 Task: Recipe Cost Calculator.
Action: Mouse pressed left at (232, 179)
Screenshot: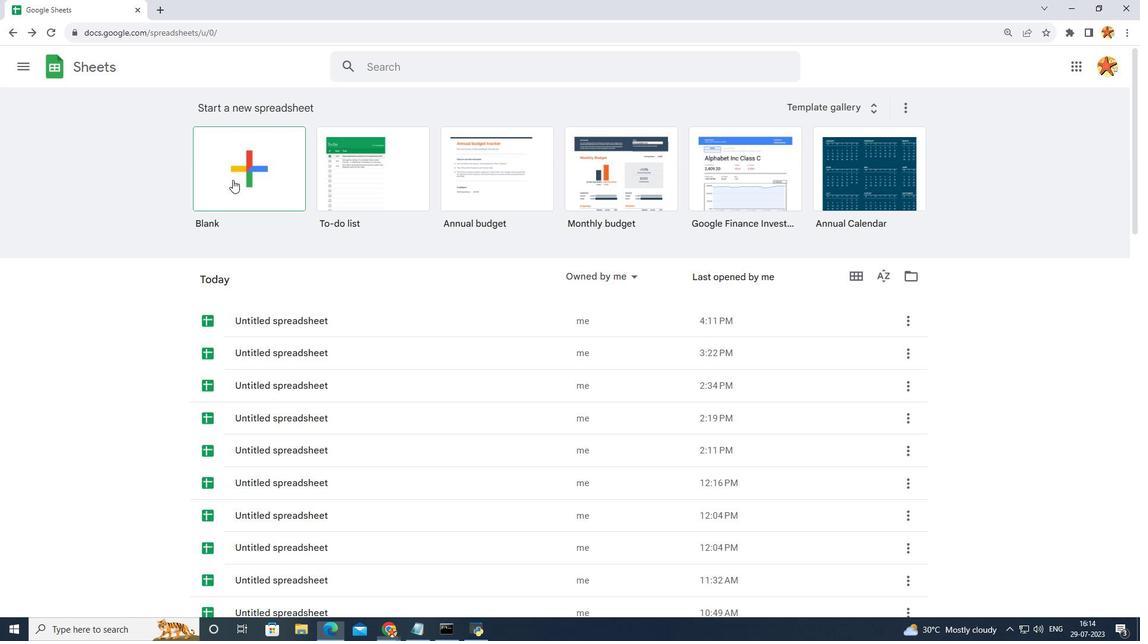 
Action: Mouse moved to (144, 165)
Screenshot: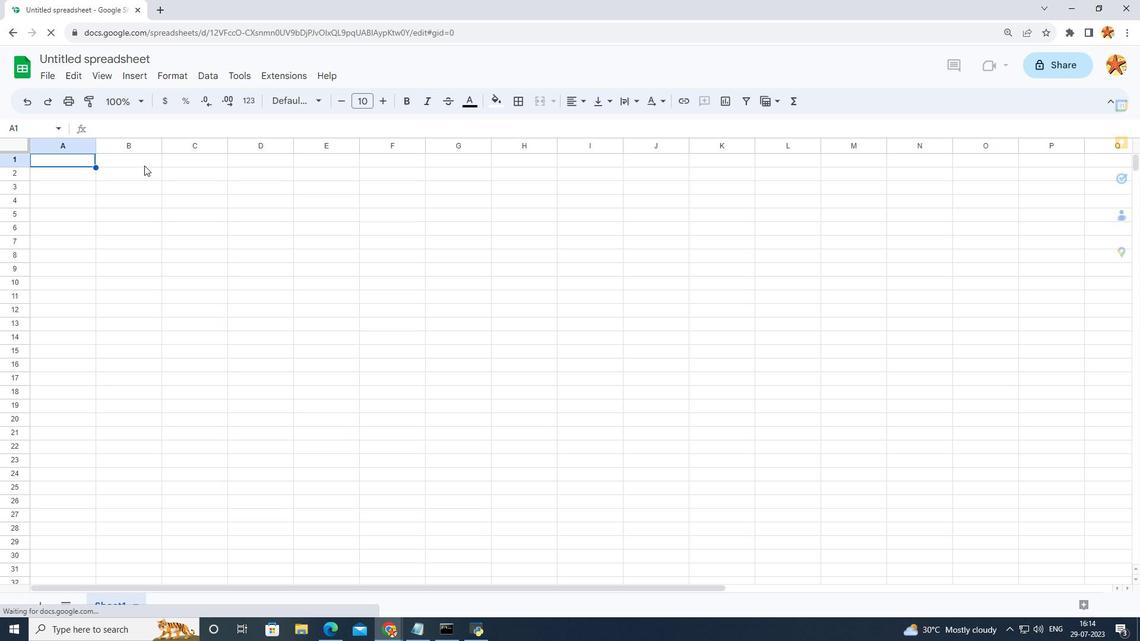 
Action: Mouse pressed left at (144, 165)
Screenshot: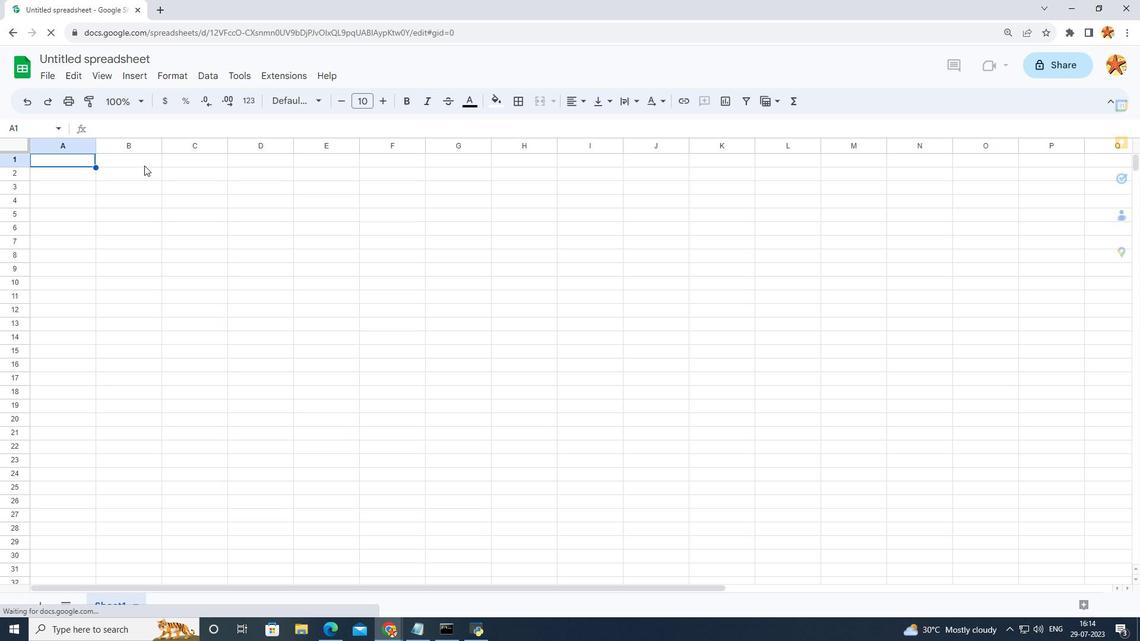 
Action: Mouse pressed left at (144, 165)
Screenshot: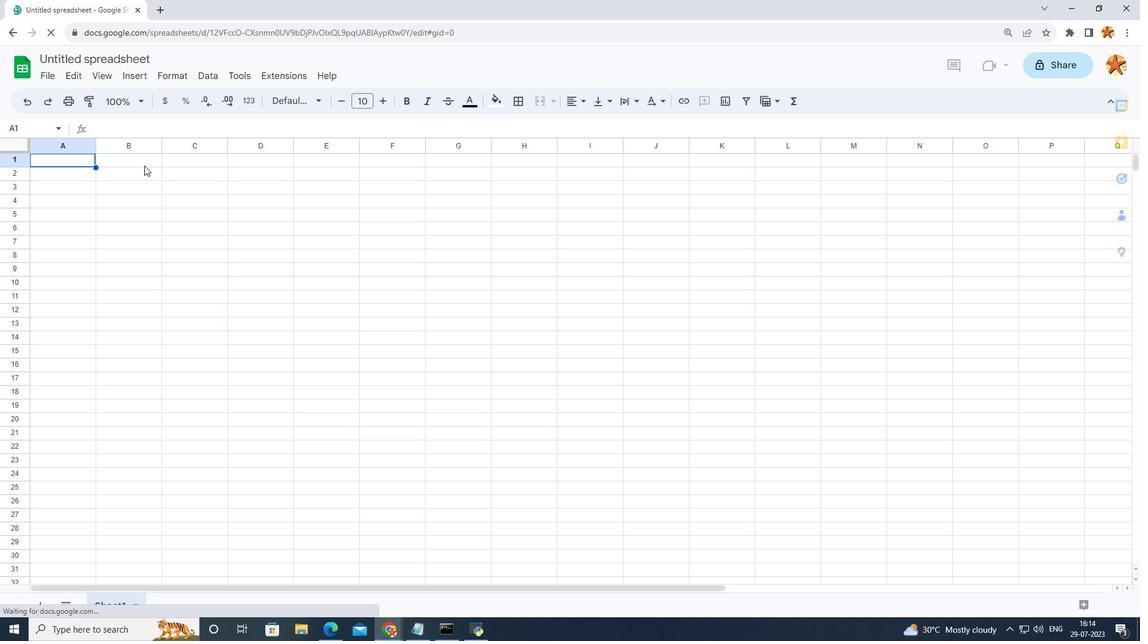 
Action: Mouse pressed left at (144, 165)
Screenshot: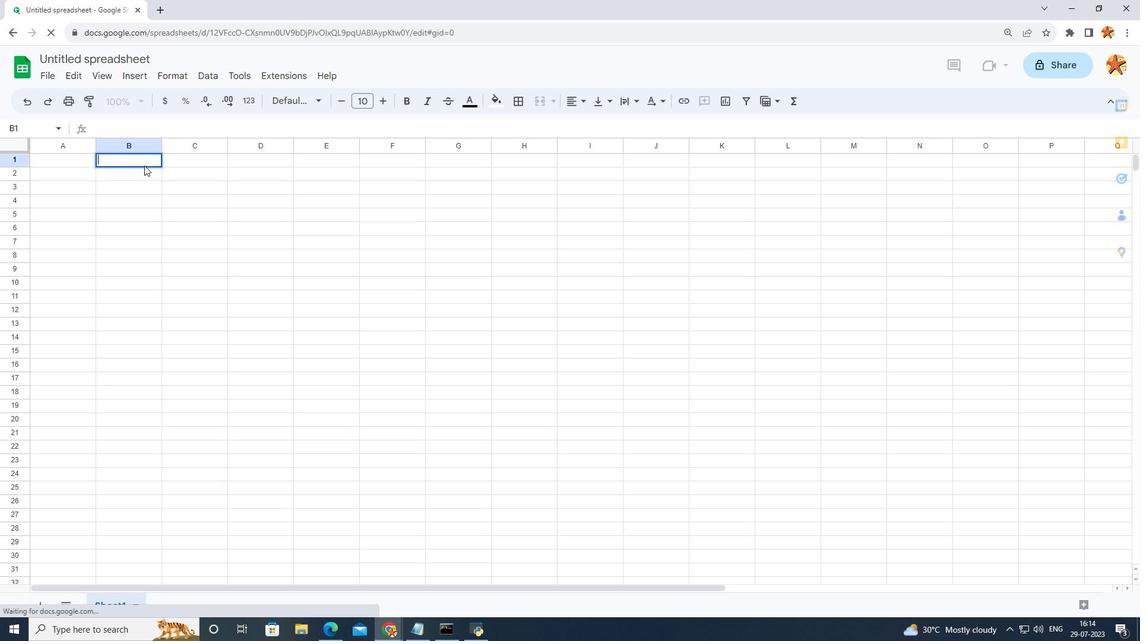 
Action: Mouse pressed left at (144, 165)
Screenshot: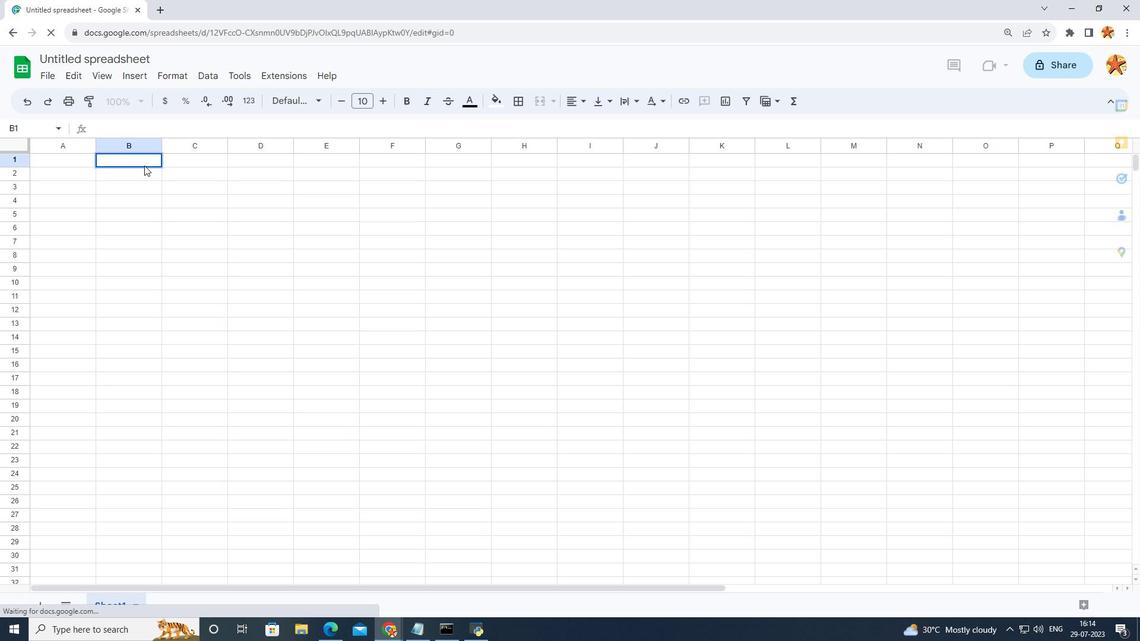 
Action: Mouse moved to (274, 103)
Screenshot: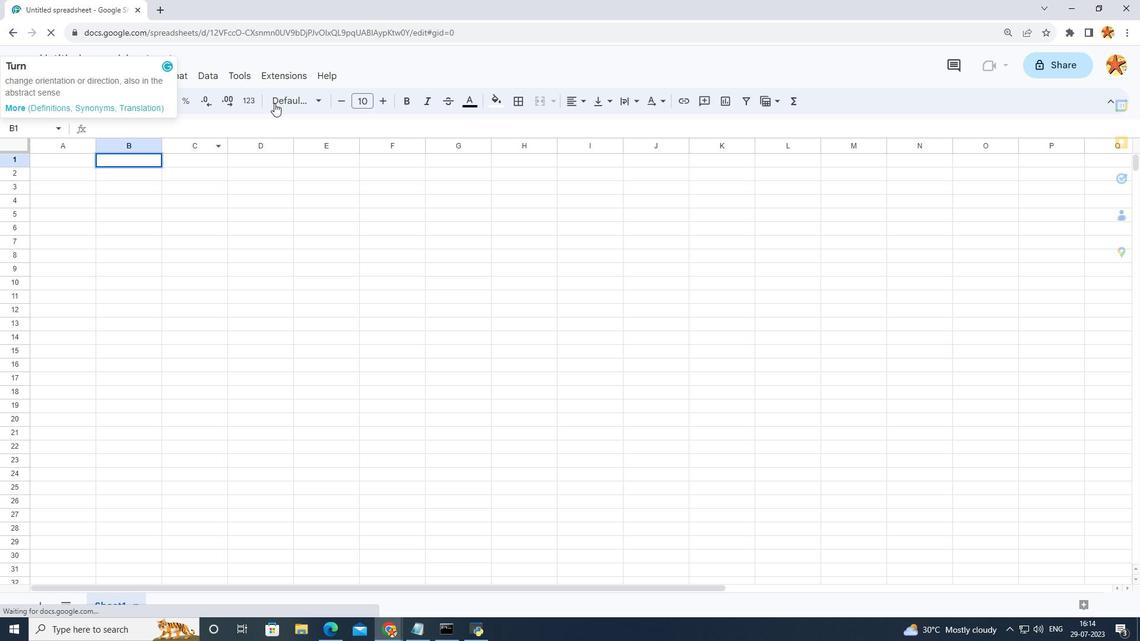 
Action: Mouse pressed left at (274, 103)
Screenshot: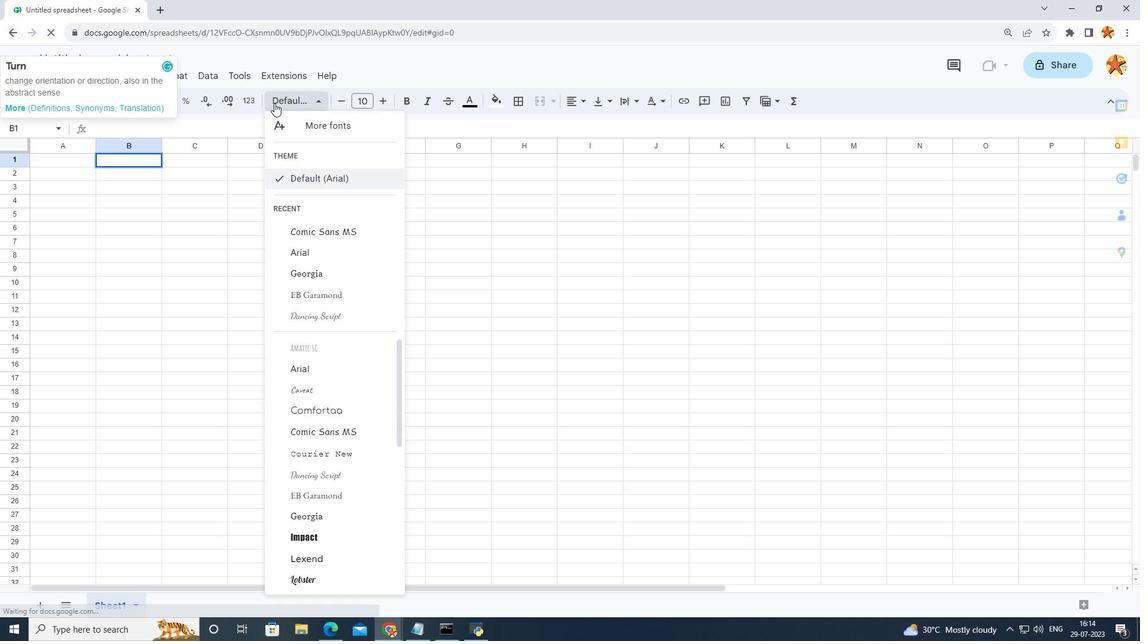 
Action: Mouse moved to (290, 235)
Screenshot: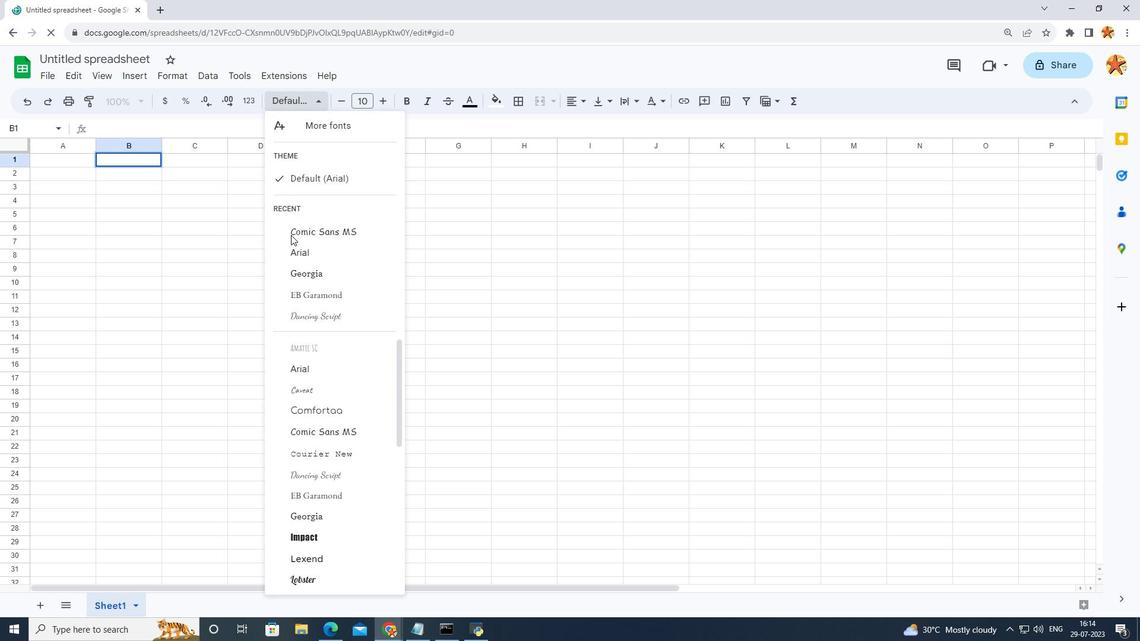 
Action: Mouse pressed left at (290, 235)
Screenshot: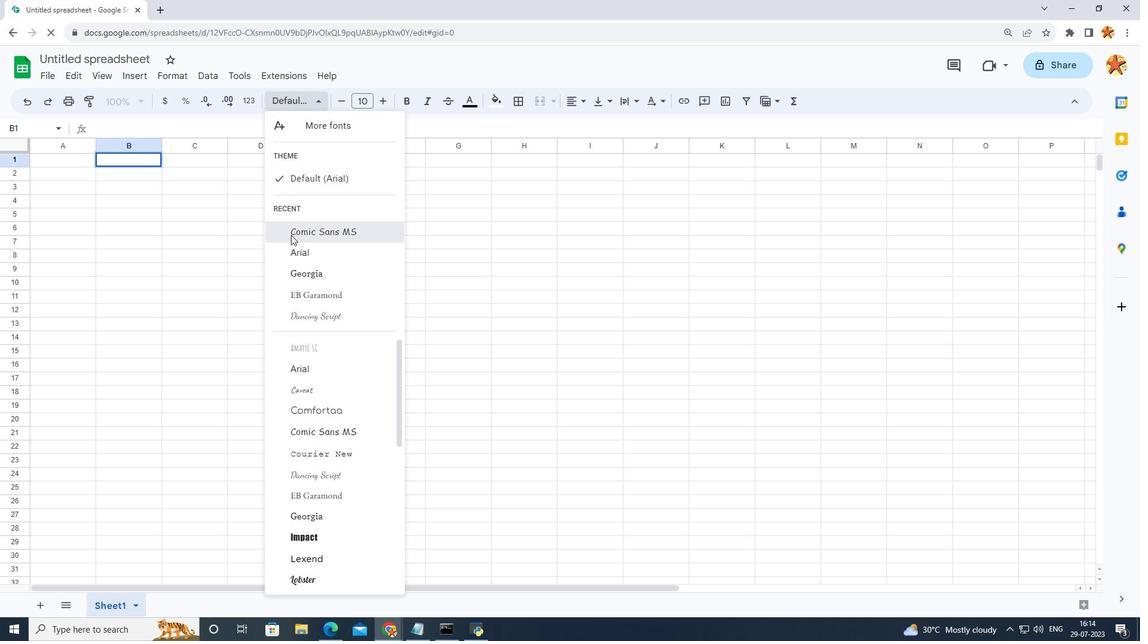 
Action: Mouse moved to (147, 159)
Screenshot: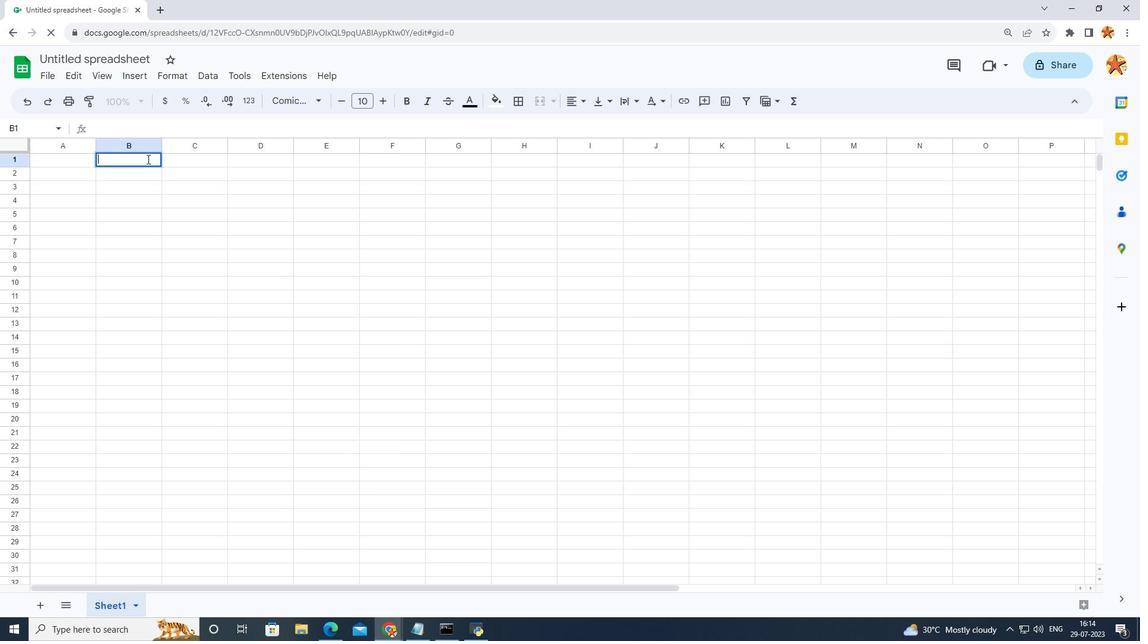 
Action: Key pressed <Key.caps_lock>RECIPE<Key.space>INFORMATION
Screenshot: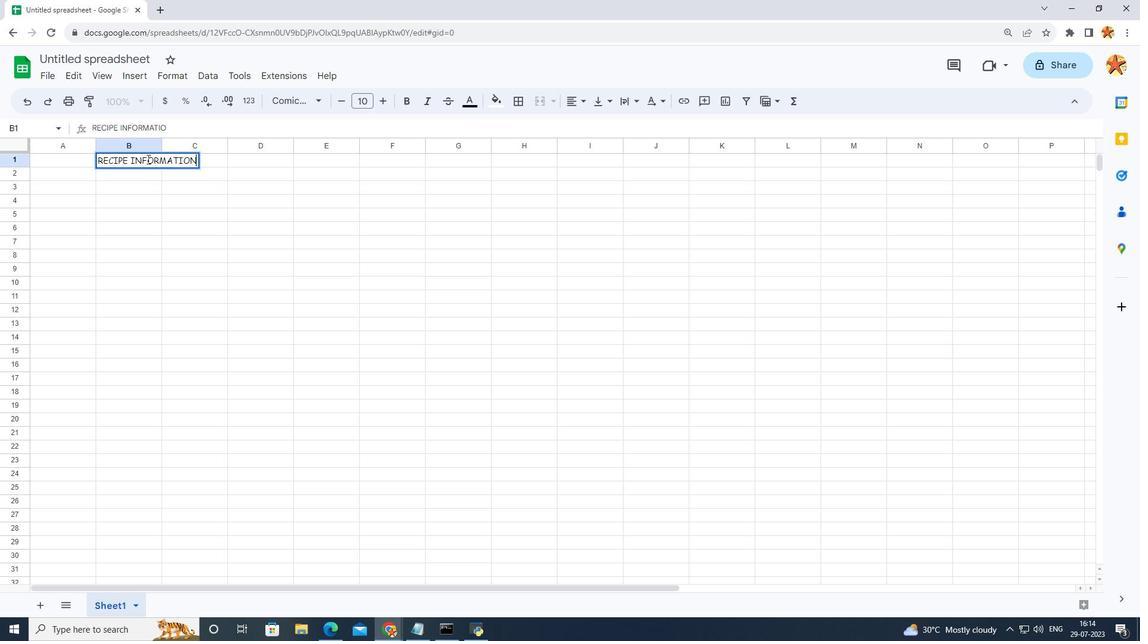 
Action: Mouse moved to (138, 181)
Screenshot: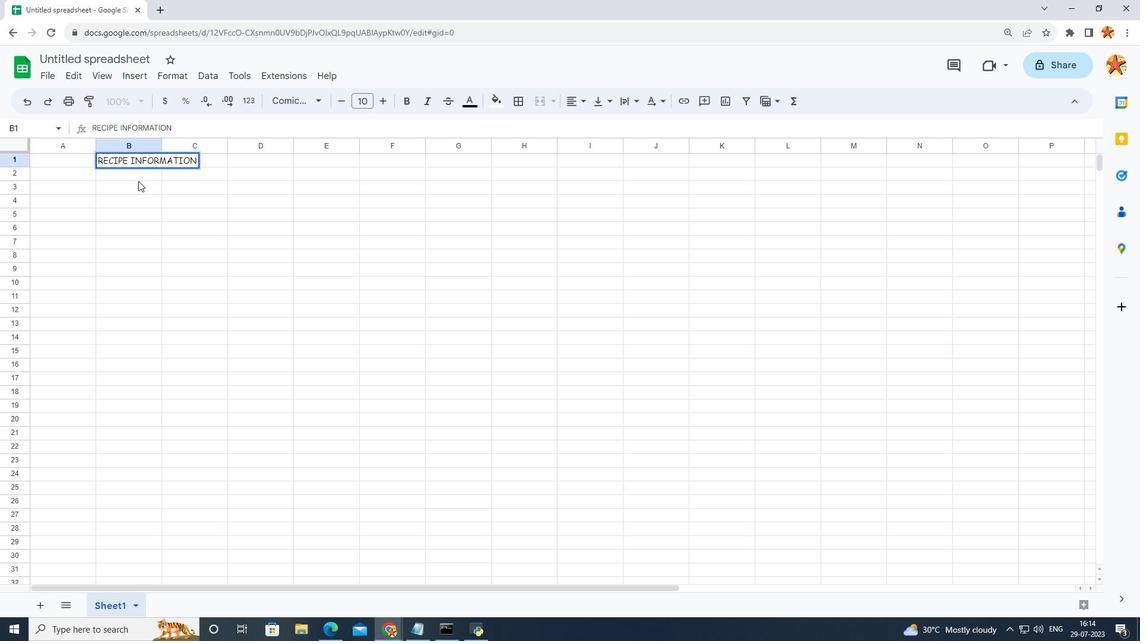
Action: Mouse pressed left at (138, 181)
Screenshot: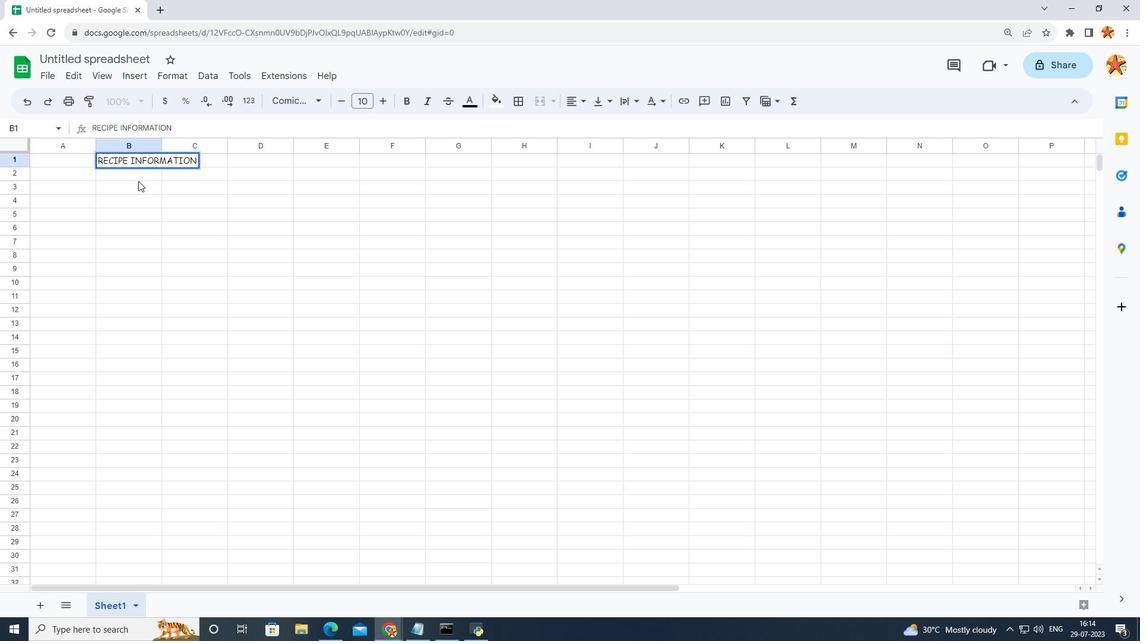 
Action: Mouse moved to (128, 190)
Screenshot: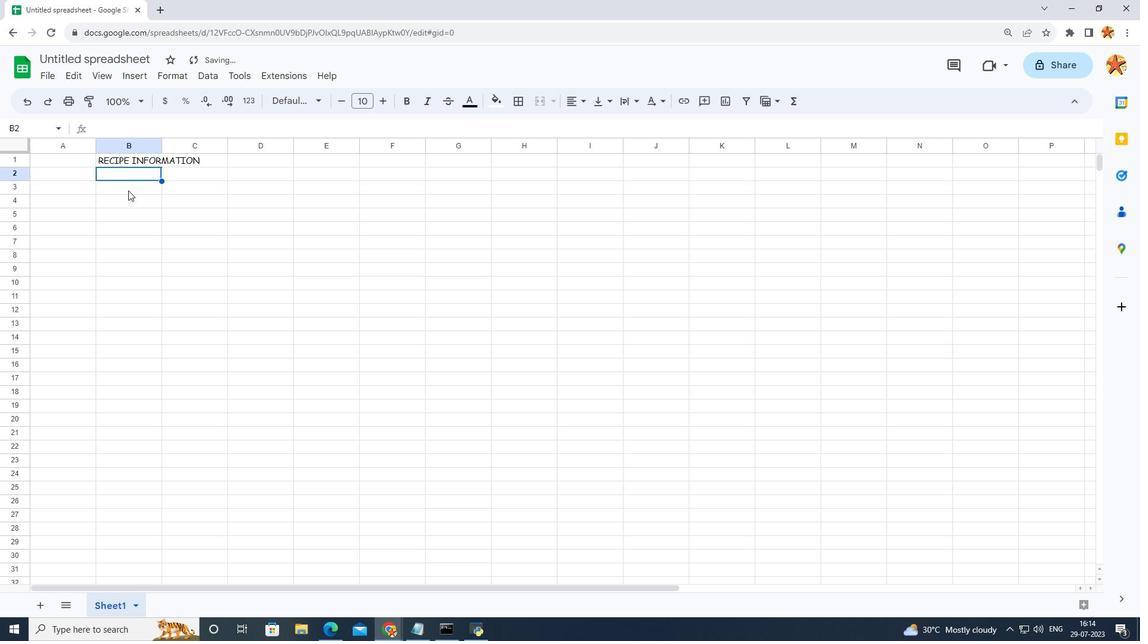 
Action: Mouse pressed left at (128, 190)
Screenshot: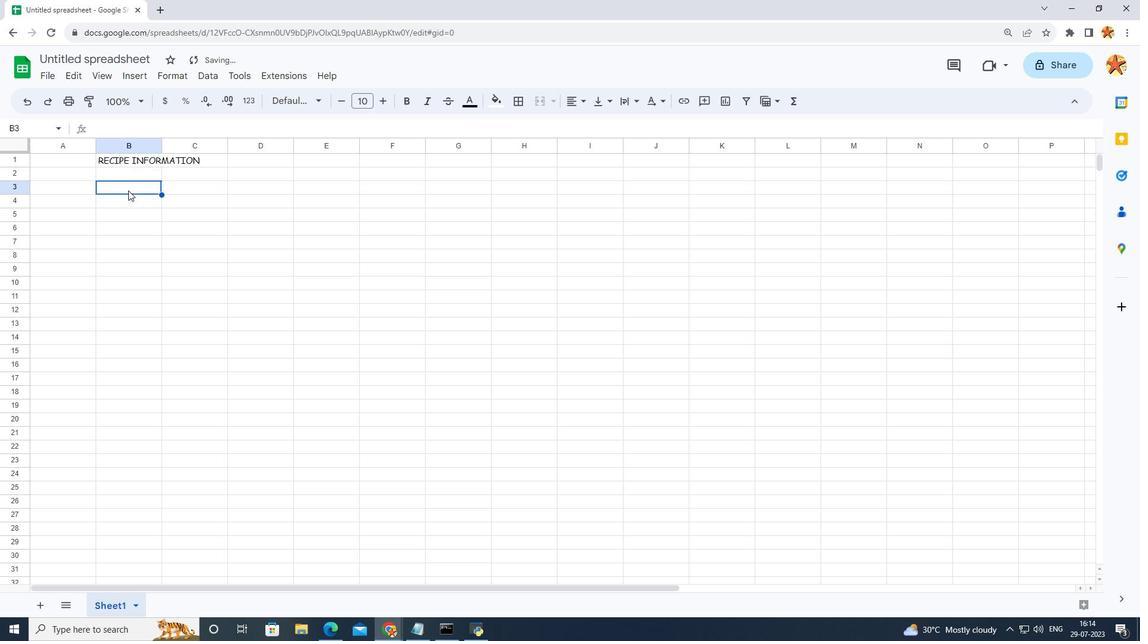 
Action: Mouse moved to (127, 190)
Screenshot: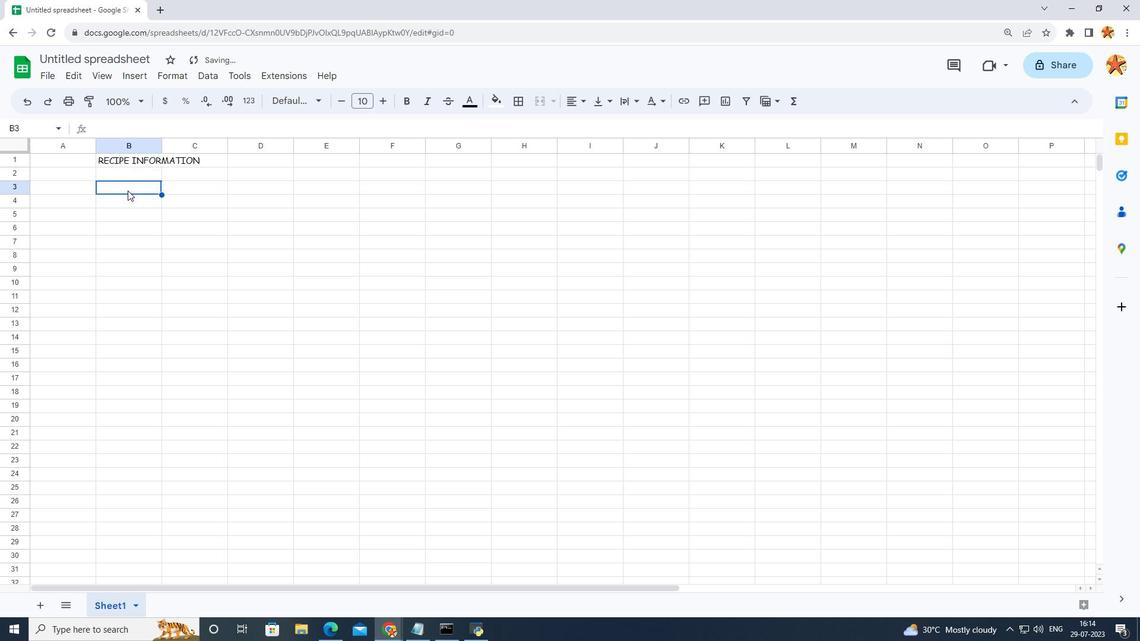 
Action: Mouse pressed left at (127, 190)
Screenshot: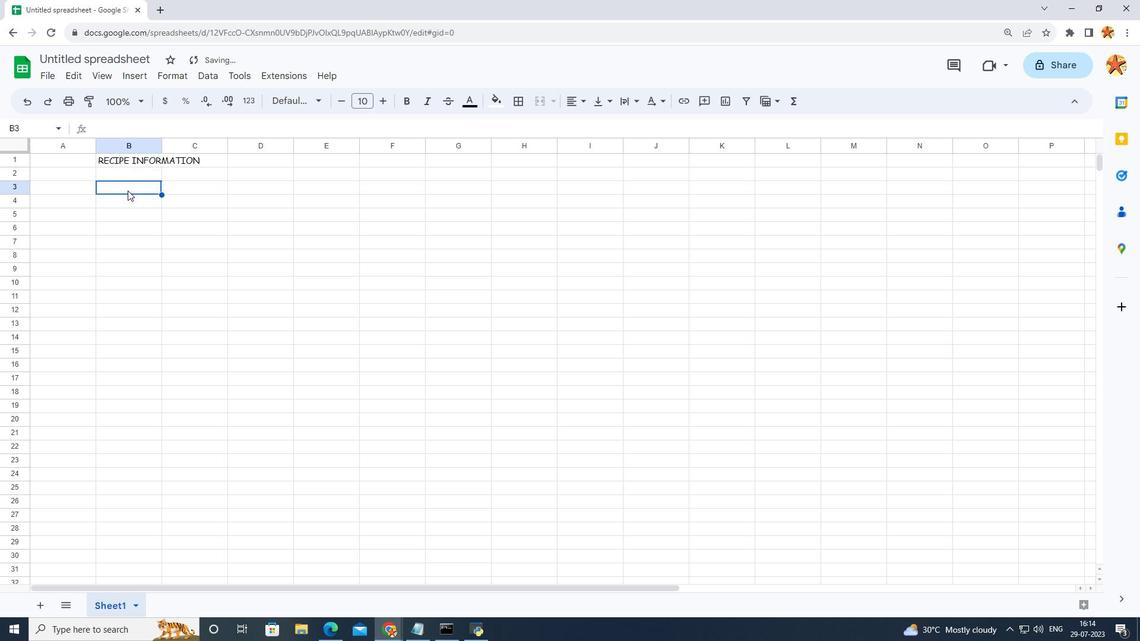 
Action: Key pressed DATE<Key.enter>NAME<Key.space>OF<Key.space>RECIPE<Key.enter>NUMBER<Key.space>OF<Key.space>YEILD<Key.enter>PRICE
Screenshot: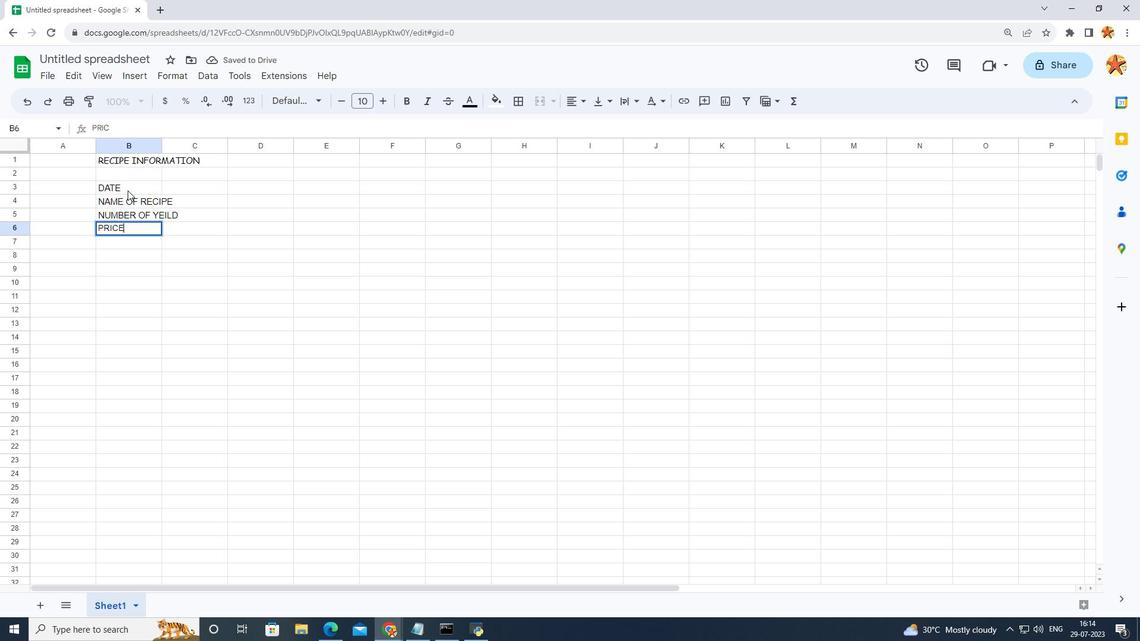 
Action: Mouse moved to (117, 256)
Screenshot: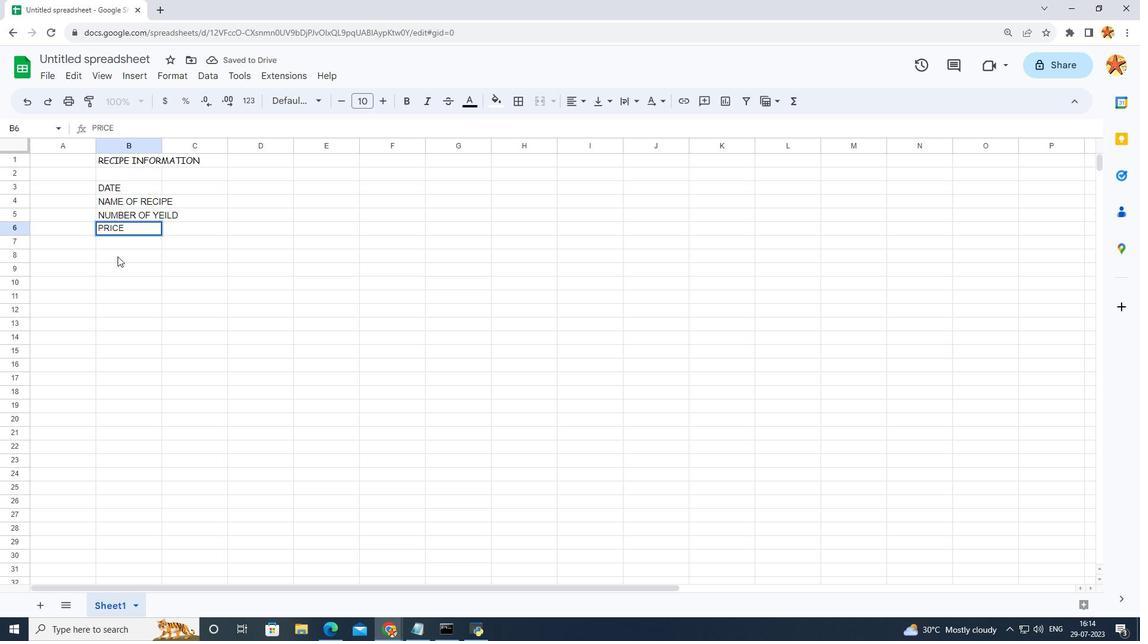 
Action: Mouse pressed left at (117, 256)
Screenshot: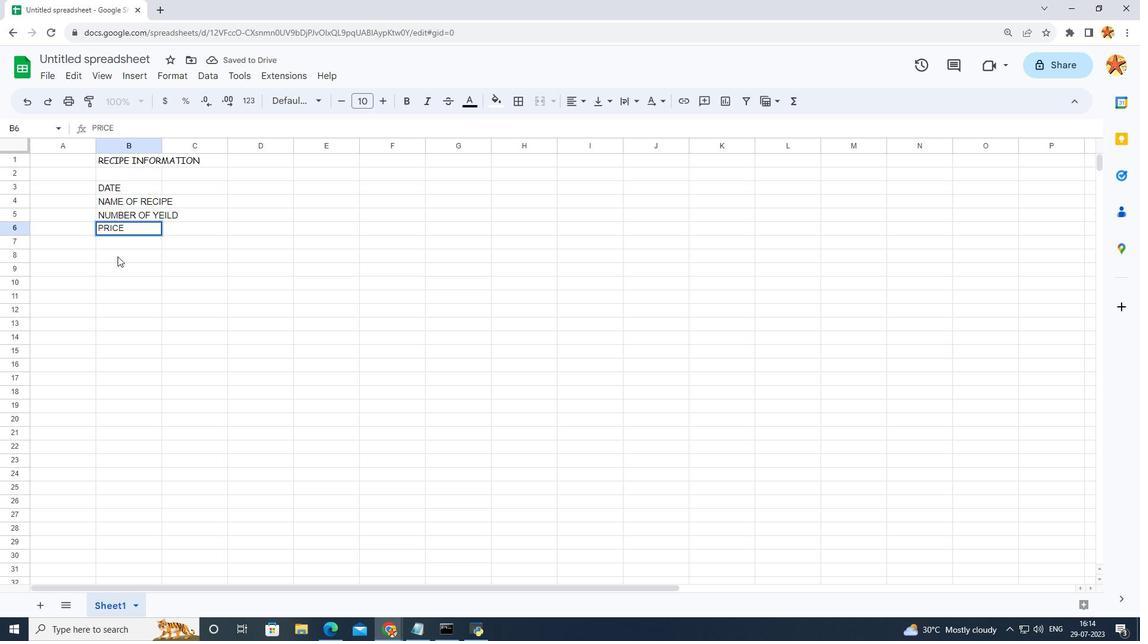 
Action: Mouse moved to (432, 213)
Screenshot: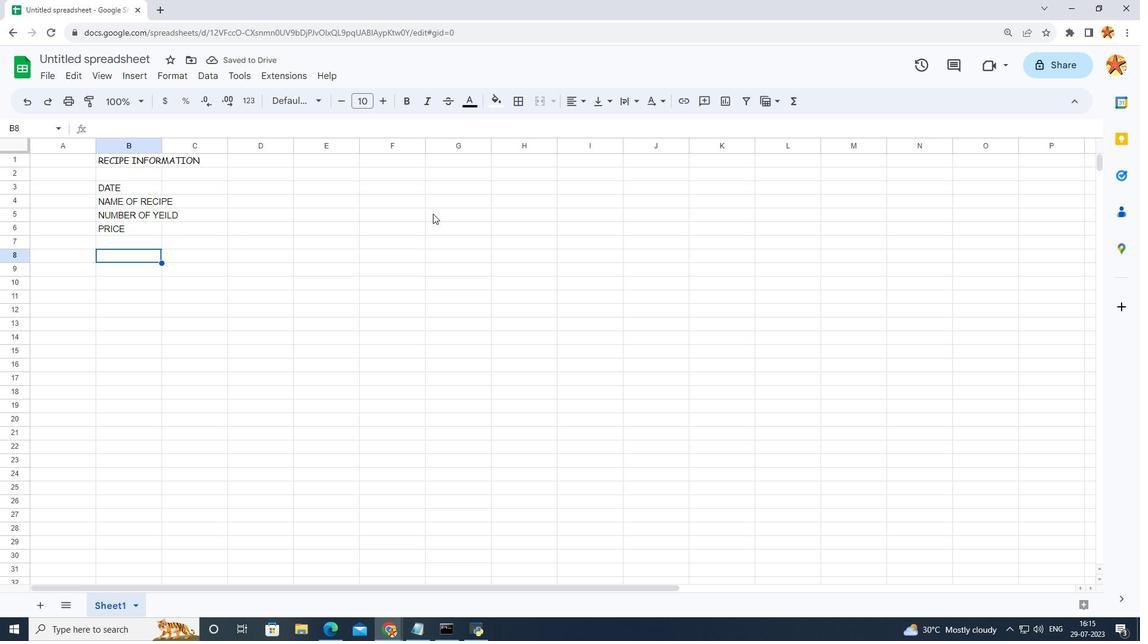 
Action: Mouse pressed left at (432, 213)
Screenshot: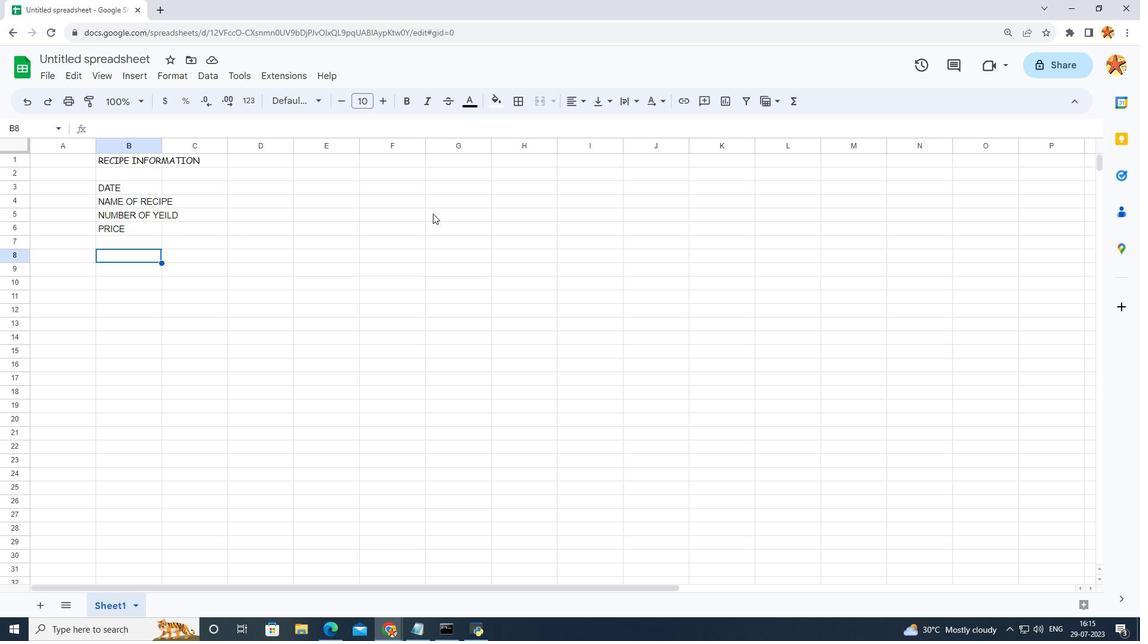 
Action: Mouse pressed left at (432, 213)
Screenshot: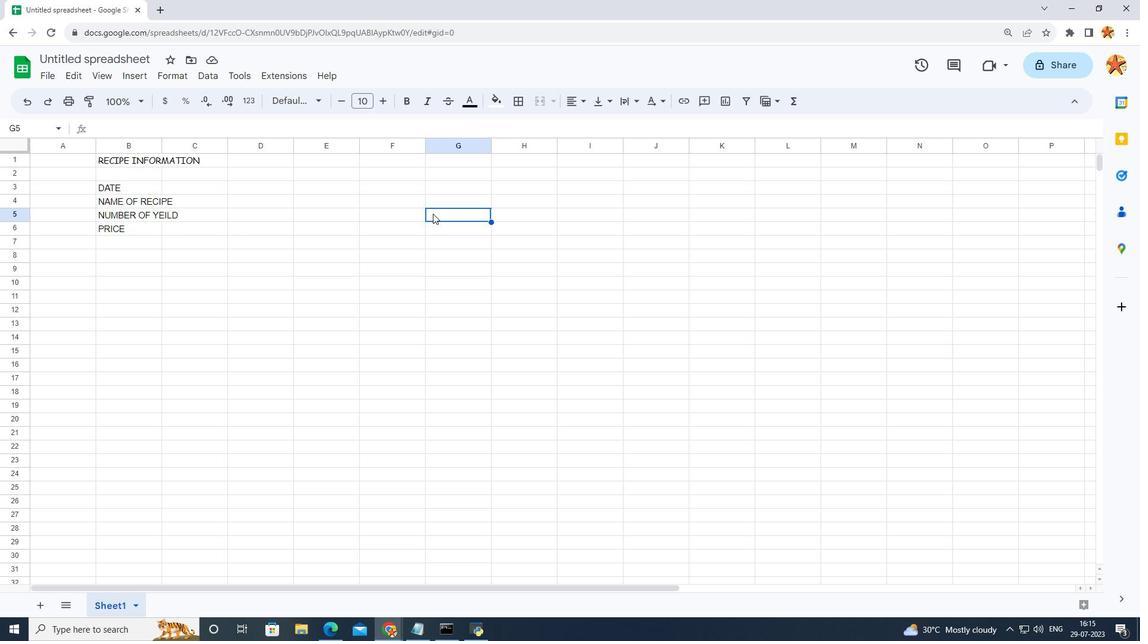
Action: Key pressed TOTAL<Key.space>RECIPE<Key.space>COST
Screenshot: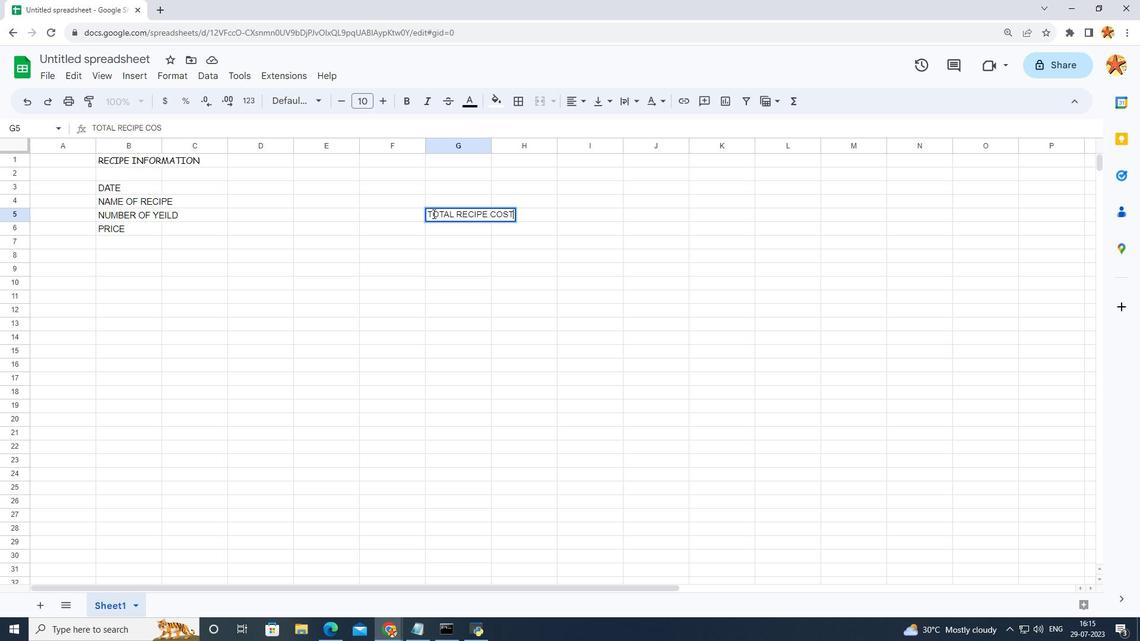
Action: Mouse moved to (446, 233)
Screenshot: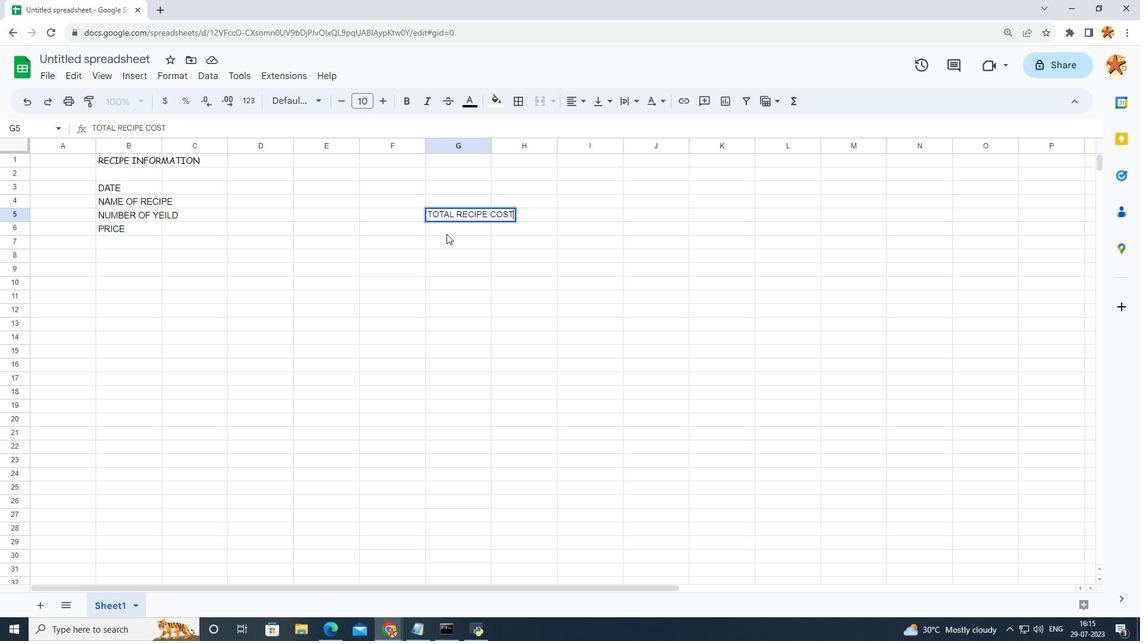 
Action: Mouse pressed left at (446, 233)
Screenshot: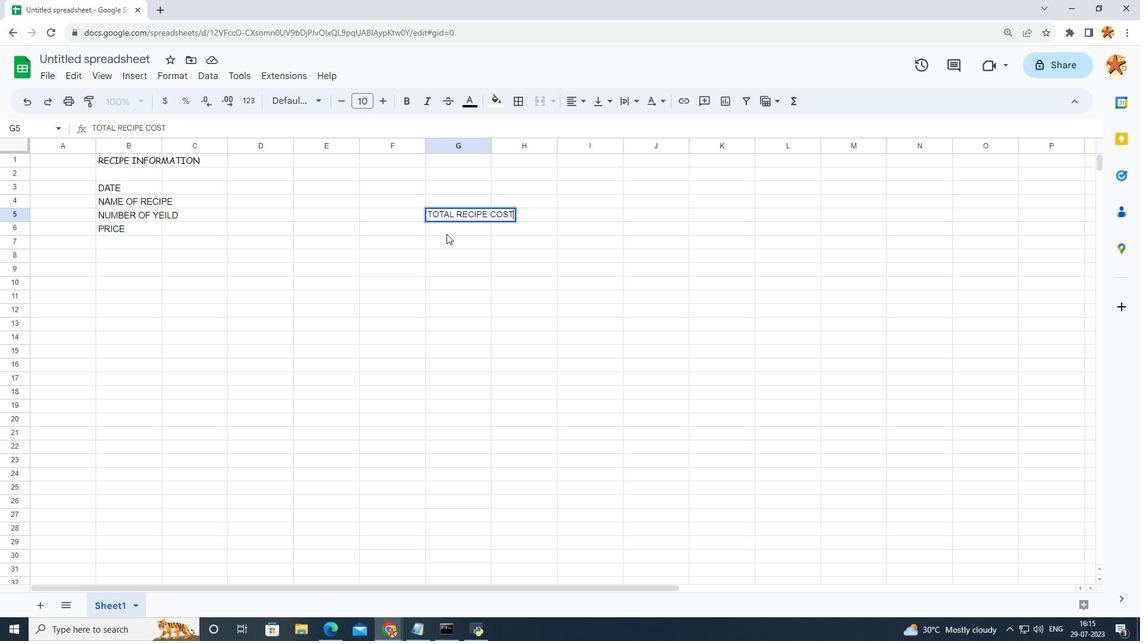 
Action: Mouse moved to (450, 233)
Screenshot: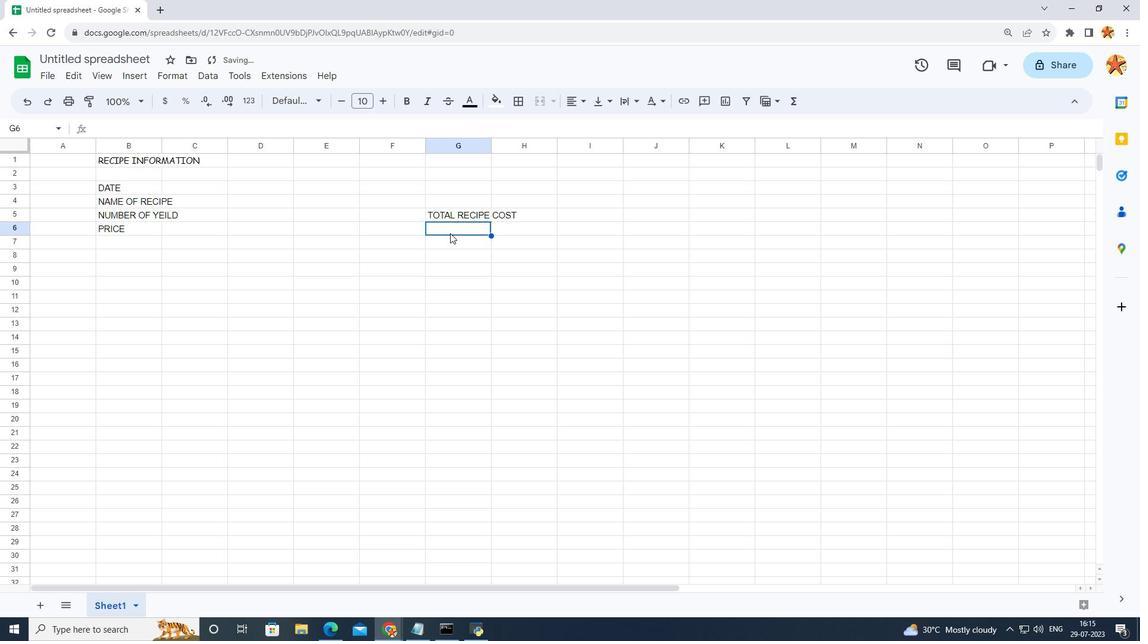 
Action: Mouse pressed left at (450, 233)
Screenshot: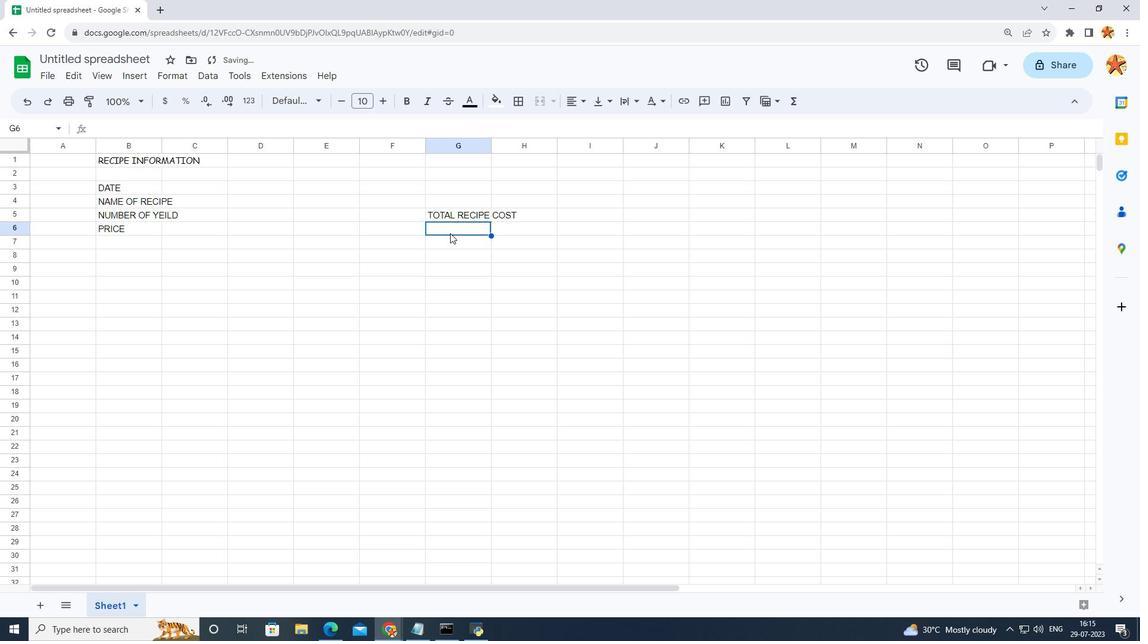 
Action: Key pressed <Key.shift_r><Key.shift_r><Key.shift_r><Key.shift_r><Key.shift_r><Key.shift_r><Key.shift_r><Key.shift_r><Key.shift_r><Key.shift_r><Key.shift_r><Key.shift_r><Key.shift_r><Key.shift_r><Key.shift_r><Key.shift_r><Key.shift_r><Key.shift_r><Key.shift_r><Key.shift_r><Key.shift_r><Key.shift_r><Key.shift_r><Key.shift_r><Key.shift_r><Key.shift_r><Key.shift_r><Key.shift_r><Key.shift_r><Key.shift_r><Key.shift_r><Key.shift_r><Key.shift_r><Key.shift_r><Key.shift_r><Key.shift_r><Key.shift_r><Key.shift_r>$799.40
Screenshot: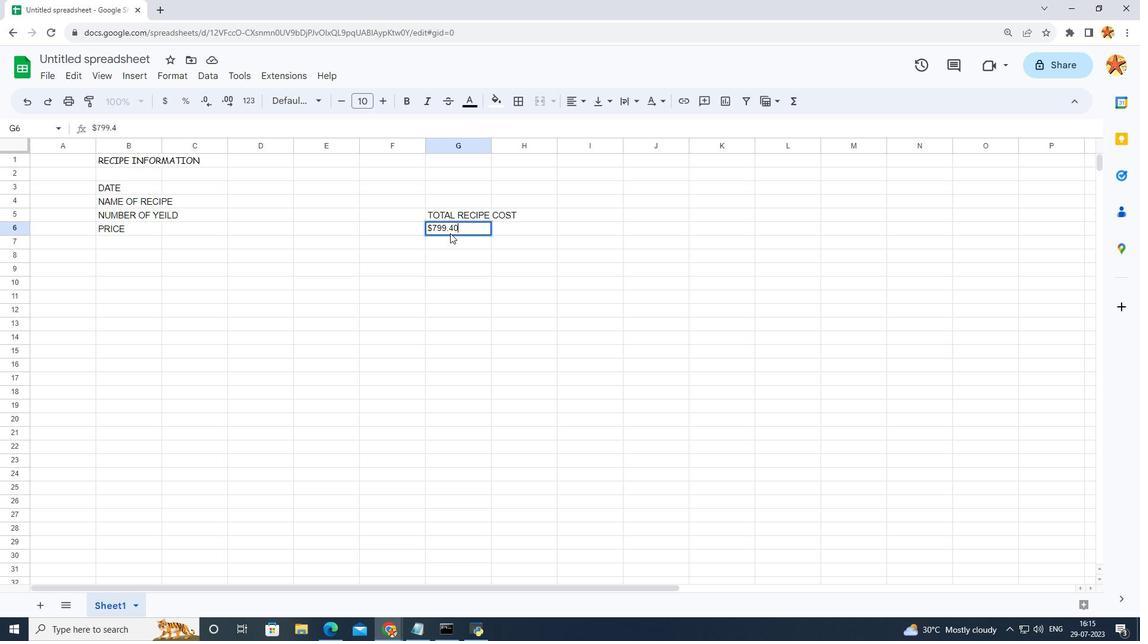
Action: Mouse moved to (391, 362)
Screenshot: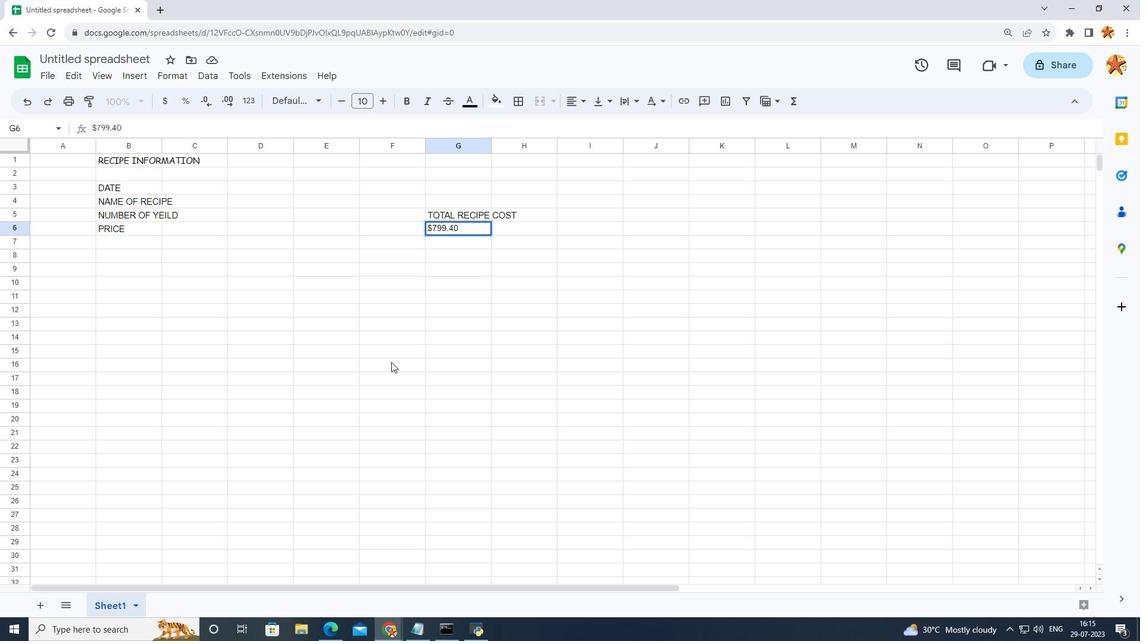 
Action: Mouse pressed left at (391, 362)
Screenshot: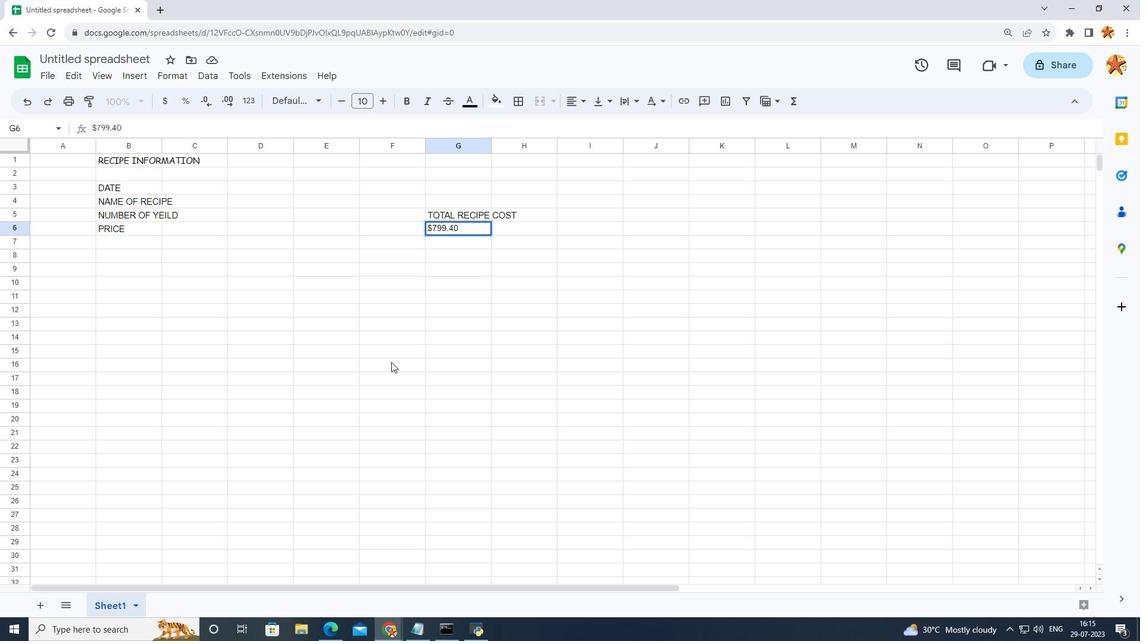 
Action: Mouse moved to (193, 180)
Screenshot: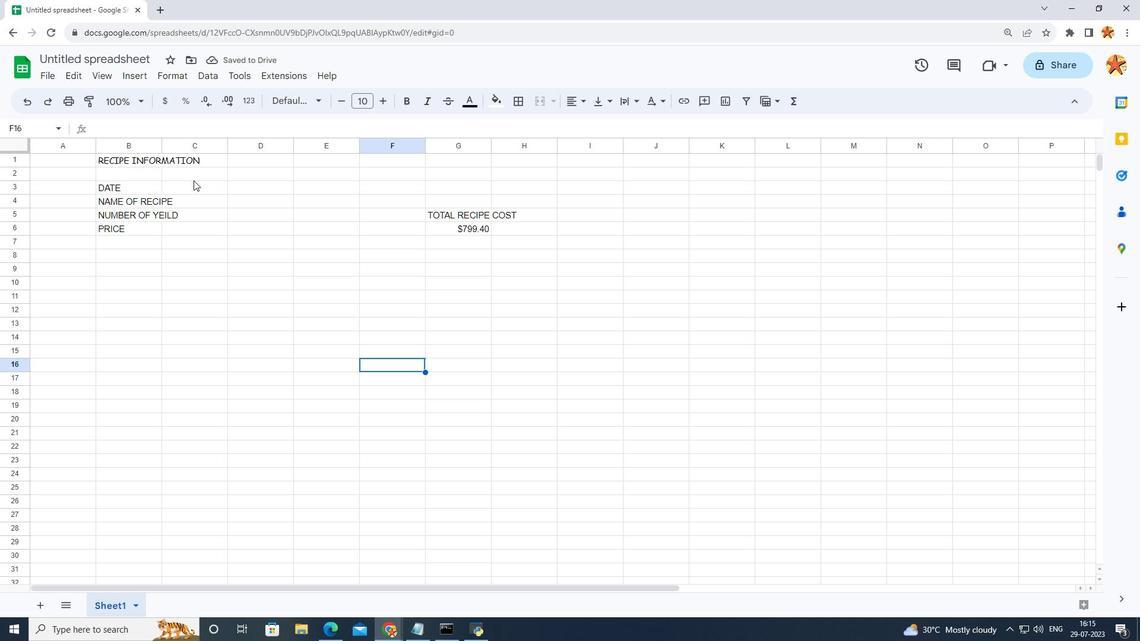 
Action: Mouse pressed left at (193, 180)
Screenshot: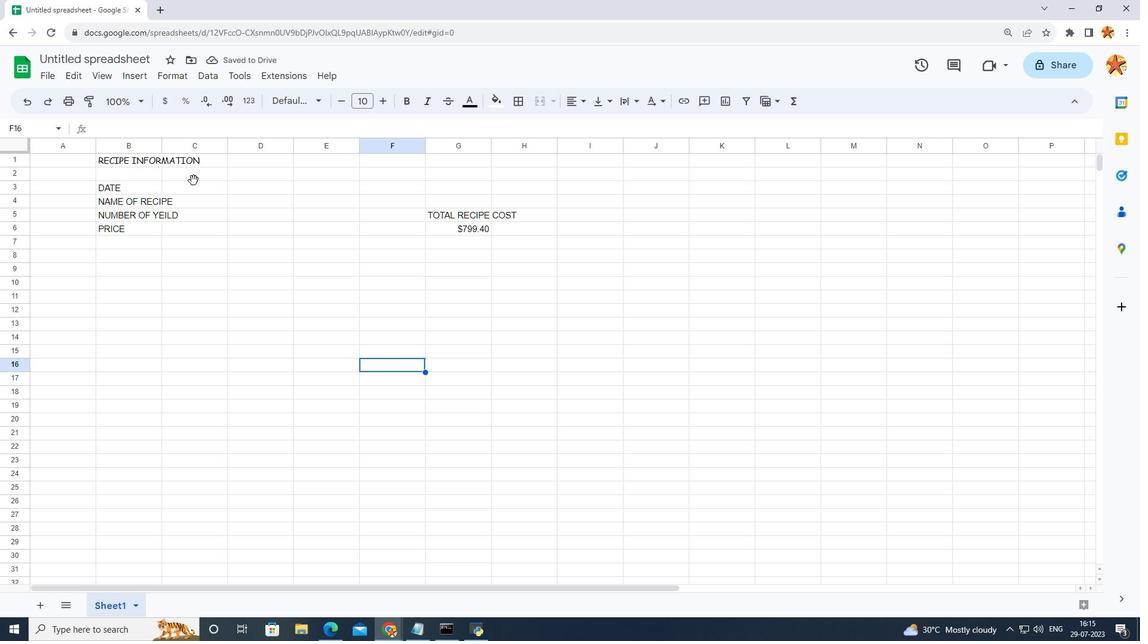 
Action: Mouse moved to (219, 185)
Screenshot: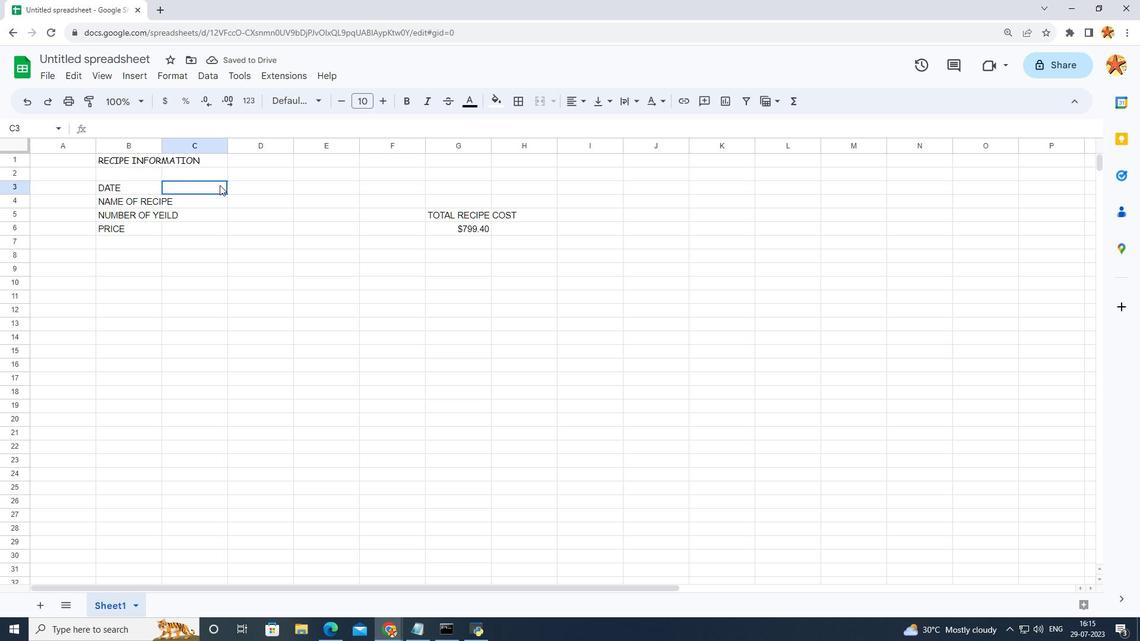 
Action: Mouse pressed left at (219, 185)
Screenshot: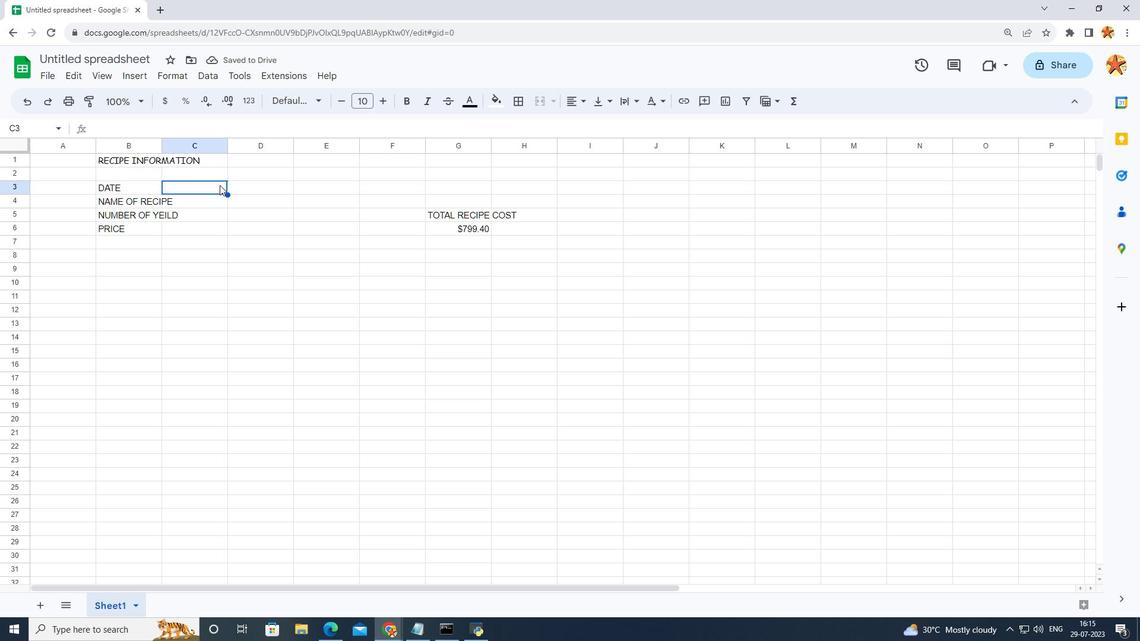
Action: Mouse pressed left at (219, 185)
Screenshot: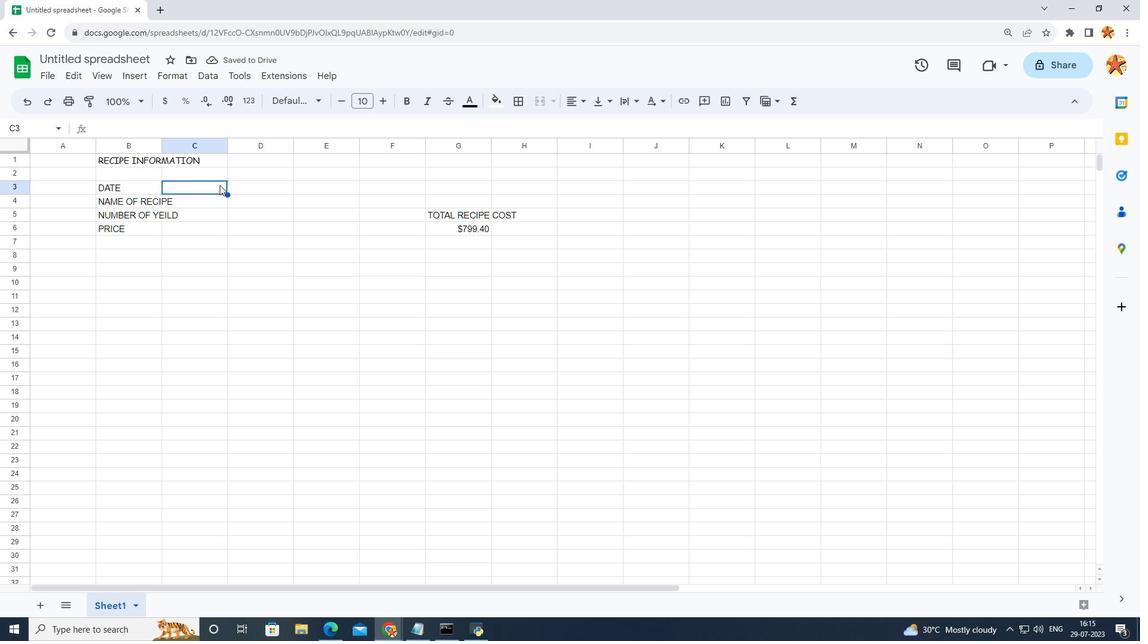 
Action: Key pressed 7/.20/23
Screenshot: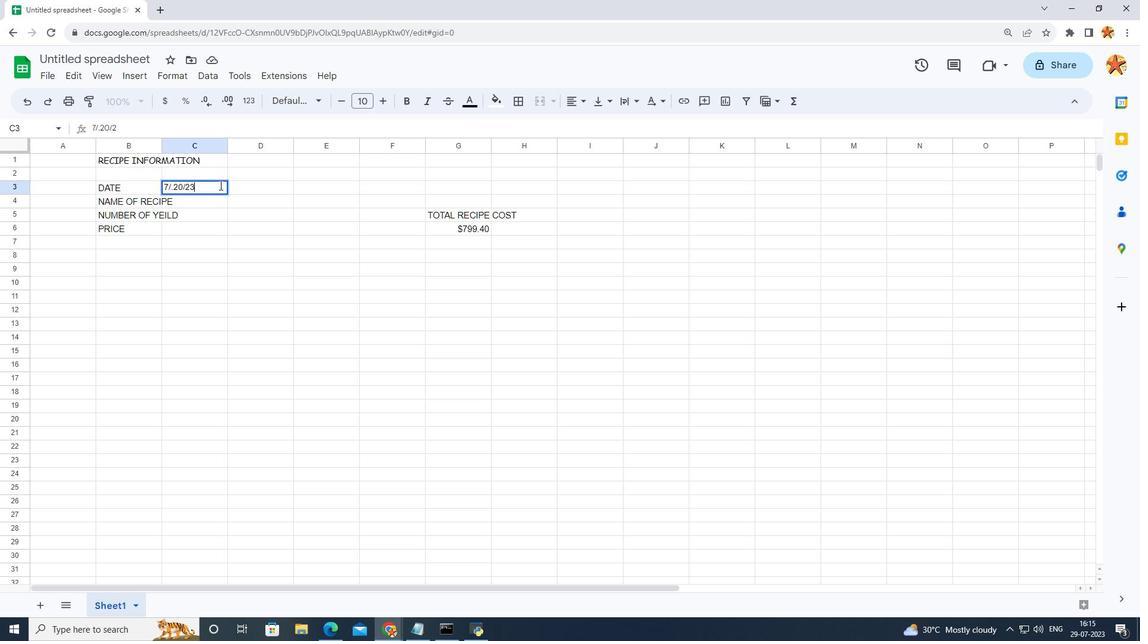 
Action: Mouse moved to (203, 199)
Screenshot: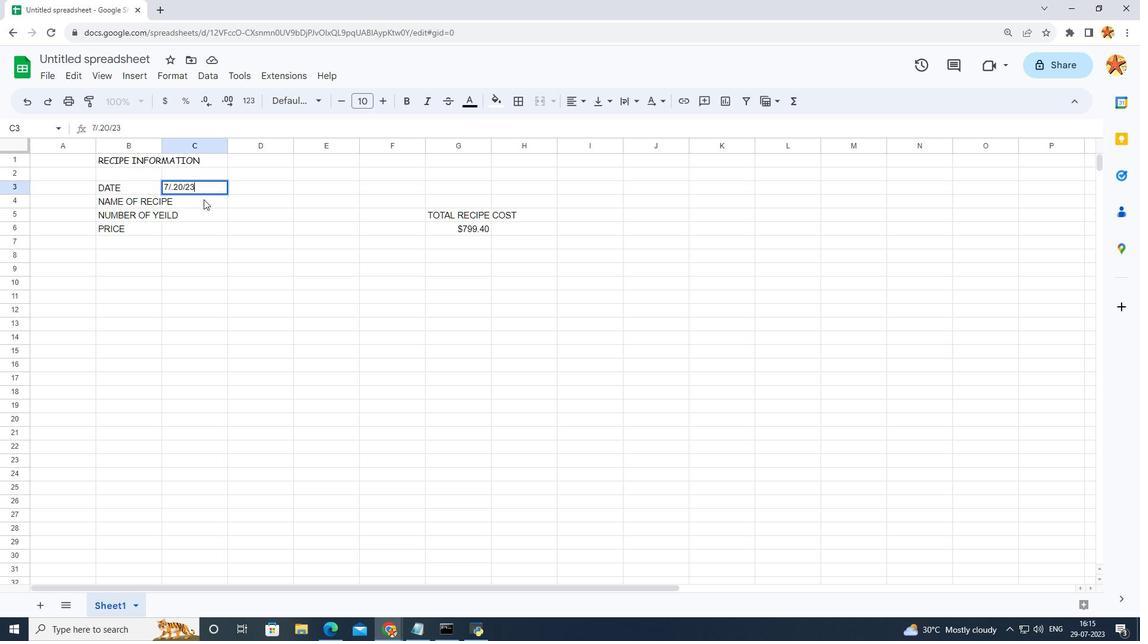 
Action: Mouse pressed left at (203, 199)
Screenshot: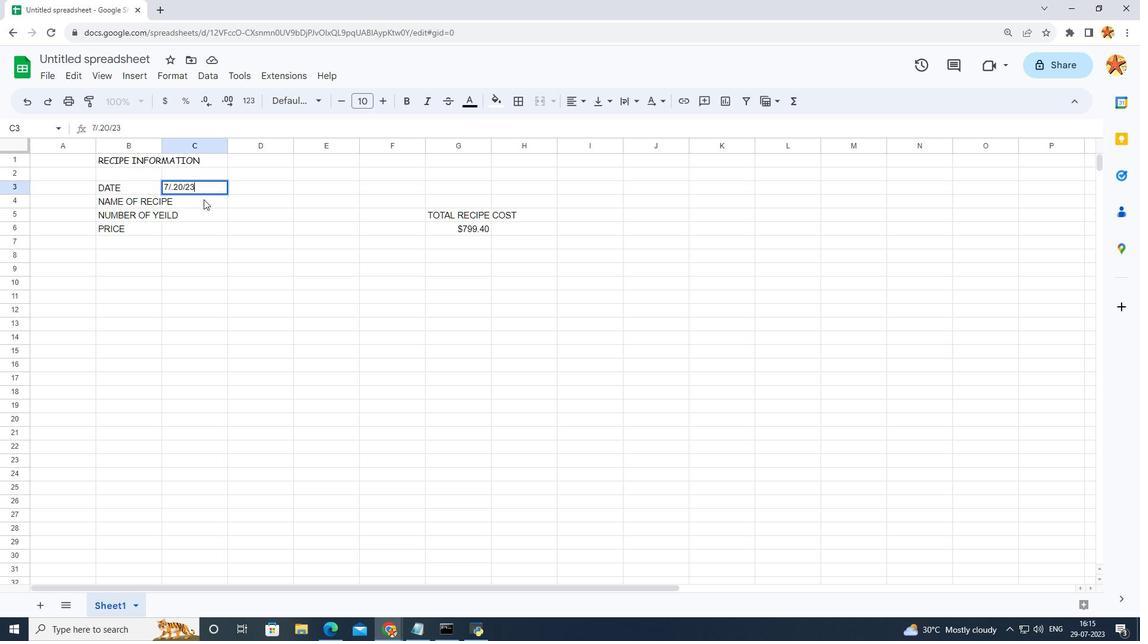 
Action: Mouse pressed left at (203, 199)
Screenshot: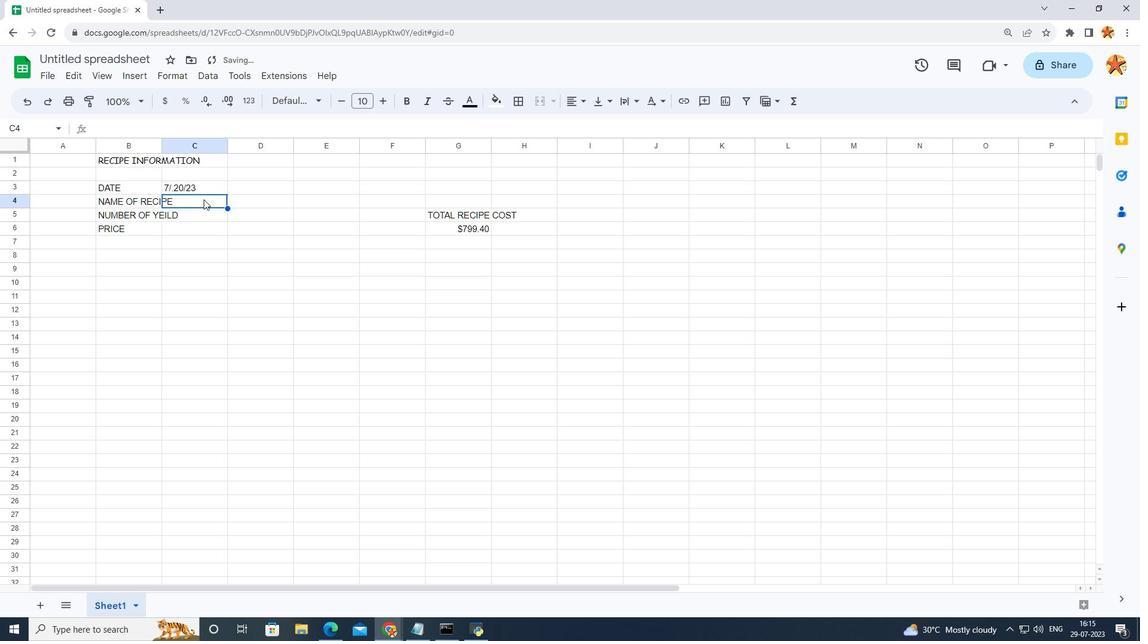 
Action: Mouse moved to (204, 190)
Screenshot: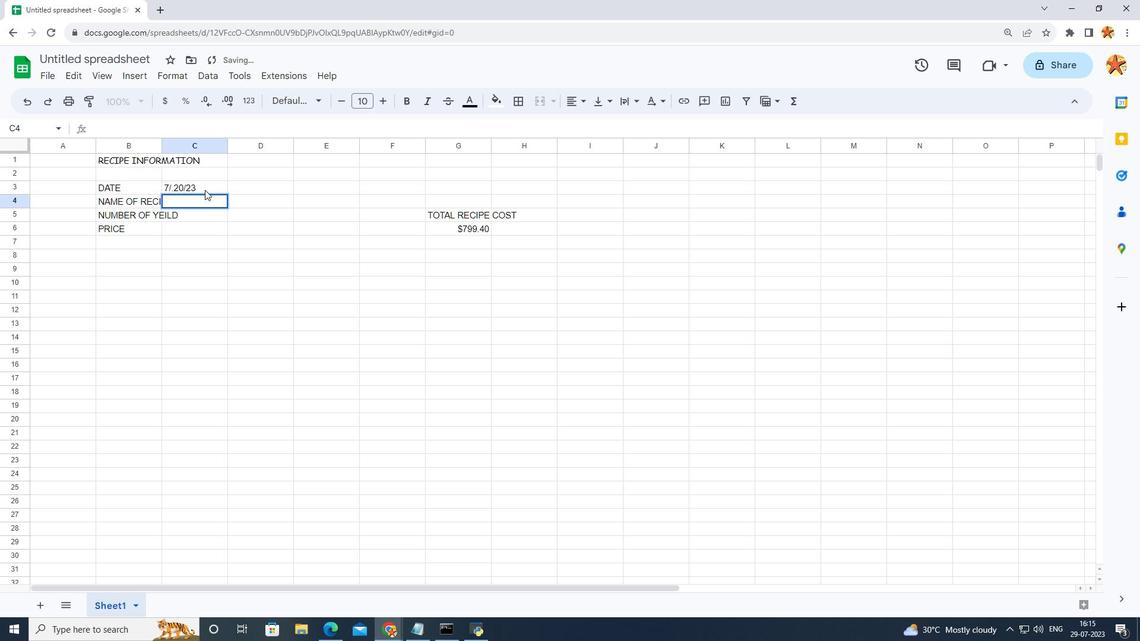 
Action: Mouse pressed left at (204, 190)
Screenshot: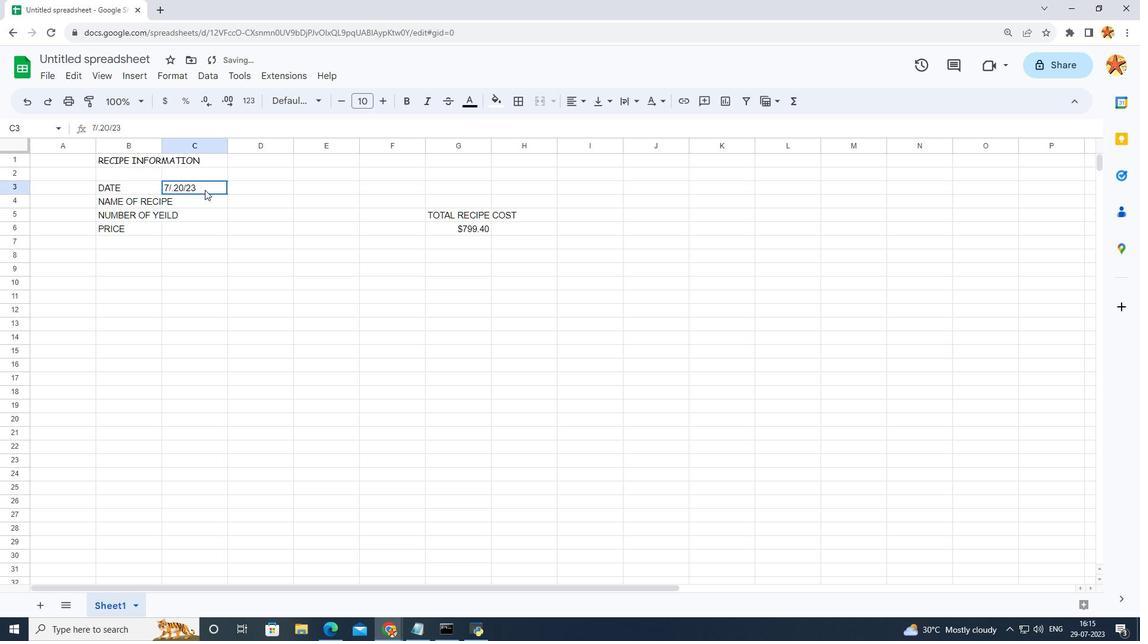 
Action: Mouse moved to (210, 191)
Screenshot: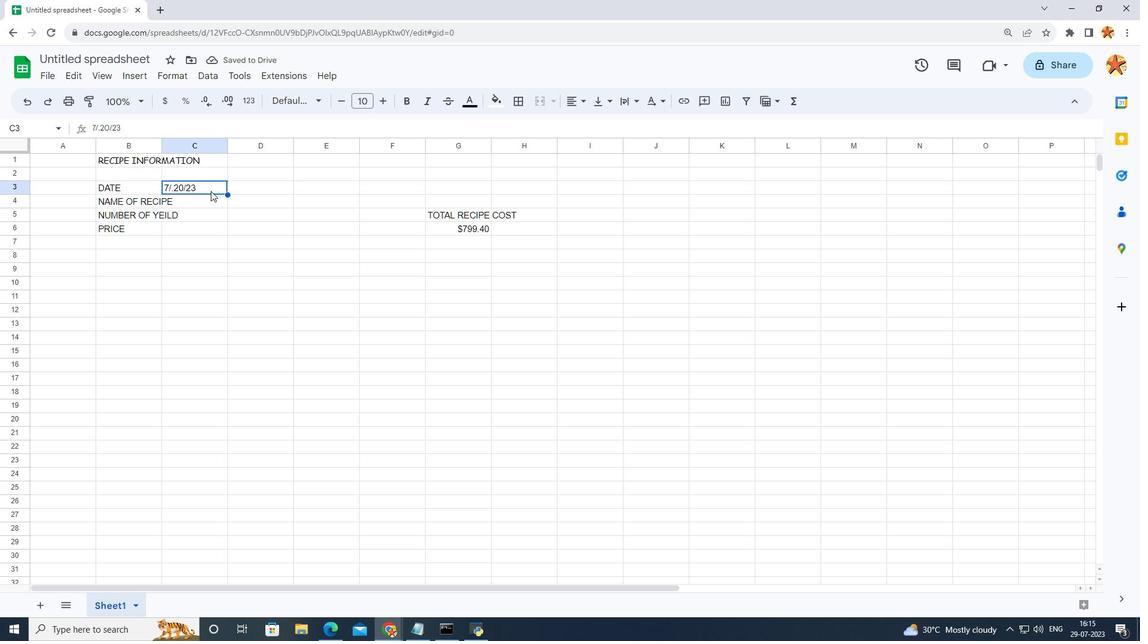 
Action: Mouse pressed left at (210, 191)
Screenshot: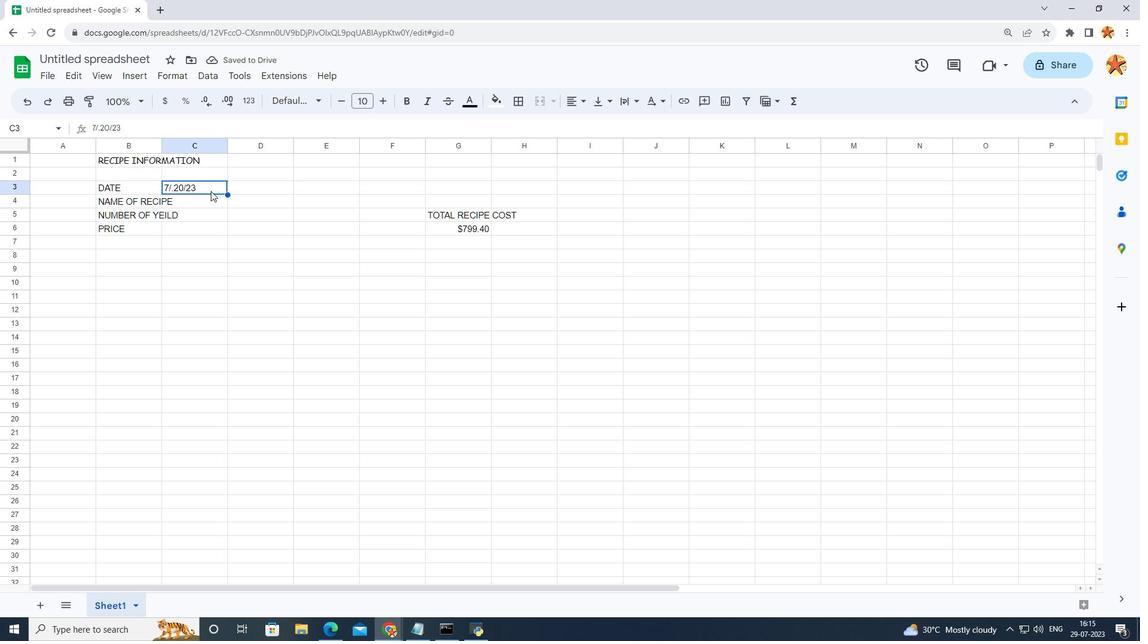 
Action: Mouse pressed left at (210, 191)
Screenshot: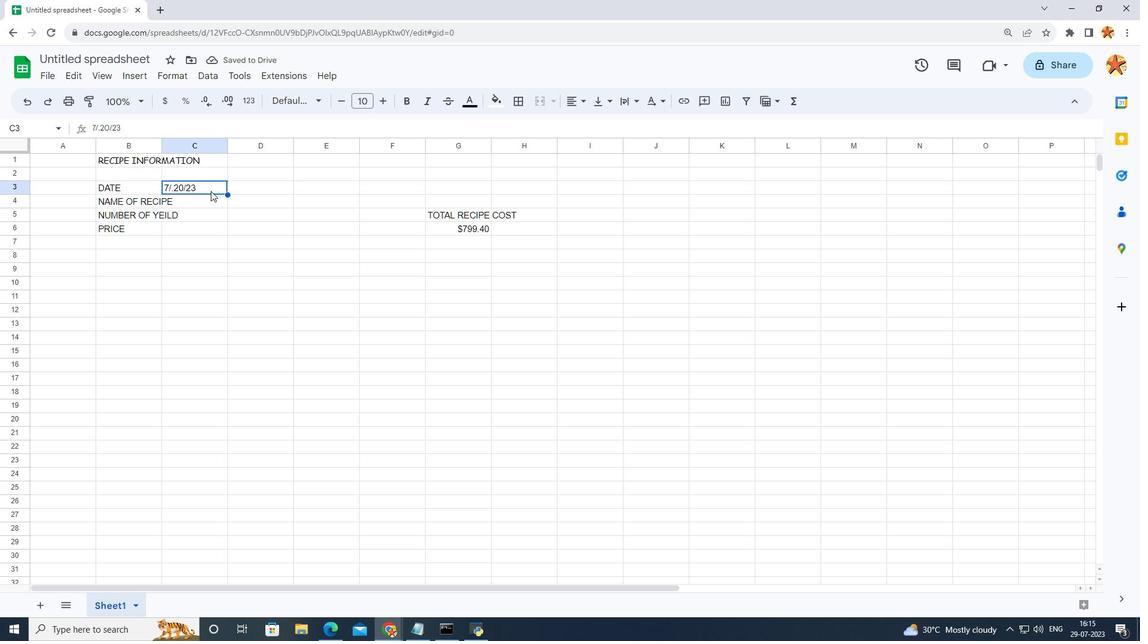 
Action: Key pressed <Key.backspace>2<Key.backspace>023
Screenshot: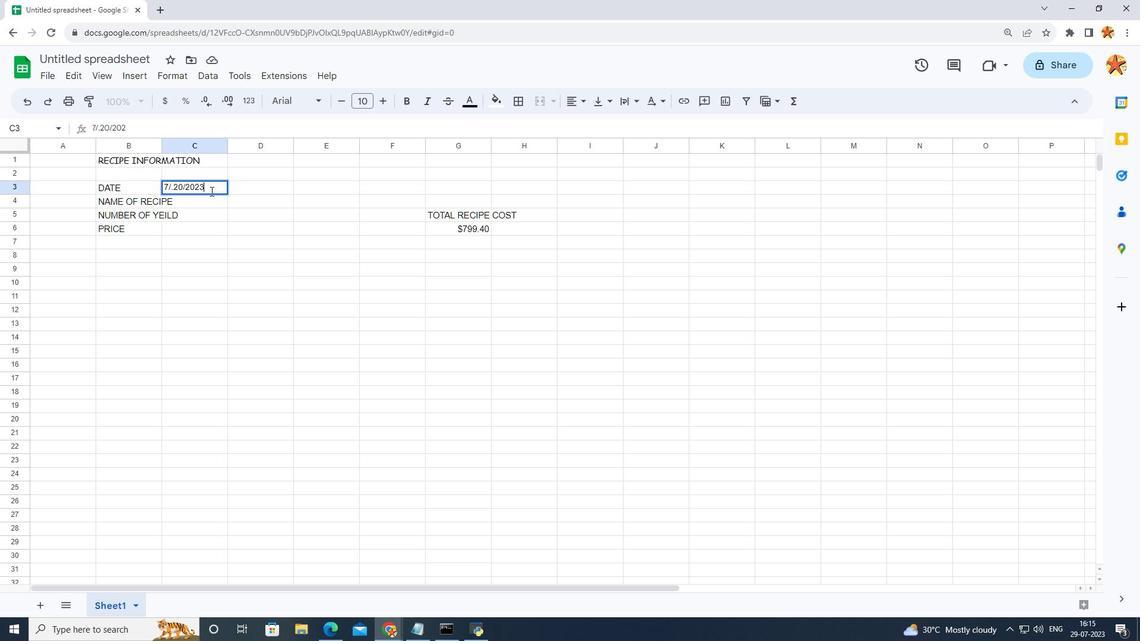 
Action: Mouse moved to (206, 222)
Screenshot: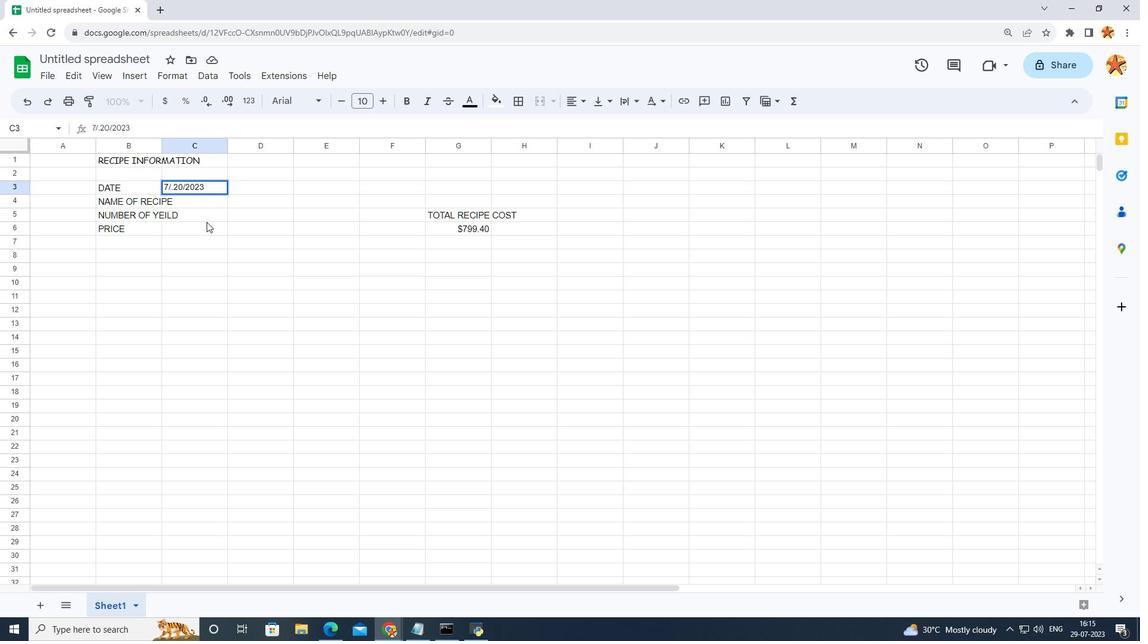 
Action: Mouse pressed left at (206, 222)
Screenshot: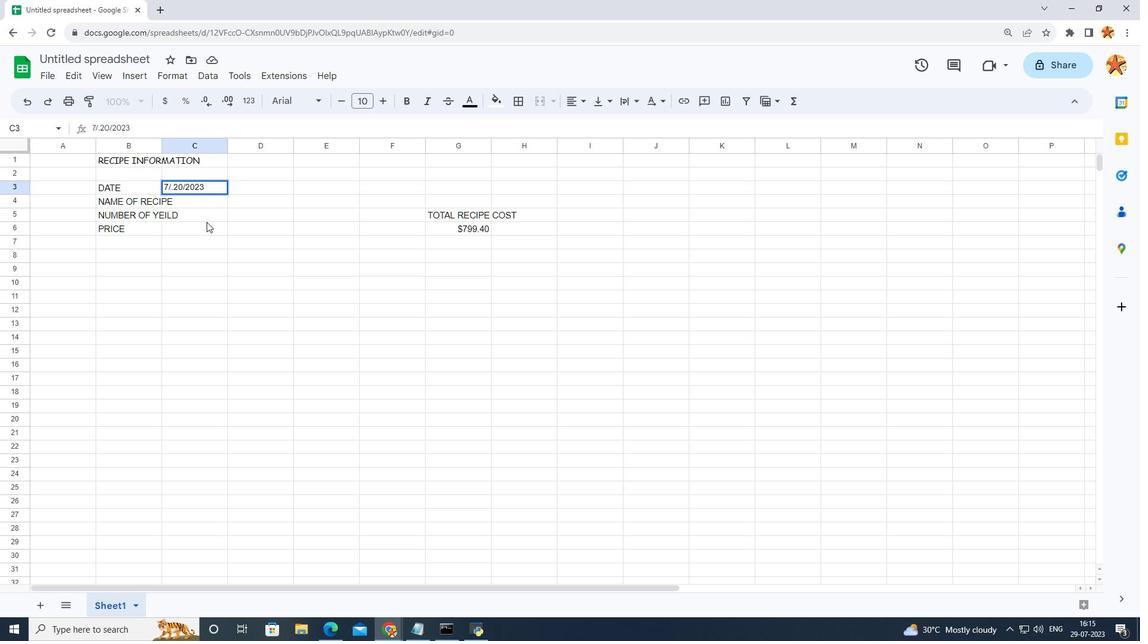 
Action: Mouse moved to (216, 198)
Screenshot: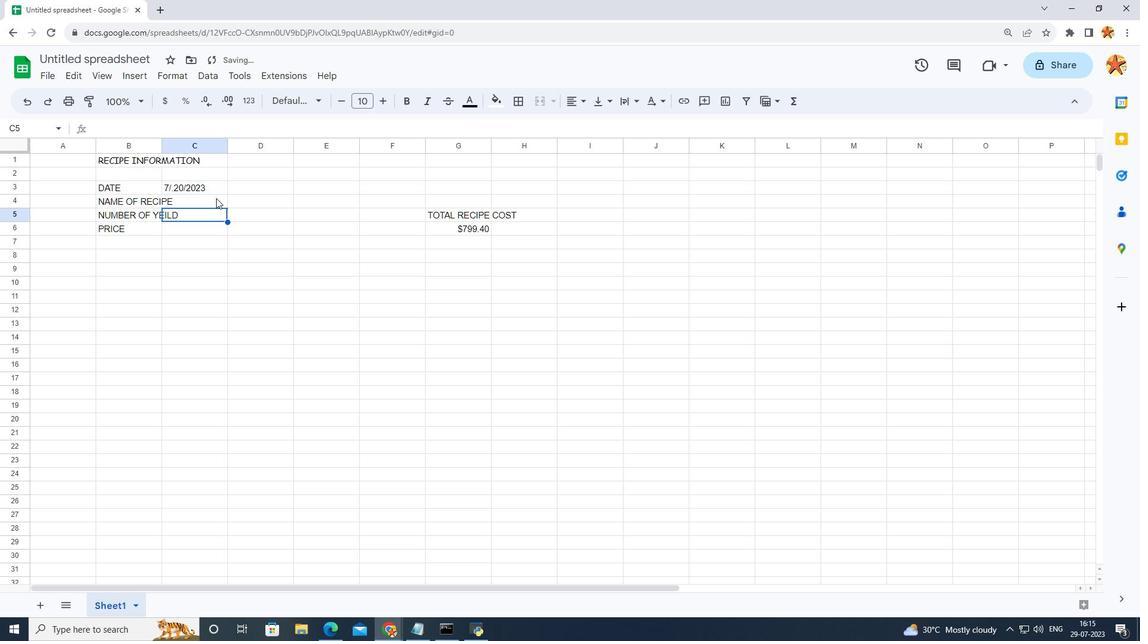 
Action: Mouse pressed left at (216, 198)
Screenshot: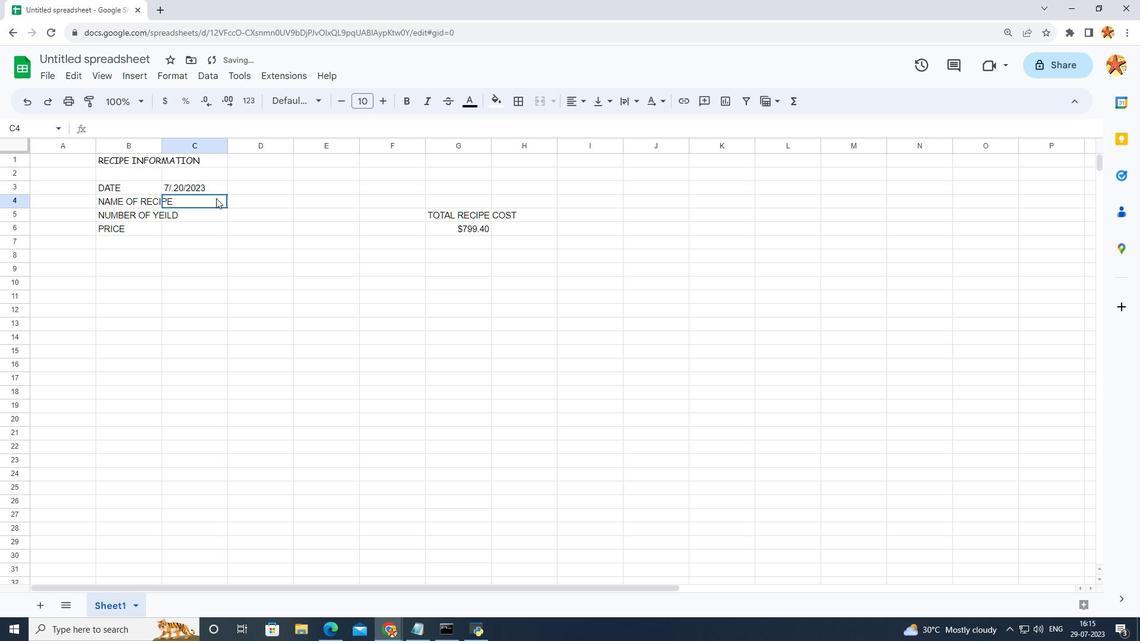 
Action: Mouse pressed left at (216, 198)
Screenshot: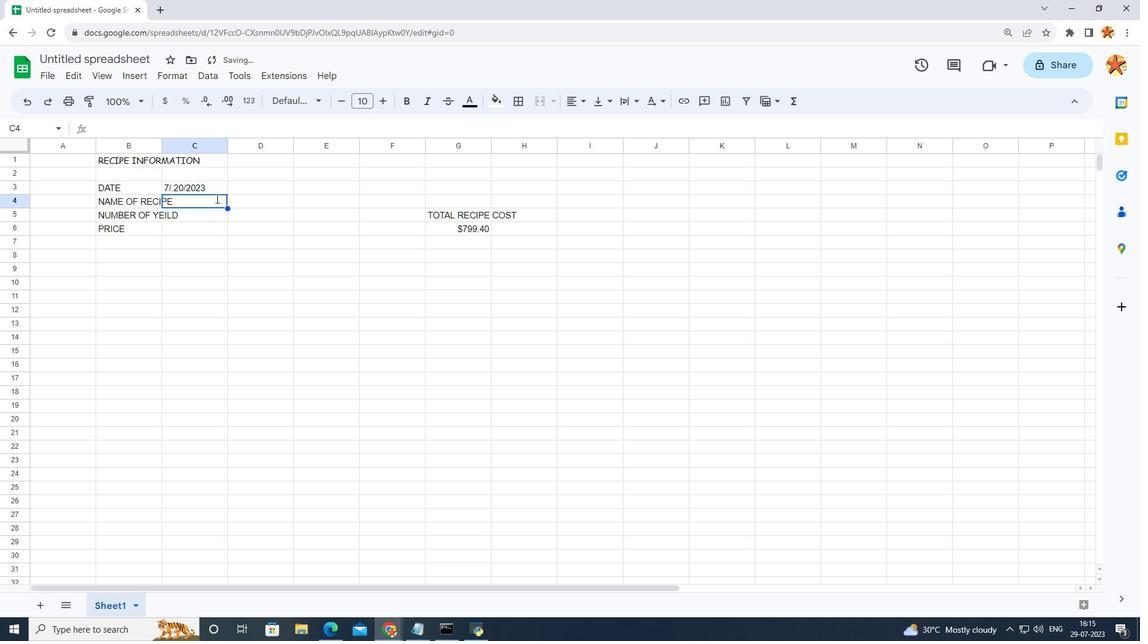 
Action: Key pressed <Key.caps_lock>c<Key.caps_lock>HOCO<Key.space><Key.caps_lock>b<Key.caps_lock>UTTER<Key.space><Key.backspace><Key.backspace><Key.backspace><Key.backspace><Key.backspace><Key.backspace><Key.backspace><Key.backspace><Key.backspace><Key.backspace><Key.backspace><Key.backspace><Key.backspace>C<Key.caps_lock>hoco<Key.space><Key.caps_lock>B<Key.caps_lock>utter<Key.space><Key.caps_lock>C<Key.caps_lock>ookies
Screenshot: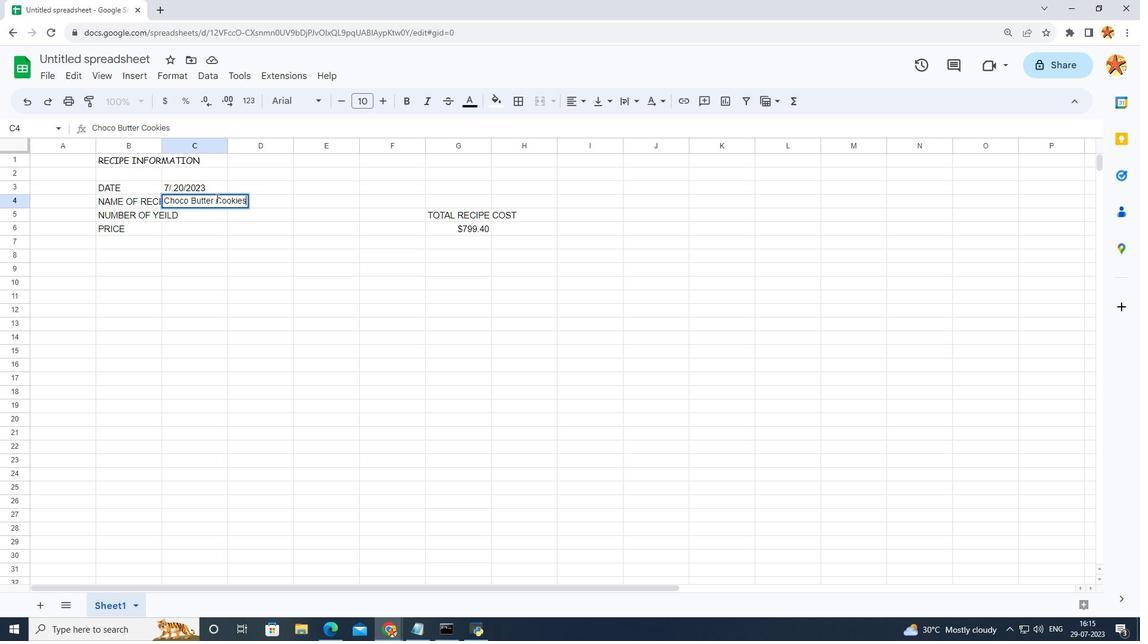 
Action: Mouse moved to (178, 259)
Screenshot: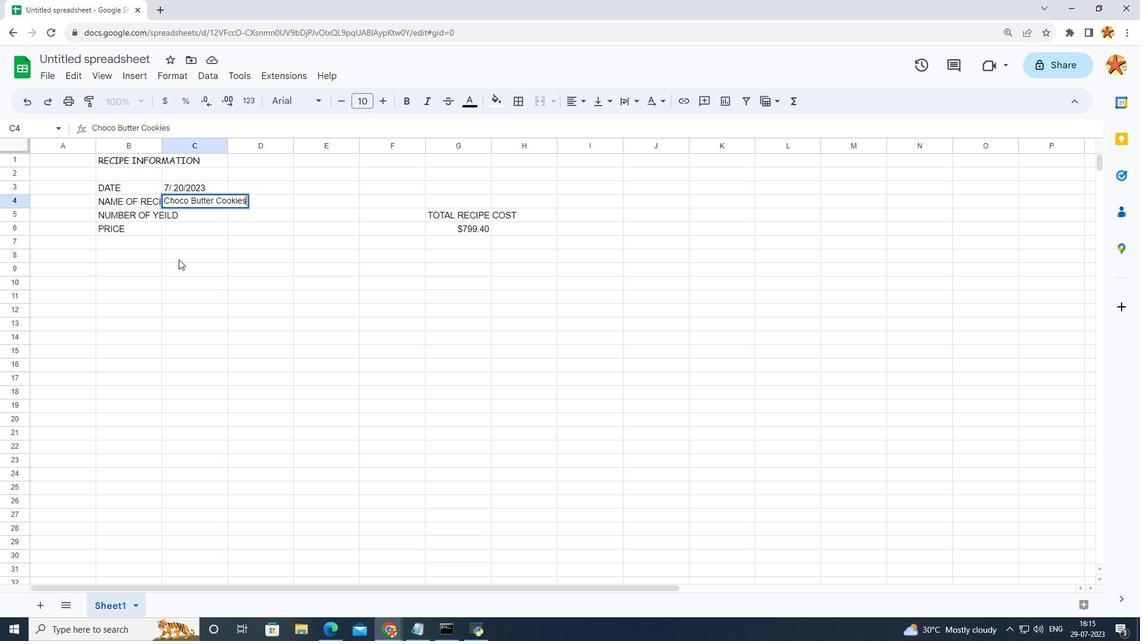 
Action: Mouse pressed left at (178, 259)
Screenshot: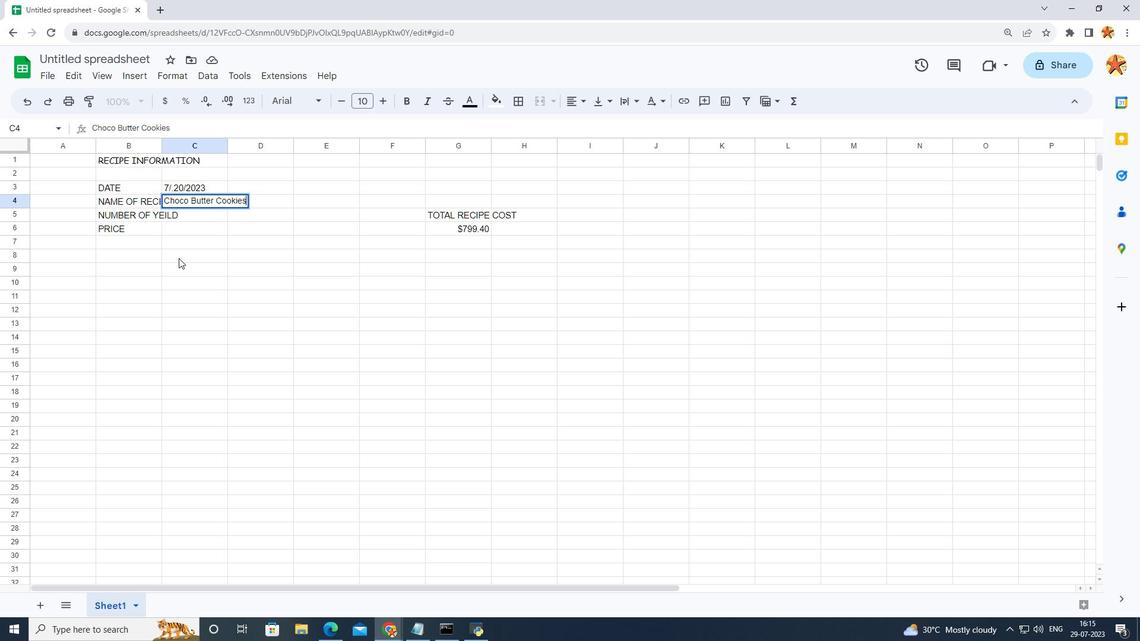 
Action: Mouse moved to (190, 215)
Screenshot: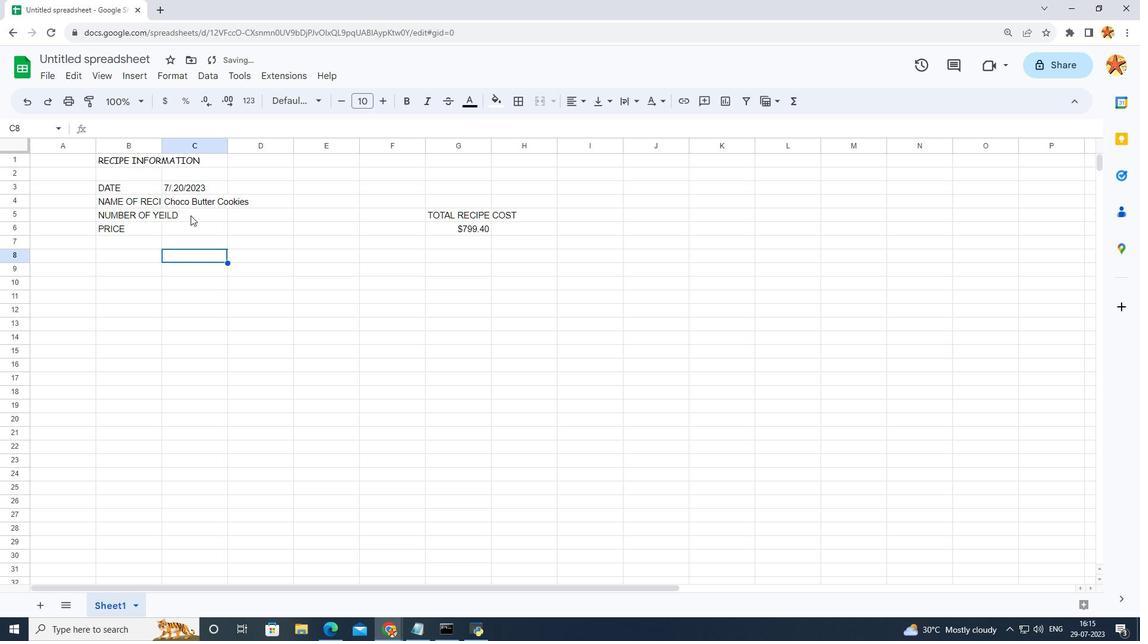 
Action: Mouse pressed left at (190, 215)
Screenshot: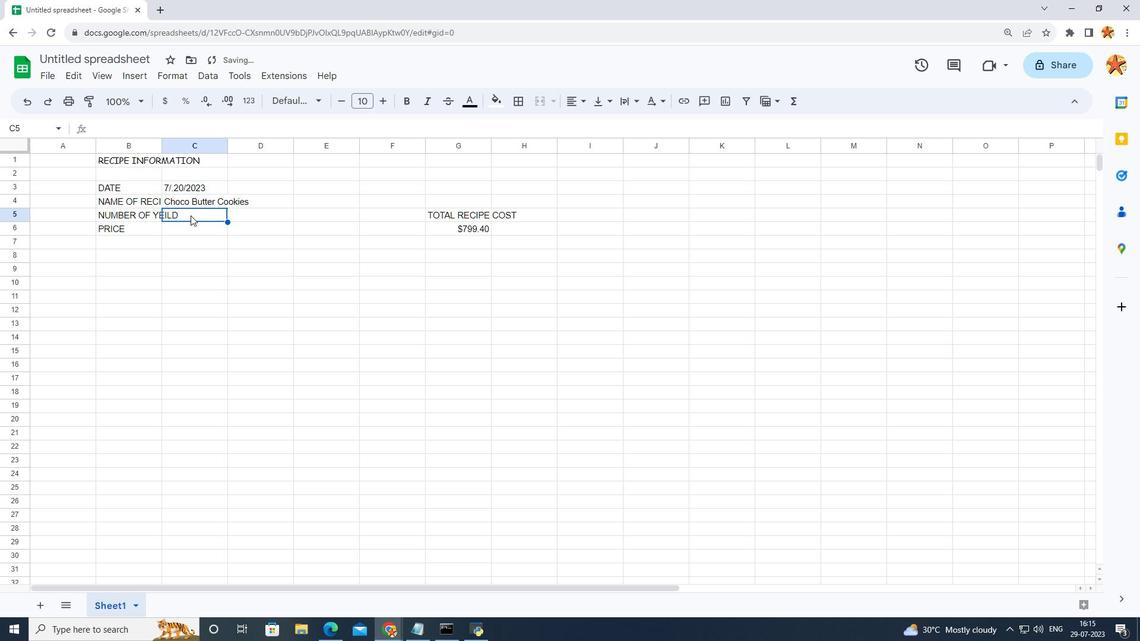 
Action: Mouse pressed left at (190, 215)
Screenshot: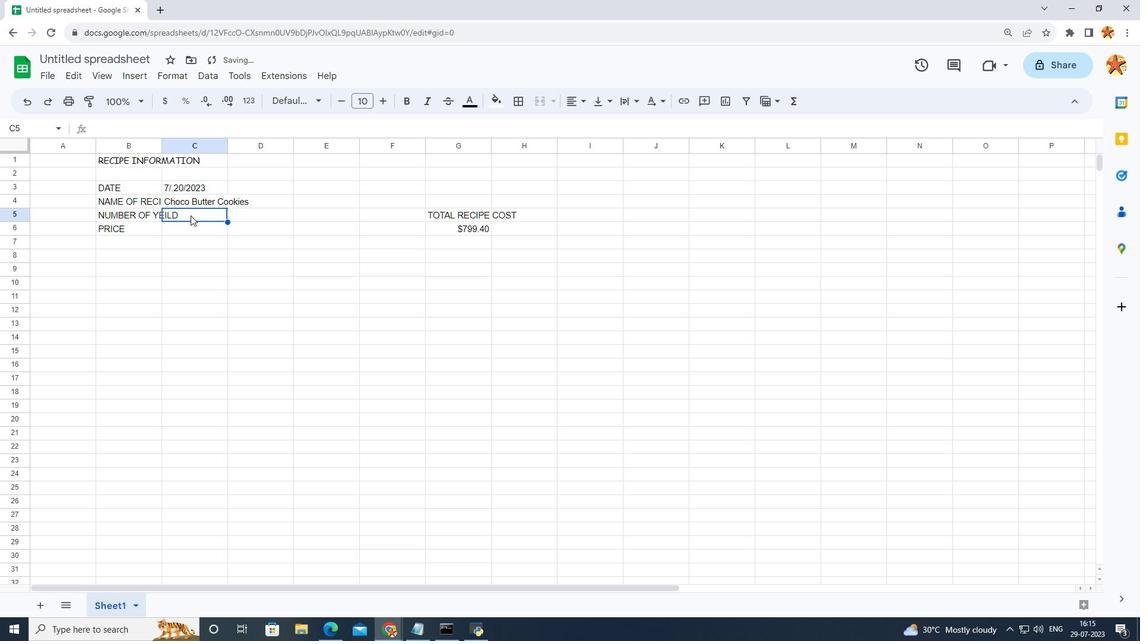 
Action: Key pressed 6
Screenshot: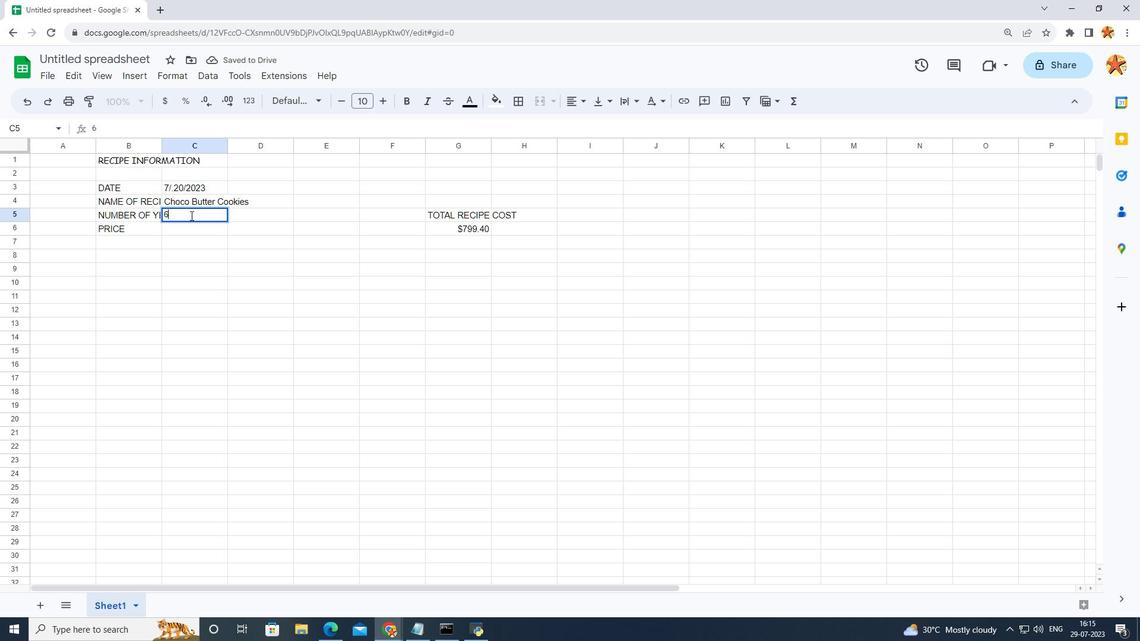
Action: Mouse moved to (199, 268)
Screenshot: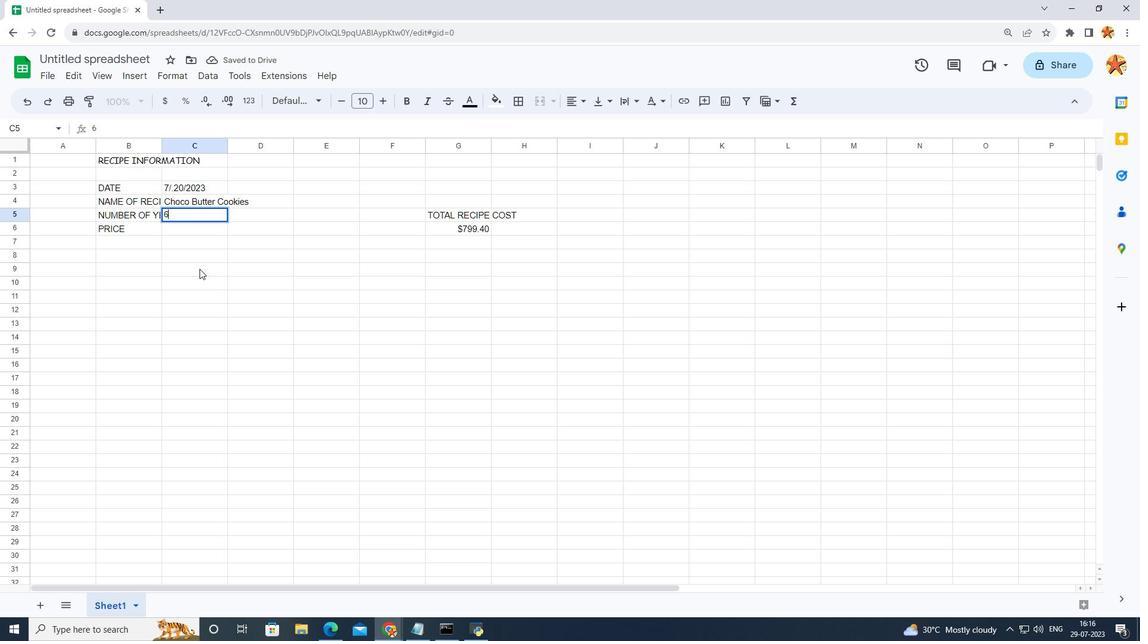 
Action: Mouse pressed left at (199, 268)
Screenshot: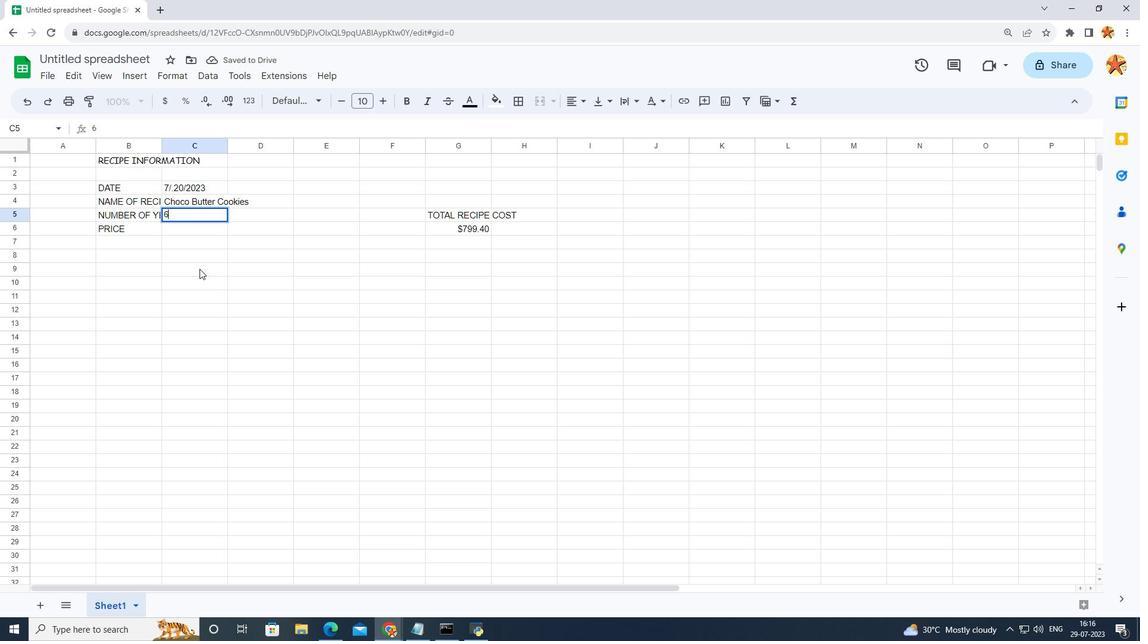 
Action: Mouse moved to (197, 215)
Screenshot: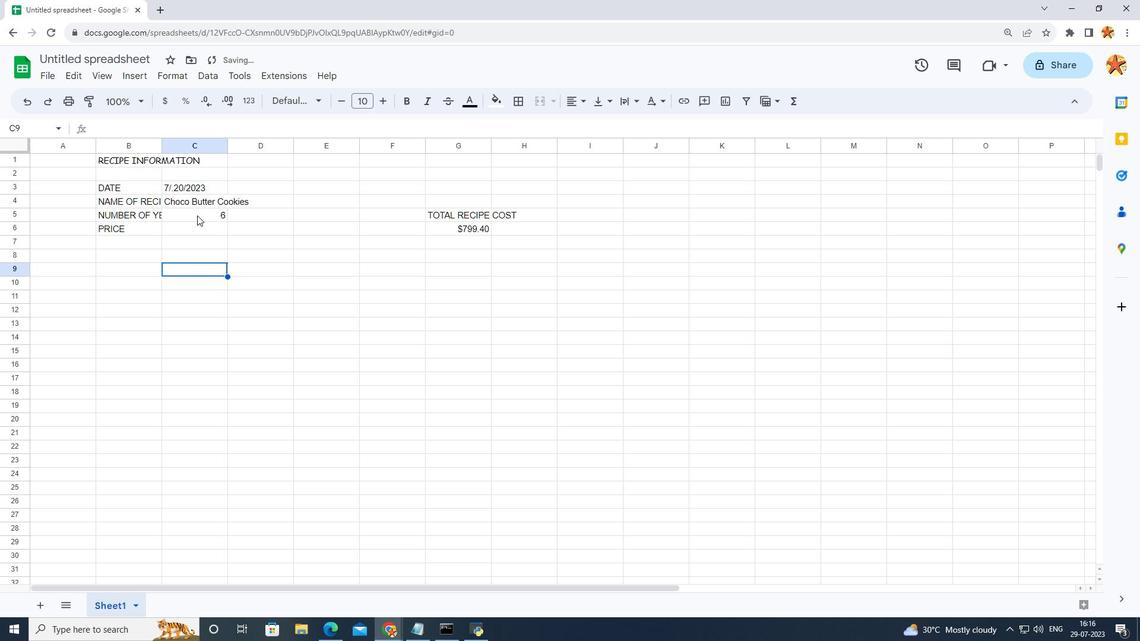 
Action: Mouse pressed left at (197, 215)
Screenshot: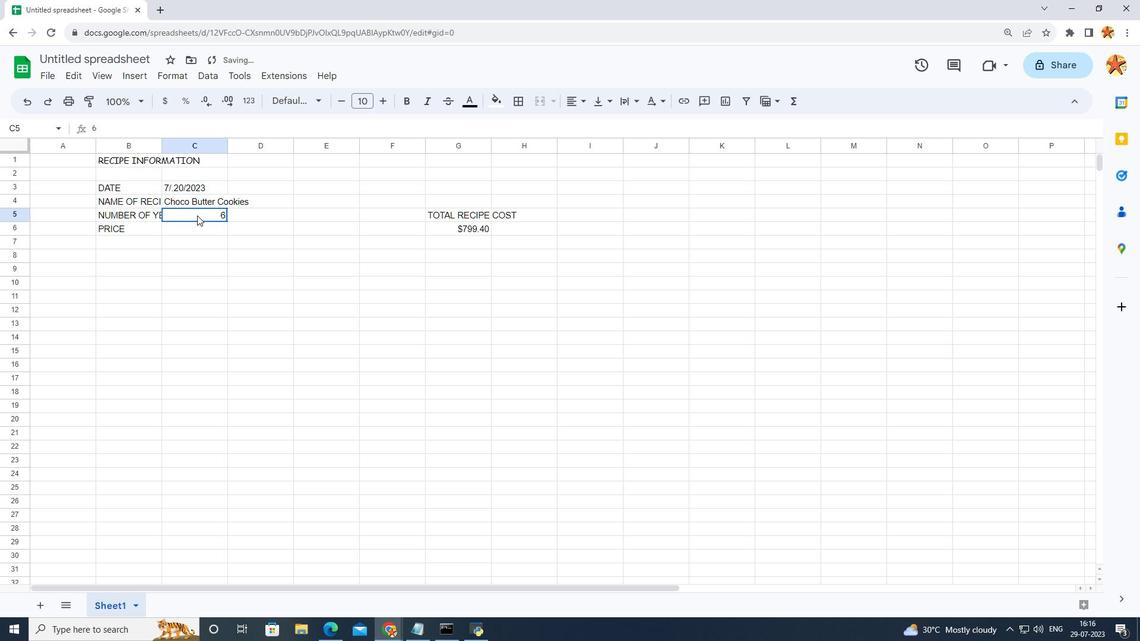 
Action: Mouse pressed left at (197, 215)
Screenshot: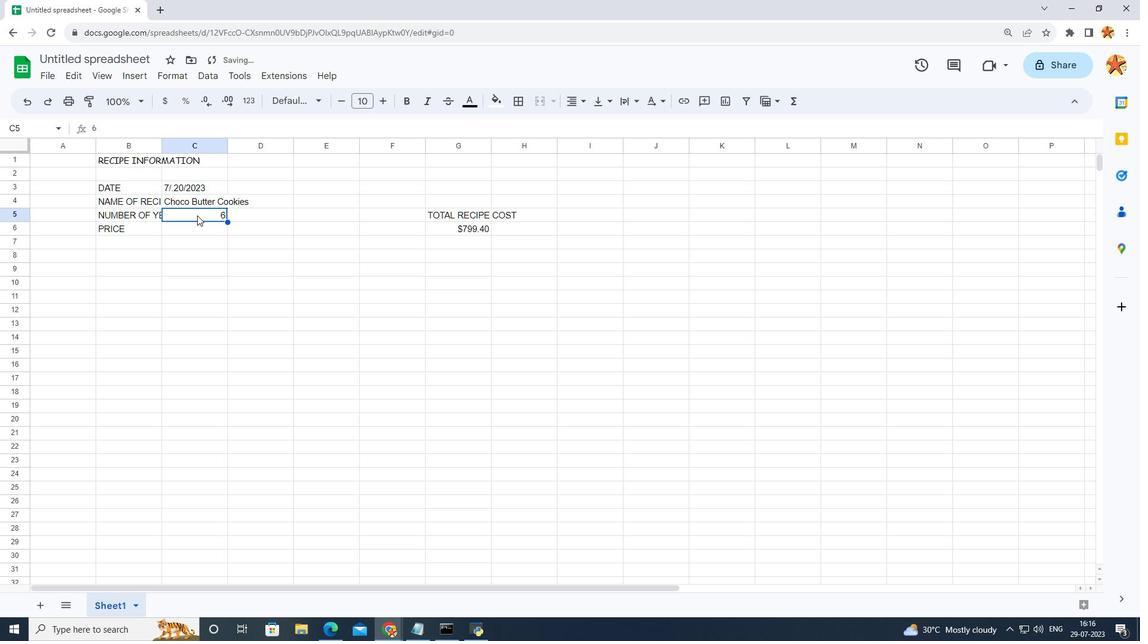 
Action: Mouse moved to (210, 213)
Screenshot: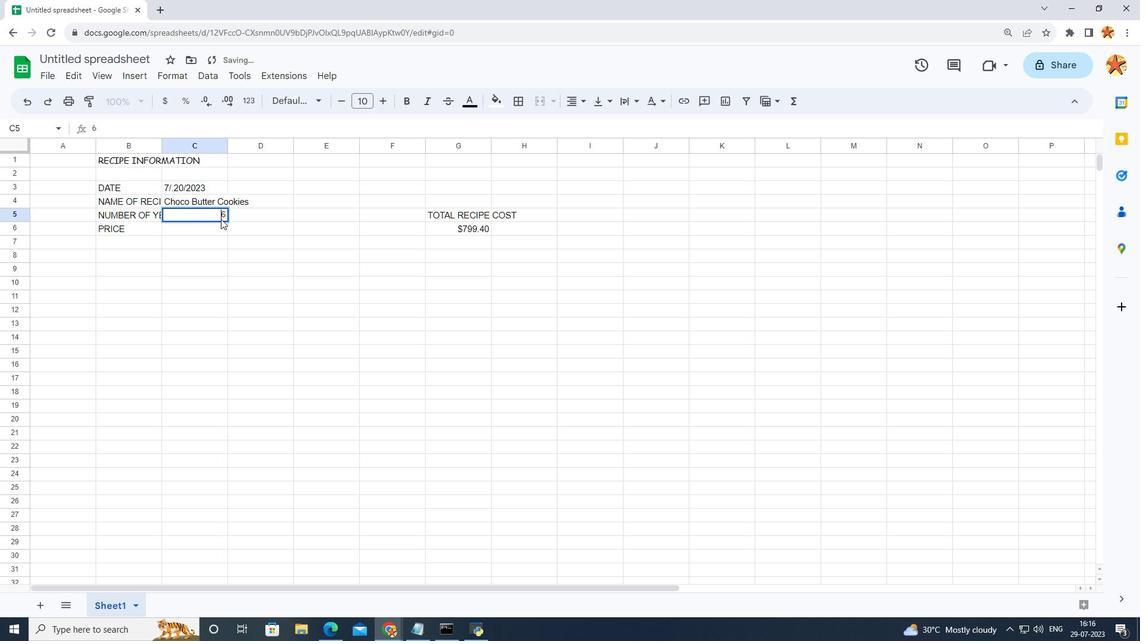 
Action: Mouse pressed left at (210, 213)
Screenshot: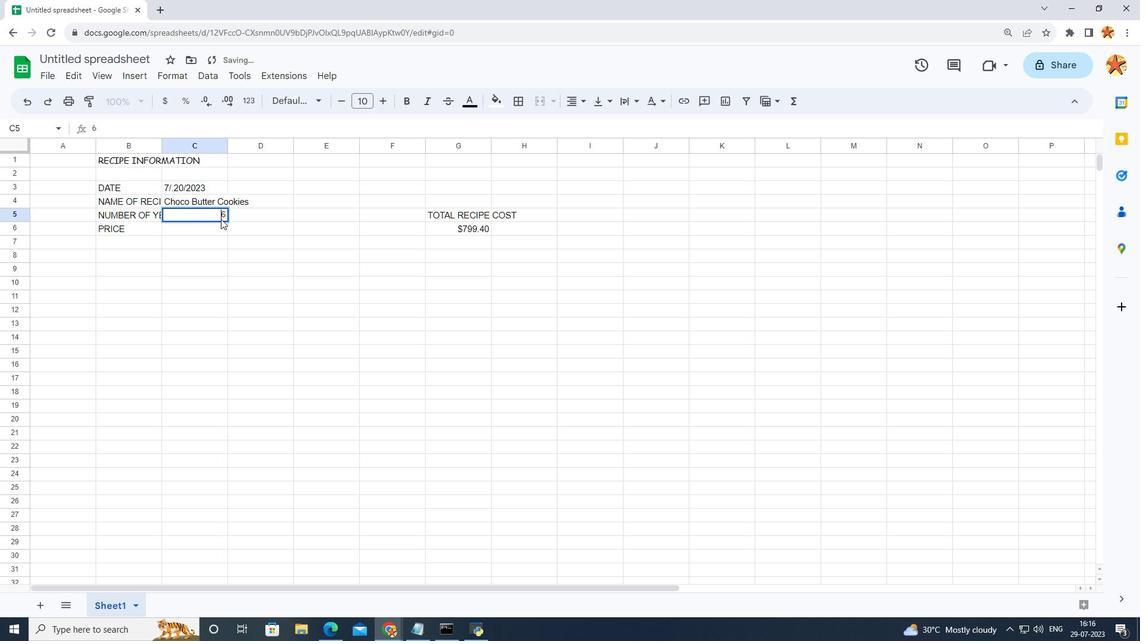 
Action: Mouse moved to (238, 219)
Screenshot: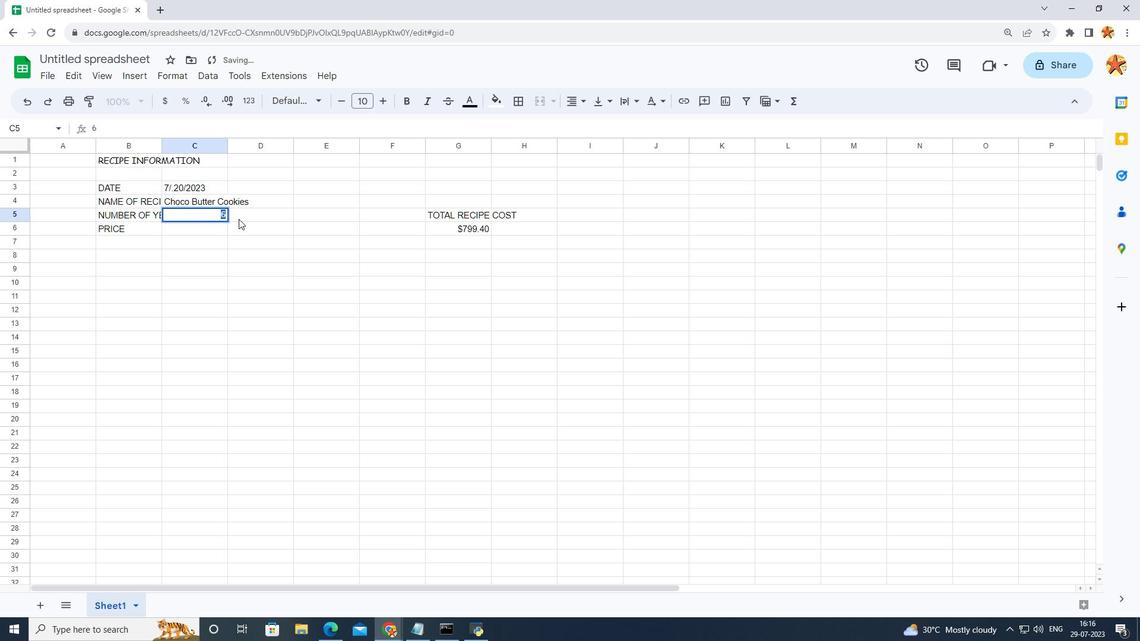 
Action: Key pressed 5
Screenshot: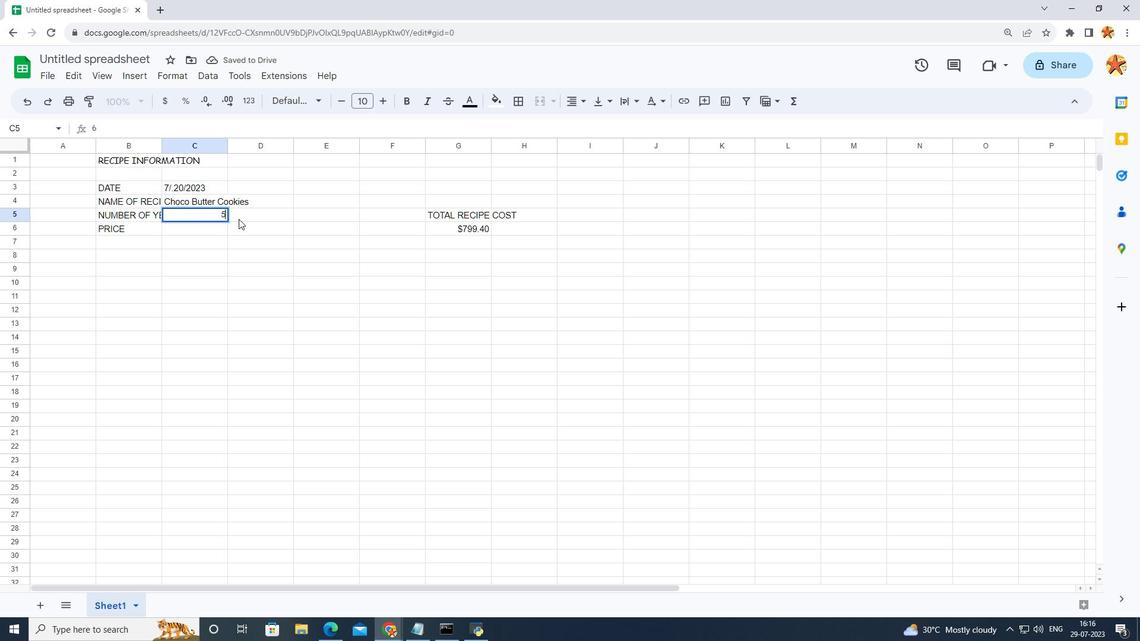 
Action: Mouse moved to (222, 293)
Screenshot: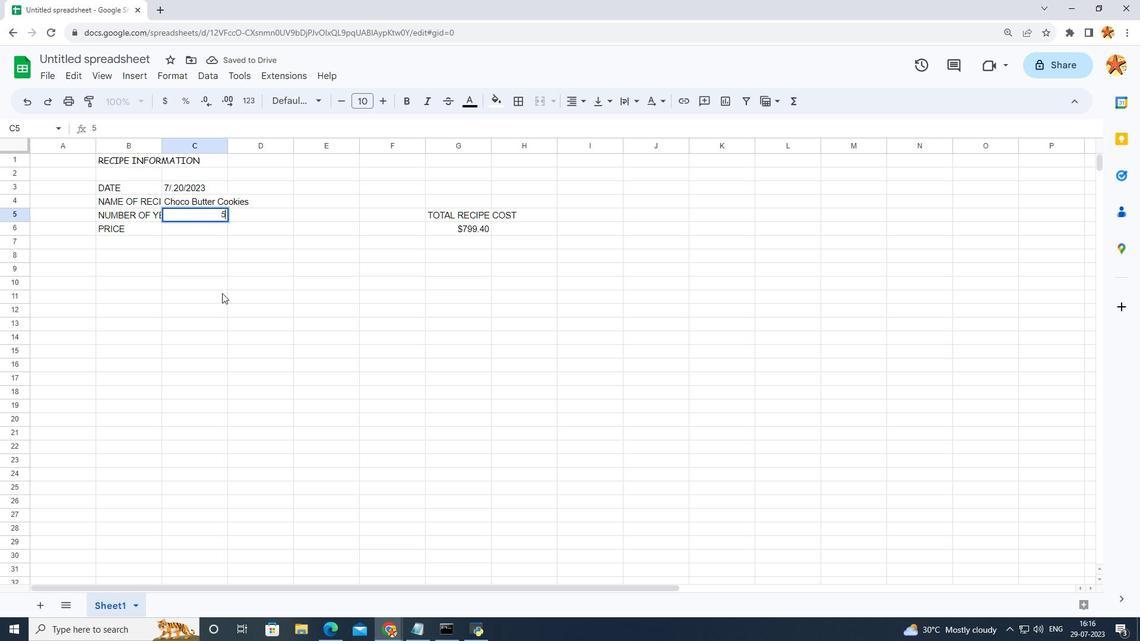 
Action: Mouse pressed left at (222, 293)
Screenshot: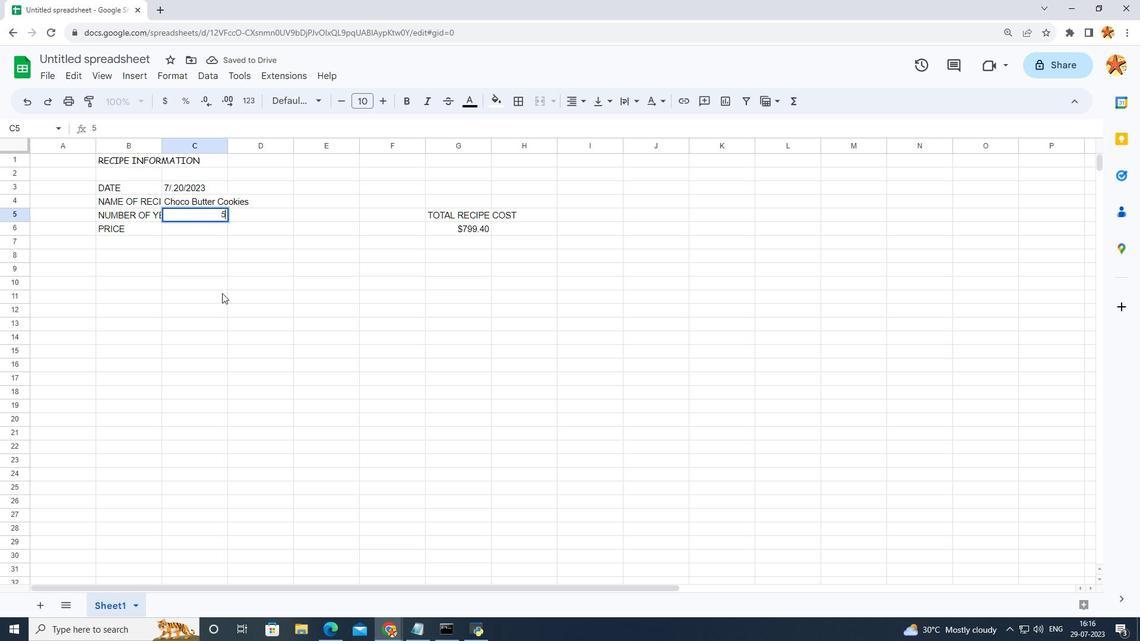 
Action: Mouse moved to (134, 205)
Screenshot: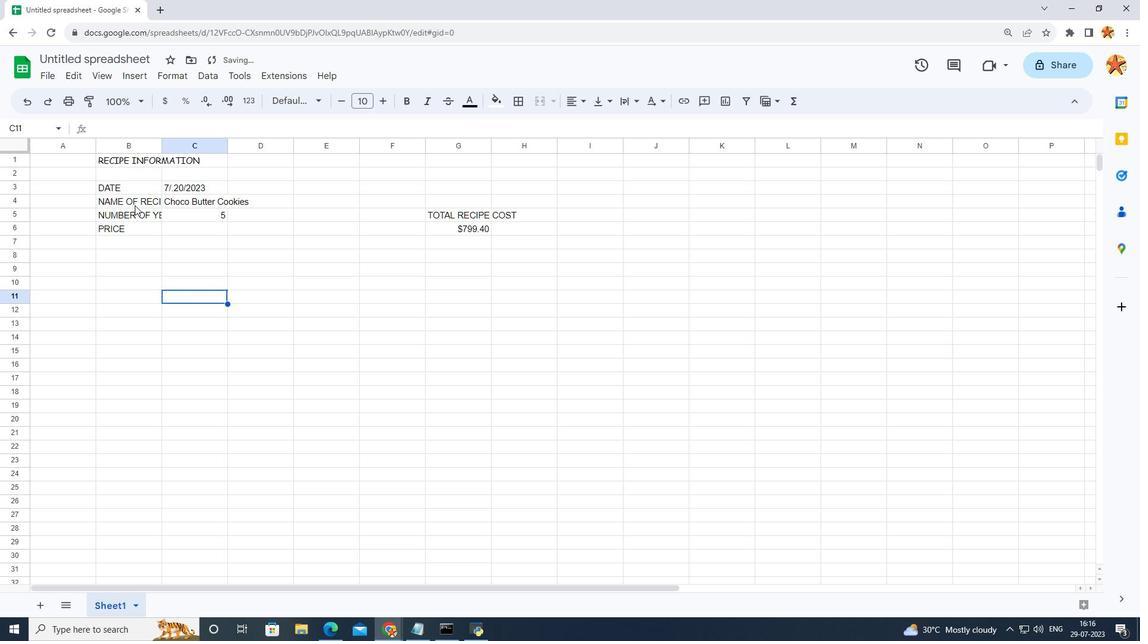 
Action: Mouse pressed left at (134, 205)
Screenshot: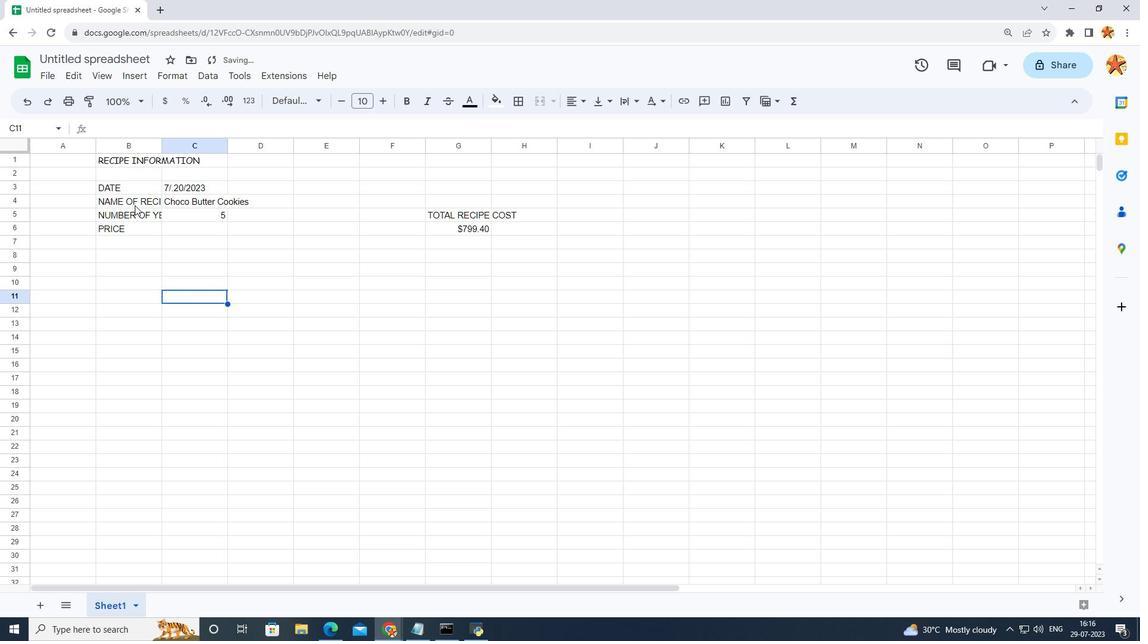
Action: Mouse moved to (144, 178)
Screenshot: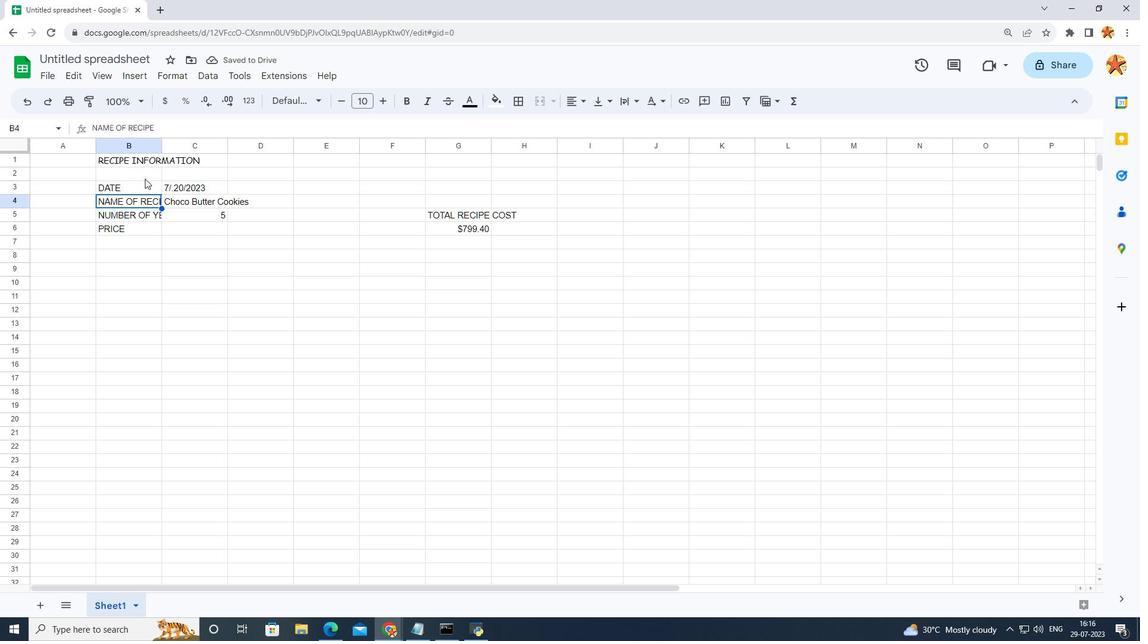 
Action: Mouse pressed left at (144, 178)
Screenshot: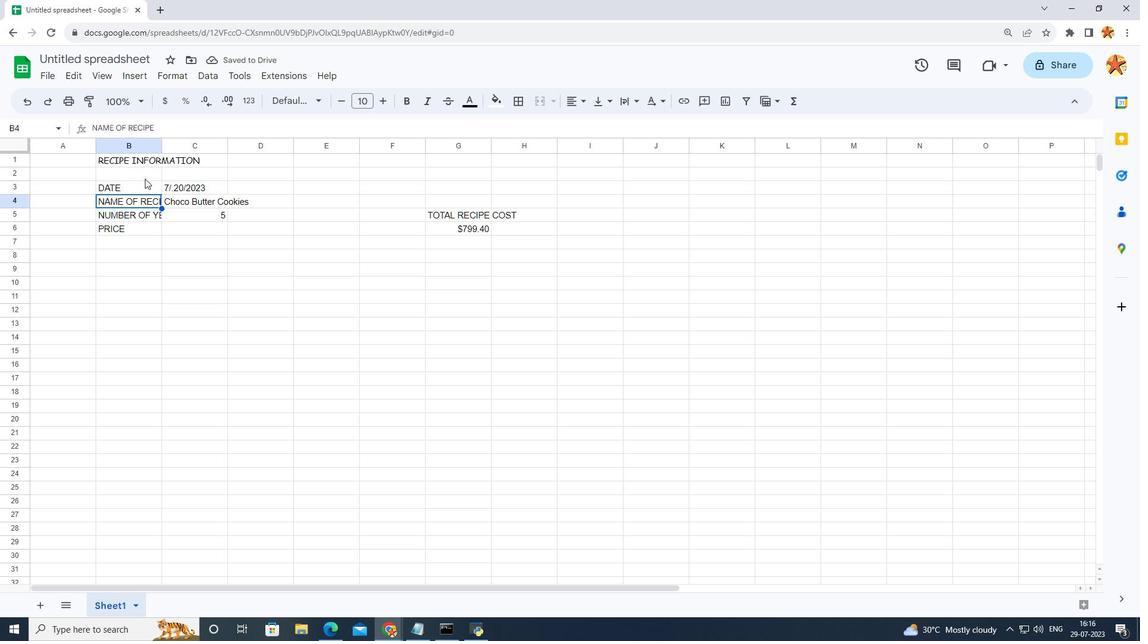 
Action: Mouse moved to (159, 150)
Screenshot: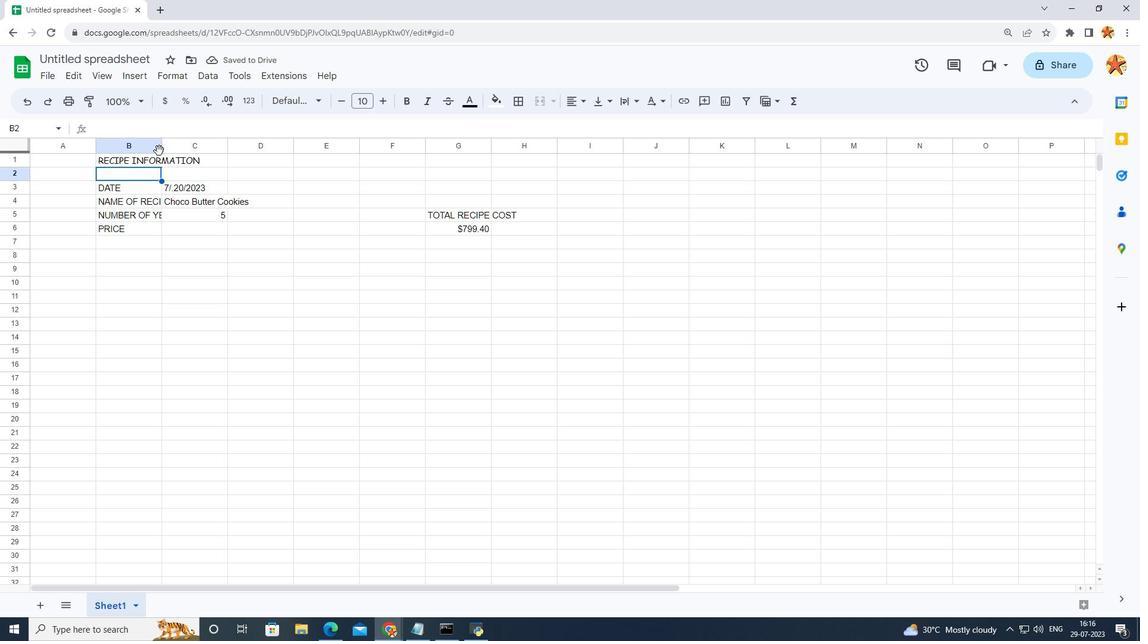
Action: Mouse pressed left at (159, 150)
Screenshot: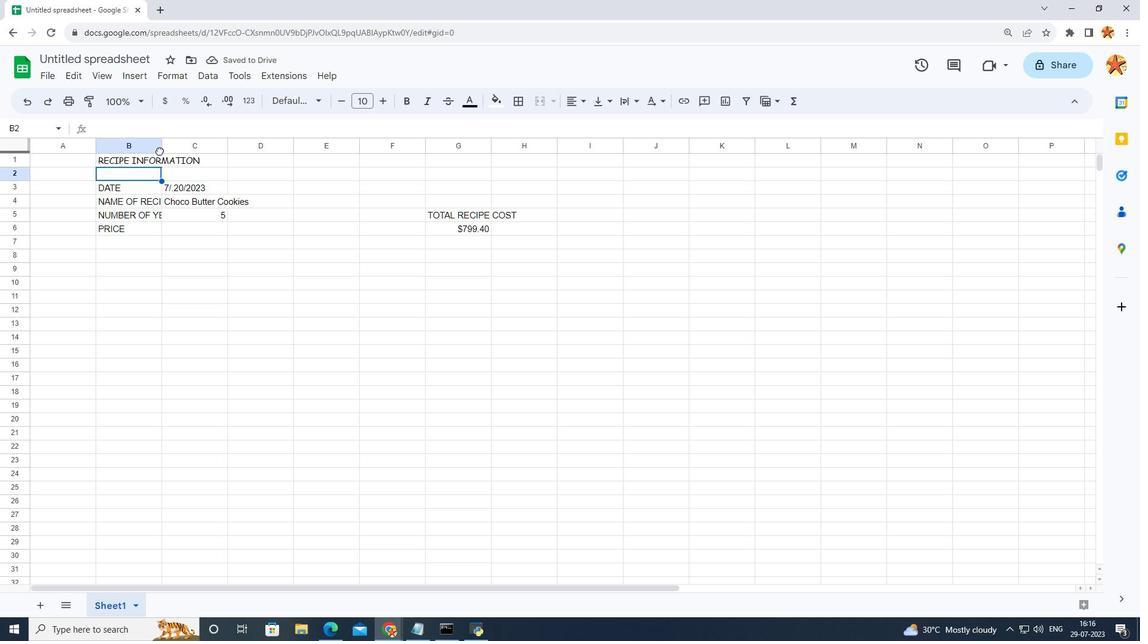 
Action: Mouse moved to (154, 147)
Screenshot: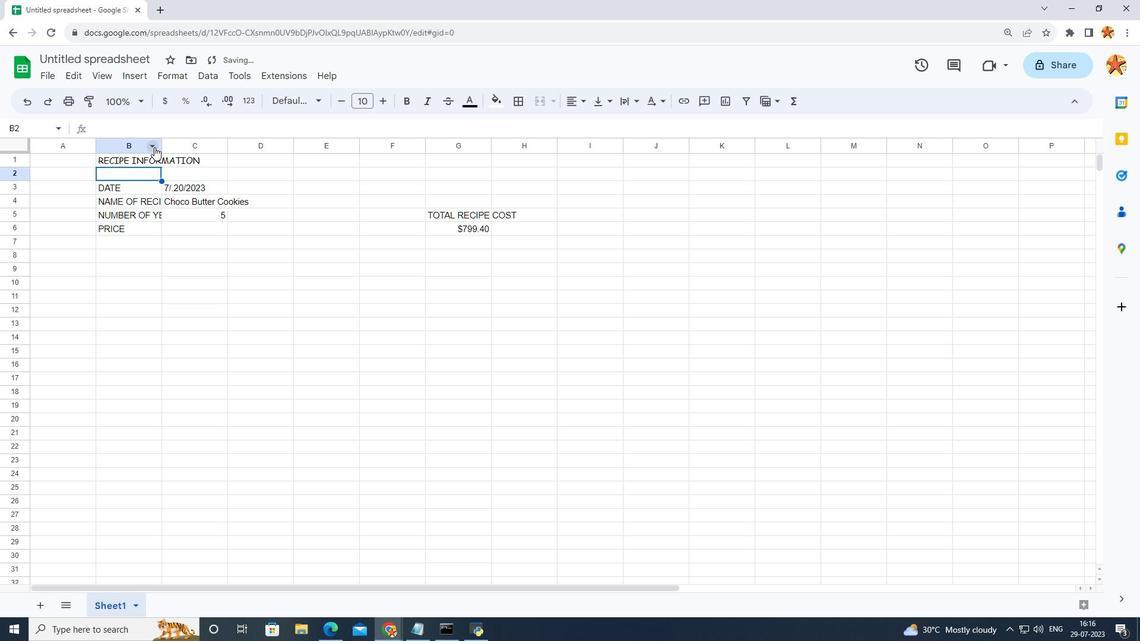 
Action: Mouse pressed left at (154, 147)
Screenshot: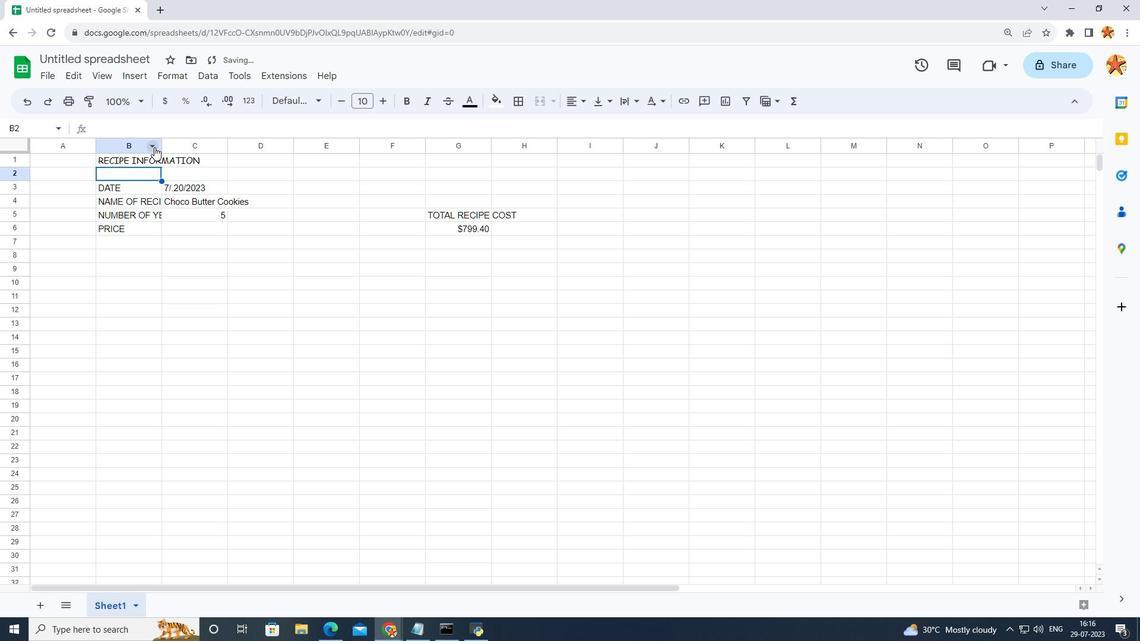 
Action: Mouse moved to (163, 146)
Screenshot: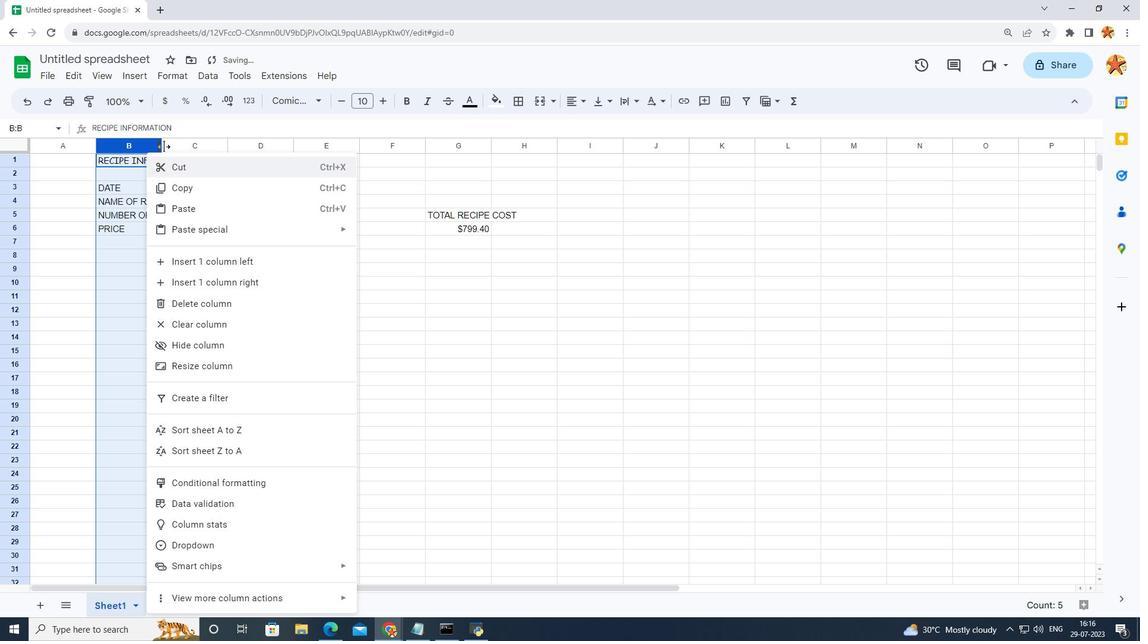 
Action: Mouse pressed left at (163, 146)
Screenshot: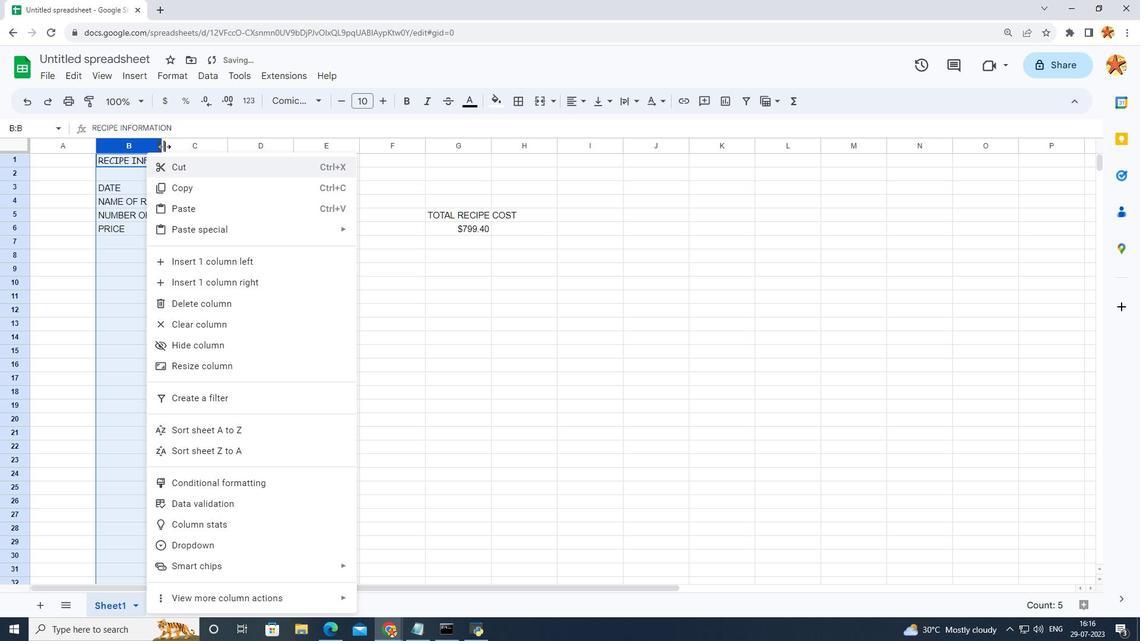 
Action: Mouse moved to (194, 270)
Screenshot: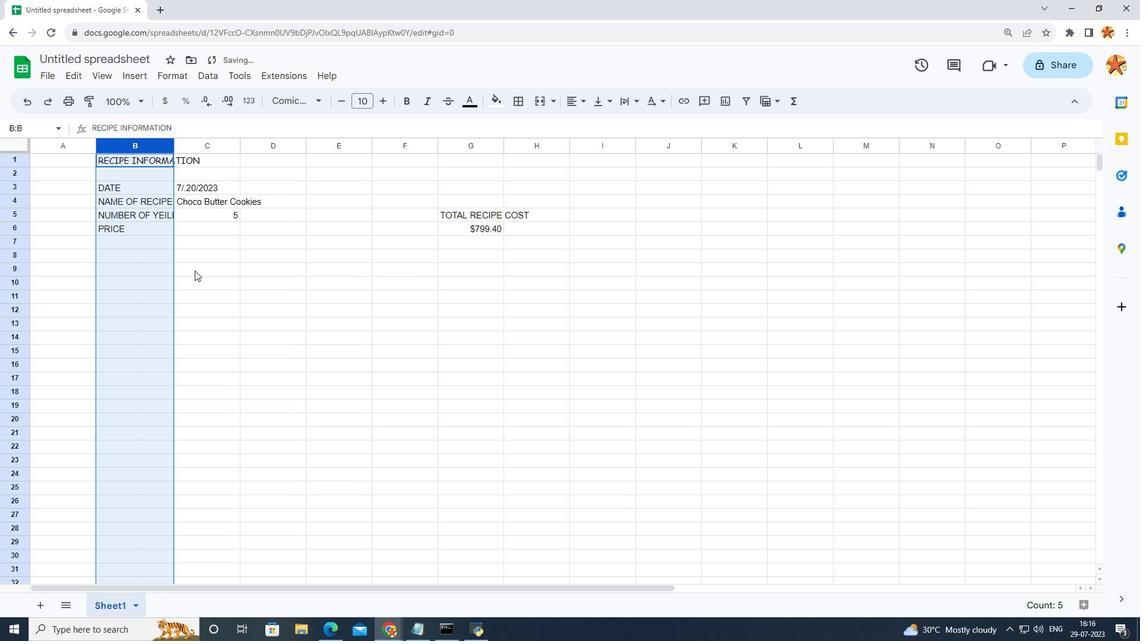 
Action: Mouse pressed left at (194, 270)
Screenshot: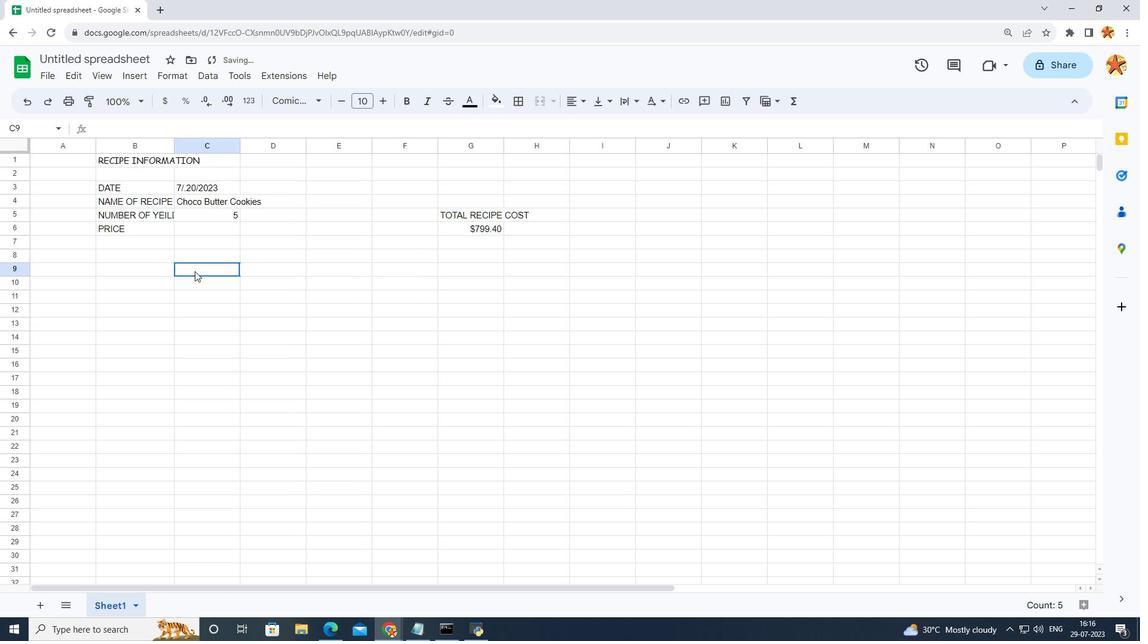 
Action: Mouse moved to (172, 147)
Screenshot: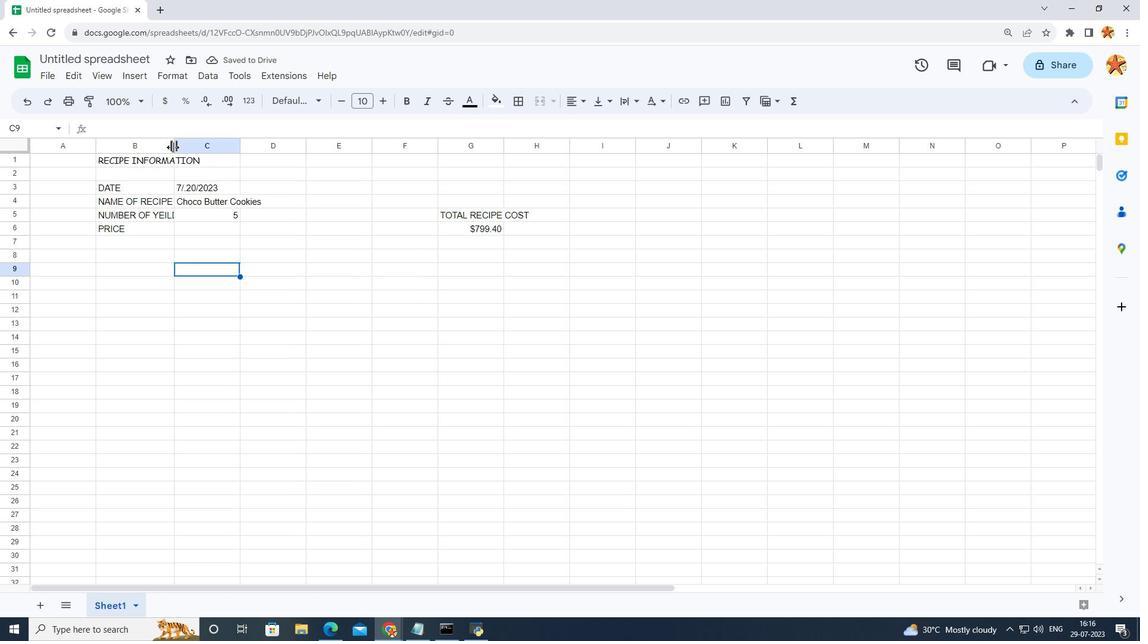 
Action: Mouse pressed left at (172, 147)
Screenshot: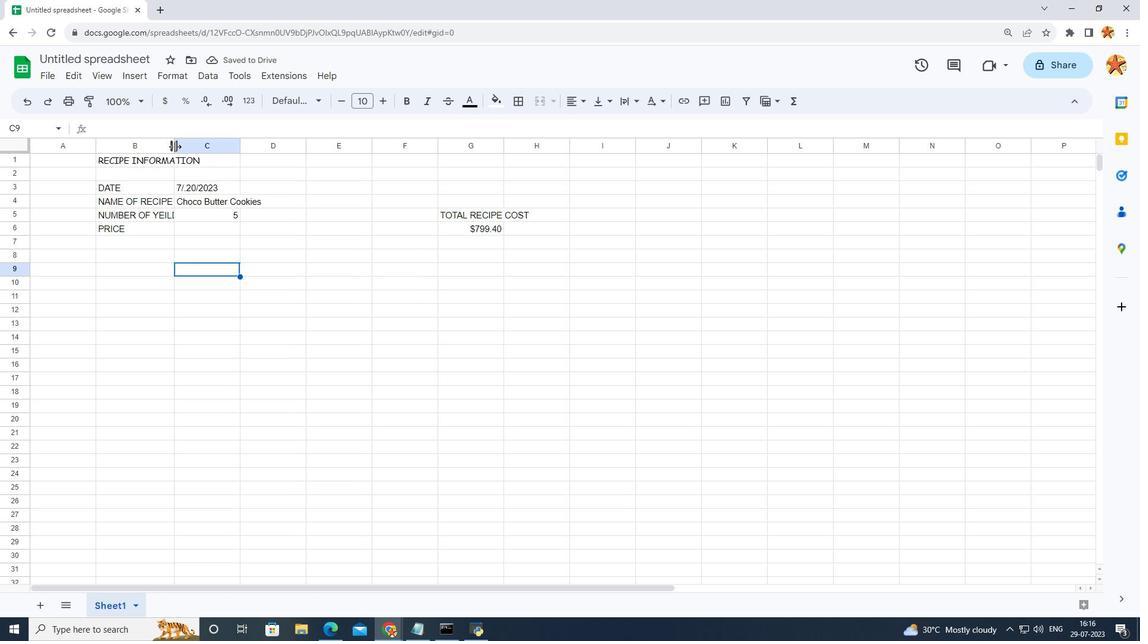 
Action: Mouse moved to (292, 266)
Screenshot: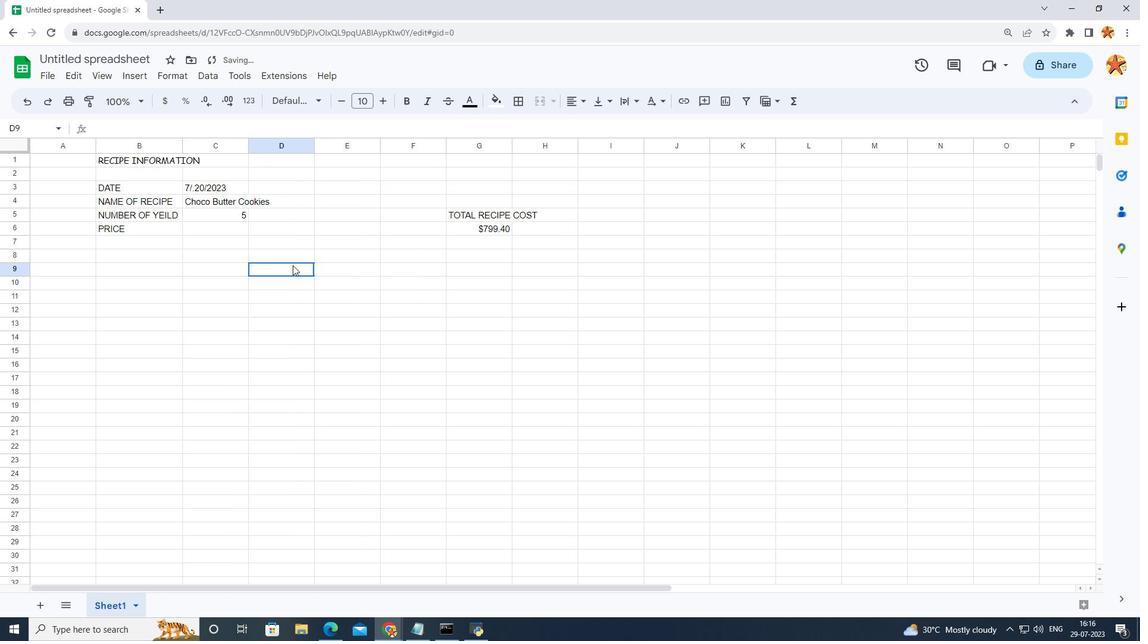 
Action: Mouse pressed left at (292, 266)
Screenshot: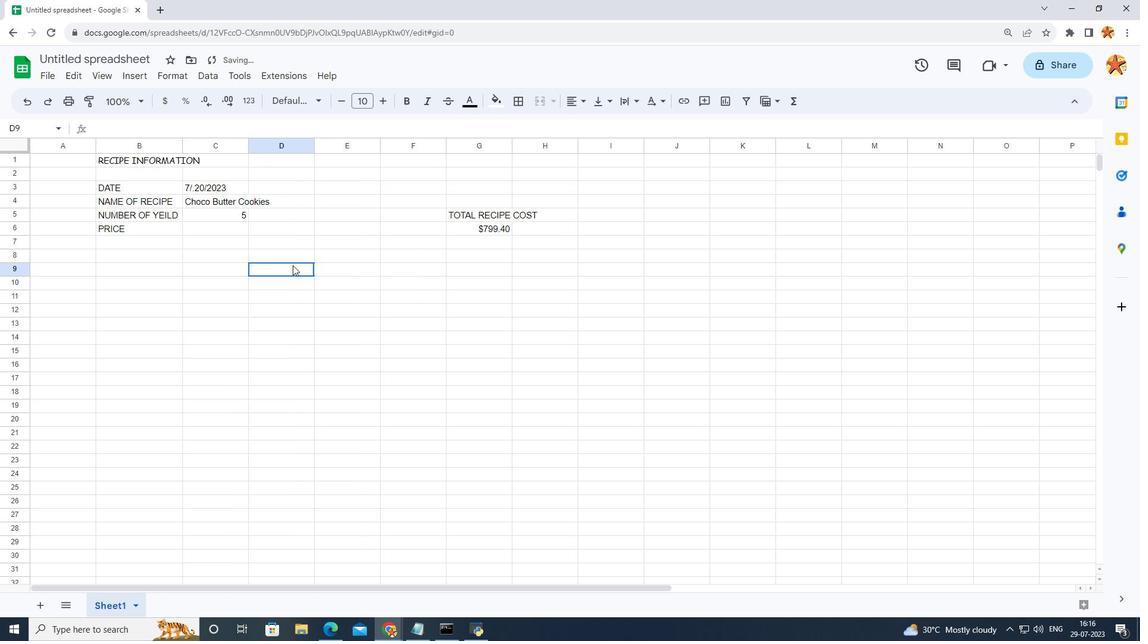 
Action: Mouse moved to (201, 191)
Screenshot: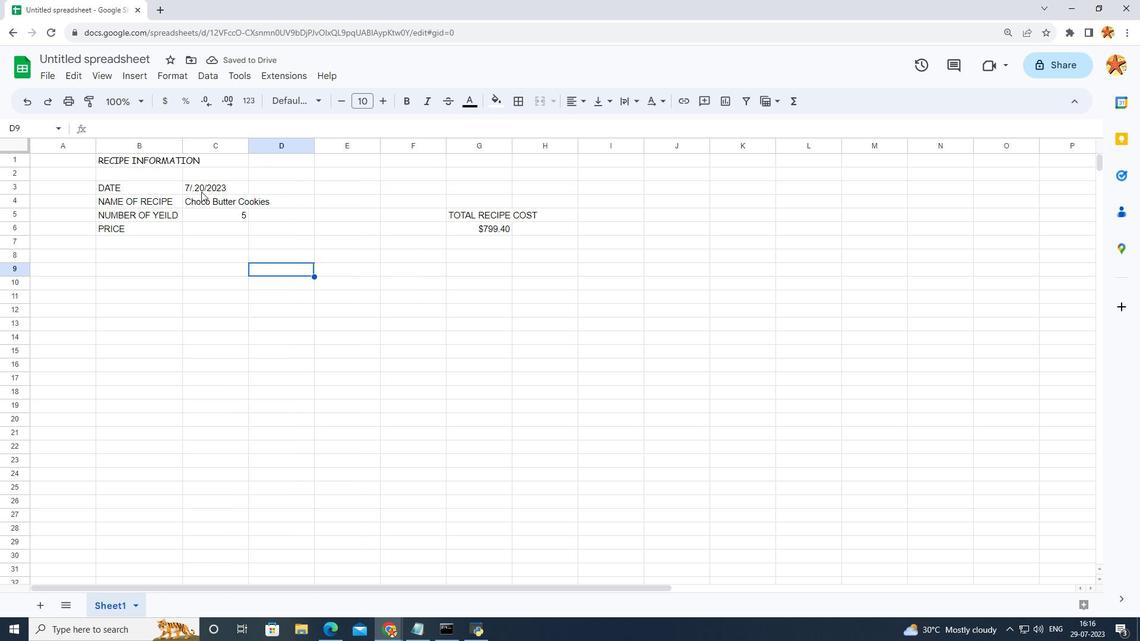 
Action: Mouse pressed left at (201, 191)
Screenshot: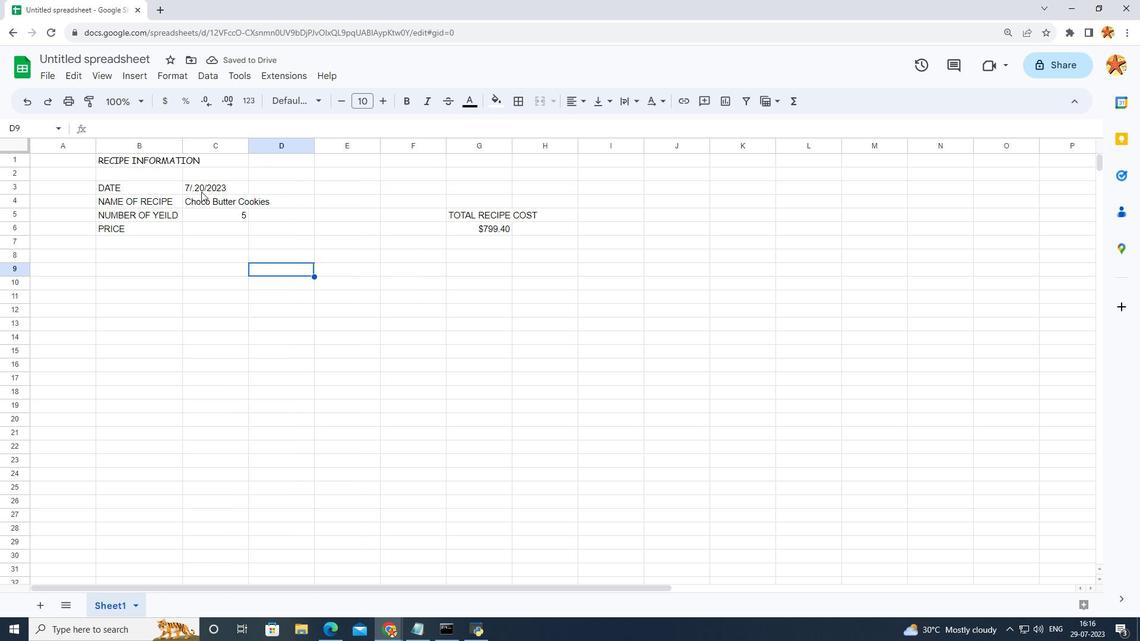 
Action: Mouse moved to (579, 100)
Screenshot: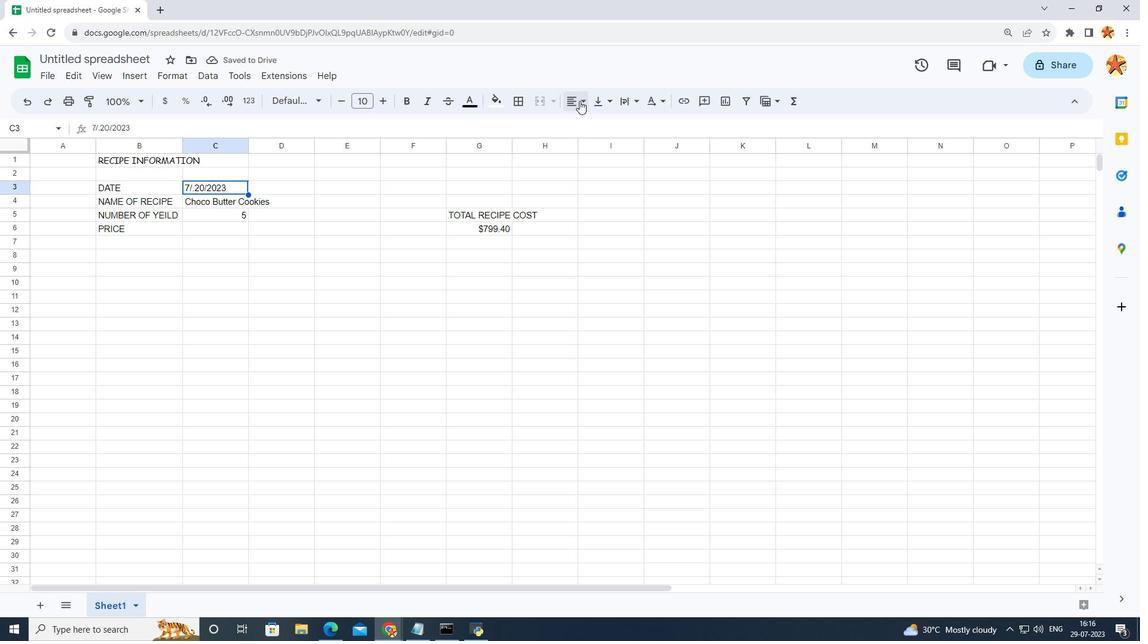 
Action: Mouse pressed left at (579, 100)
Screenshot: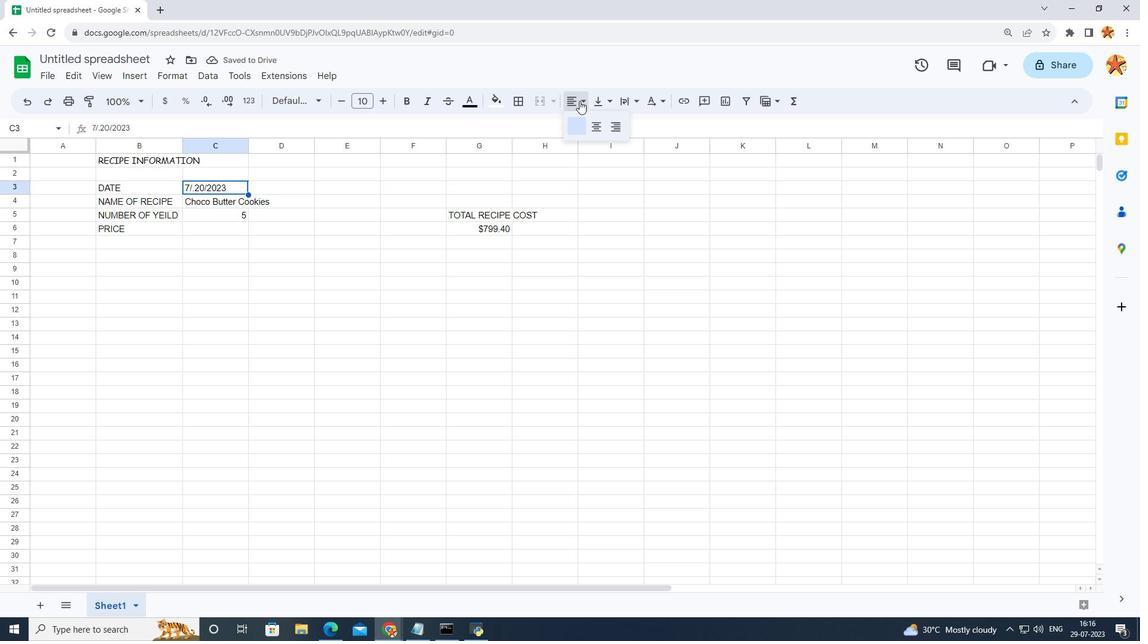 
Action: Mouse moved to (597, 128)
Screenshot: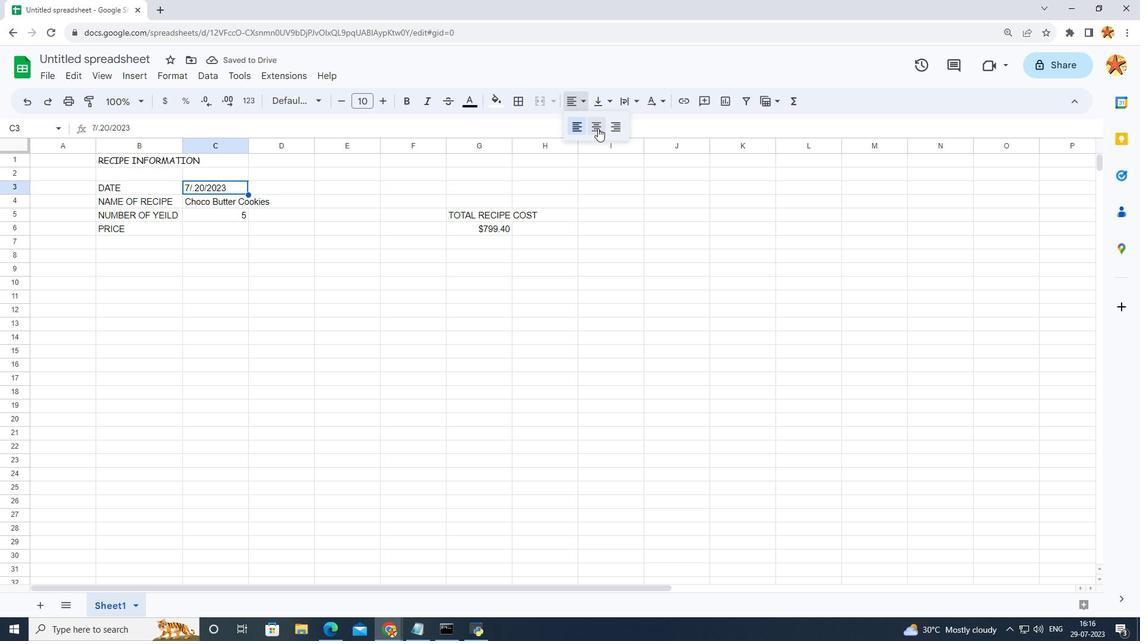 
Action: Mouse pressed left at (597, 128)
Screenshot: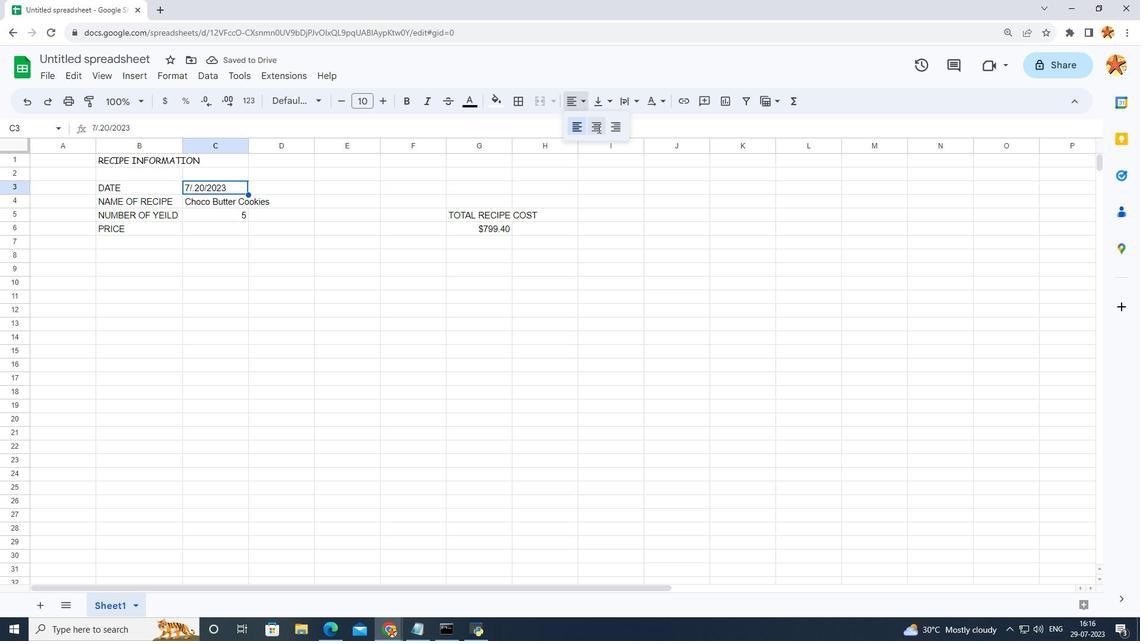 
Action: Mouse moved to (233, 215)
Screenshot: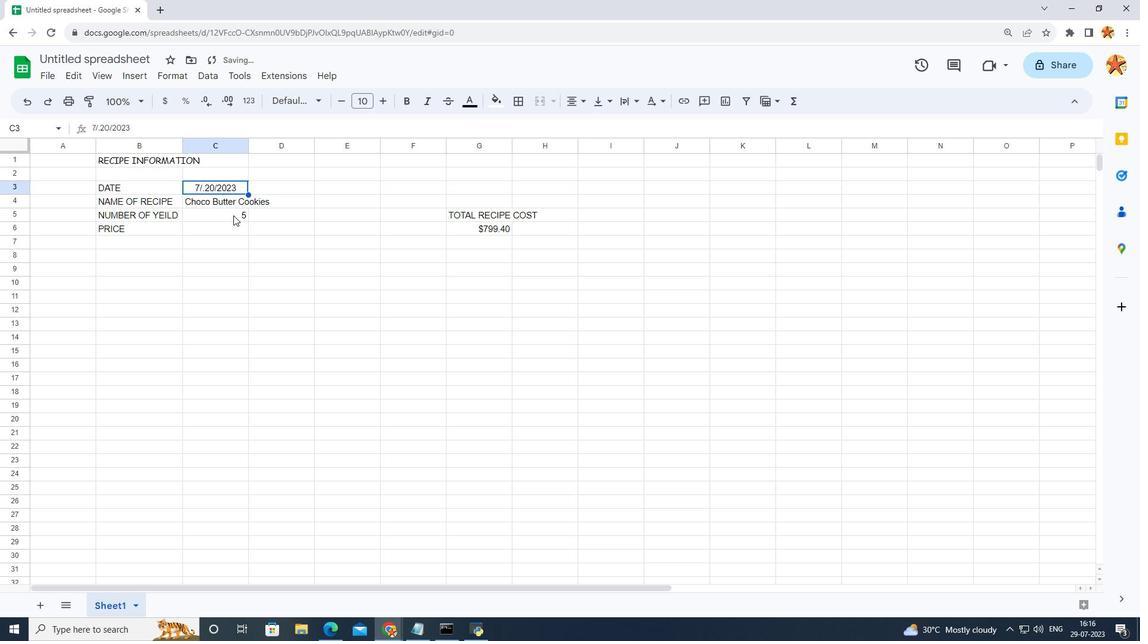 
Action: Mouse pressed left at (233, 215)
Screenshot: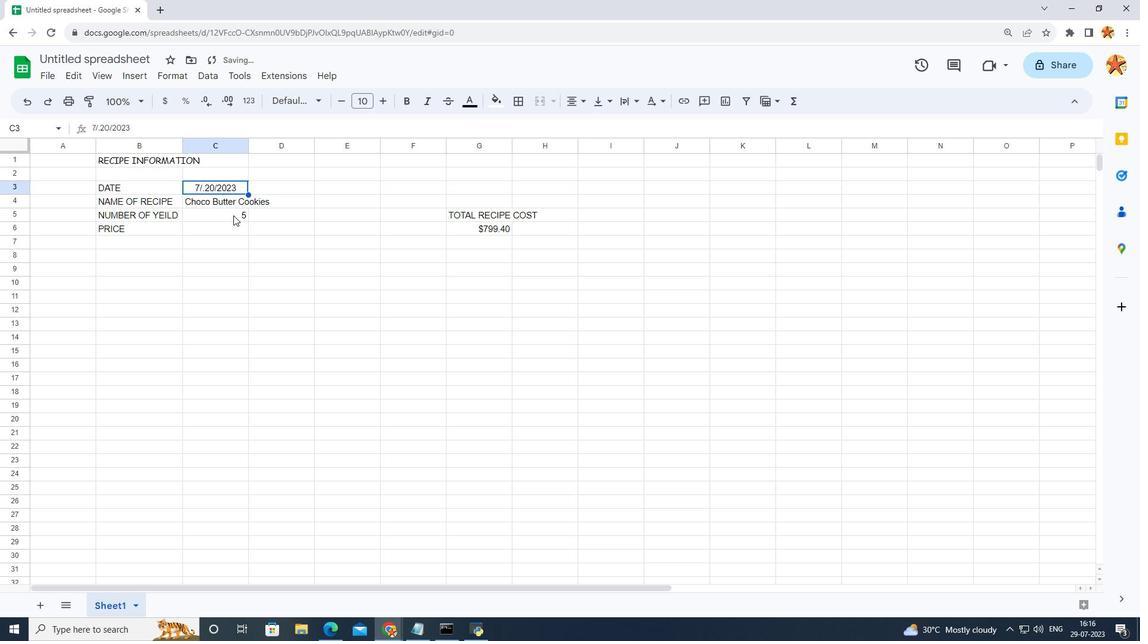 
Action: Mouse moved to (566, 98)
Screenshot: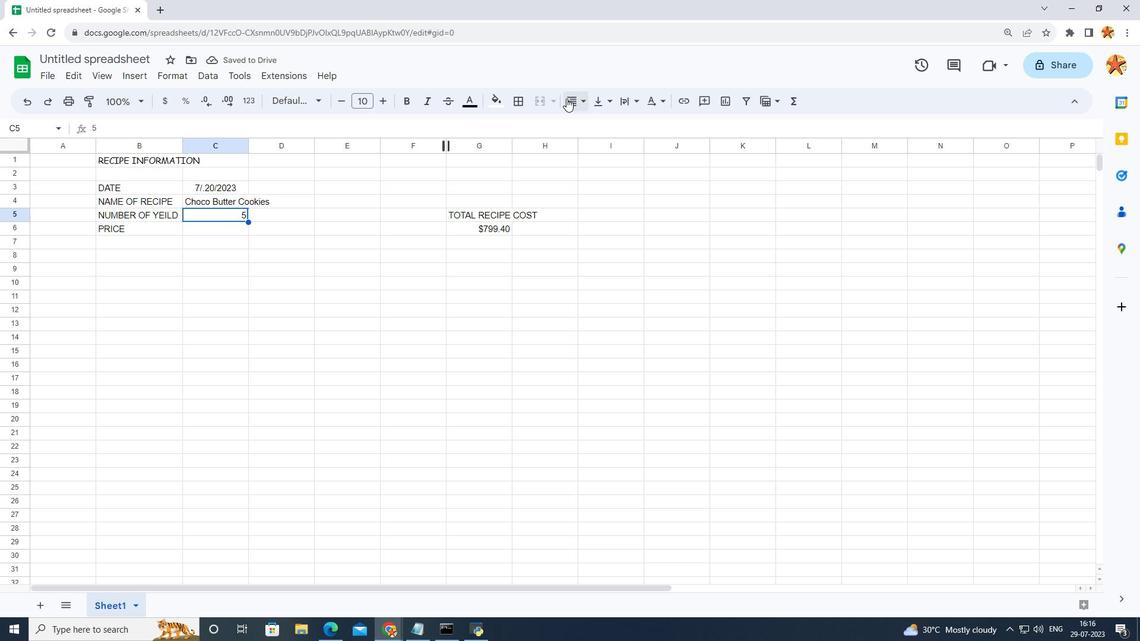 
Action: Mouse pressed left at (566, 98)
Screenshot: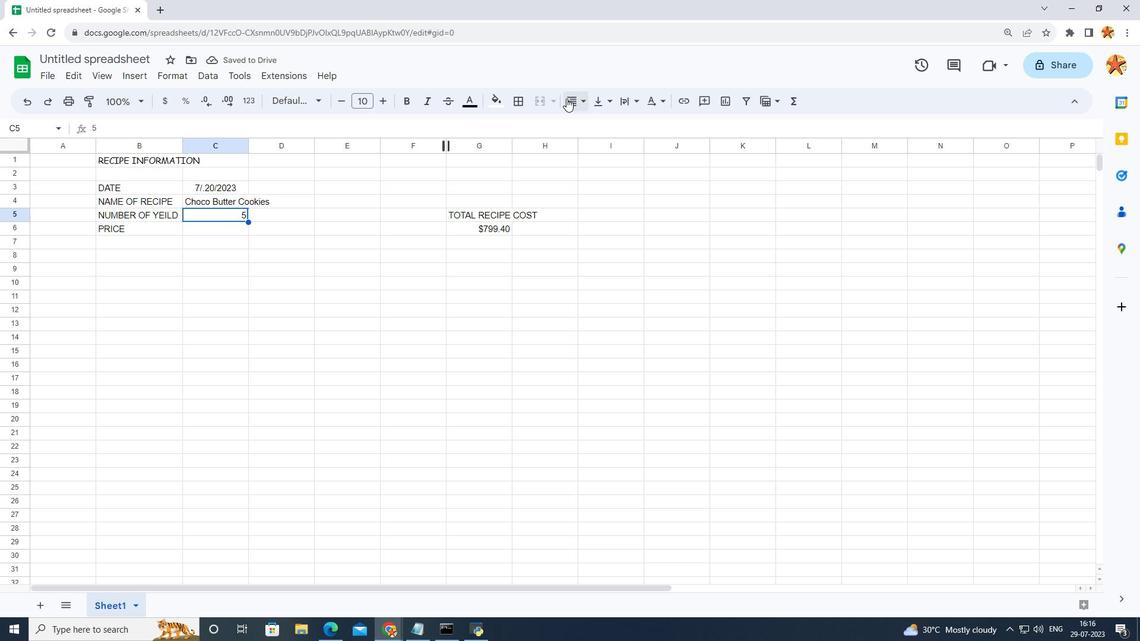
Action: Mouse moved to (588, 128)
Screenshot: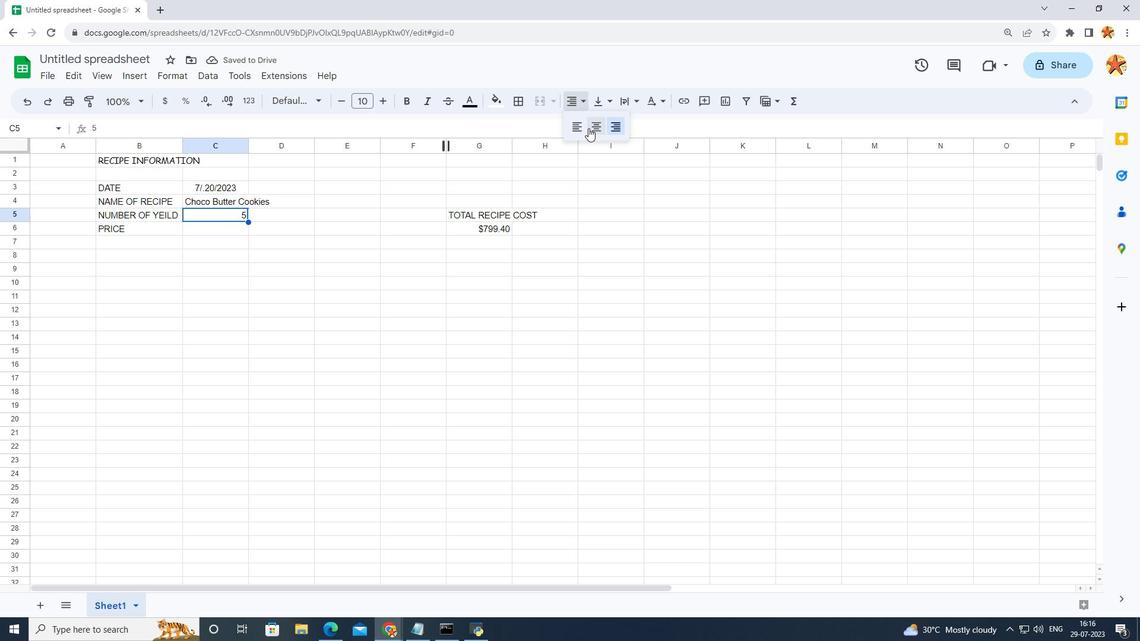 
Action: Mouse pressed left at (588, 128)
Screenshot: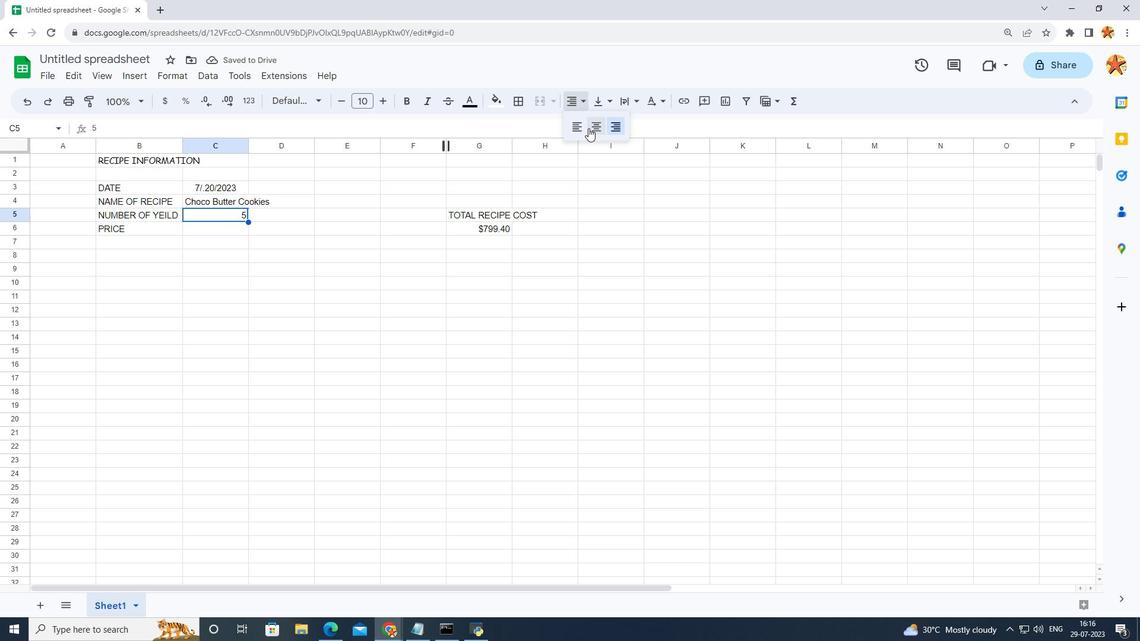 
Action: Mouse moved to (461, 230)
Screenshot: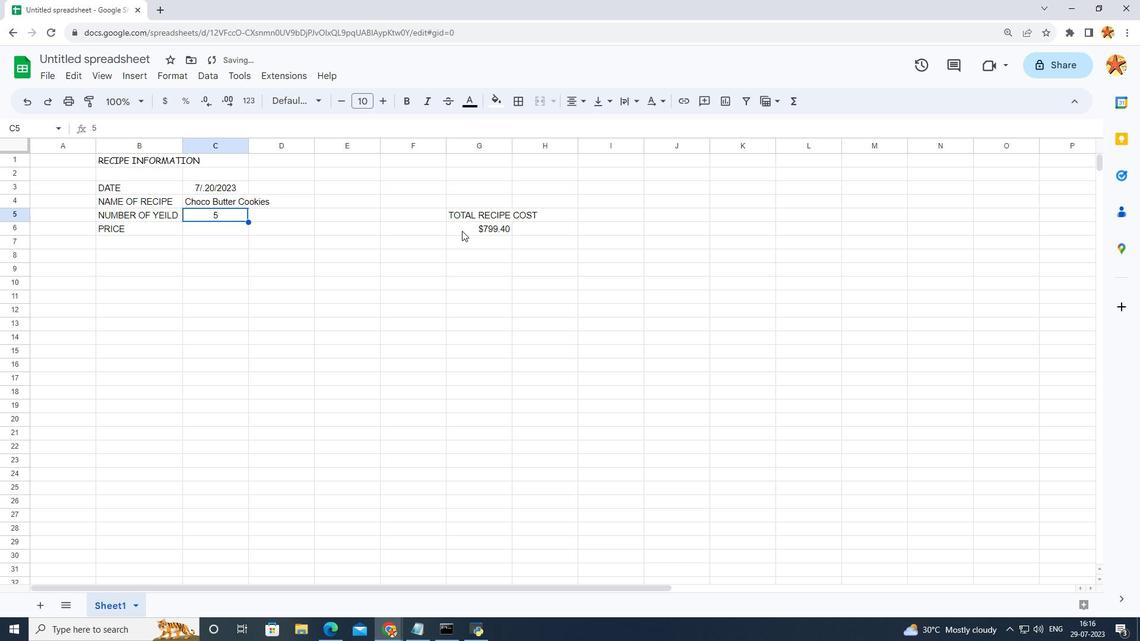 
Action: Mouse pressed left at (461, 230)
Screenshot: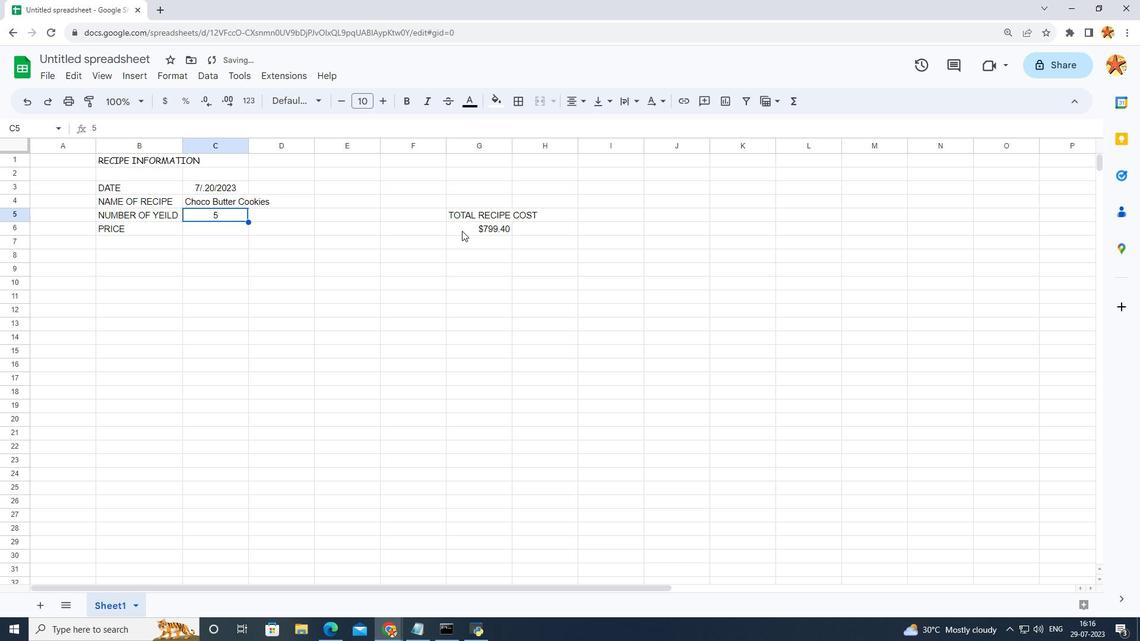 
Action: Mouse moved to (390, 96)
Screenshot: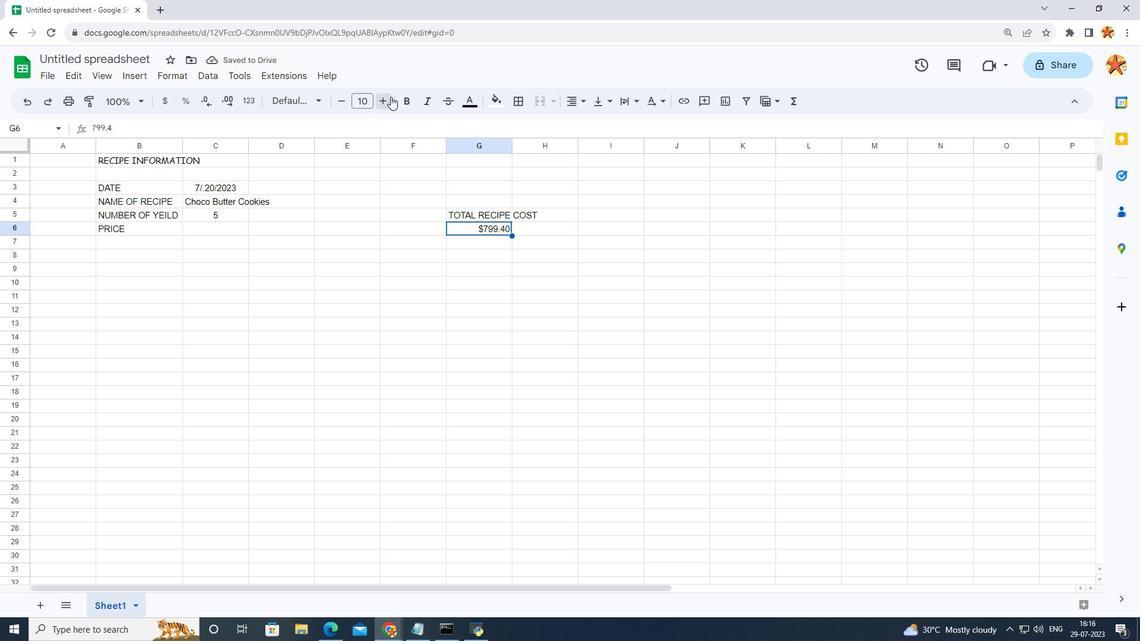 
Action: Mouse pressed left at (390, 96)
Screenshot: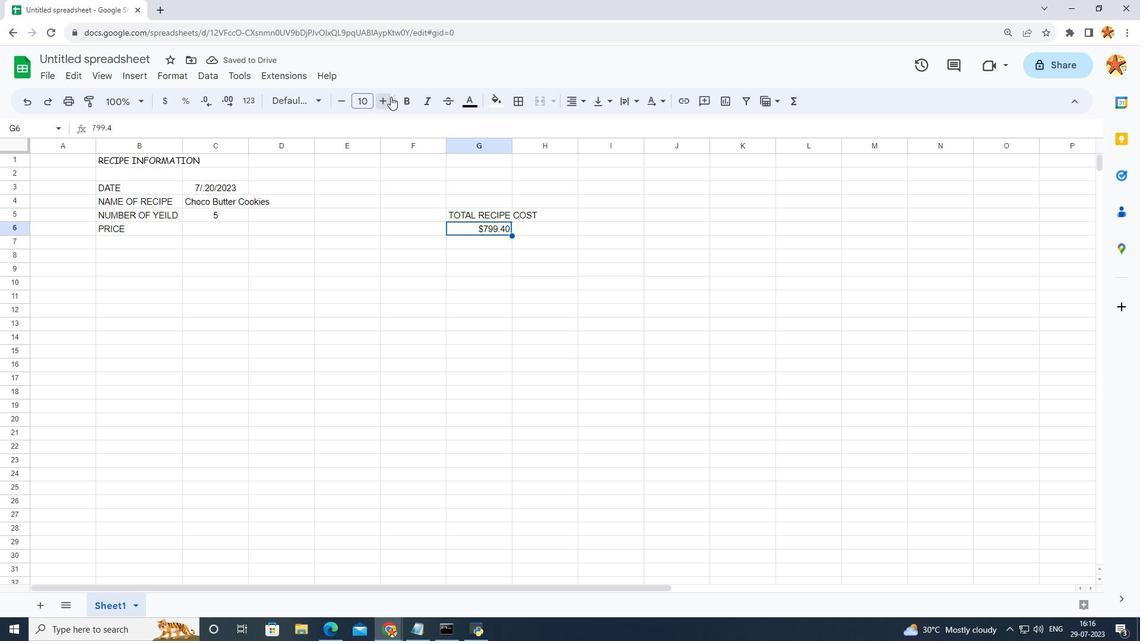 
Action: Mouse moved to (390, 96)
Screenshot: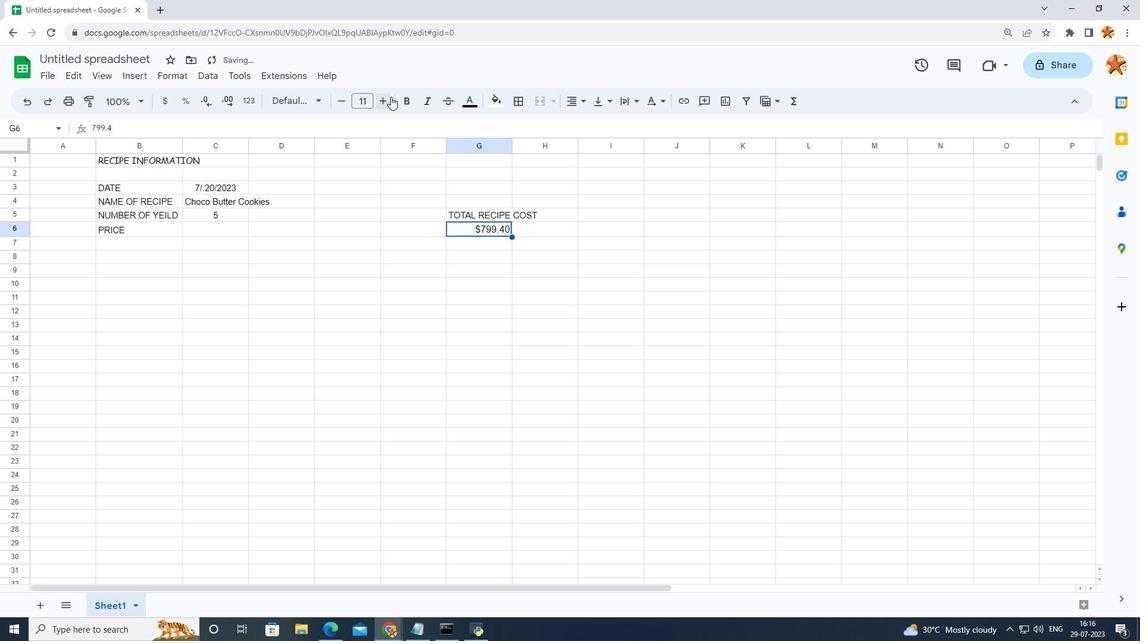 
Action: Mouse pressed left at (390, 96)
Screenshot: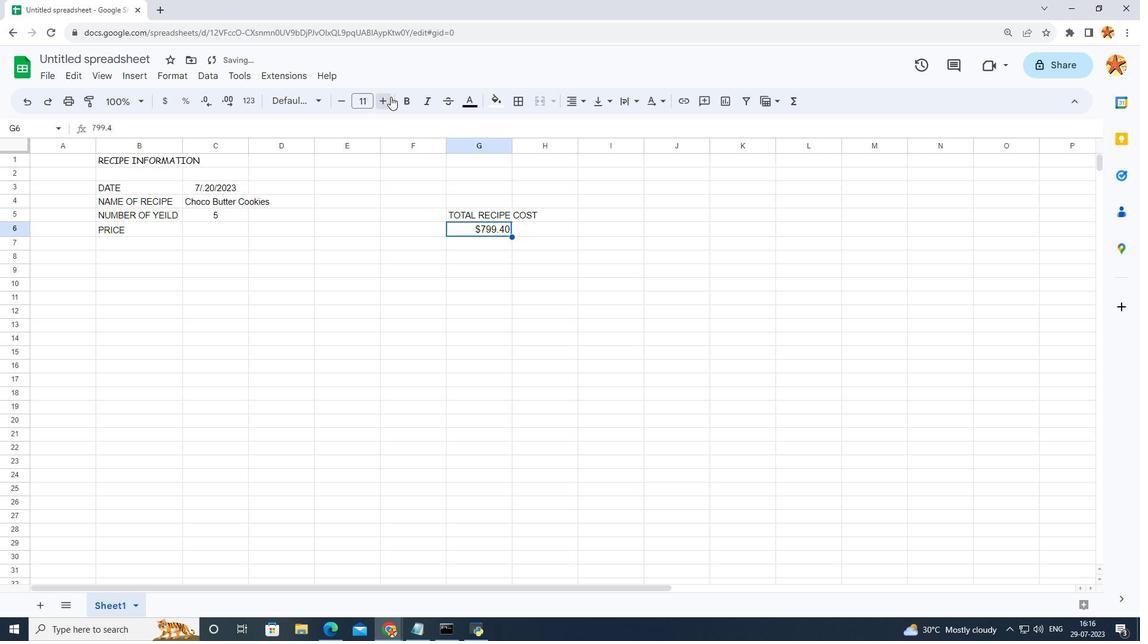 
Action: Mouse moved to (404, 99)
Screenshot: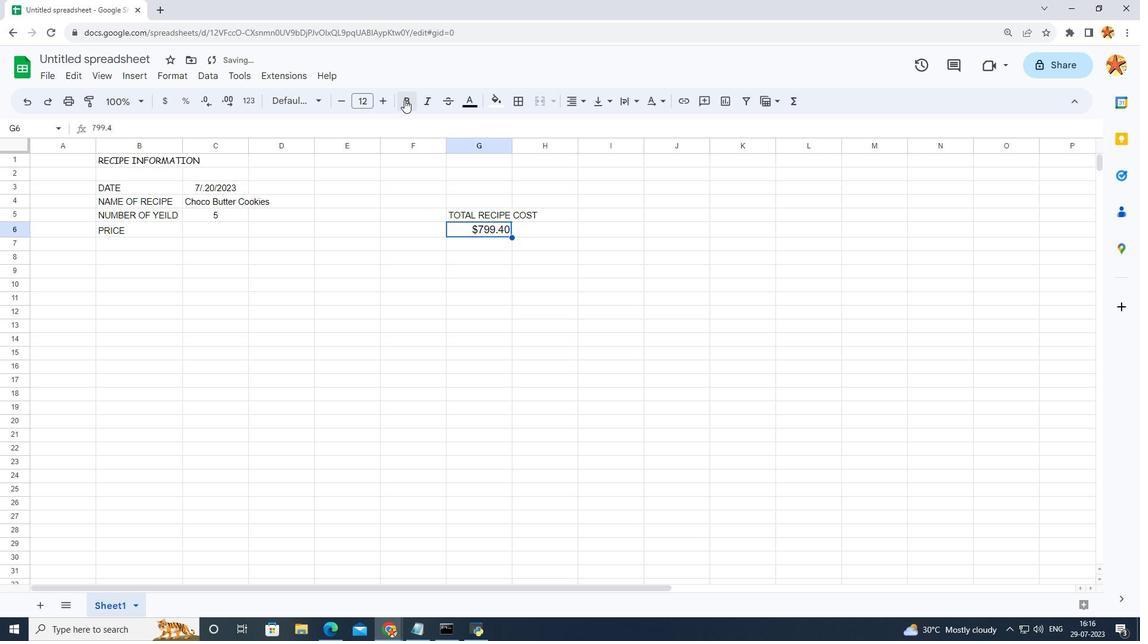
Action: Mouse pressed left at (404, 99)
Screenshot: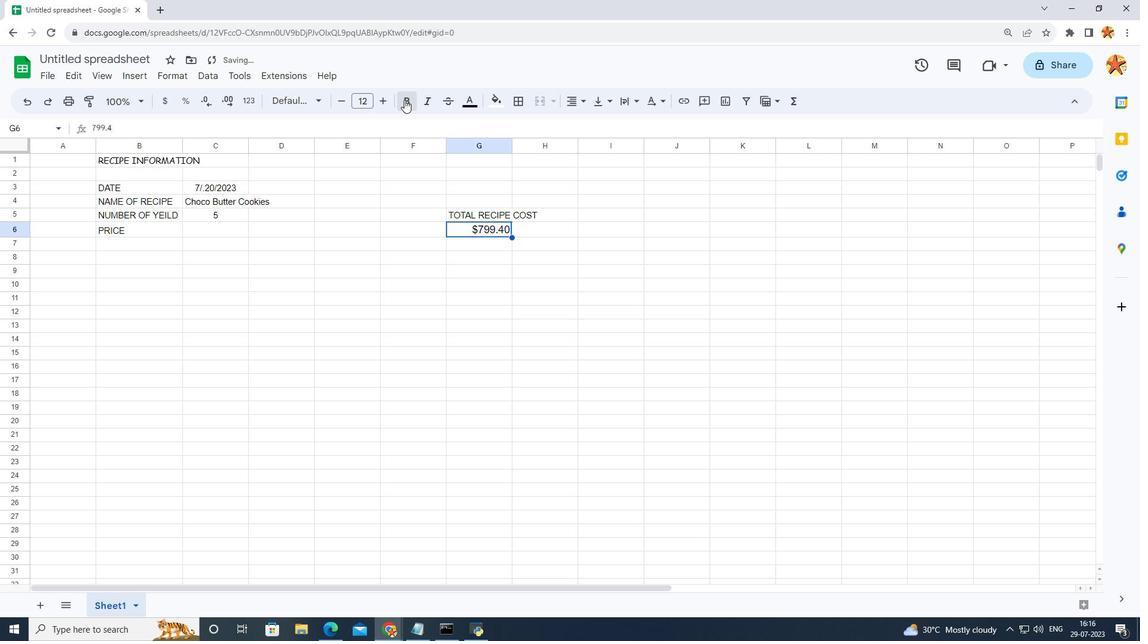 
Action: Mouse moved to (373, 266)
Screenshot: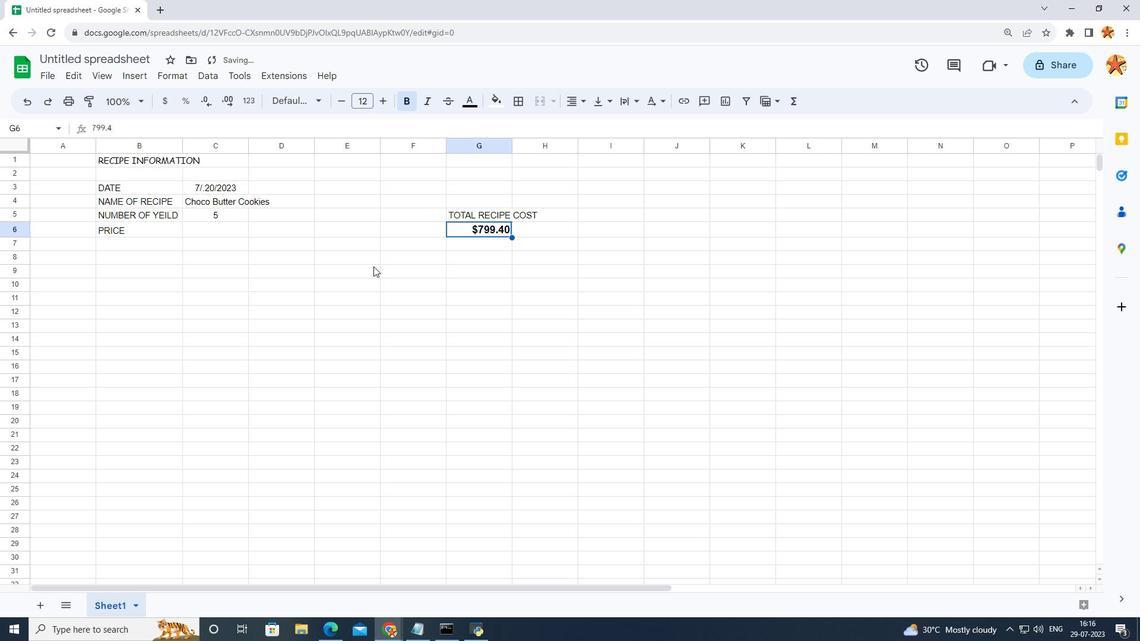 
Action: Mouse pressed left at (373, 266)
Screenshot: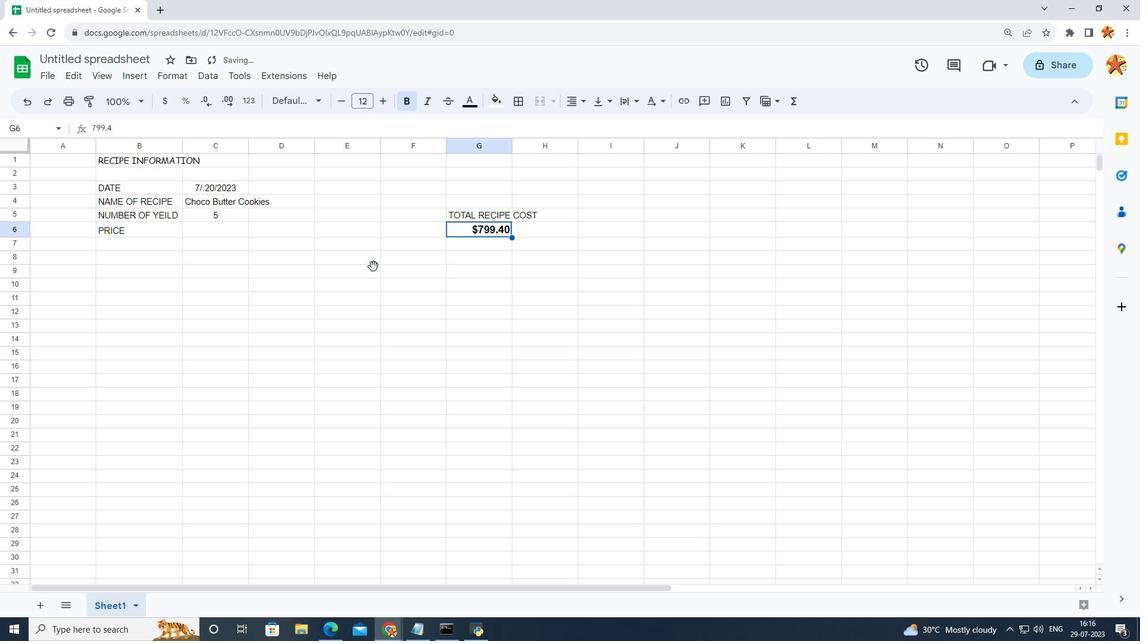
Action: Mouse moved to (279, 245)
Screenshot: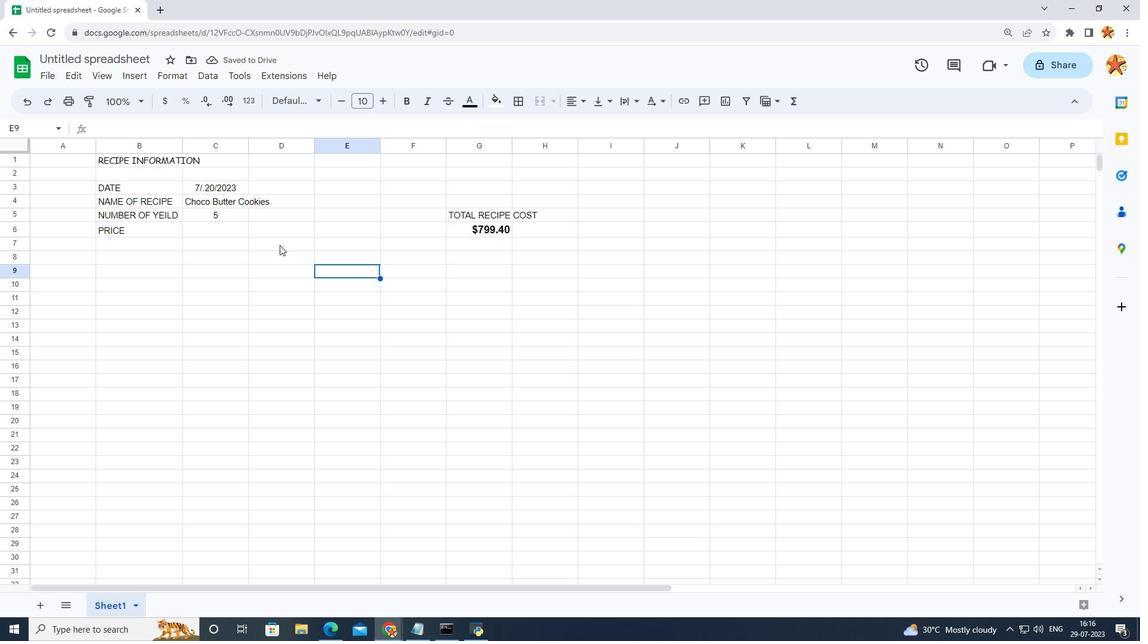 
Action: Mouse pressed left at (279, 245)
Screenshot: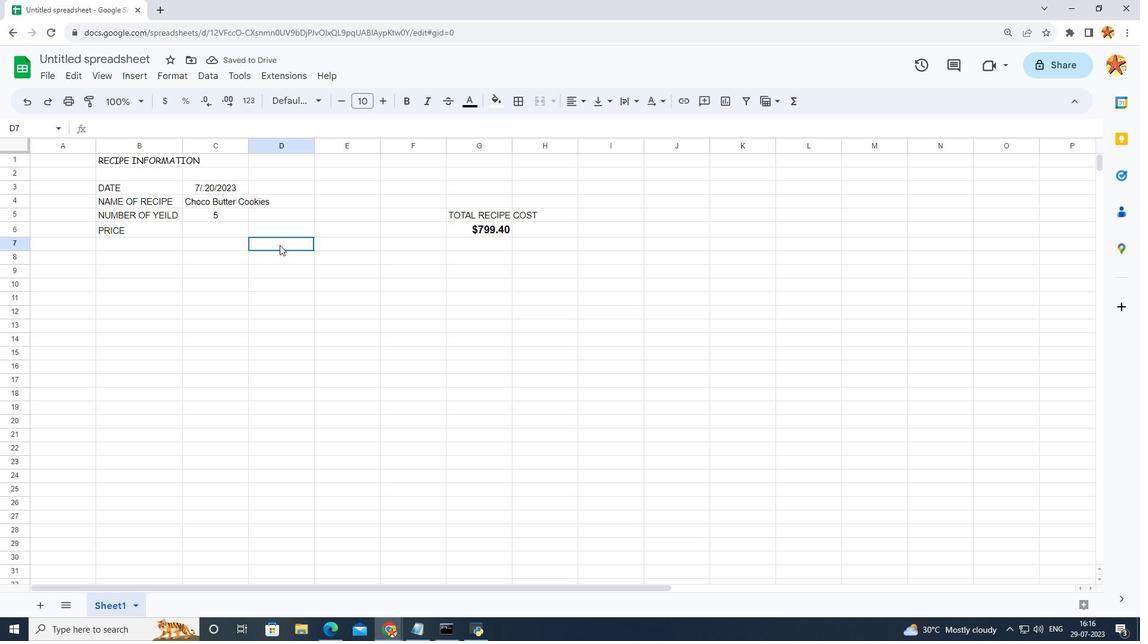 
Action: Mouse pressed left at (279, 245)
Screenshot: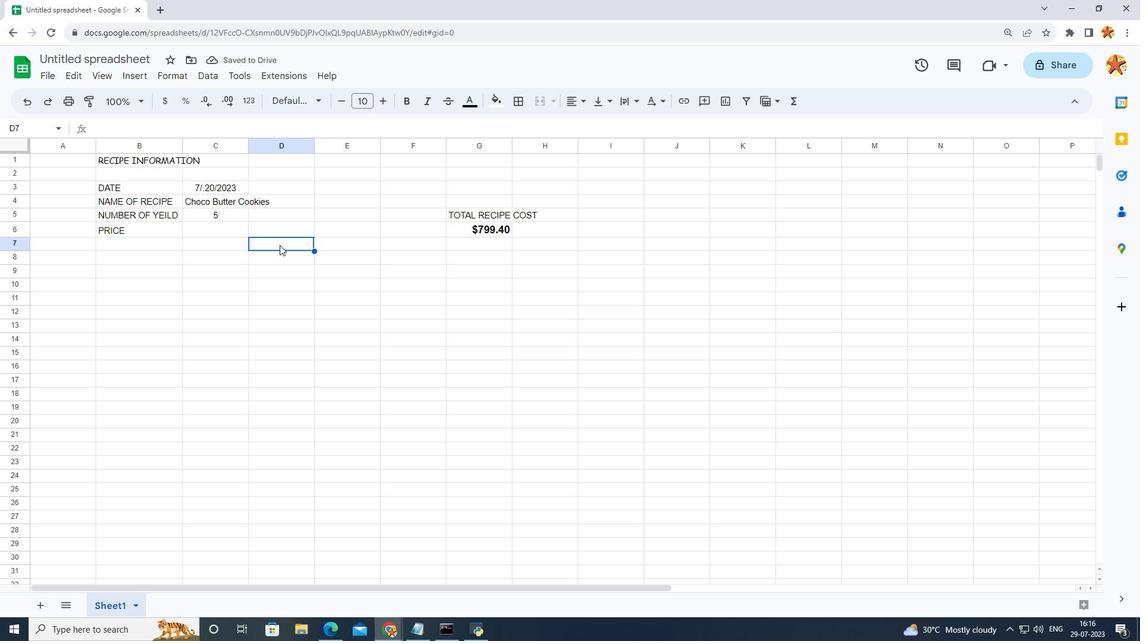 
Action: Key pressed <Key.caps_lock>INGREDIENBTS<Key.space><Key.backspace><Key.backspace><Key.backspace><Key.backspace>TS<Key.space>COST
Screenshot: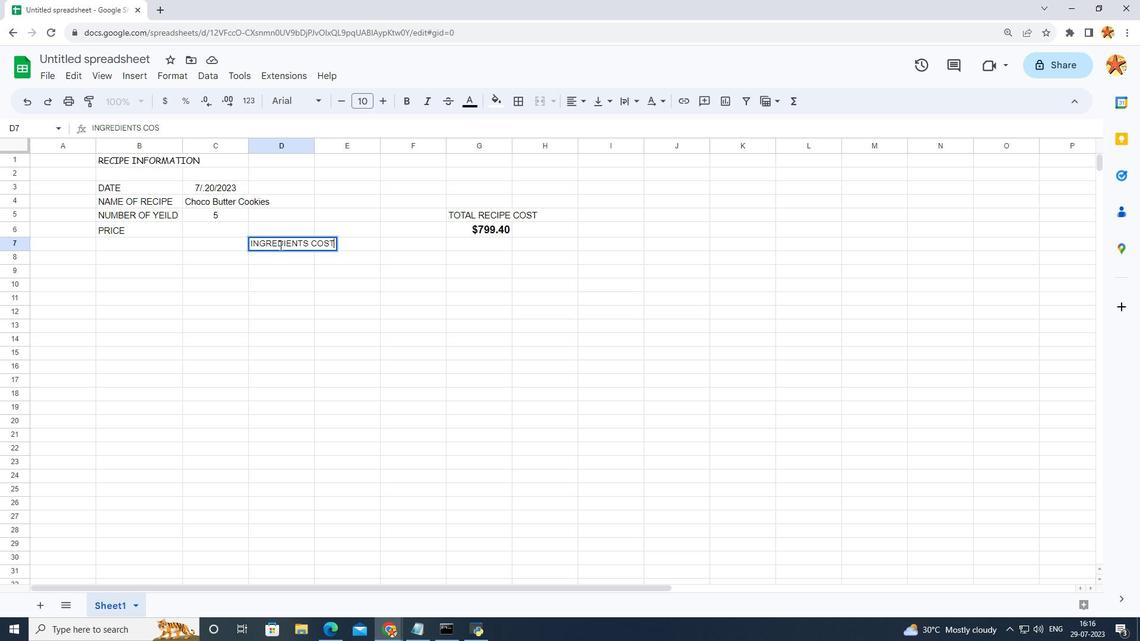 
Action: Mouse moved to (342, 411)
Screenshot: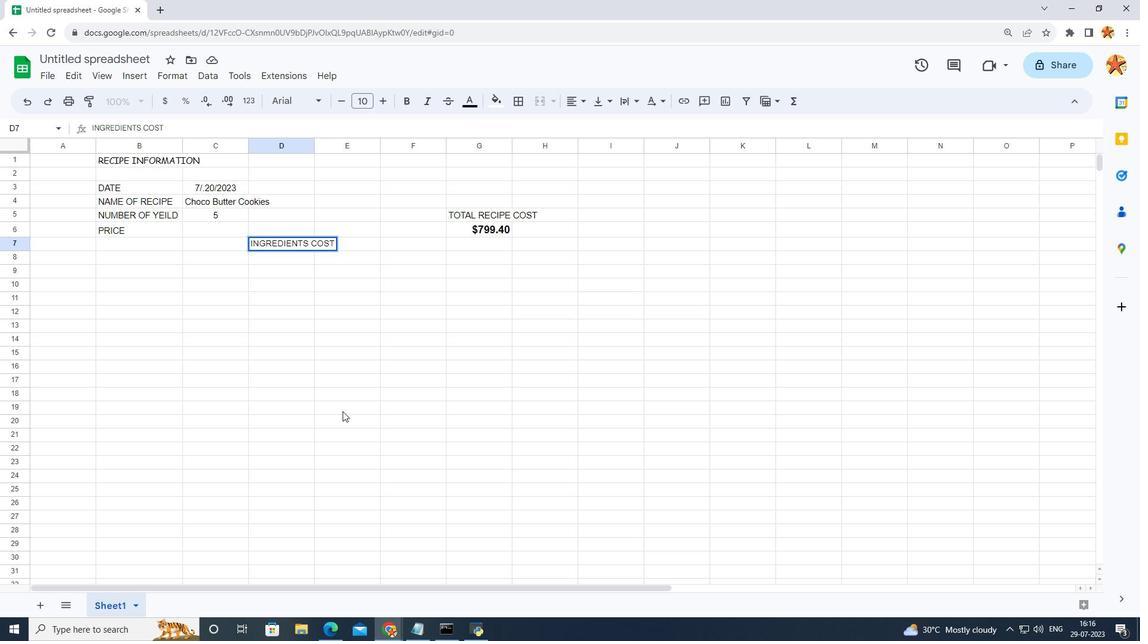 
Action: Mouse pressed left at (342, 411)
Screenshot: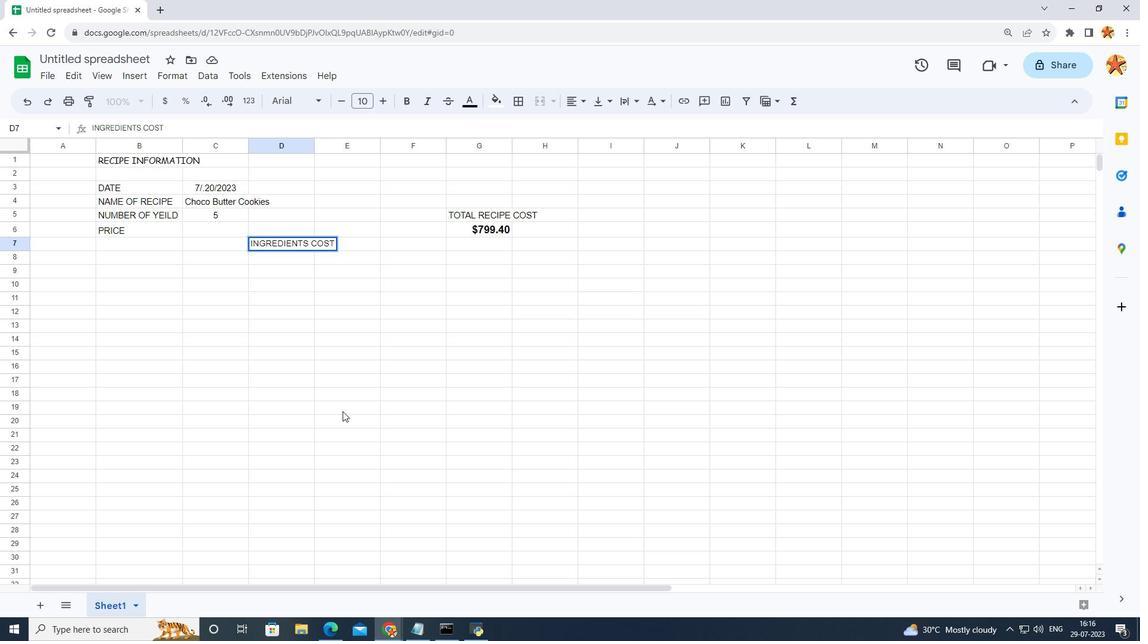
Action: Mouse moved to (141, 255)
Screenshot: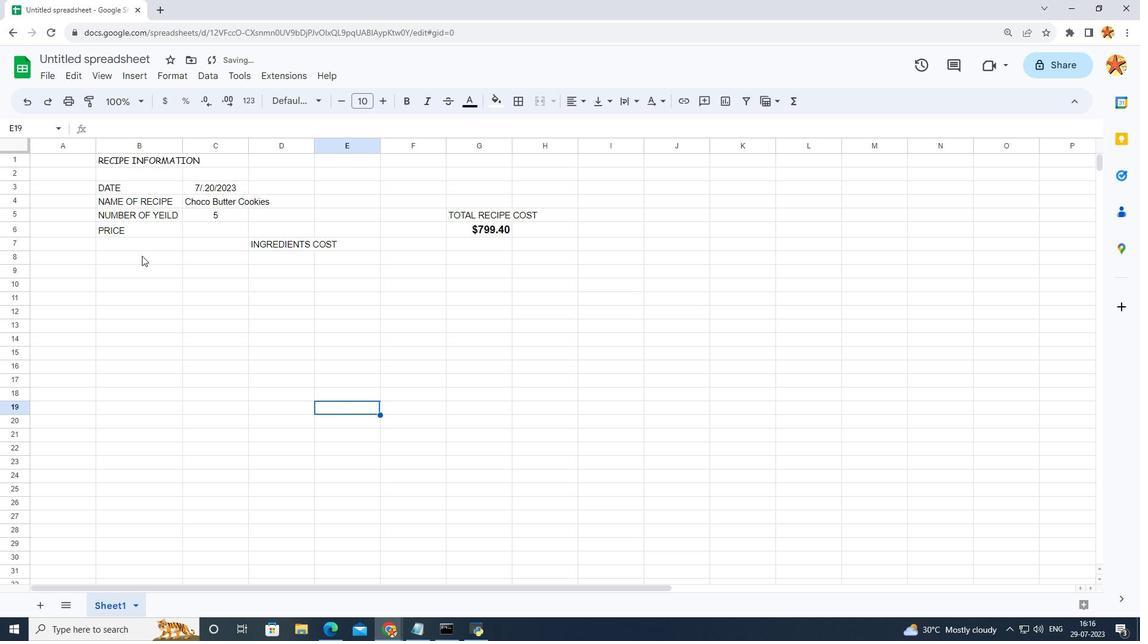 
Action: Mouse pressed left at (141, 255)
Screenshot: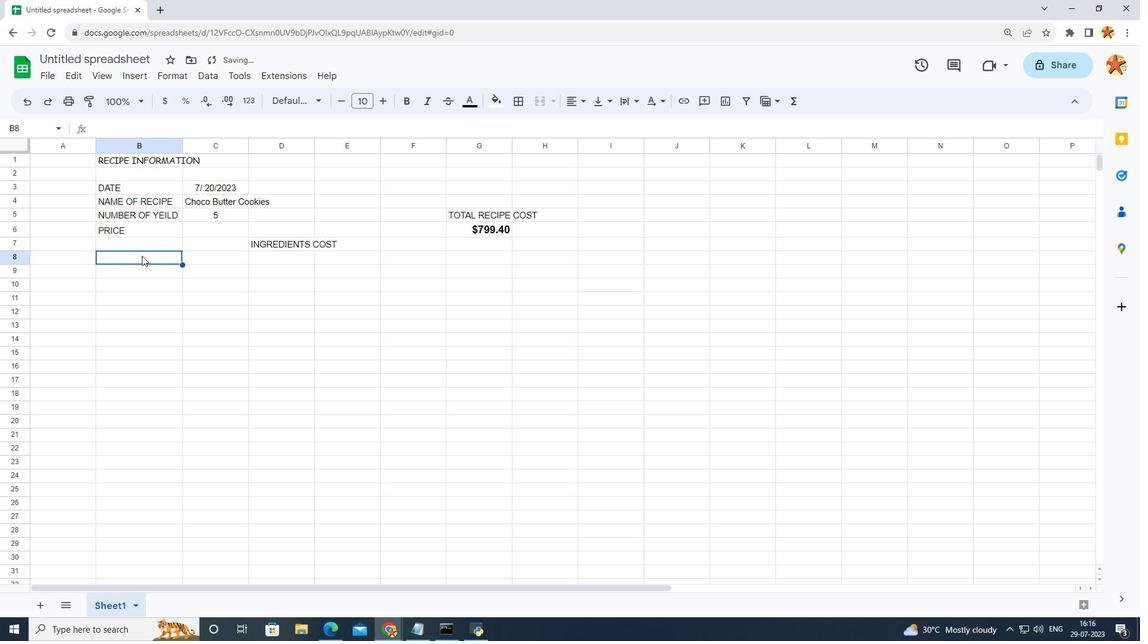 
Action: Mouse pressed left at (141, 255)
Screenshot: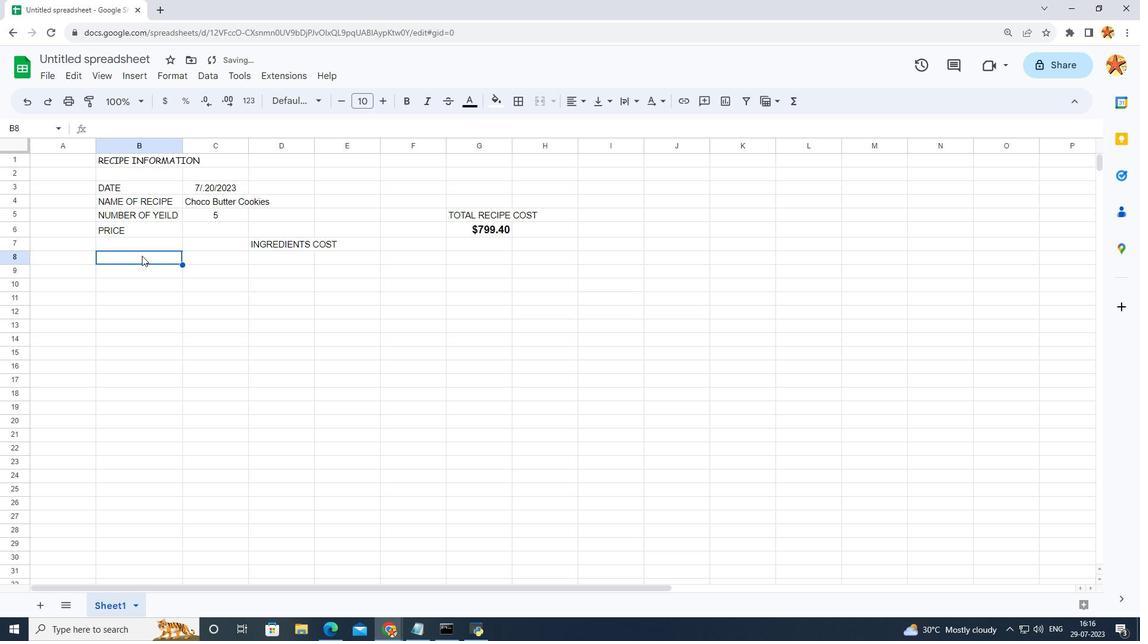 
Action: Key pressed ITEM
Screenshot: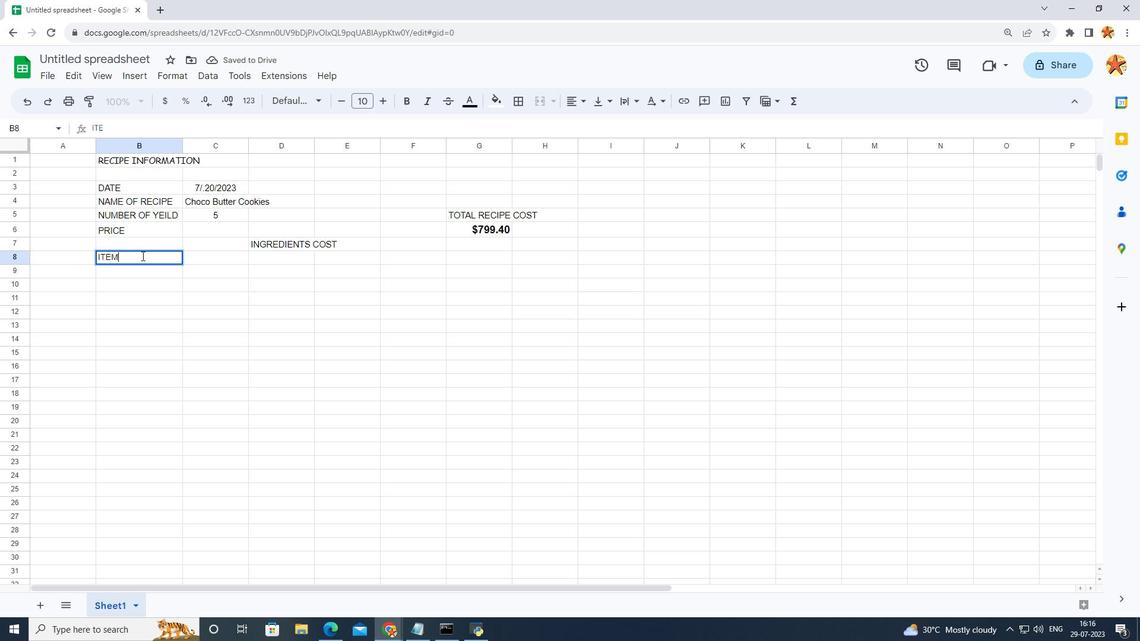 
Action: Mouse moved to (244, 259)
Screenshot: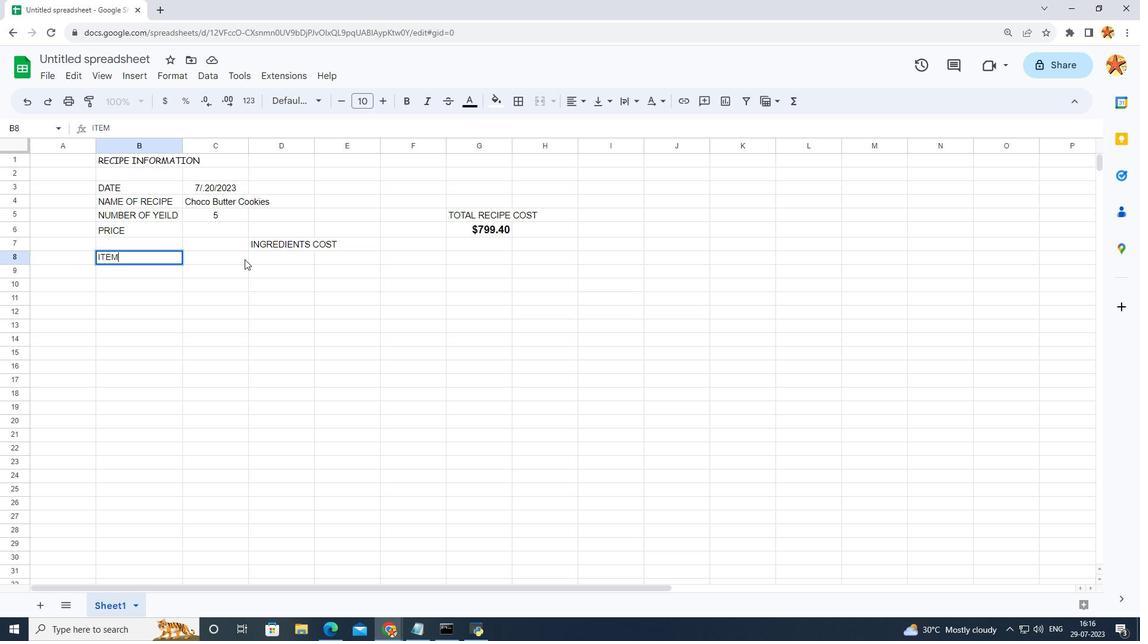 
Action: Mouse pressed left at (244, 259)
Screenshot: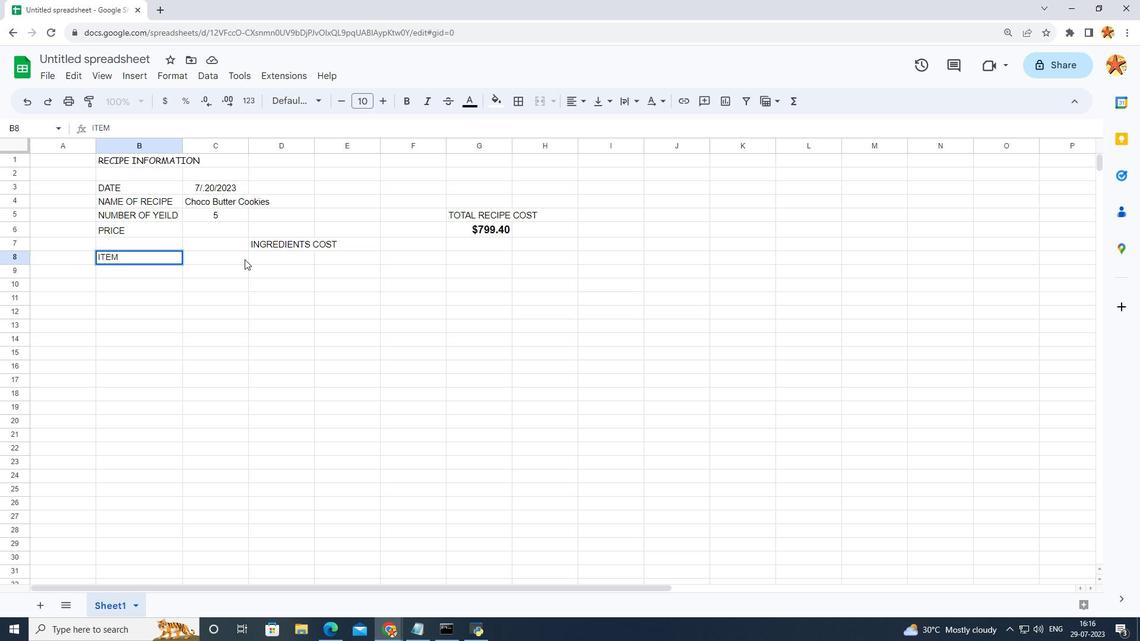 
Action: Mouse pressed left at (244, 259)
Screenshot: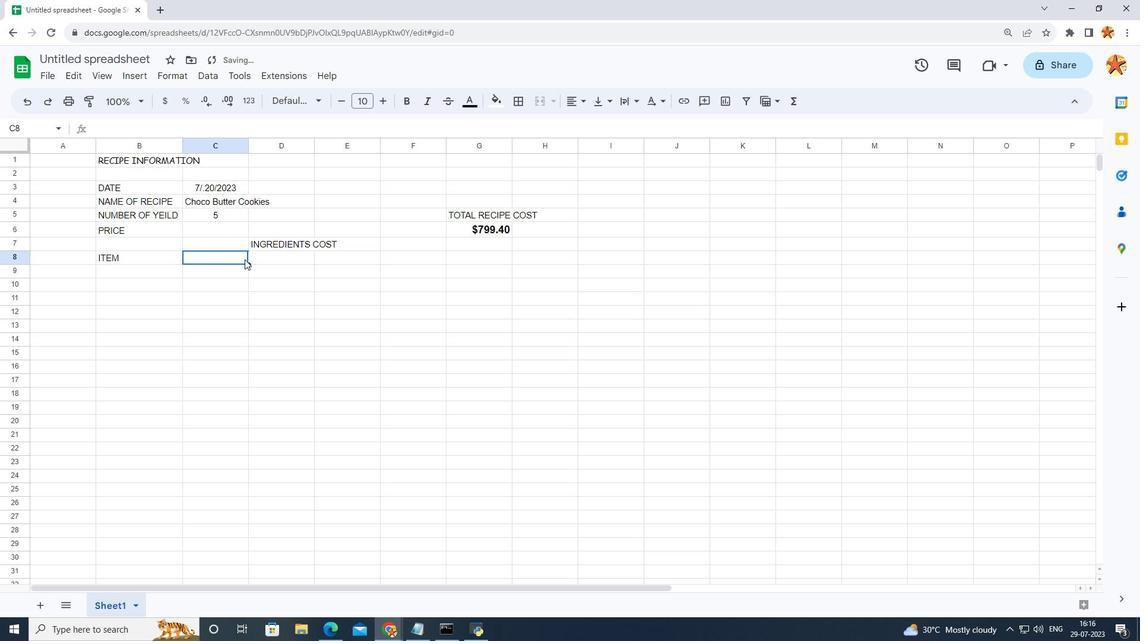 
Action: Key pressed QTY.
Screenshot: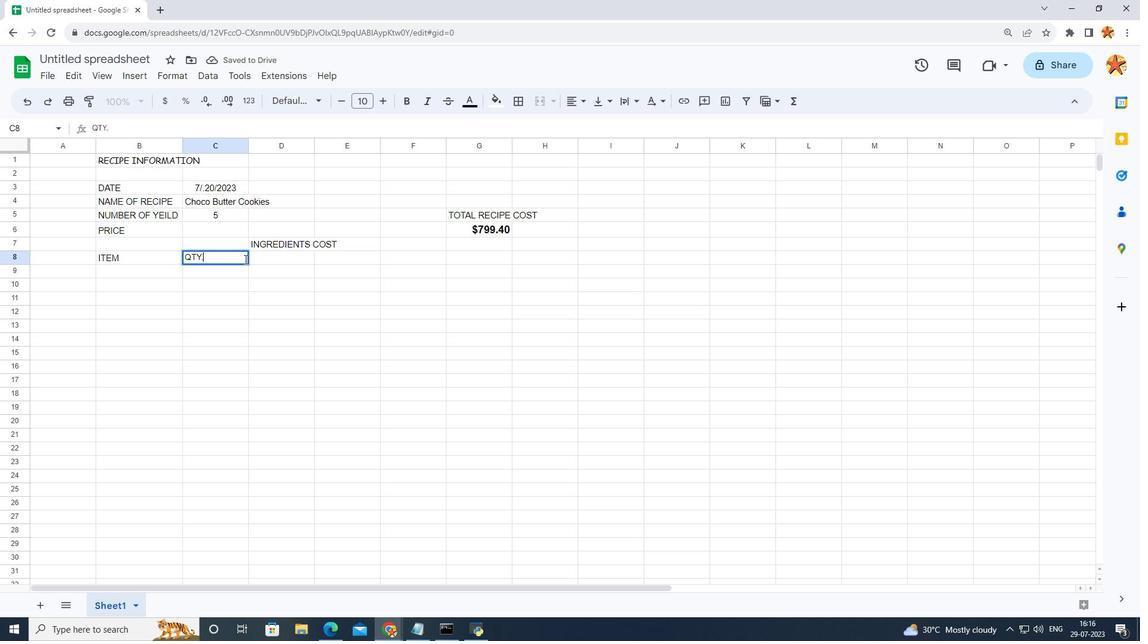 
Action: Mouse moved to (303, 260)
Screenshot: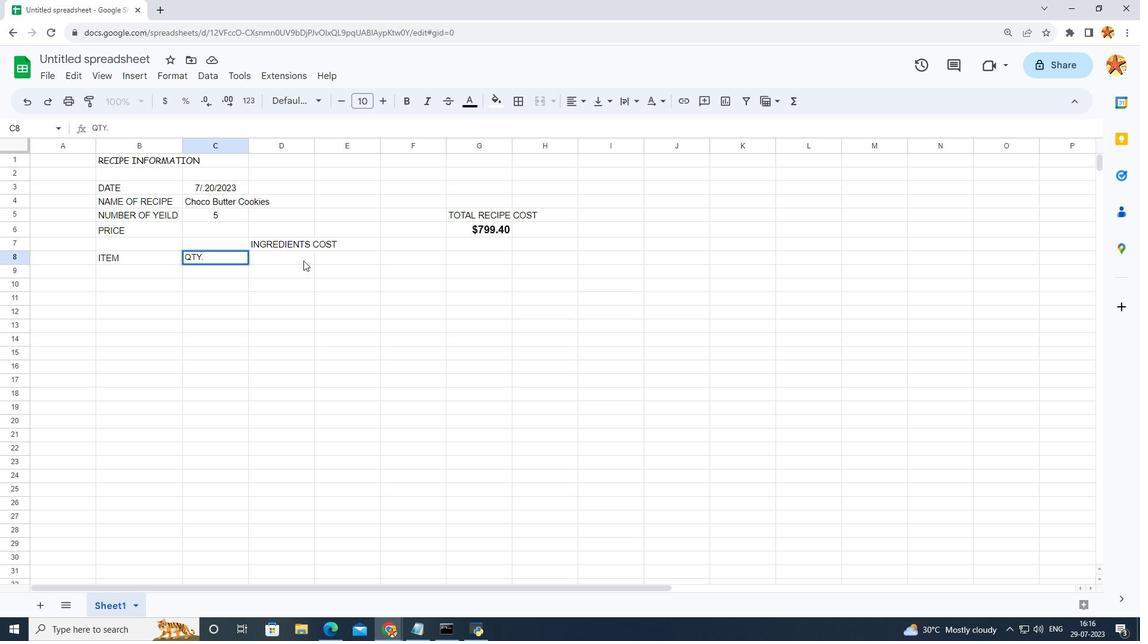 
Action: Mouse pressed left at (303, 260)
Screenshot: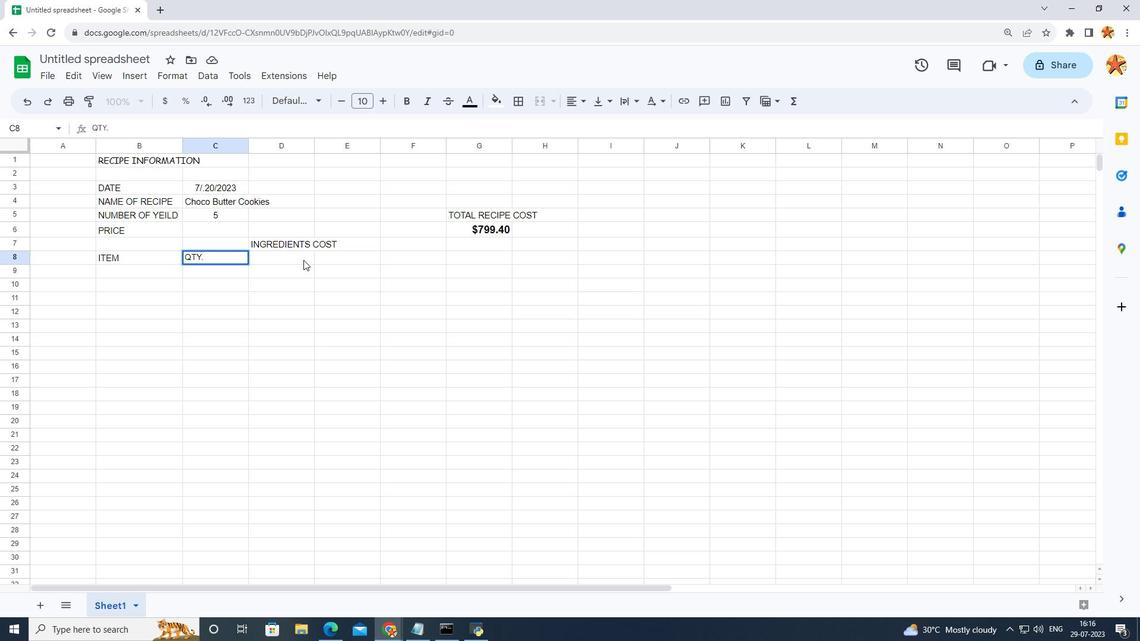 
Action: Mouse moved to (303, 260)
Screenshot: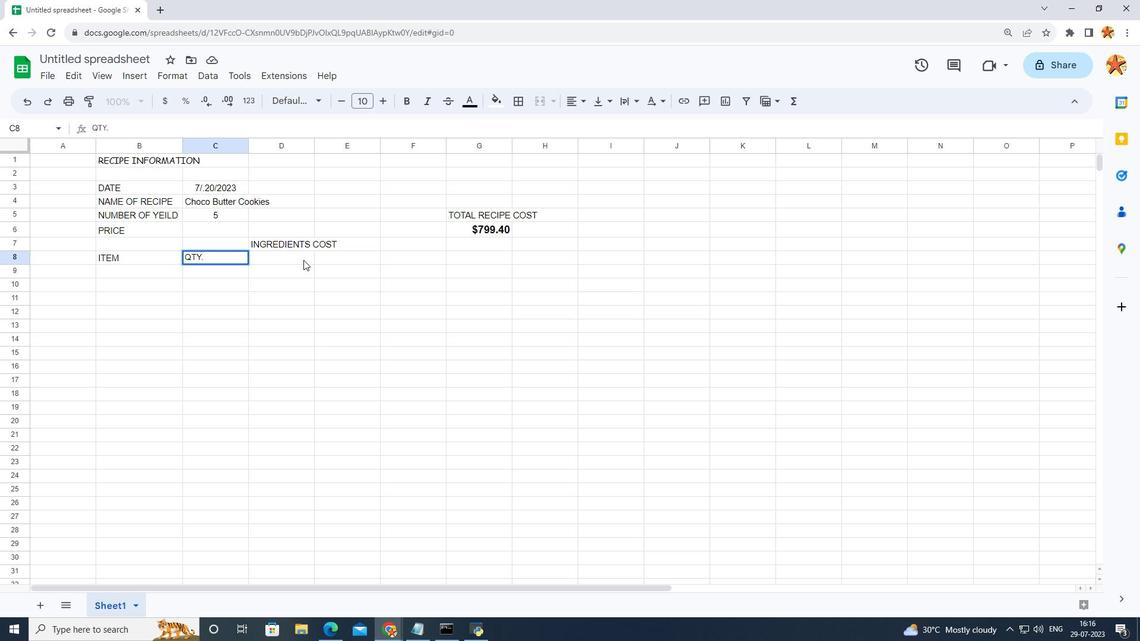 
Action: Mouse pressed left at (303, 260)
Screenshot: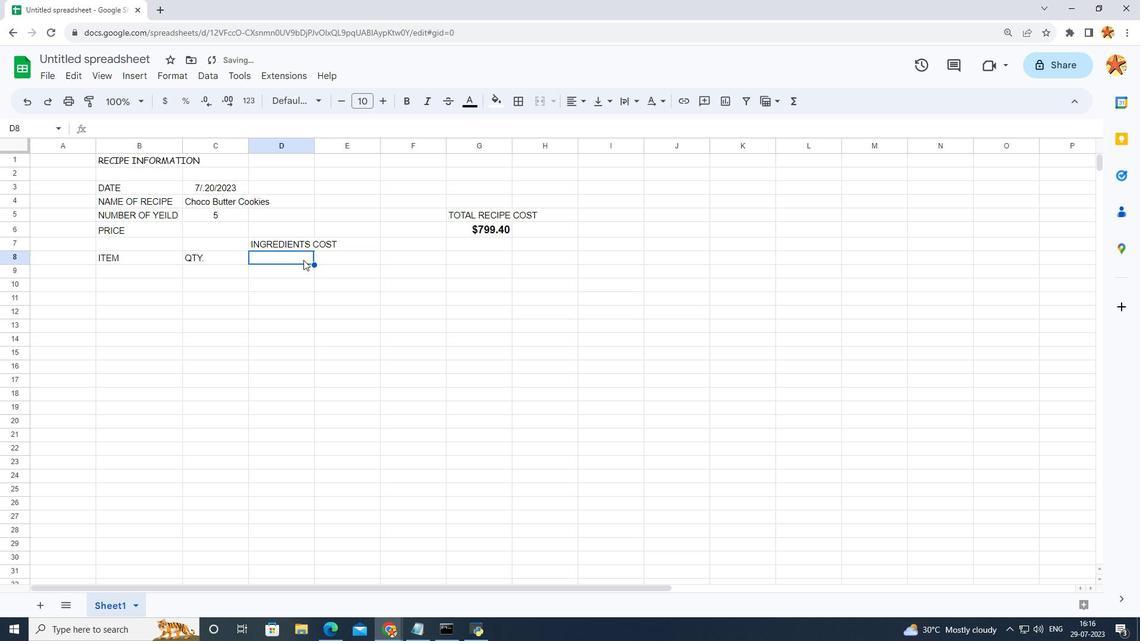 
Action: Key pressed MEASURE
Screenshot: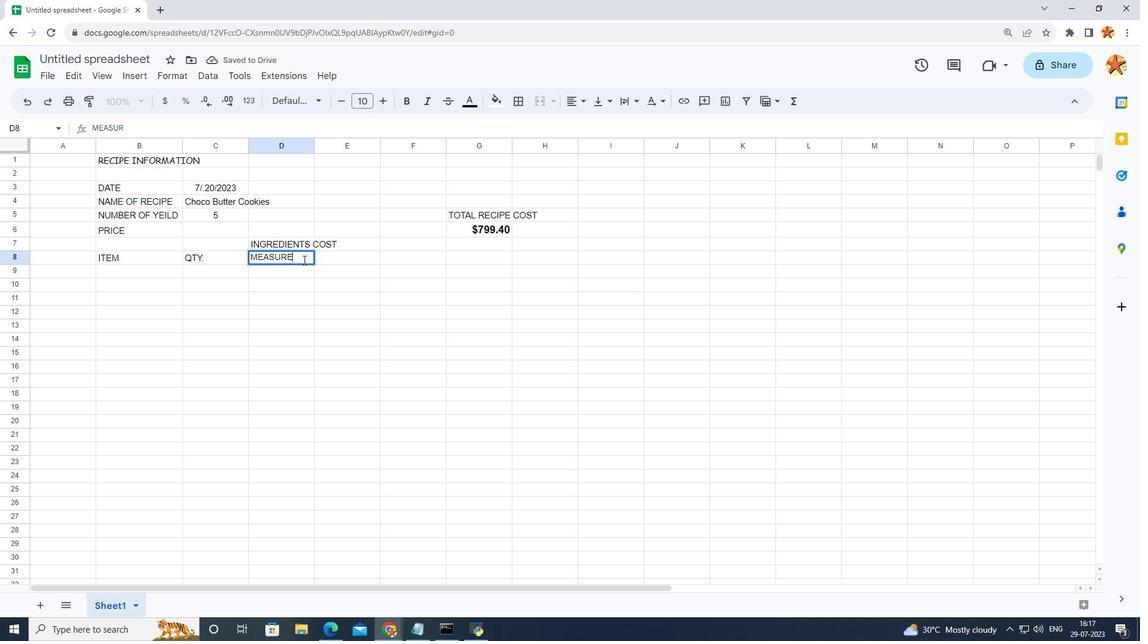 
Action: Mouse moved to (325, 264)
Screenshot: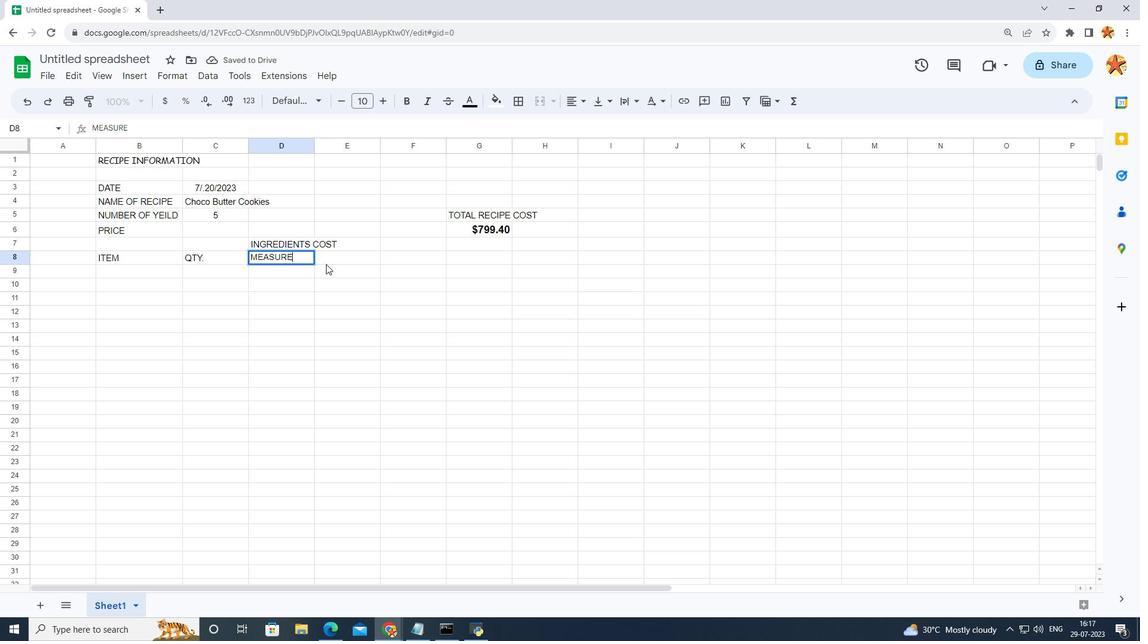 
Action: Mouse pressed left at (325, 264)
Screenshot: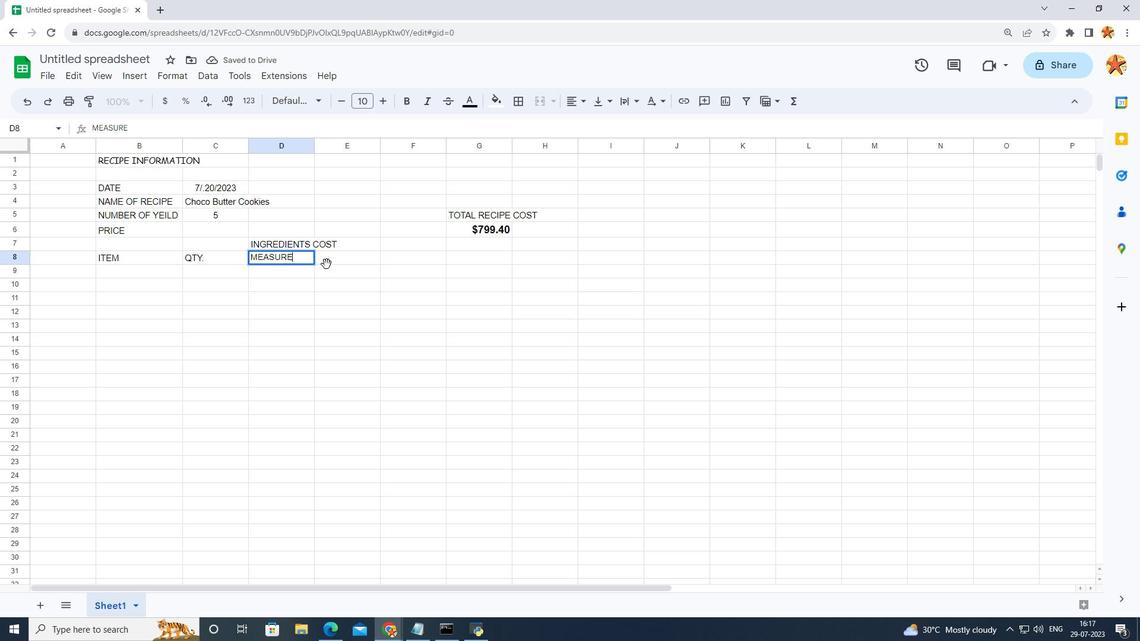 
Action: Mouse moved to (340, 258)
Screenshot: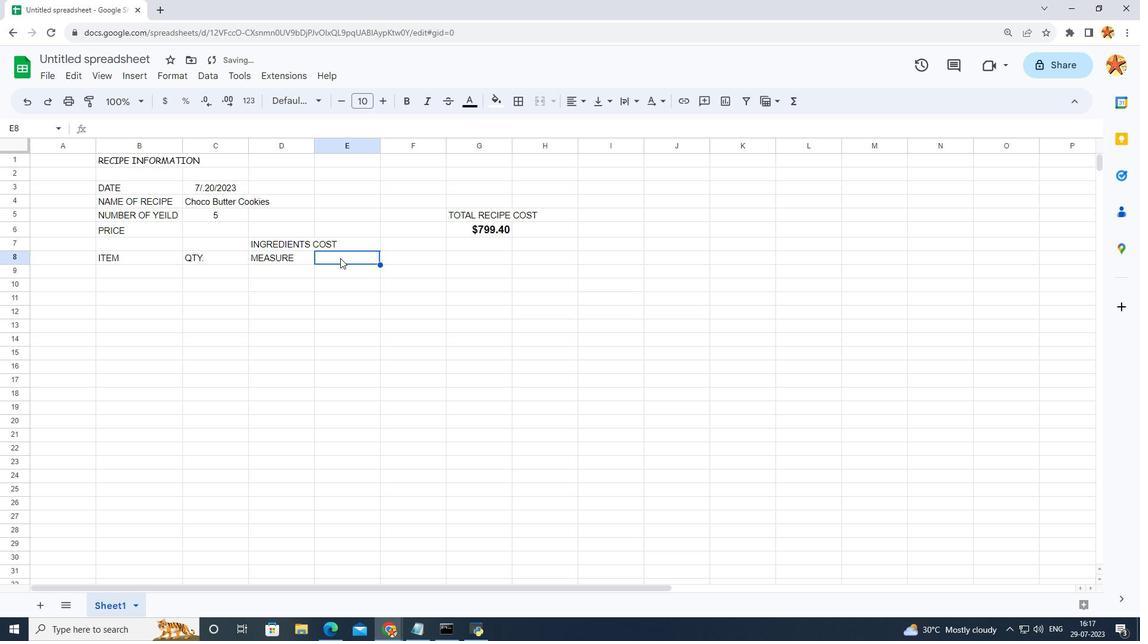 
Action: Mouse pressed left at (340, 258)
Screenshot: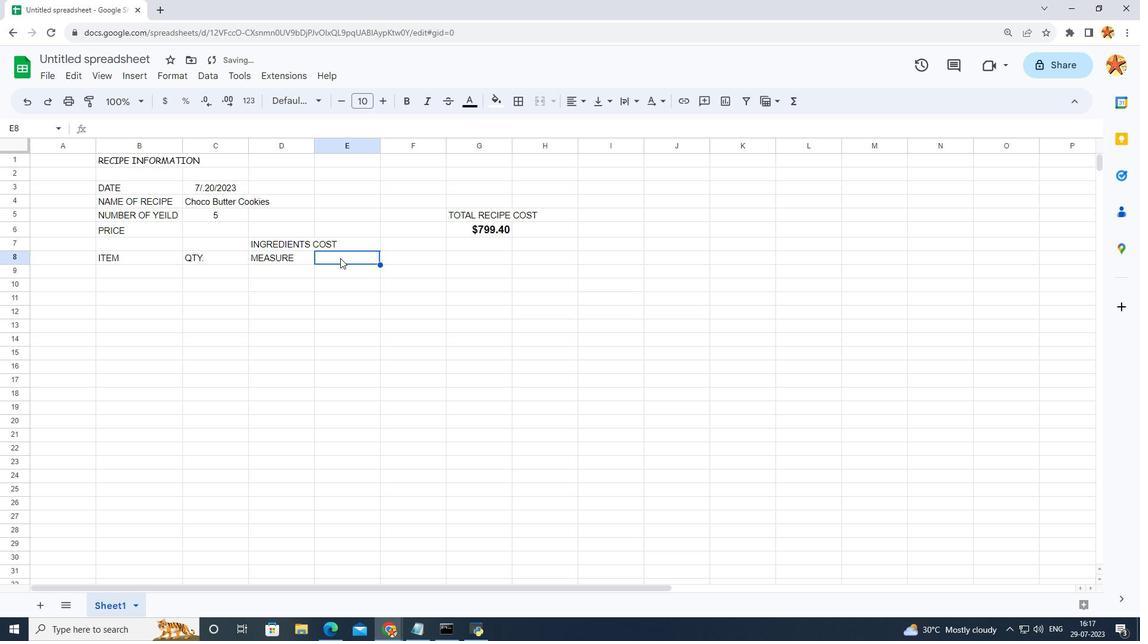 
Action: Mouse pressed left at (340, 258)
Screenshot: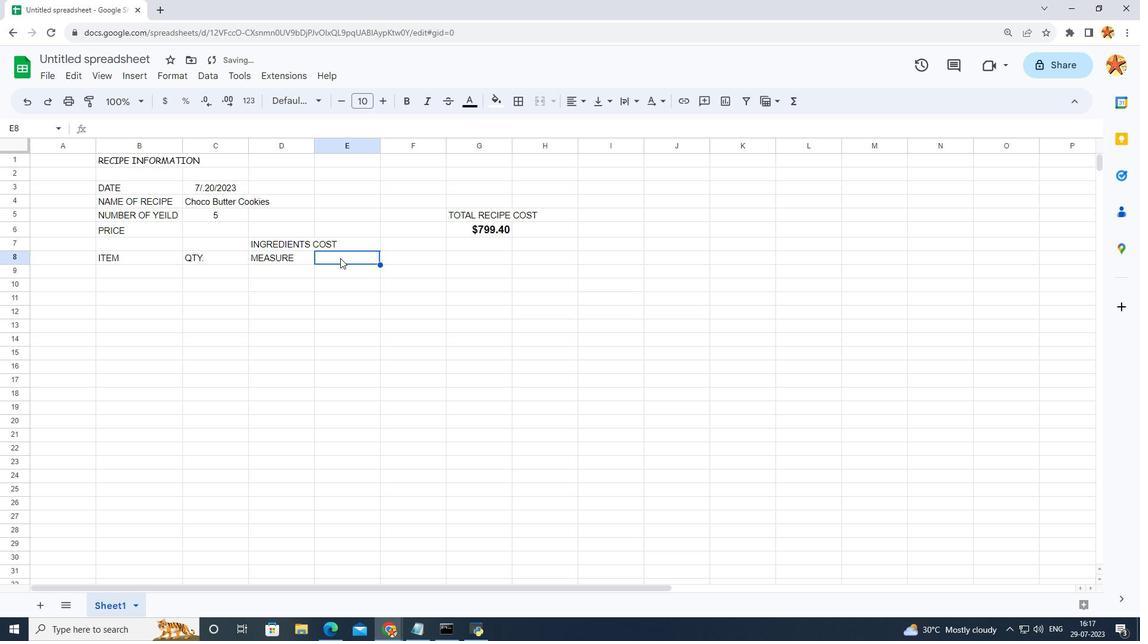 
Action: Mouse pressed left at (340, 258)
Screenshot: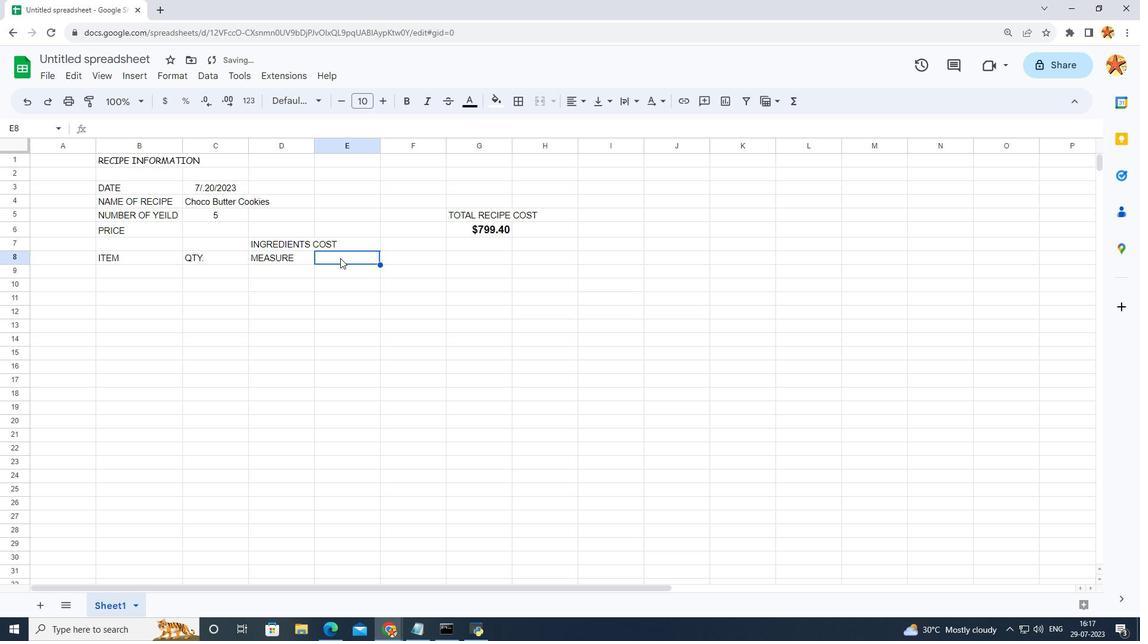 
Action: Key pressed UNIT<Key.space>COST
Screenshot: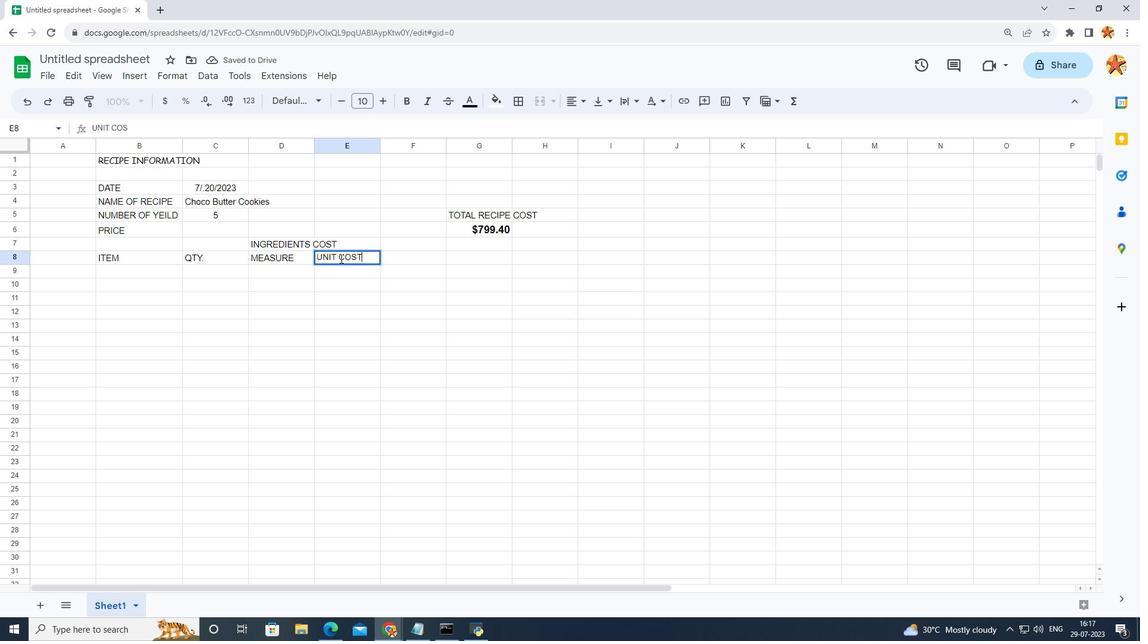 
Action: Mouse moved to (423, 254)
Screenshot: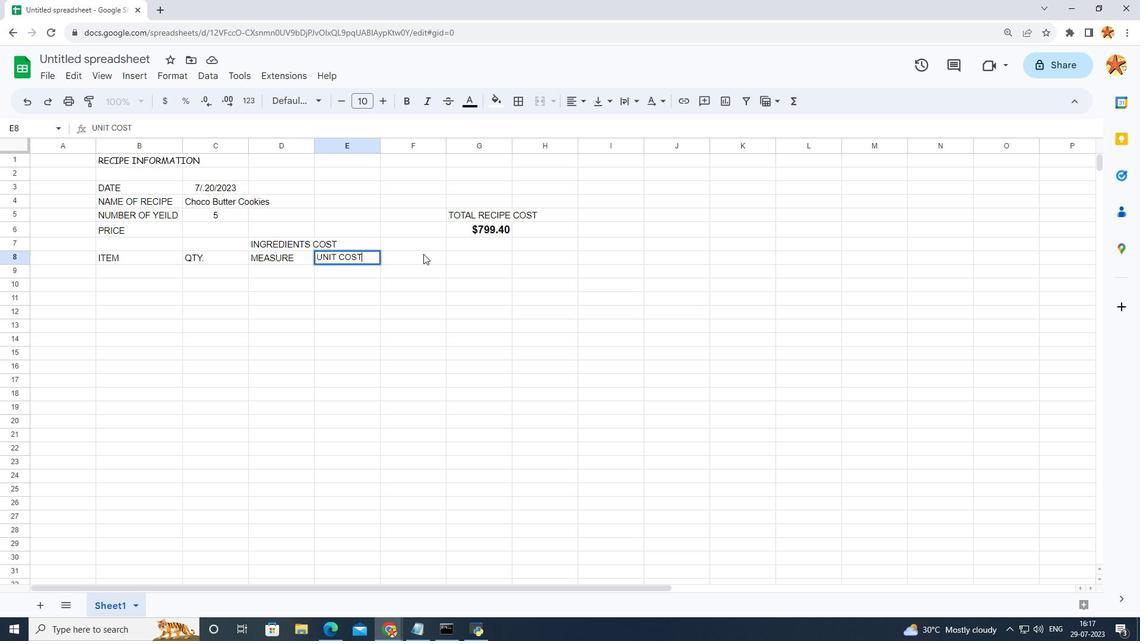 
Action: Mouse pressed left at (423, 254)
Screenshot: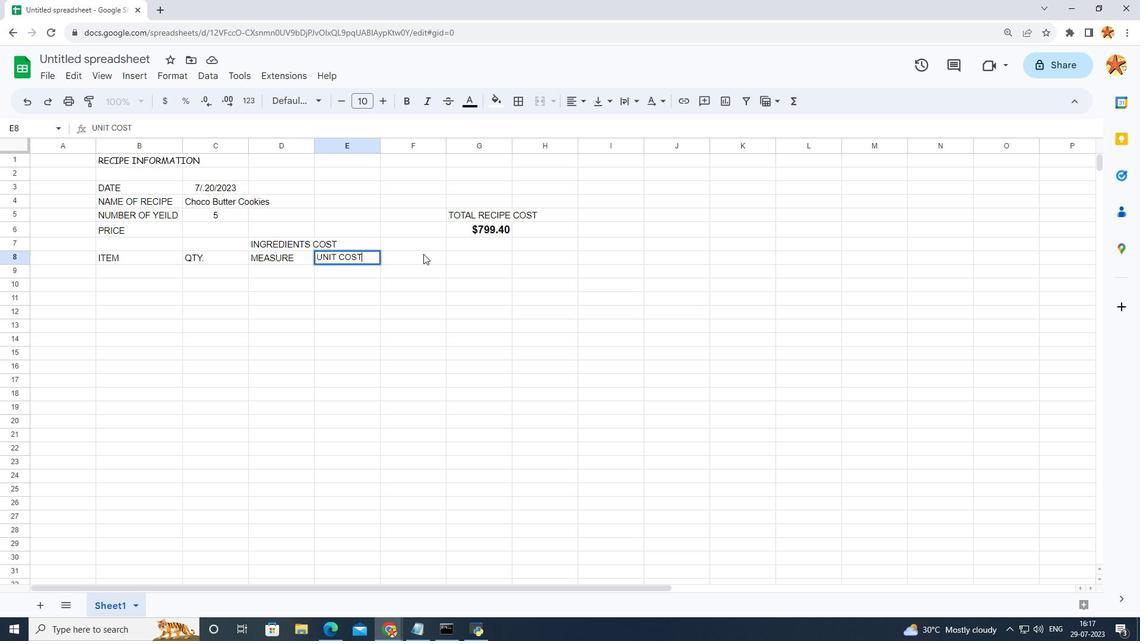 
Action: Mouse pressed left at (423, 254)
Screenshot: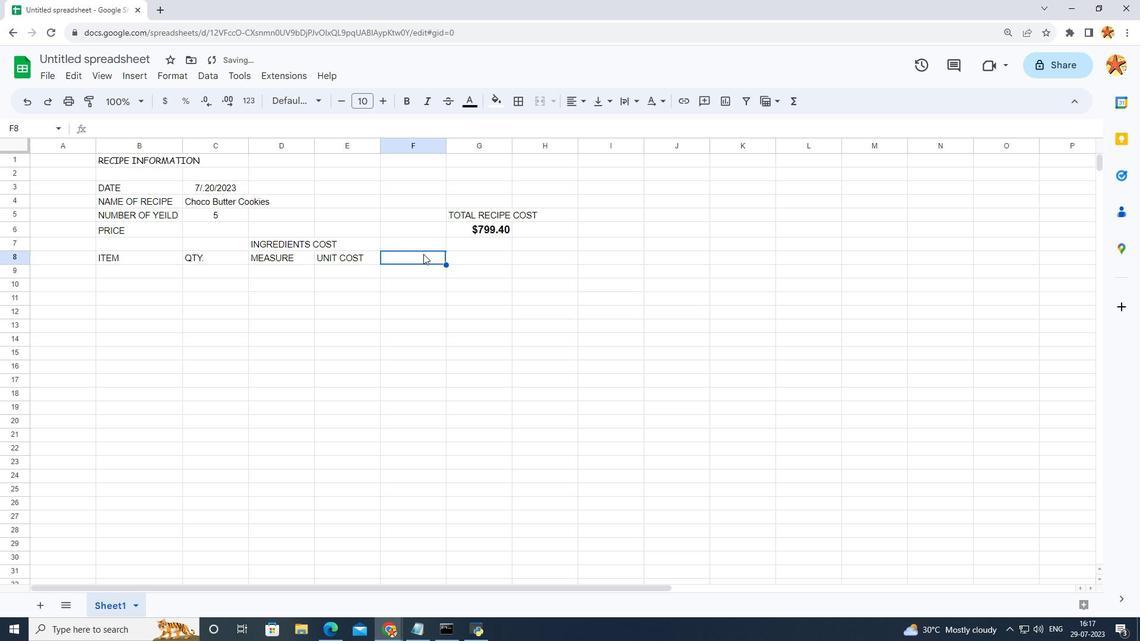 
Action: Key pressed TOTAL<Key.space>COST
Screenshot: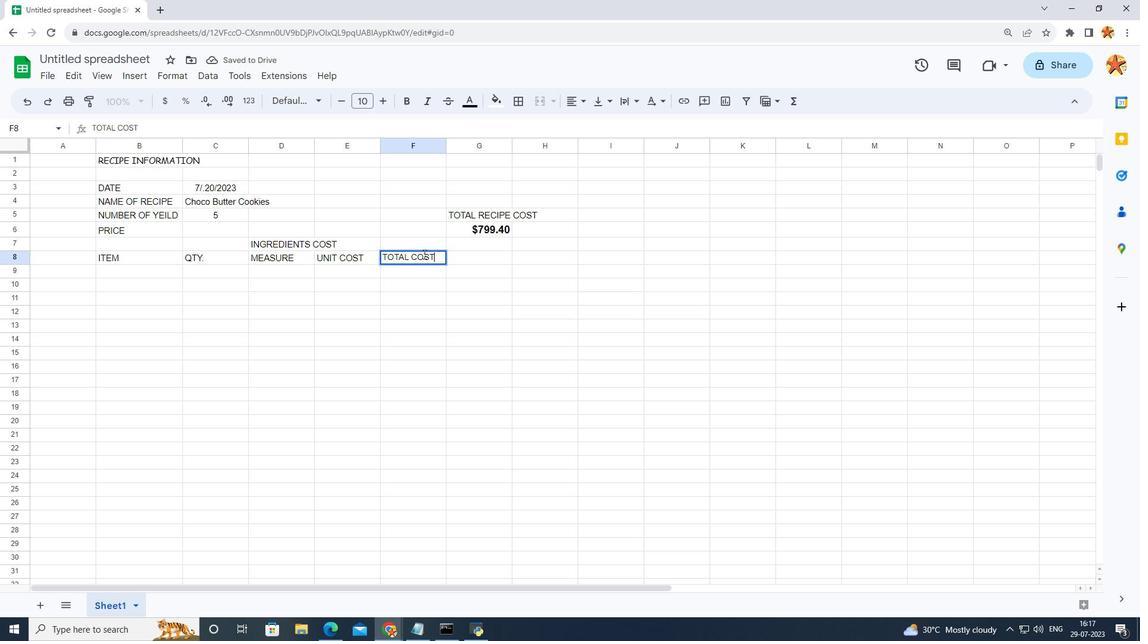 
Action: Mouse moved to (413, 322)
Screenshot: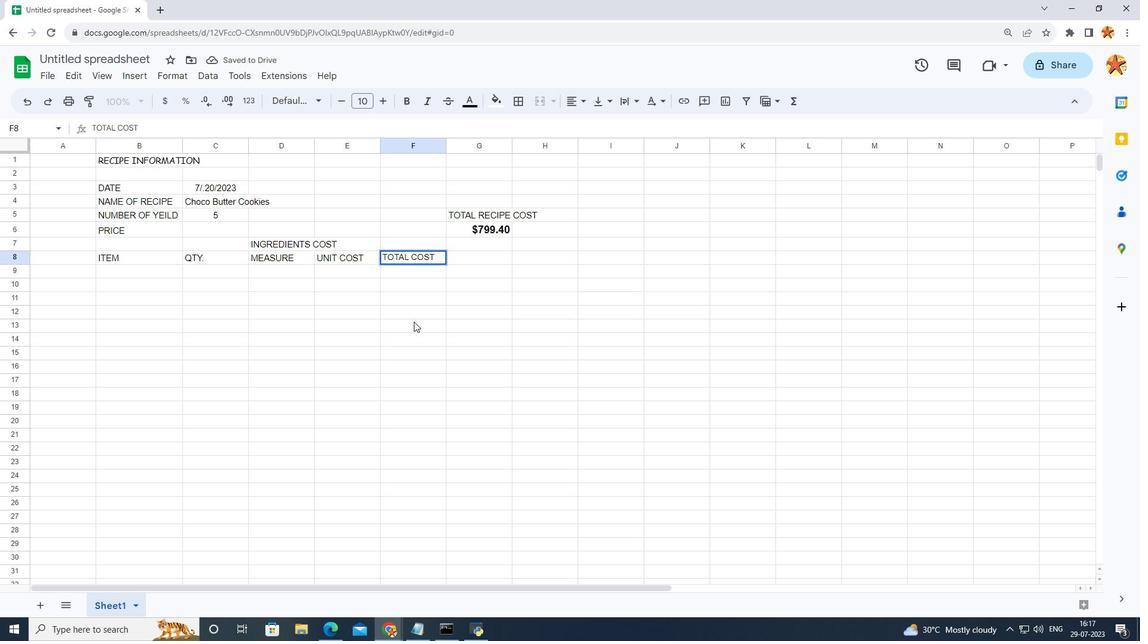 
Action: Mouse pressed left at (413, 322)
Screenshot: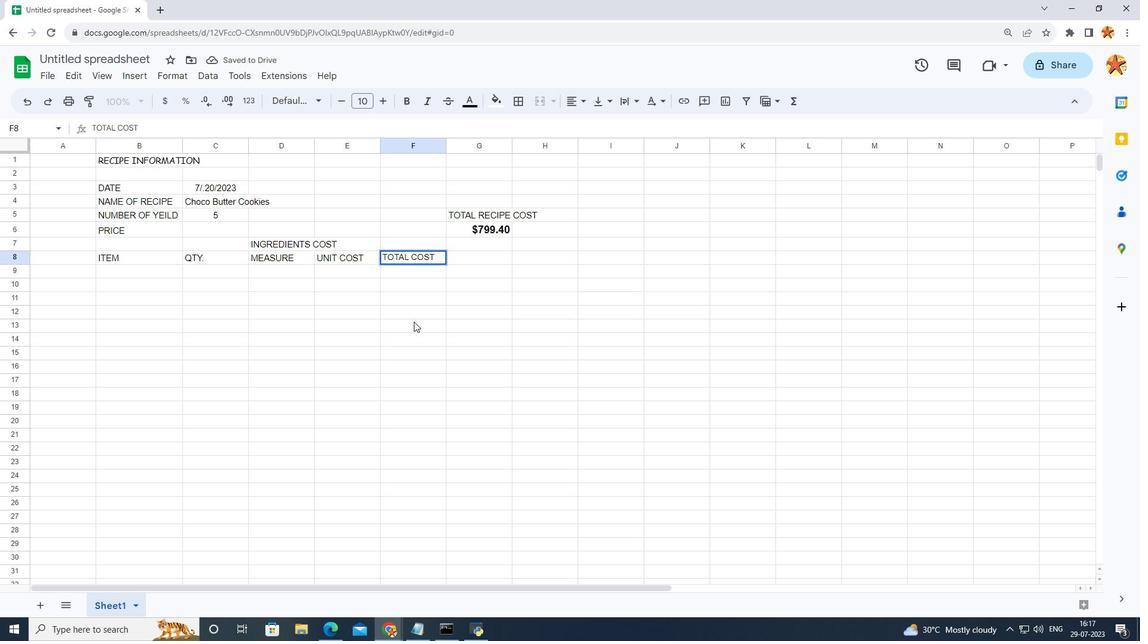 
Action: Mouse moved to (120, 254)
Screenshot: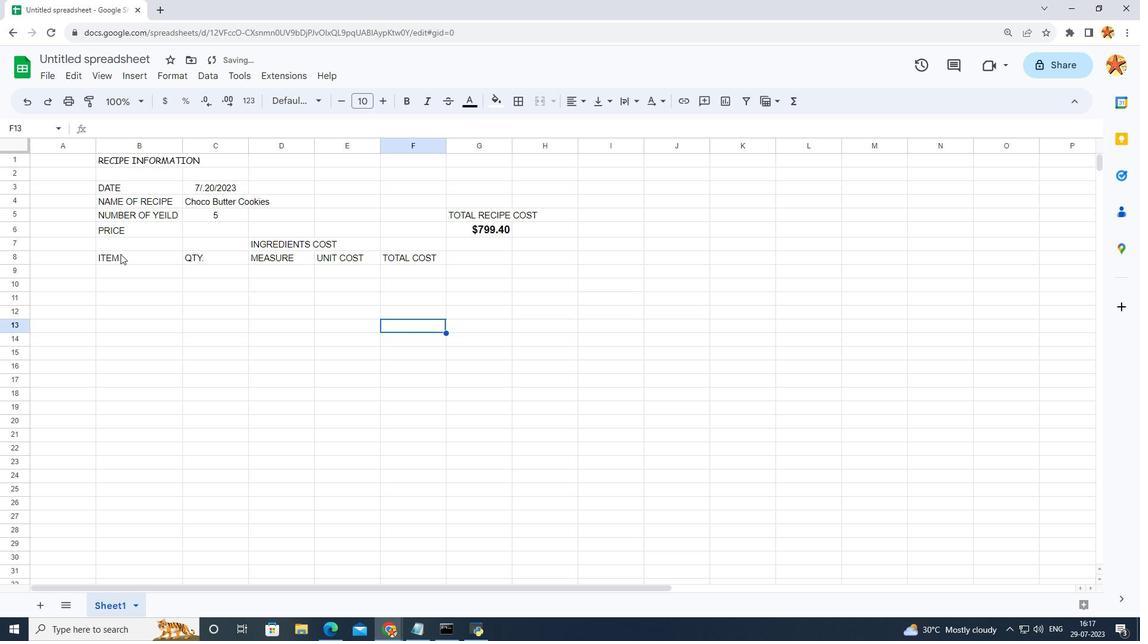 
Action: Mouse pressed left at (120, 254)
Screenshot: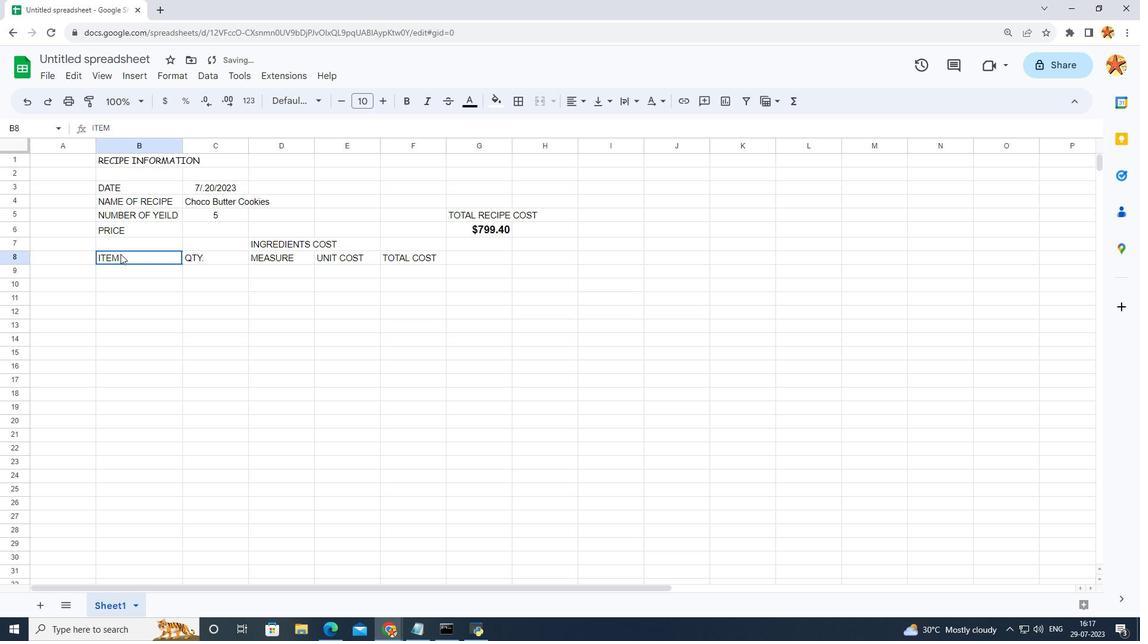 
Action: Mouse moved to (378, 99)
Screenshot: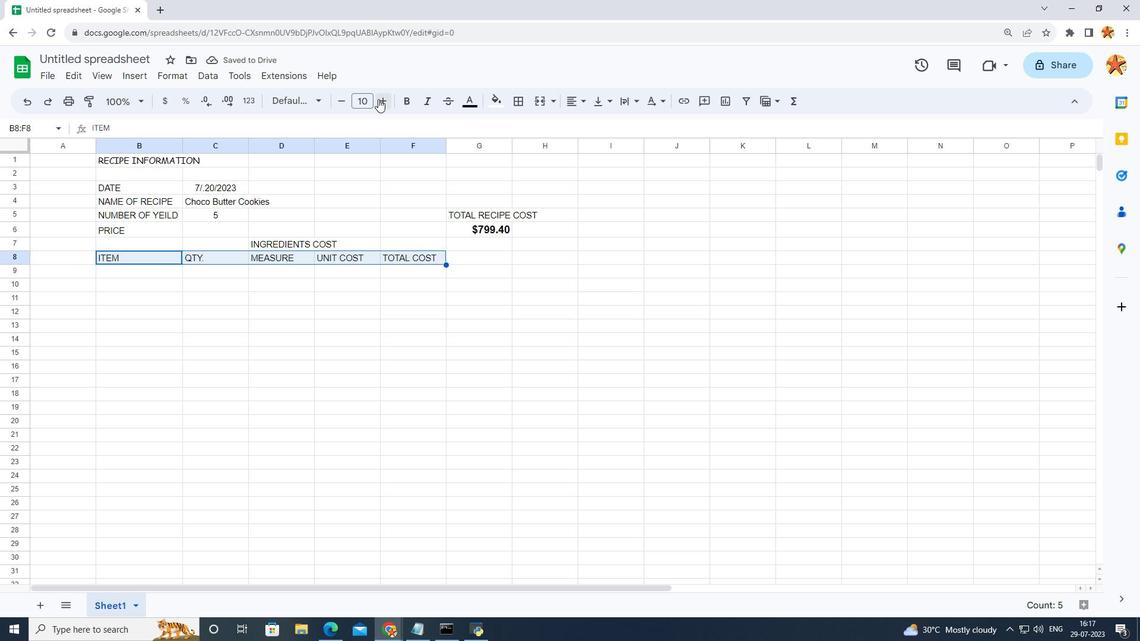 
Action: Mouse pressed left at (378, 99)
Screenshot: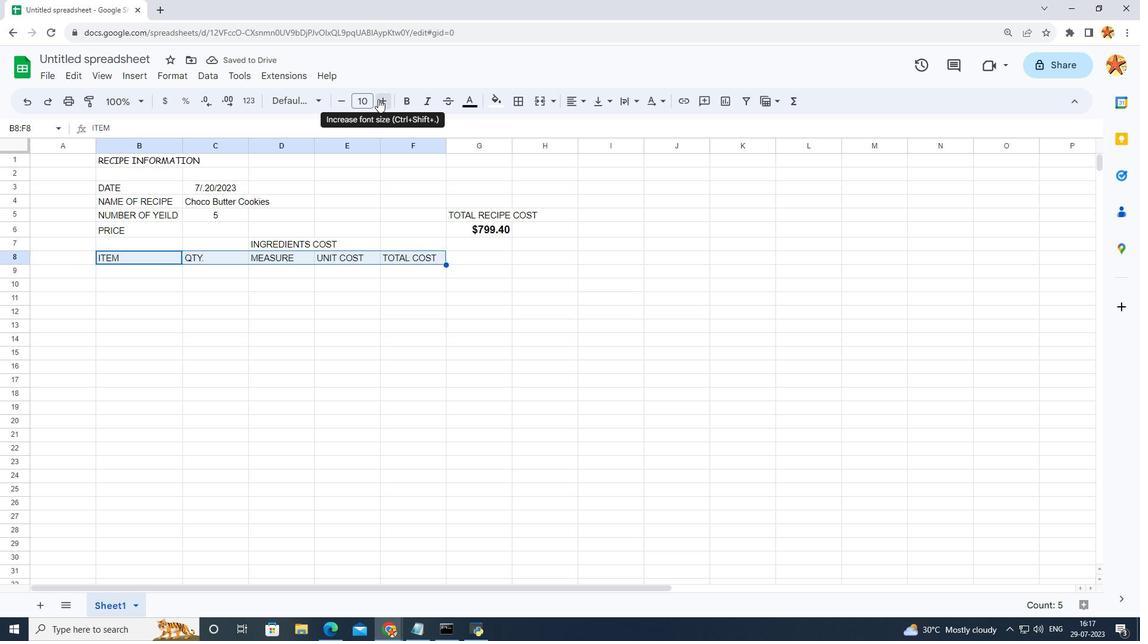 
Action: Mouse moved to (401, 101)
Screenshot: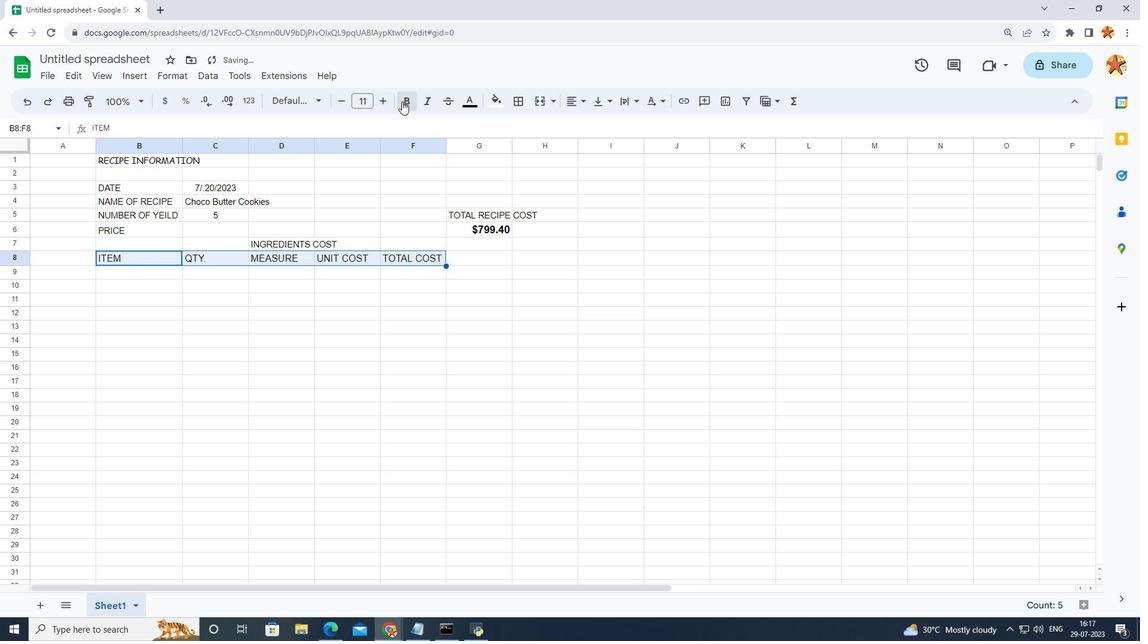 
Action: Mouse pressed left at (401, 101)
Screenshot: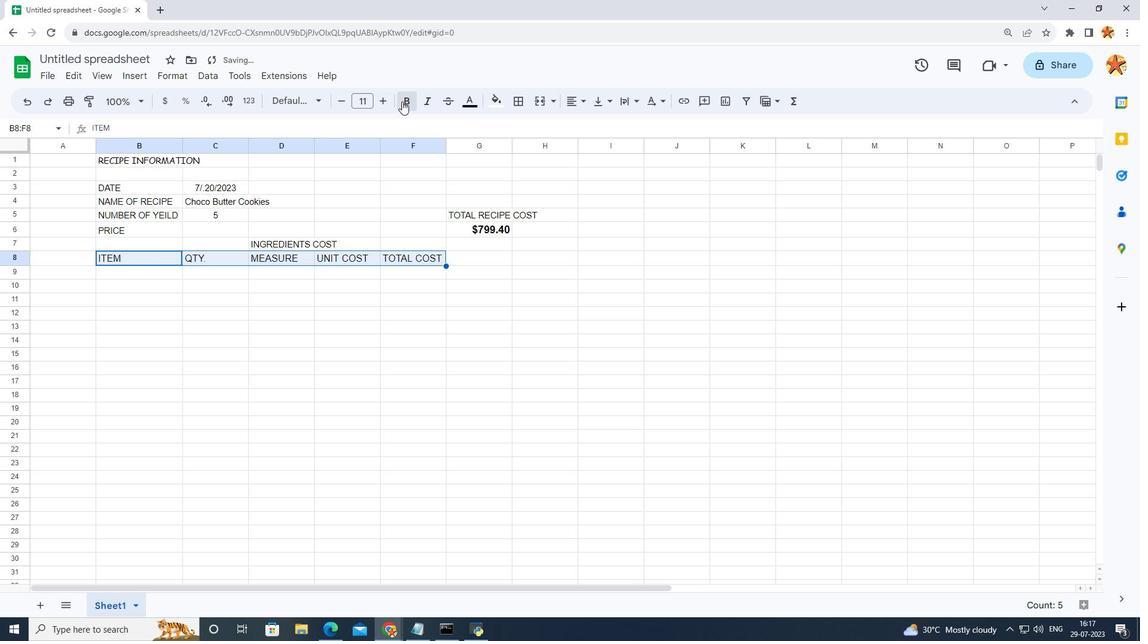 
Action: Mouse moved to (270, 226)
Screenshot: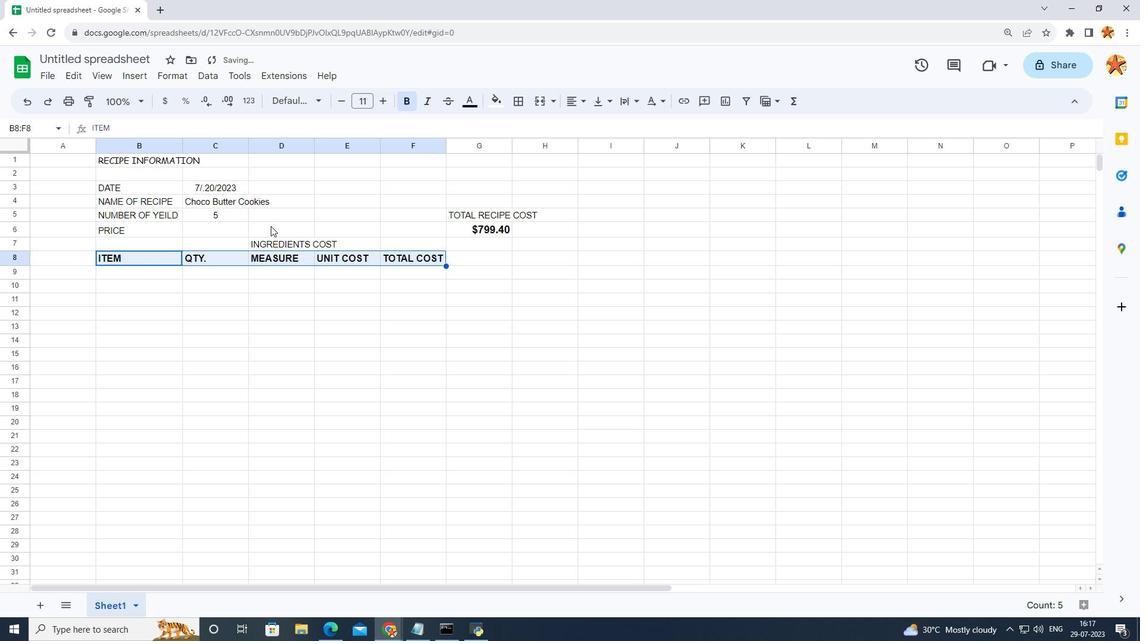 
Action: Mouse pressed left at (270, 226)
Screenshot: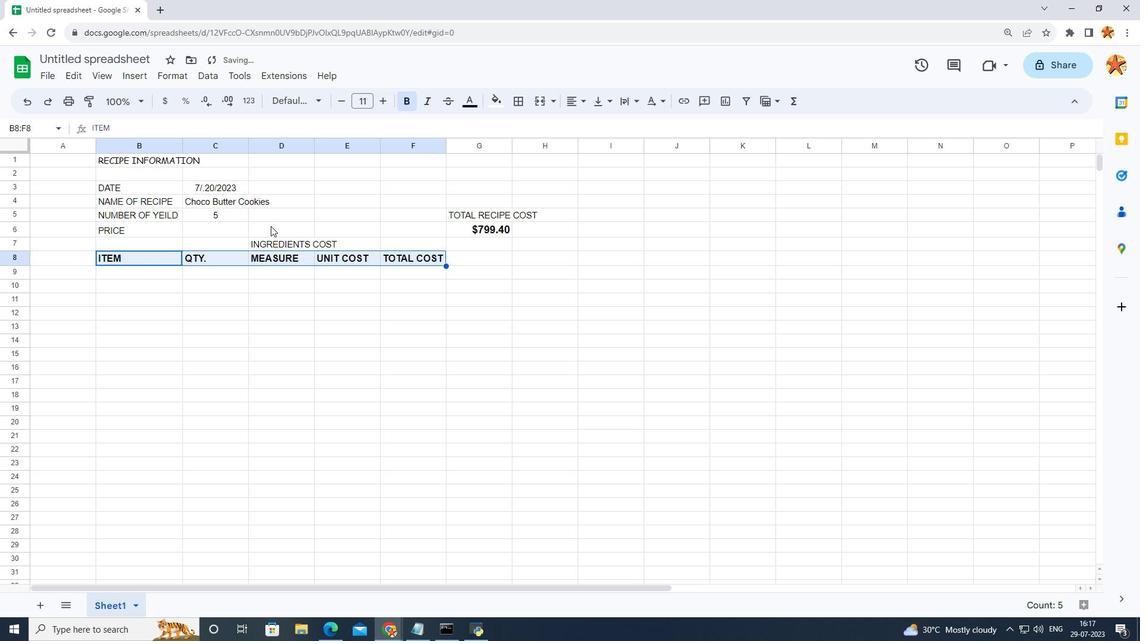 
Action: Mouse moved to (136, 257)
Screenshot: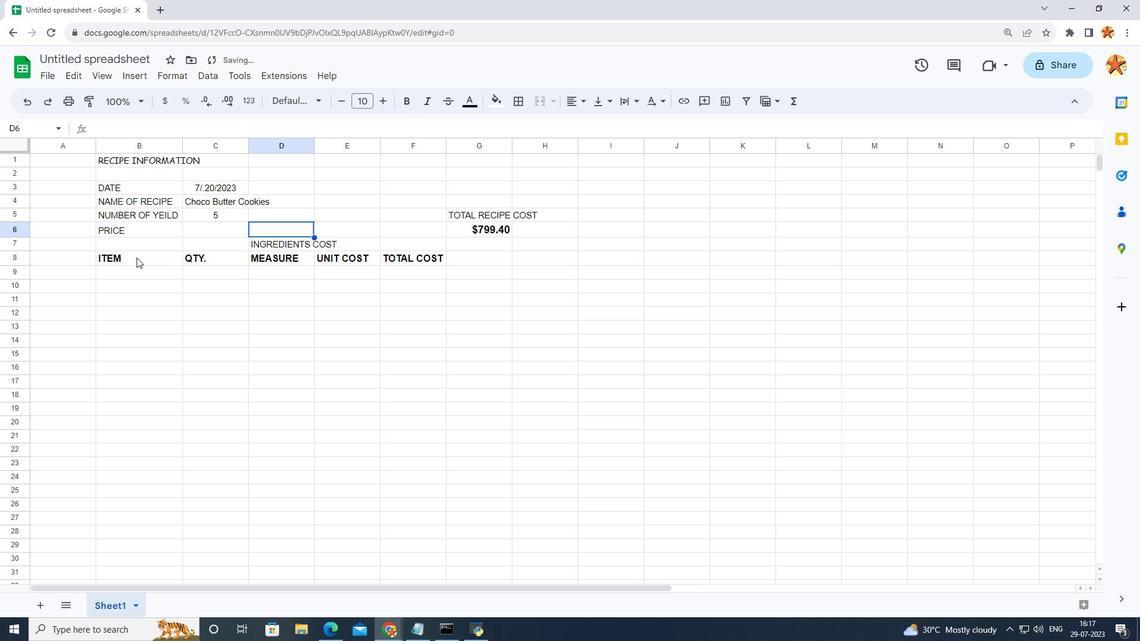 
Action: Mouse pressed left at (136, 257)
Screenshot: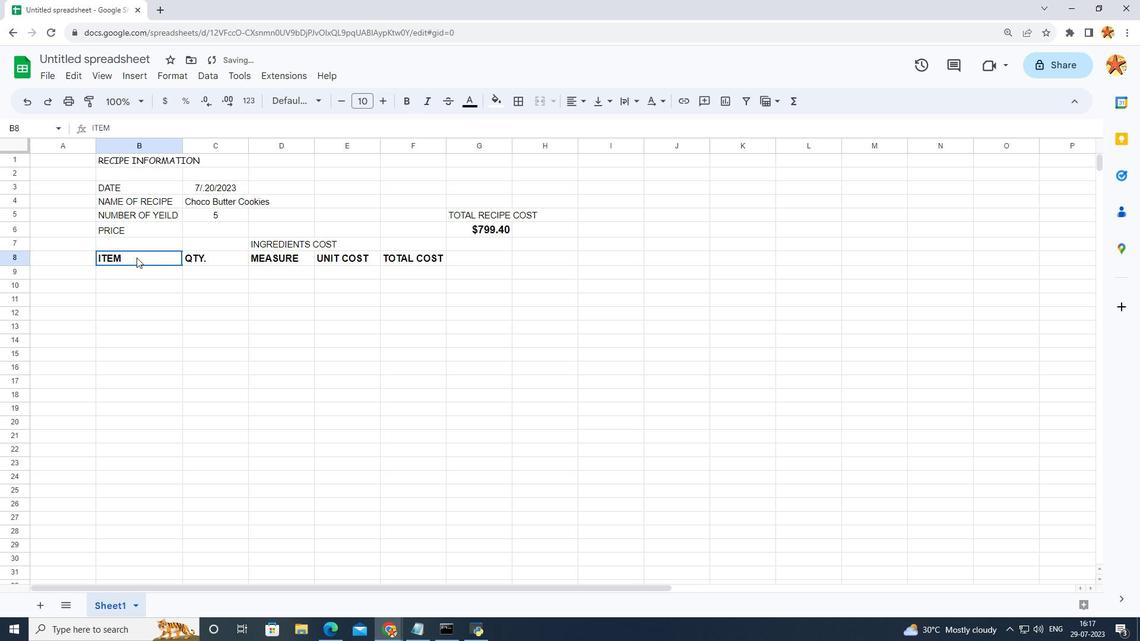 
Action: Mouse moved to (566, 102)
Screenshot: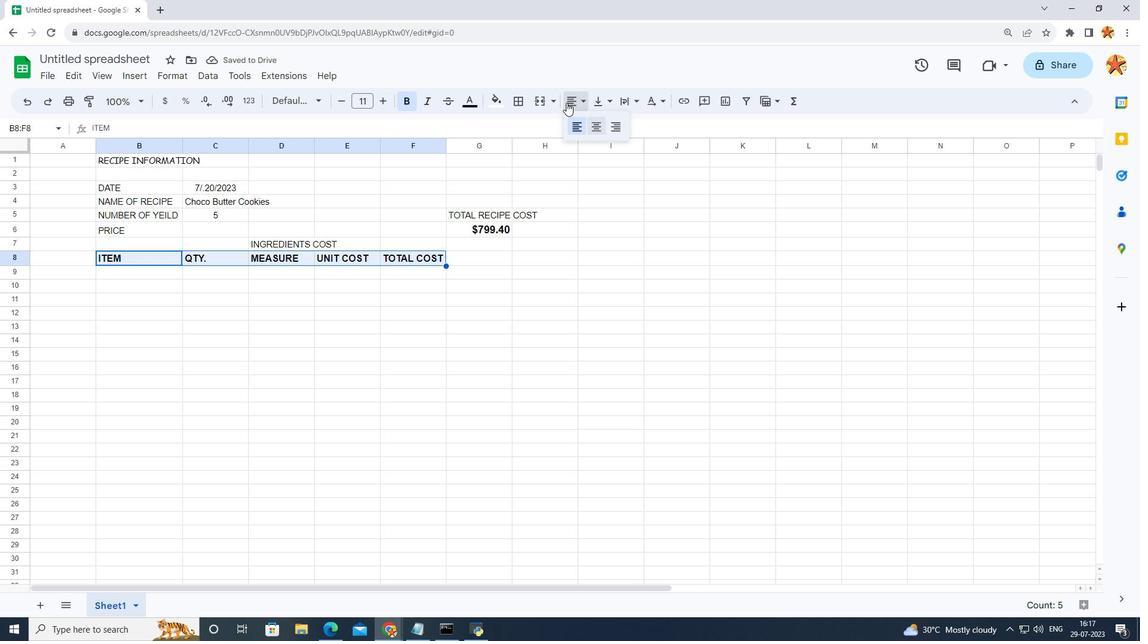 
Action: Mouse pressed left at (566, 102)
Screenshot: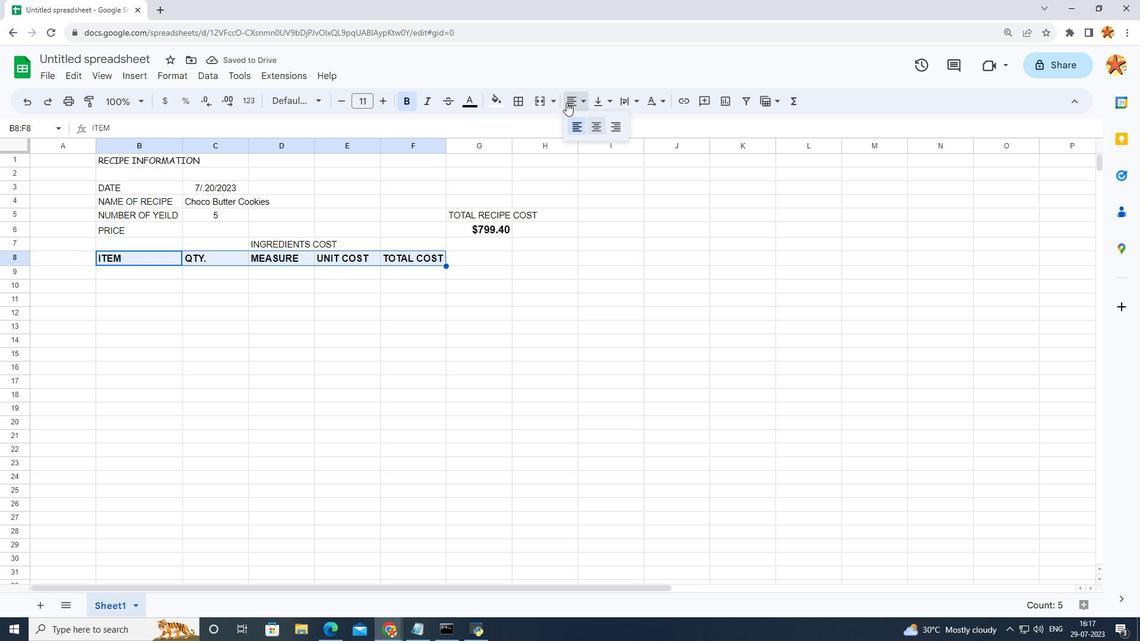 
Action: Mouse moved to (590, 130)
Screenshot: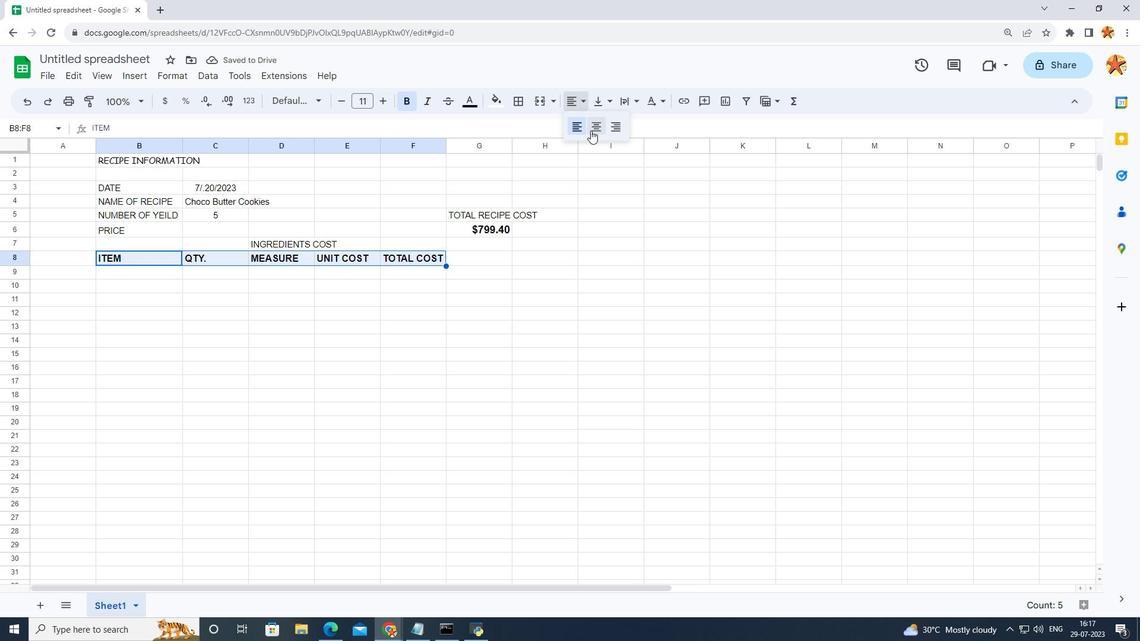 
Action: Mouse pressed left at (590, 130)
Screenshot: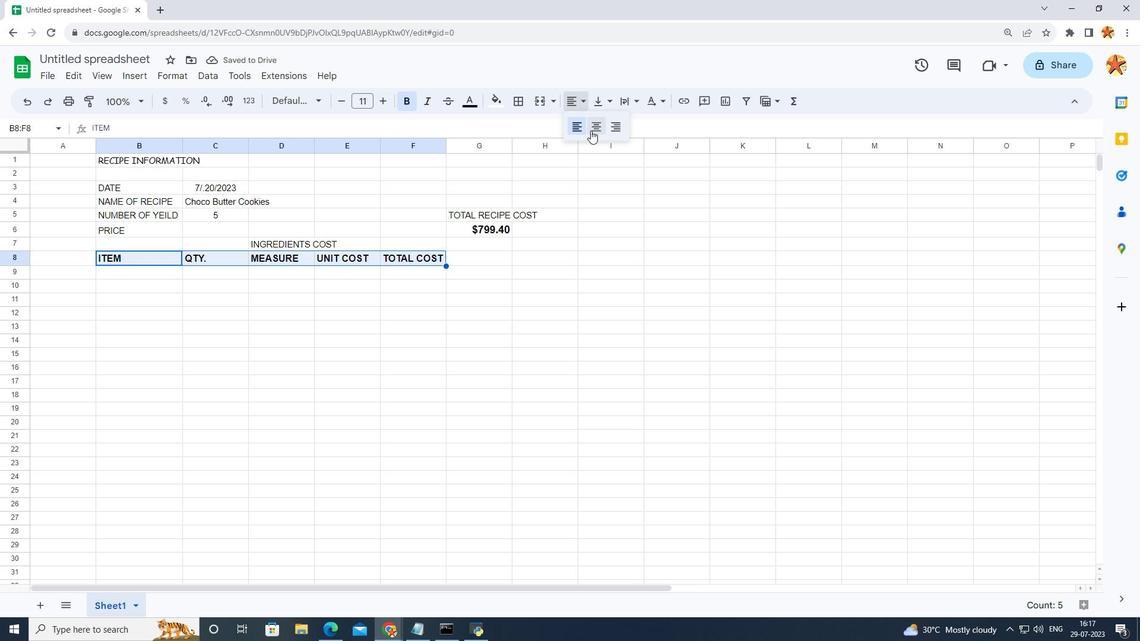
Action: Mouse moved to (462, 299)
Screenshot: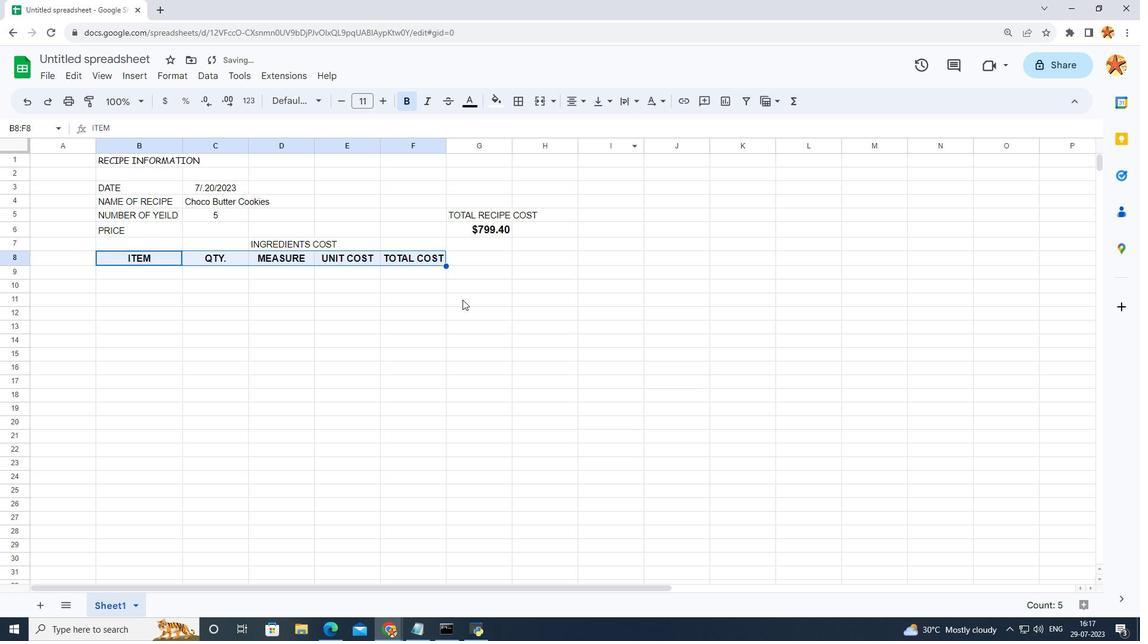 
Action: Mouse pressed left at (462, 299)
Screenshot: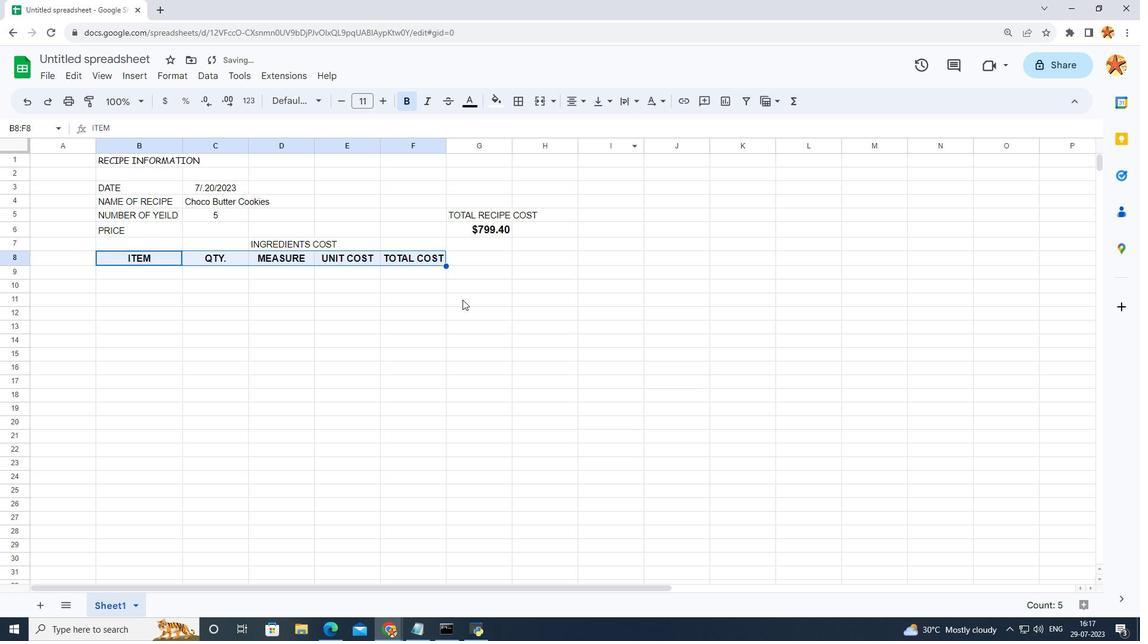 
Action: Mouse moved to (124, 157)
Screenshot: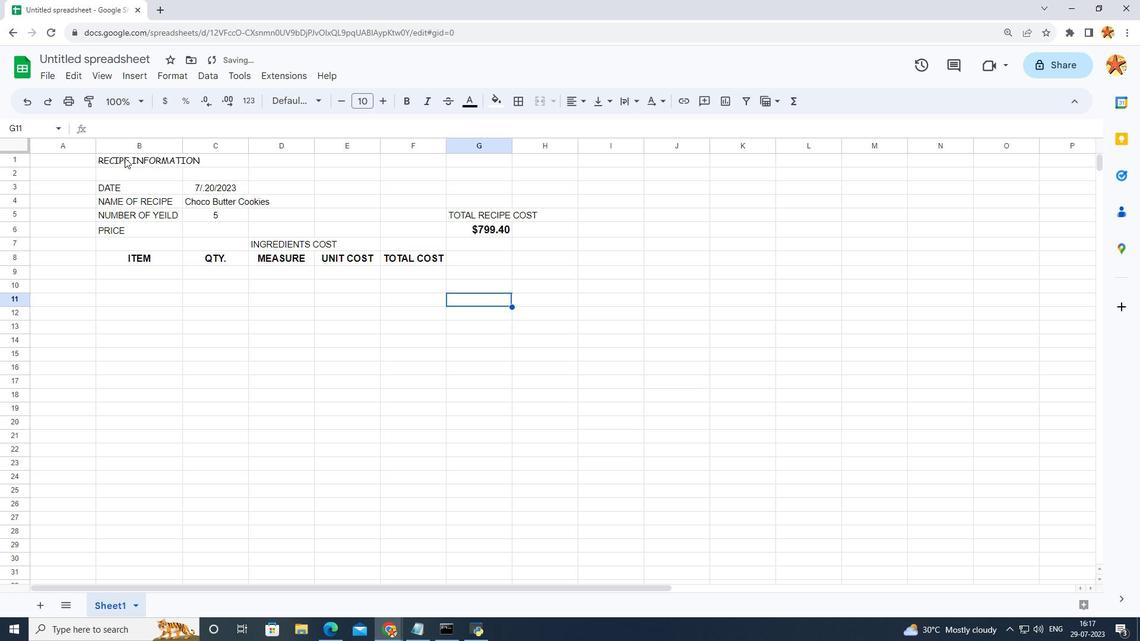 
Action: Mouse pressed left at (124, 157)
Screenshot: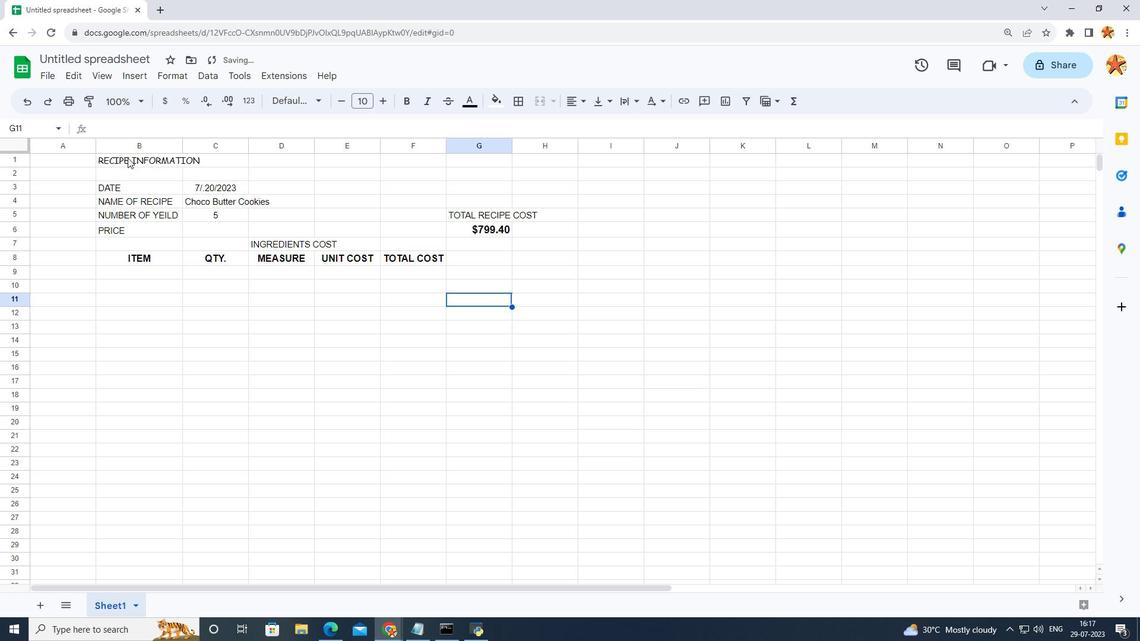 
Action: Mouse moved to (327, 107)
Screenshot: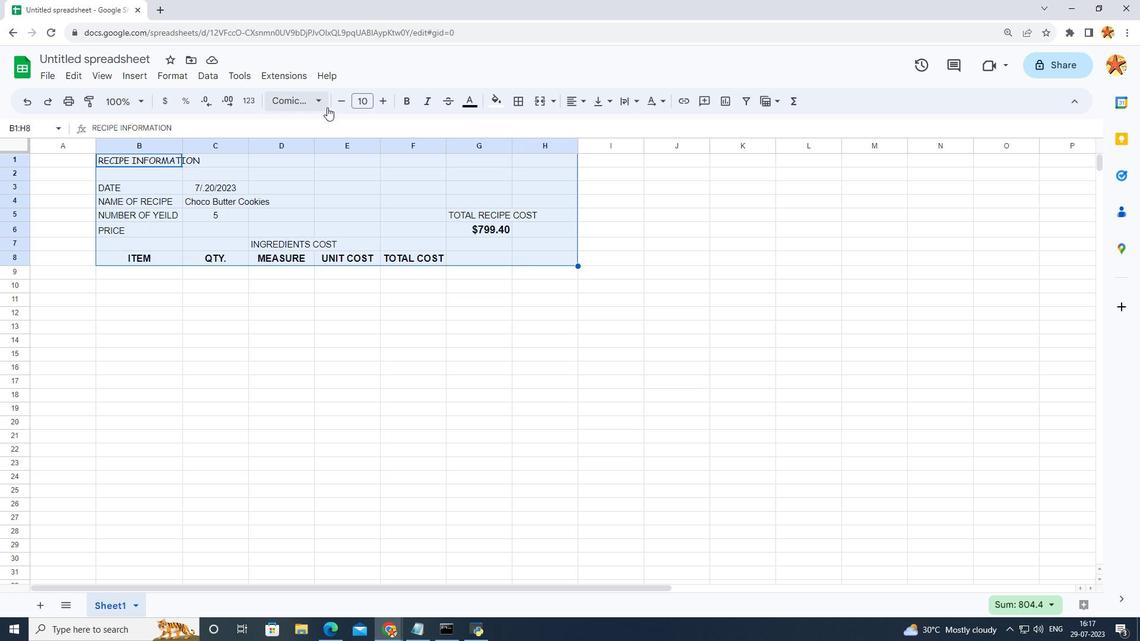
Action: Mouse pressed left at (327, 107)
Screenshot: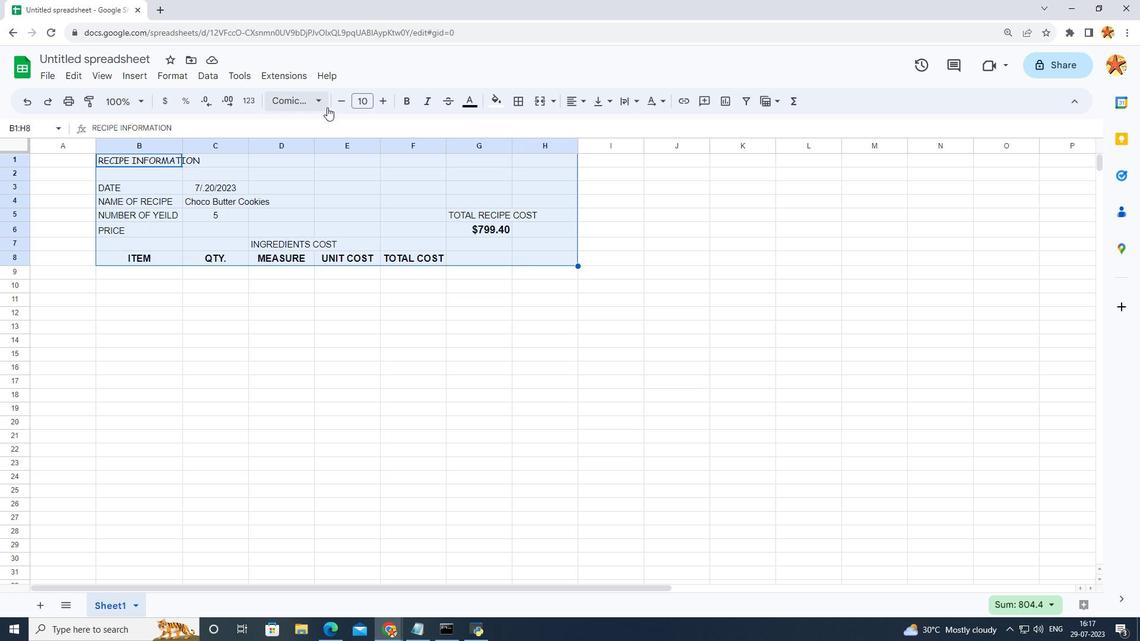 
Action: Mouse moved to (313, 234)
Screenshot: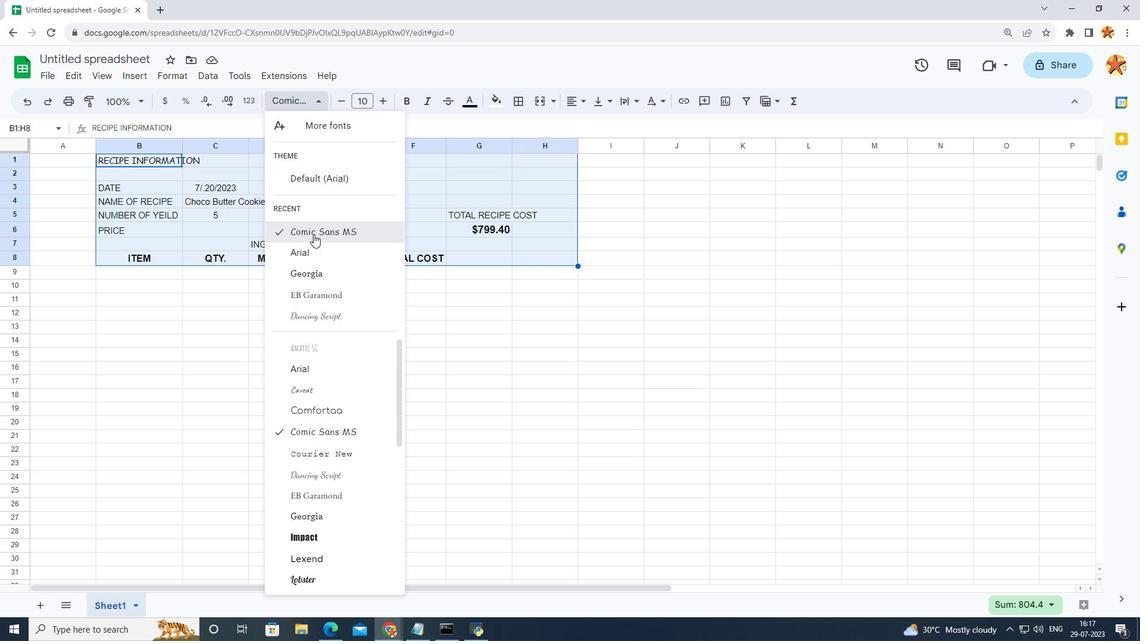 
Action: Mouse pressed left at (313, 234)
Screenshot: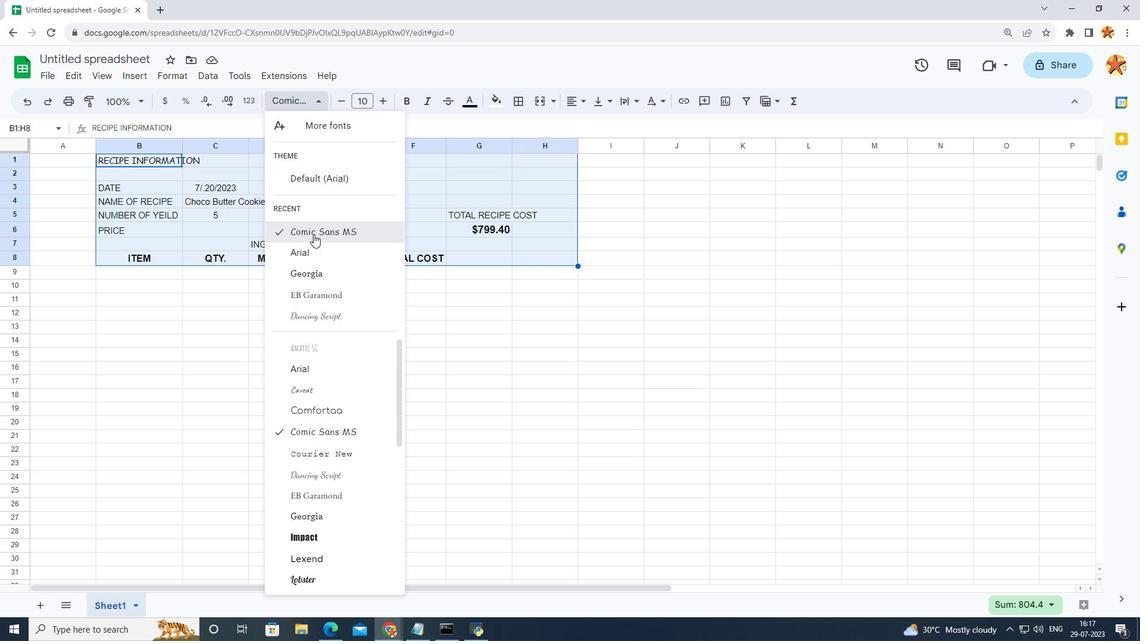 
Action: Mouse moved to (289, 309)
Screenshot: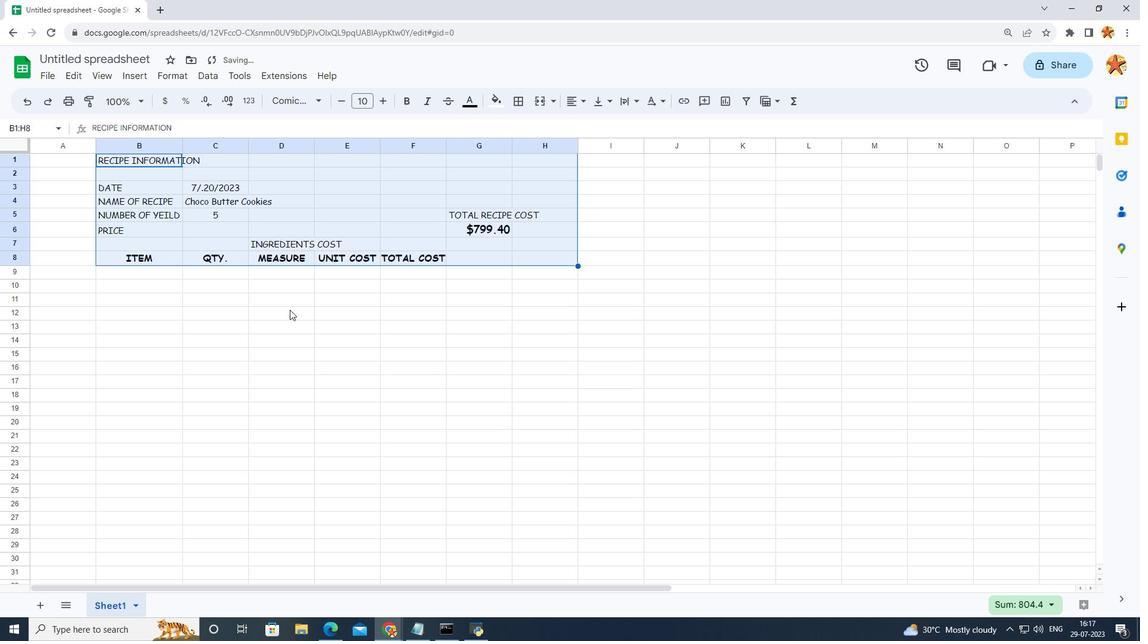
Action: Mouse pressed left at (289, 309)
Screenshot: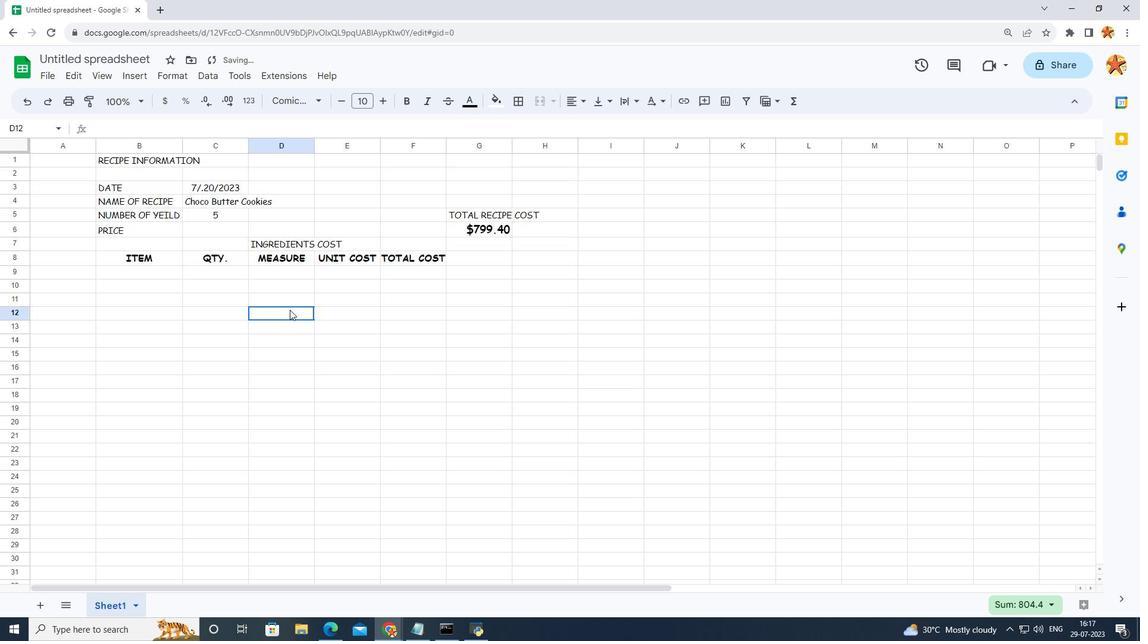 
Action: Mouse moved to (162, 273)
Screenshot: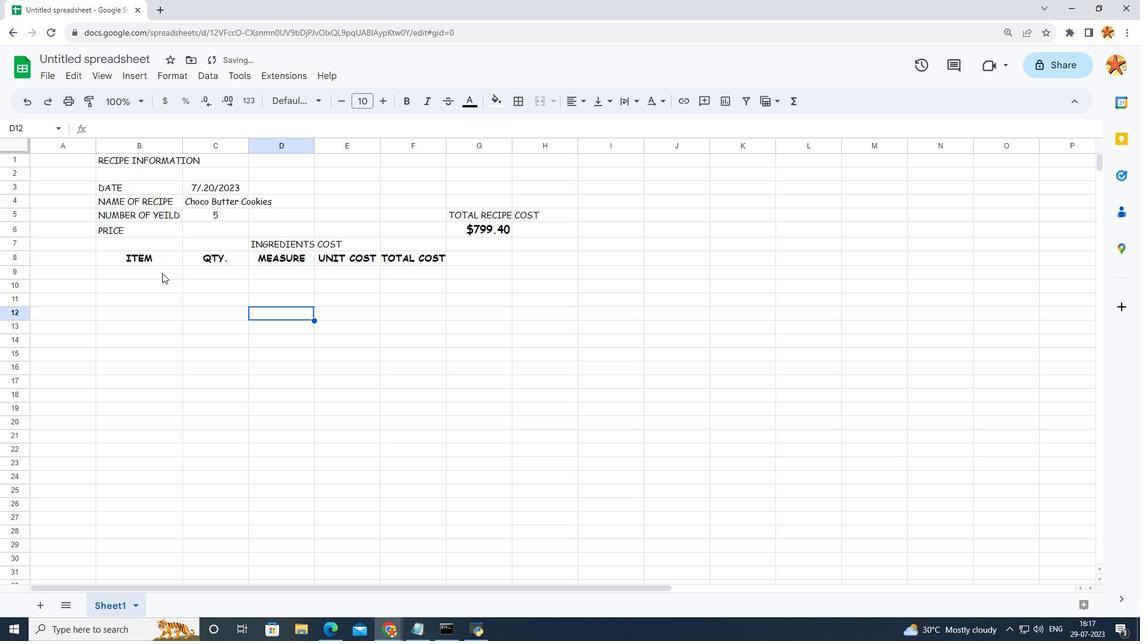 
Action: Mouse pressed left at (162, 273)
Screenshot: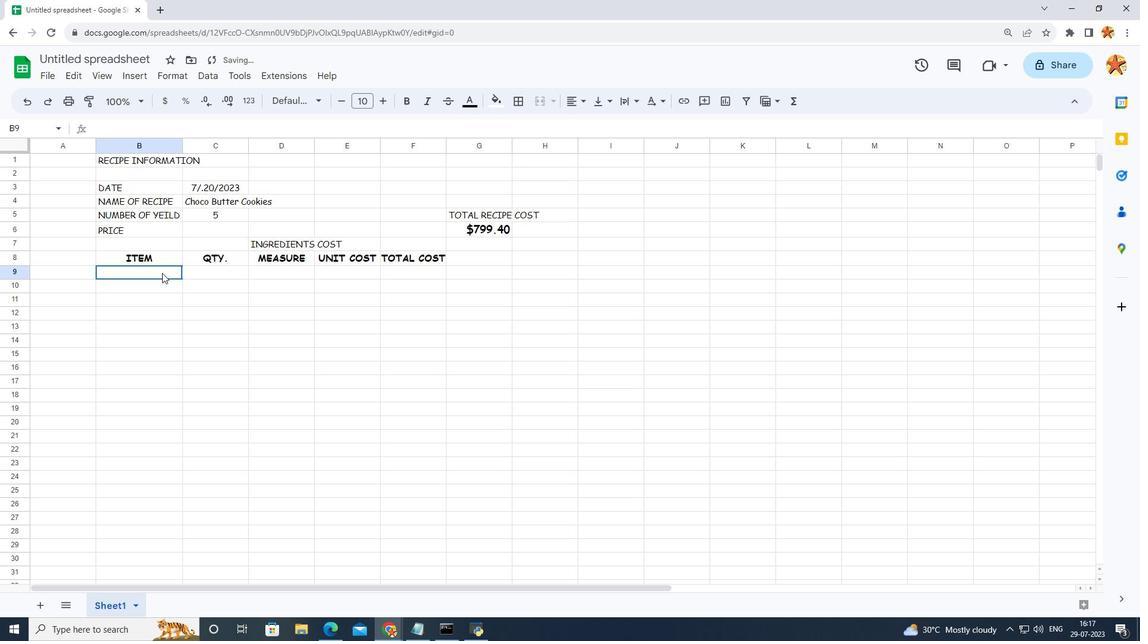 
Action: Mouse moved to (156, 273)
Screenshot: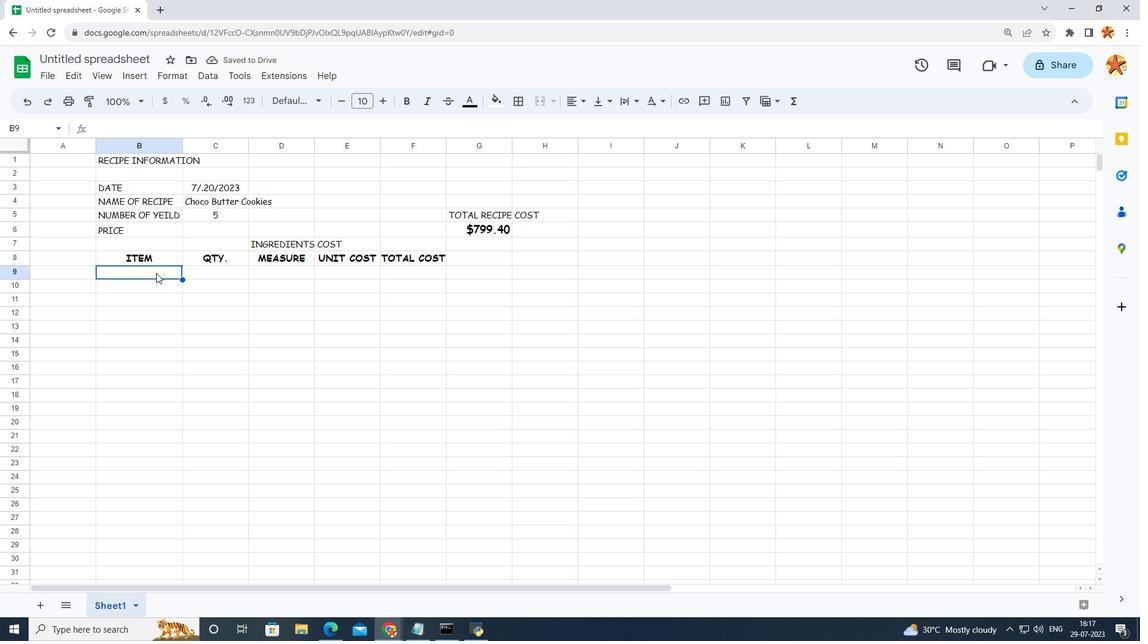 
Action: Key pressed <Key.caps_lock>f<Key.caps_lock>LOUR
Screenshot: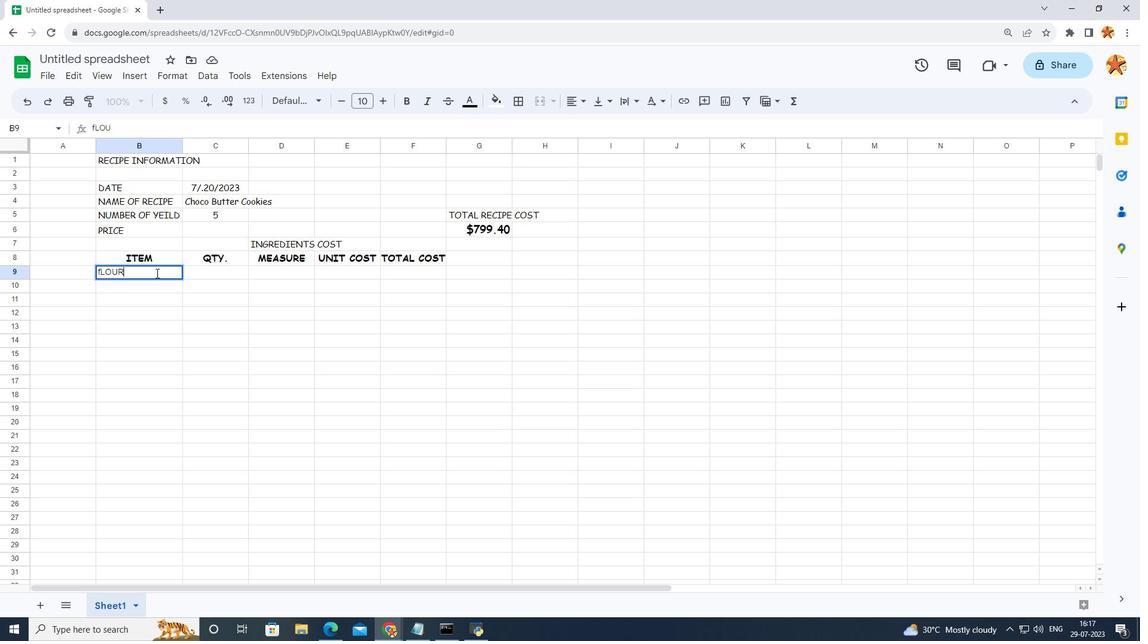 
Action: Mouse moved to (155, 273)
Screenshot: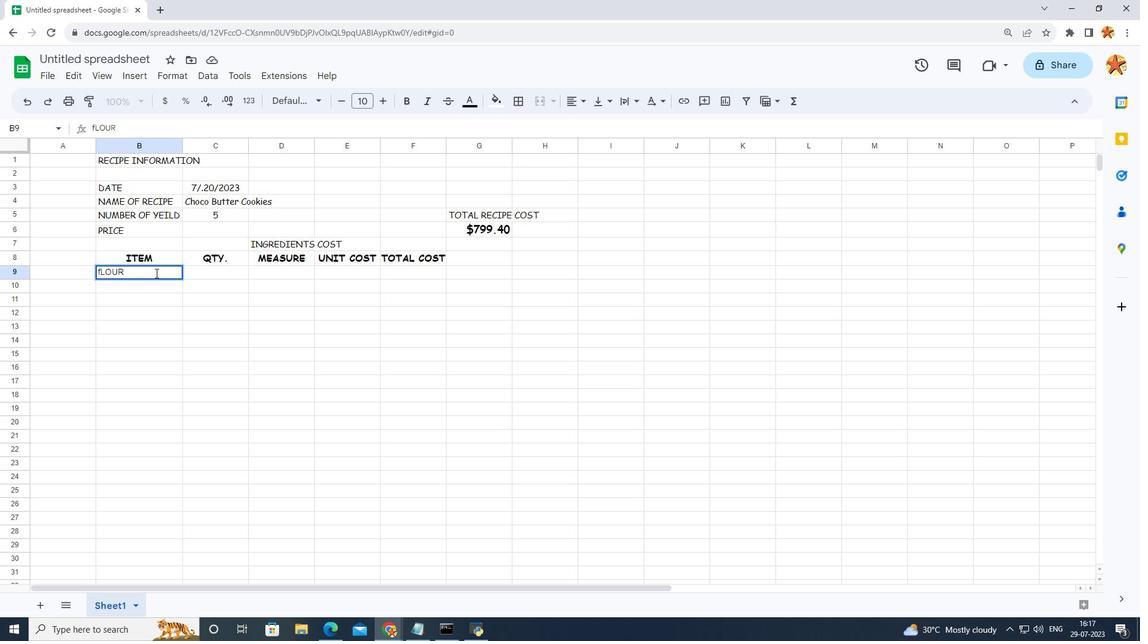 
Action: Key pressed <Key.backspace><Key.backspace><Key.backspace><Key.backspace><Key.backspace><Key.backspace><Key.backspace><Key.backspace><Key.backspace>D<Key.backspace>FLOUR
Screenshot: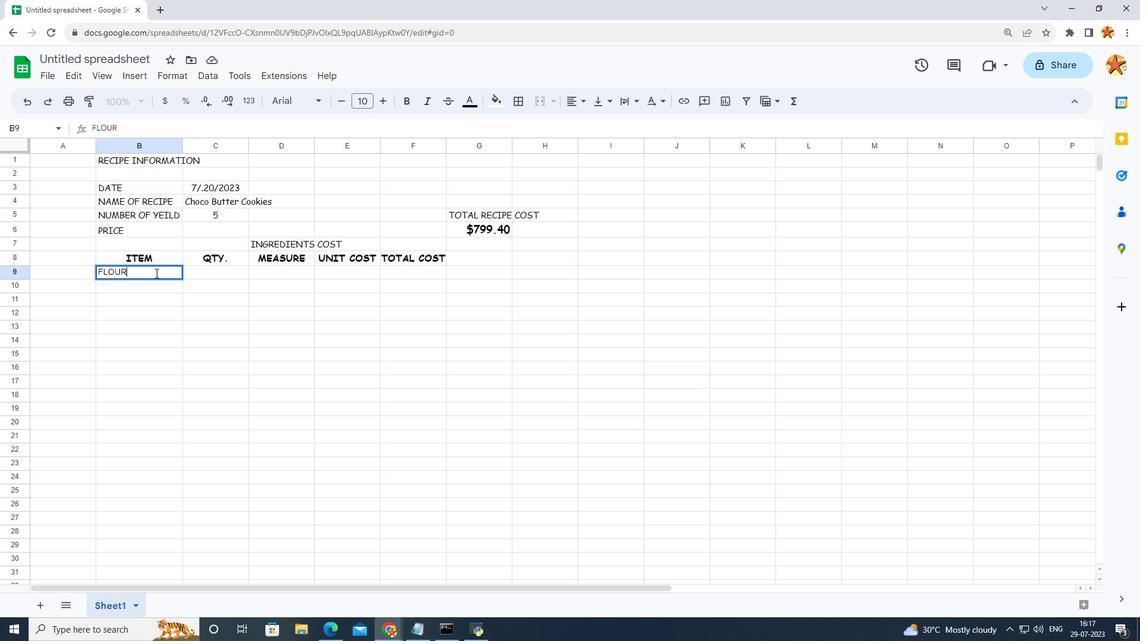 
Action: Mouse moved to (121, 284)
Screenshot: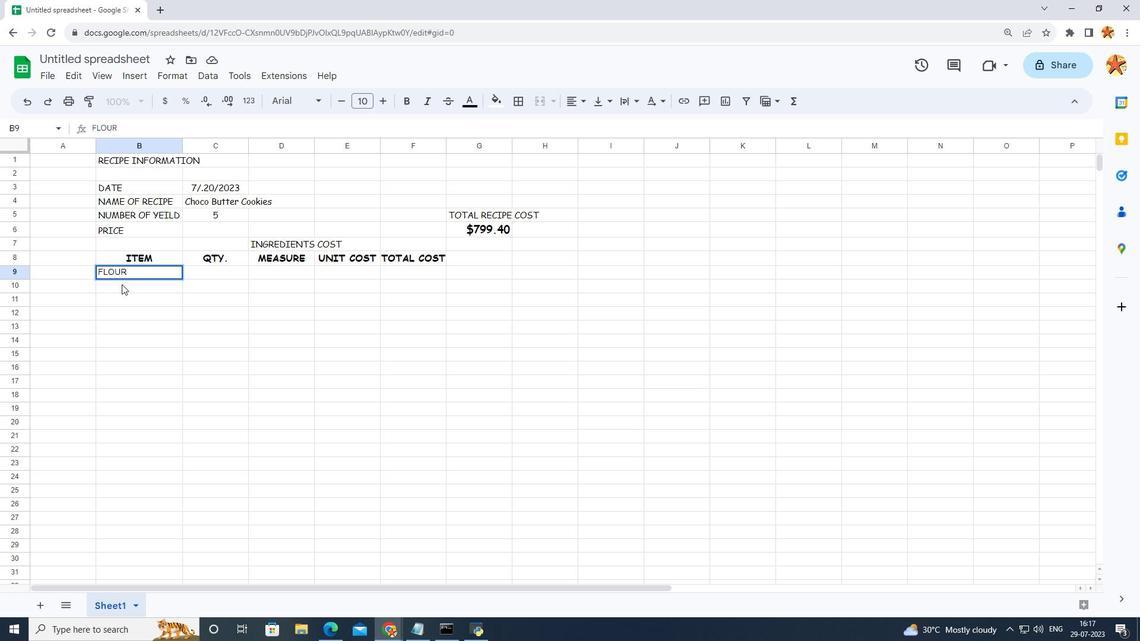 
Action: Mouse pressed left at (121, 284)
Screenshot: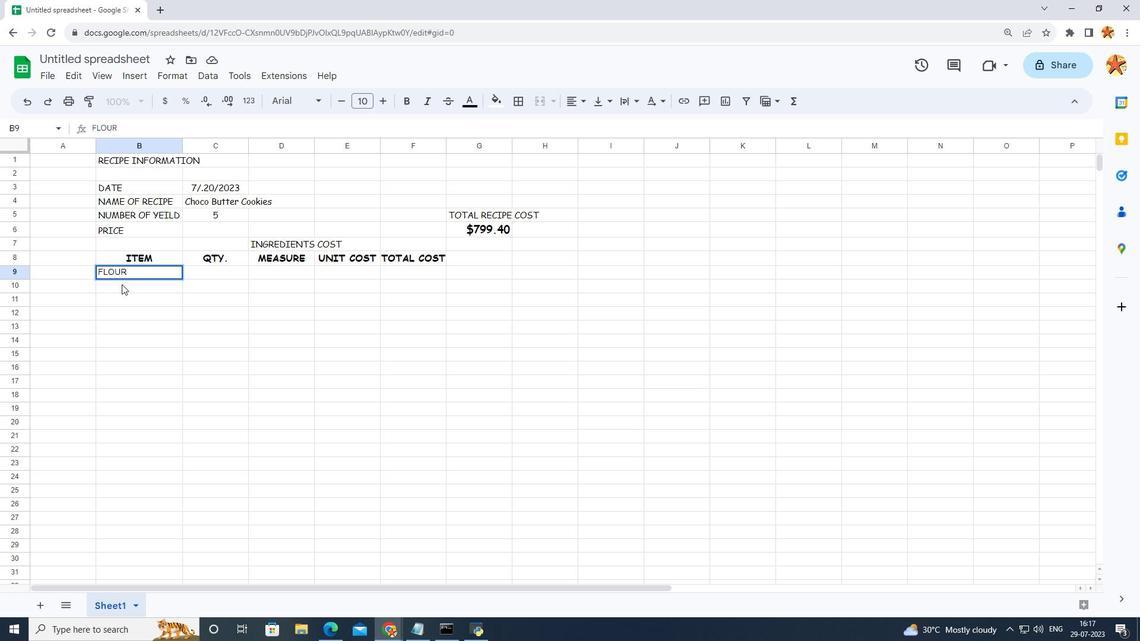 
Action: Mouse pressed left at (121, 284)
Screenshot: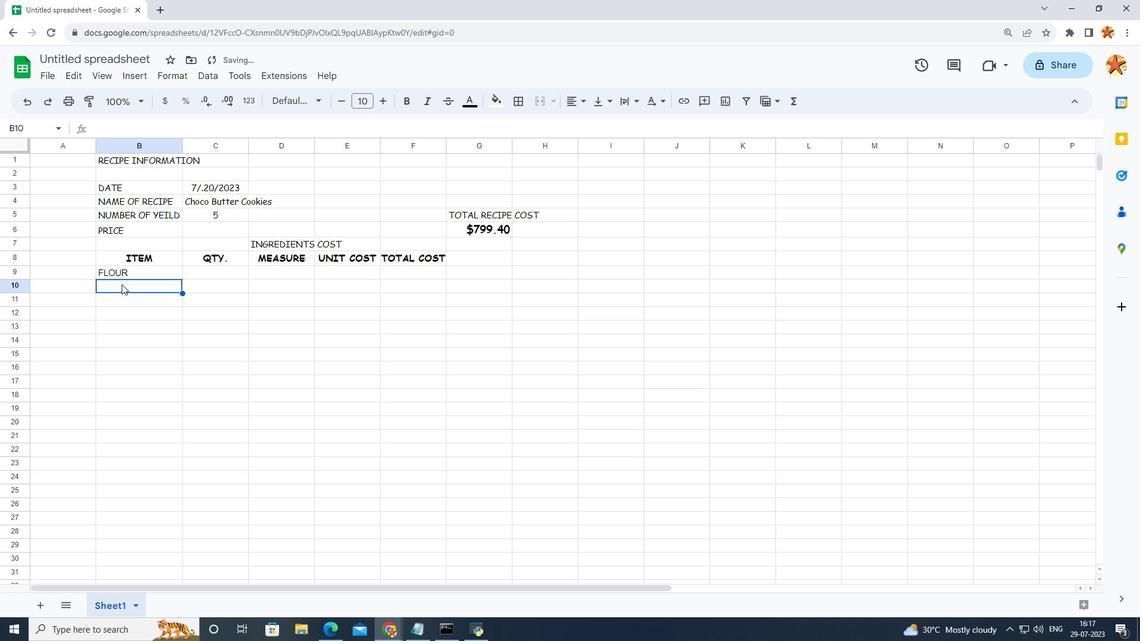 
Action: Key pressed SUGAR
Screenshot: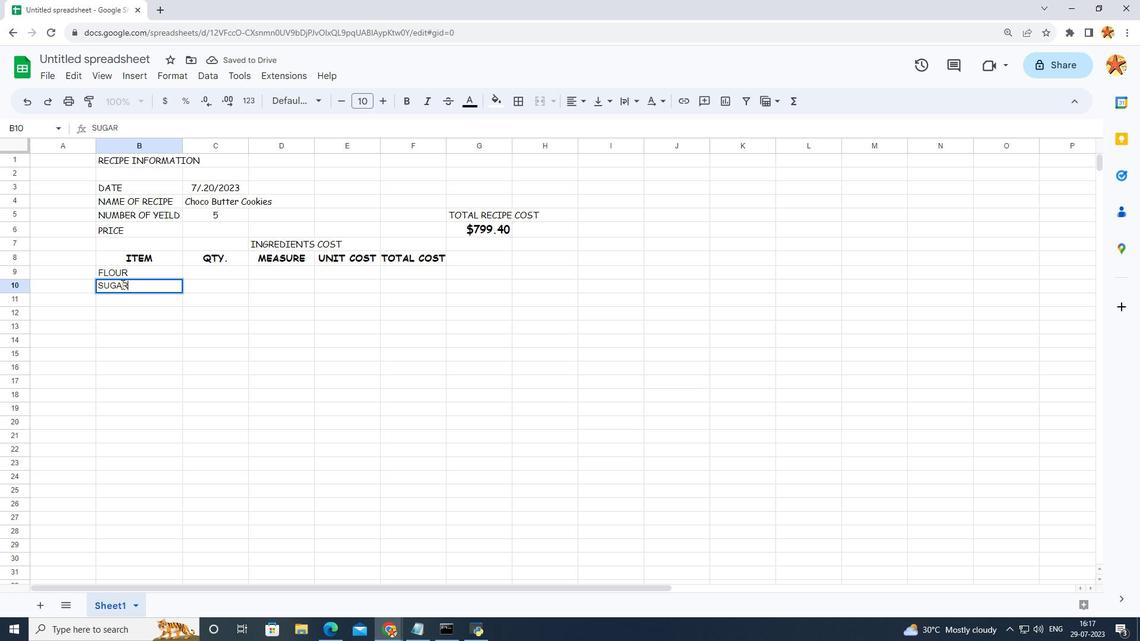 
Action: Mouse moved to (117, 304)
Screenshot: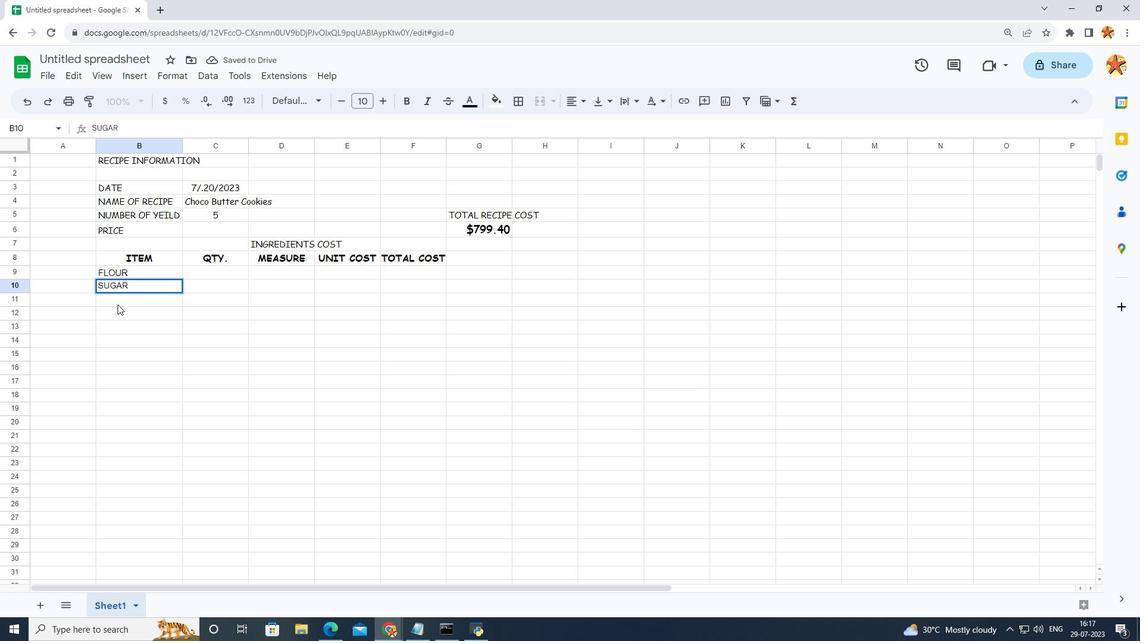 
Action: Mouse pressed left at (117, 304)
Screenshot: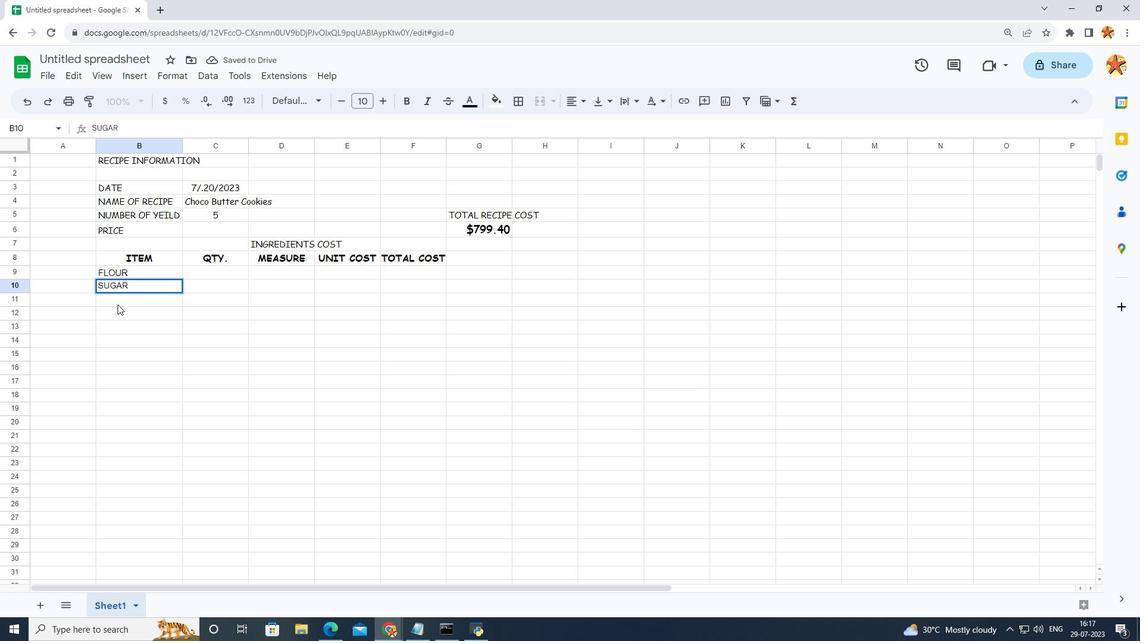 
Action: Mouse pressed left at (117, 304)
Screenshot: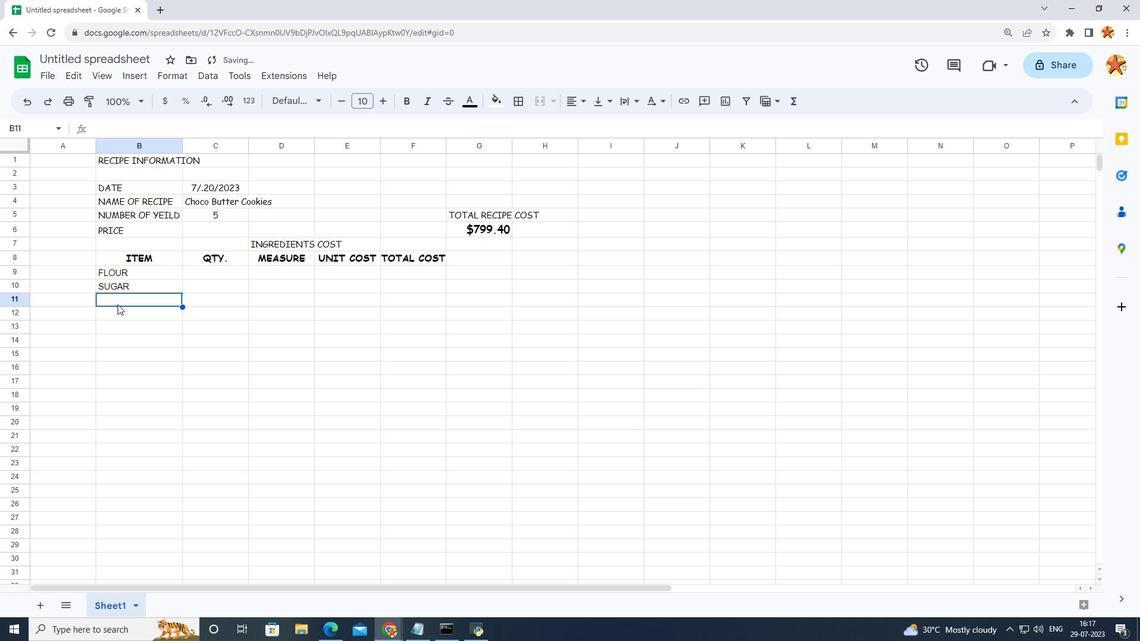 
Action: Key pressed SALT
Screenshot: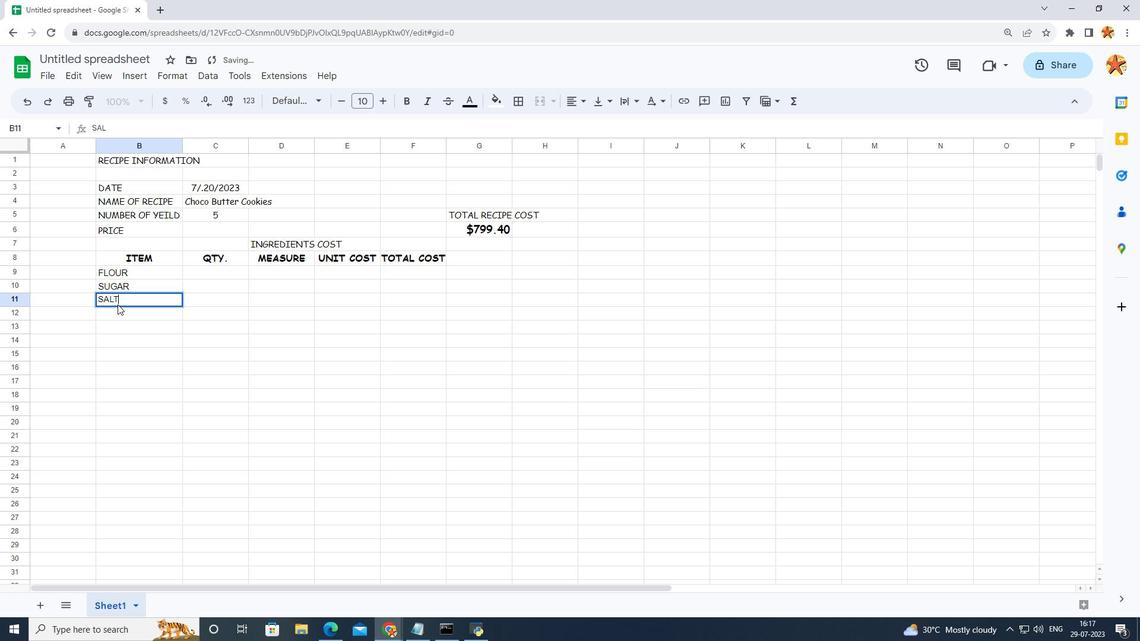 
Action: Mouse moved to (87, 344)
Screenshot: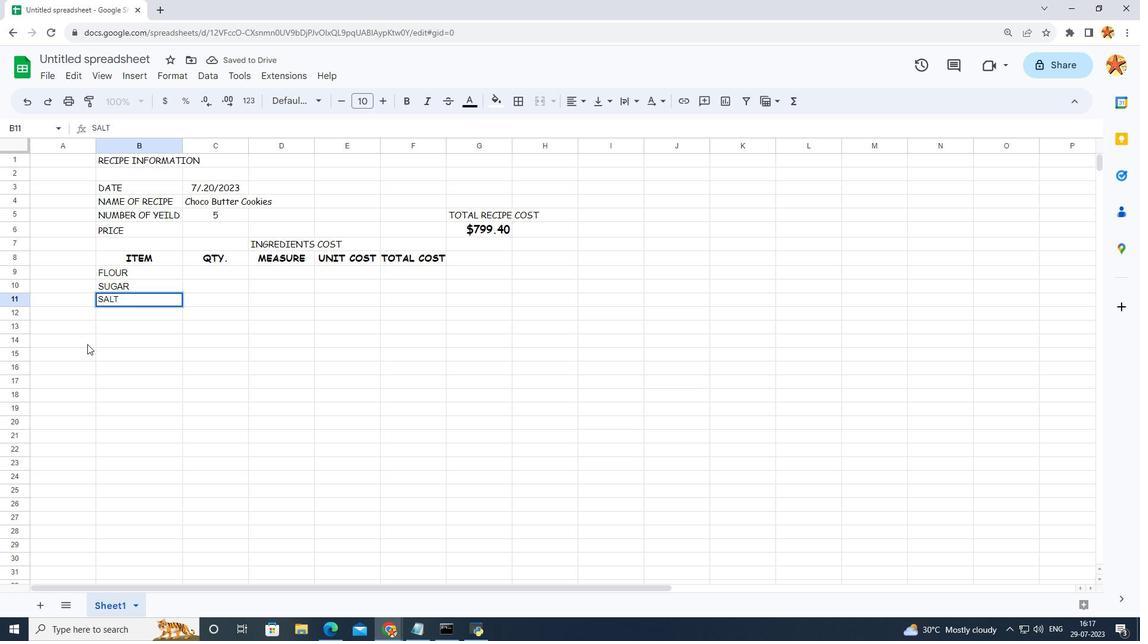 
Action: Mouse pressed left at (87, 344)
Screenshot: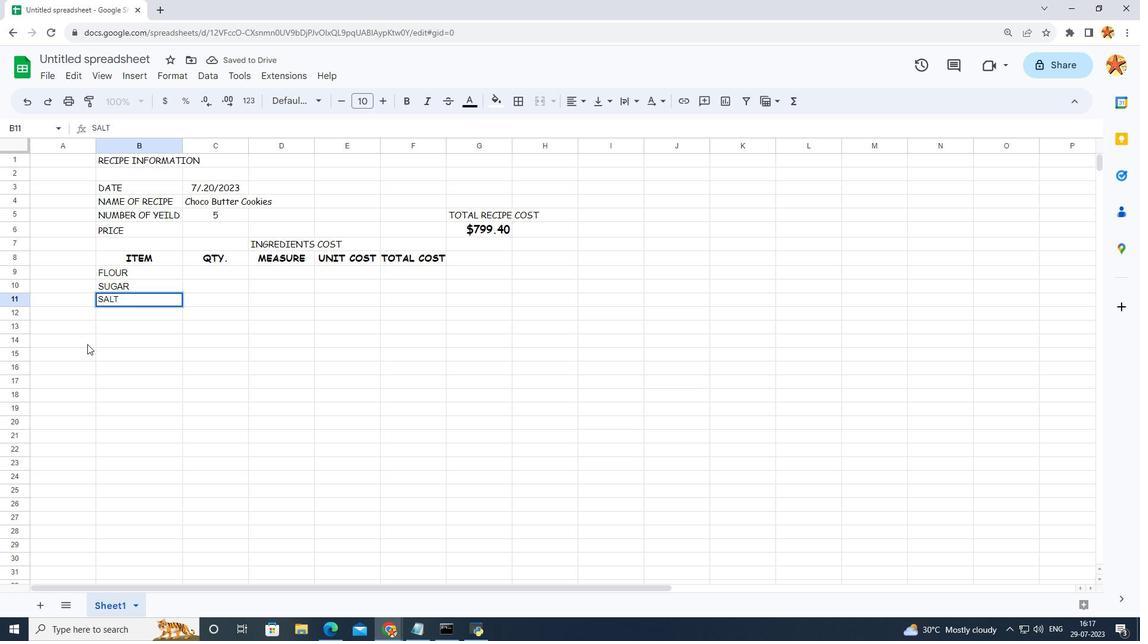 
Action: Mouse moved to (131, 318)
Screenshot: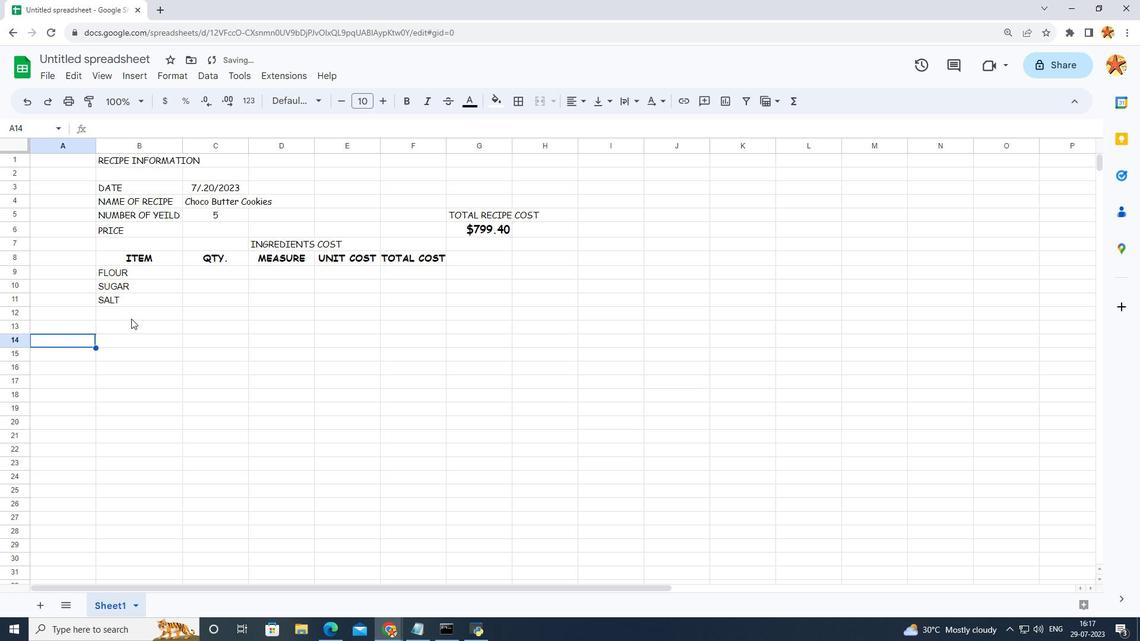 
Action: Mouse pressed left at (131, 318)
Screenshot: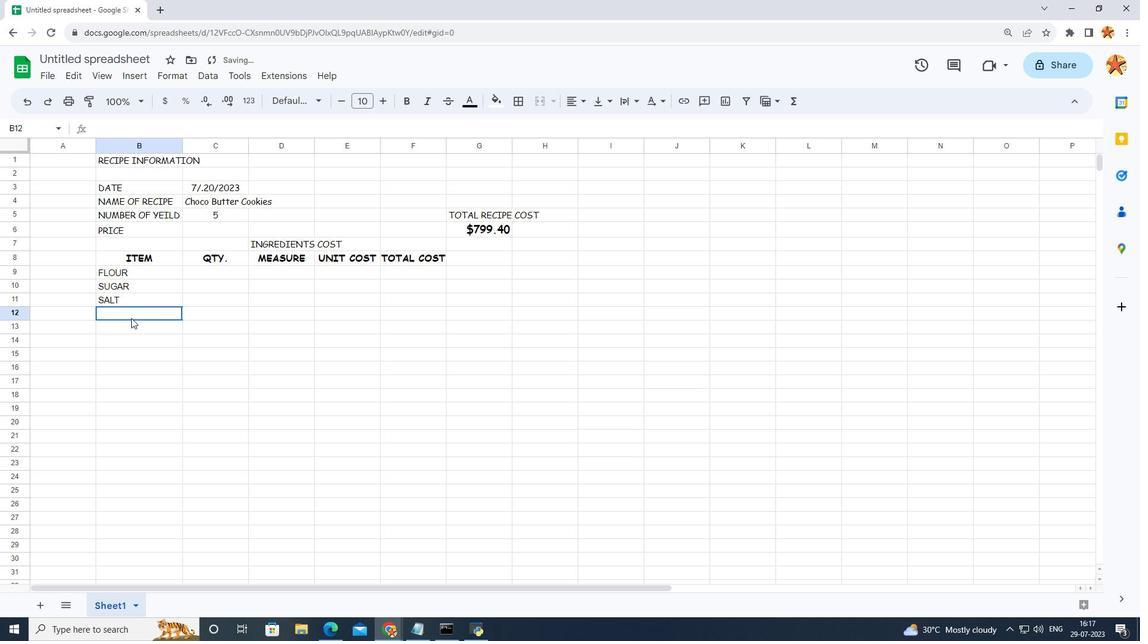 
Action: Mouse moved to (131, 318)
Screenshot: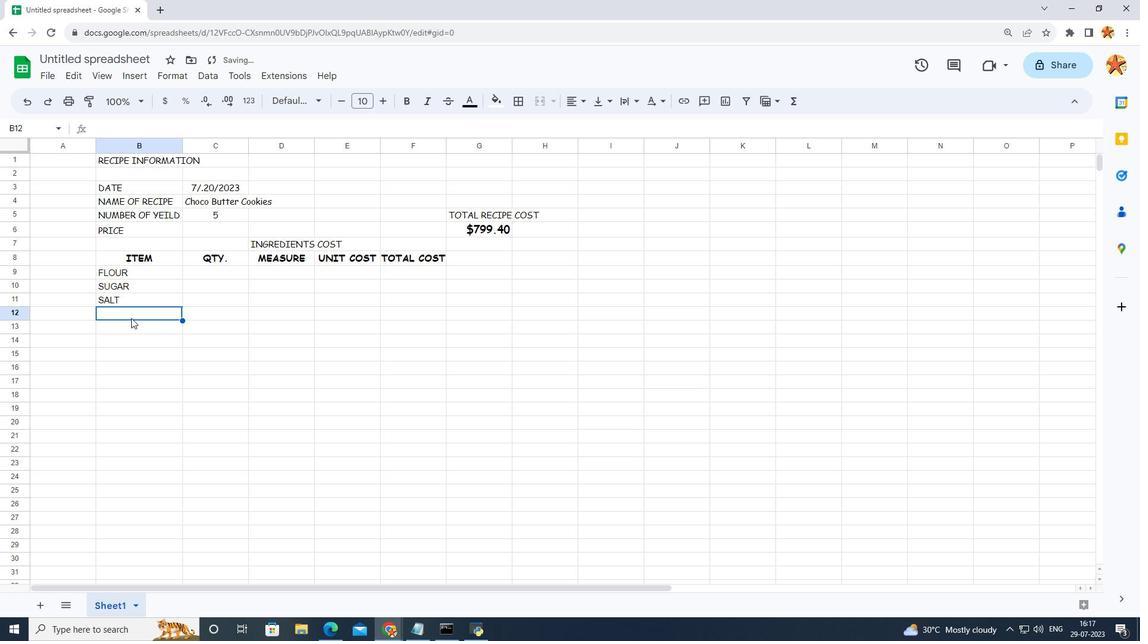 
Action: Mouse pressed left at (131, 318)
Screenshot: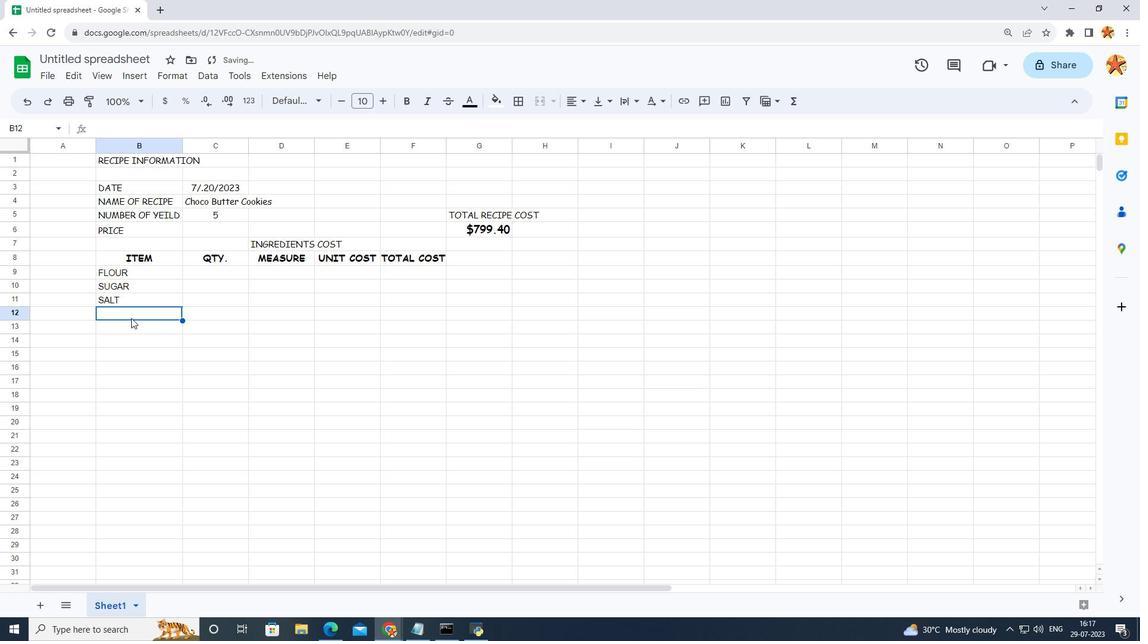
Action: Key pressed BUTTER<Key.enter>EGGS
Screenshot: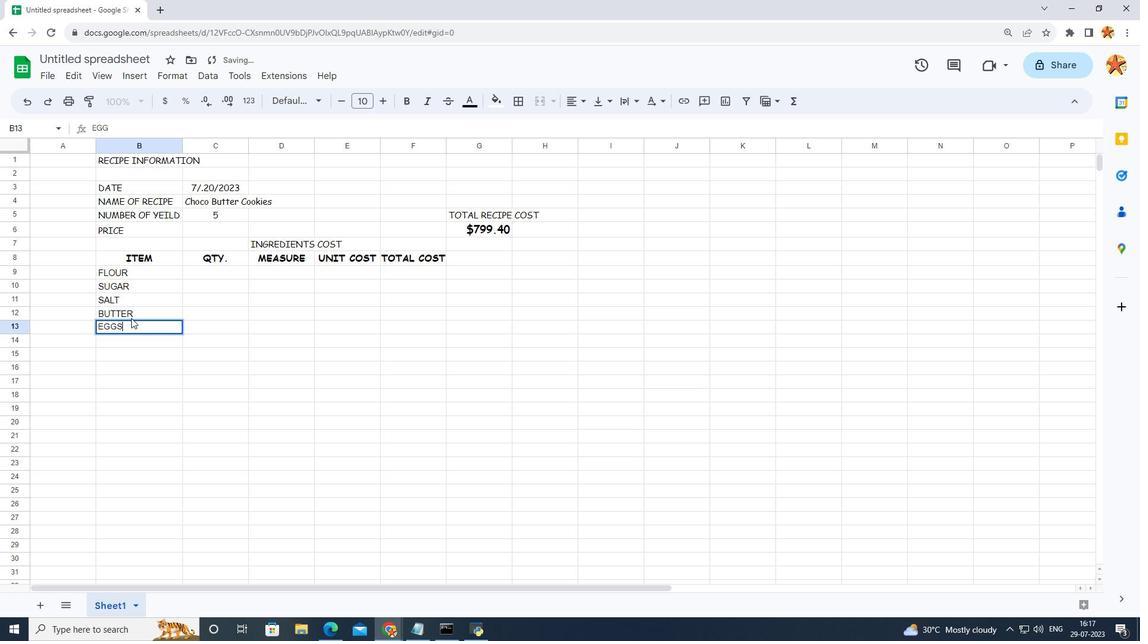 
Action: Mouse moved to (160, 404)
Screenshot: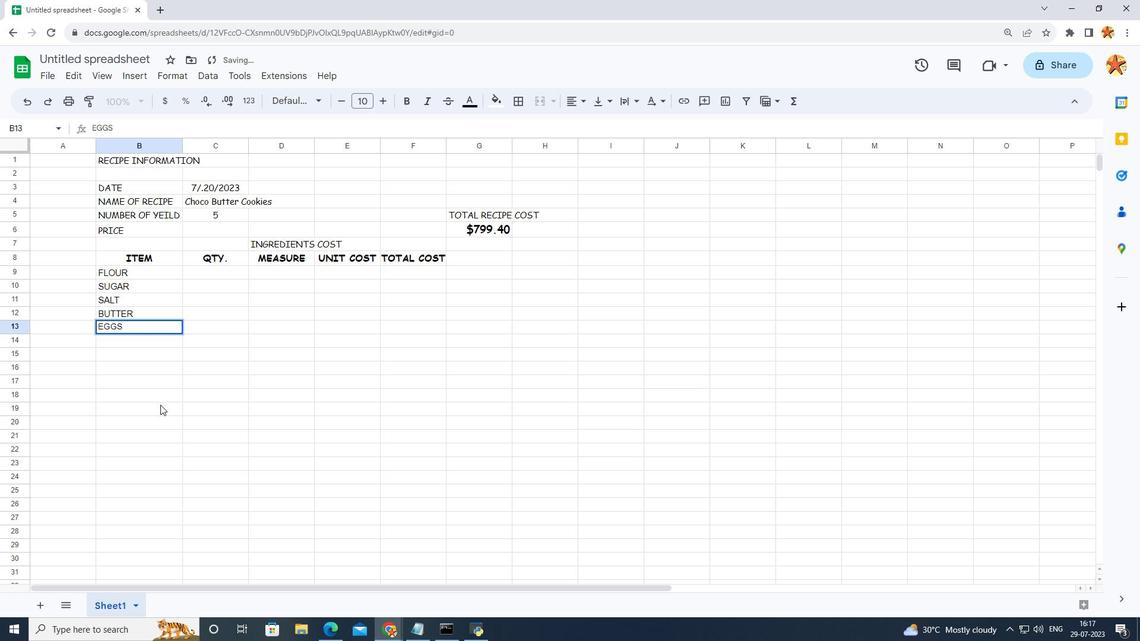 
Action: Mouse pressed left at (160, 404)
Screenshot: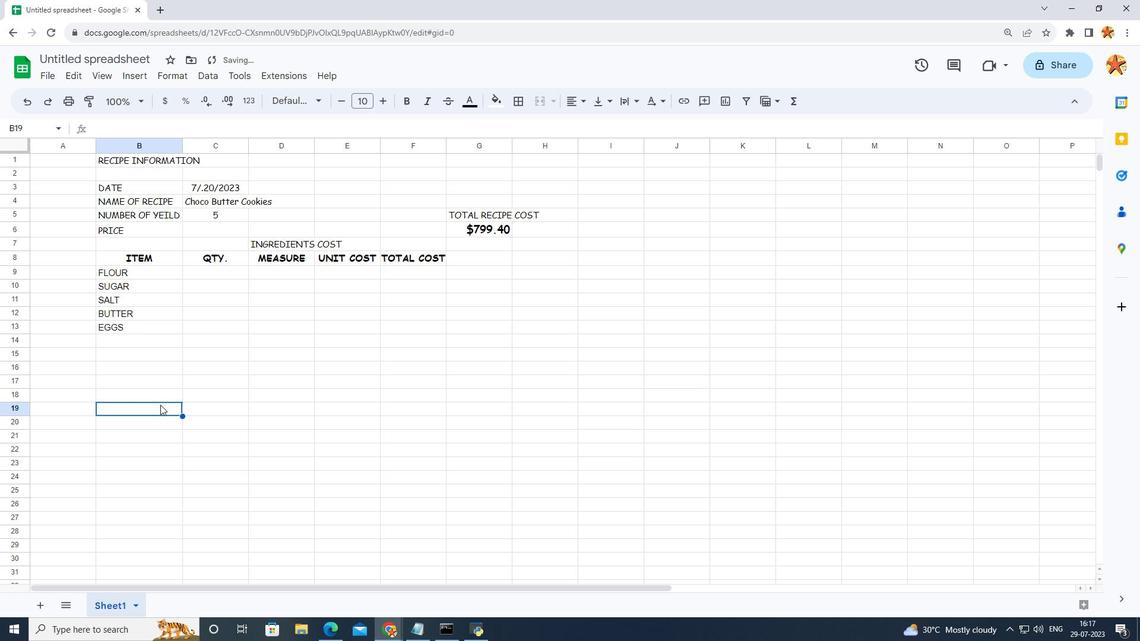 
Action: Mouse moved to (235, 270)
Screenshot: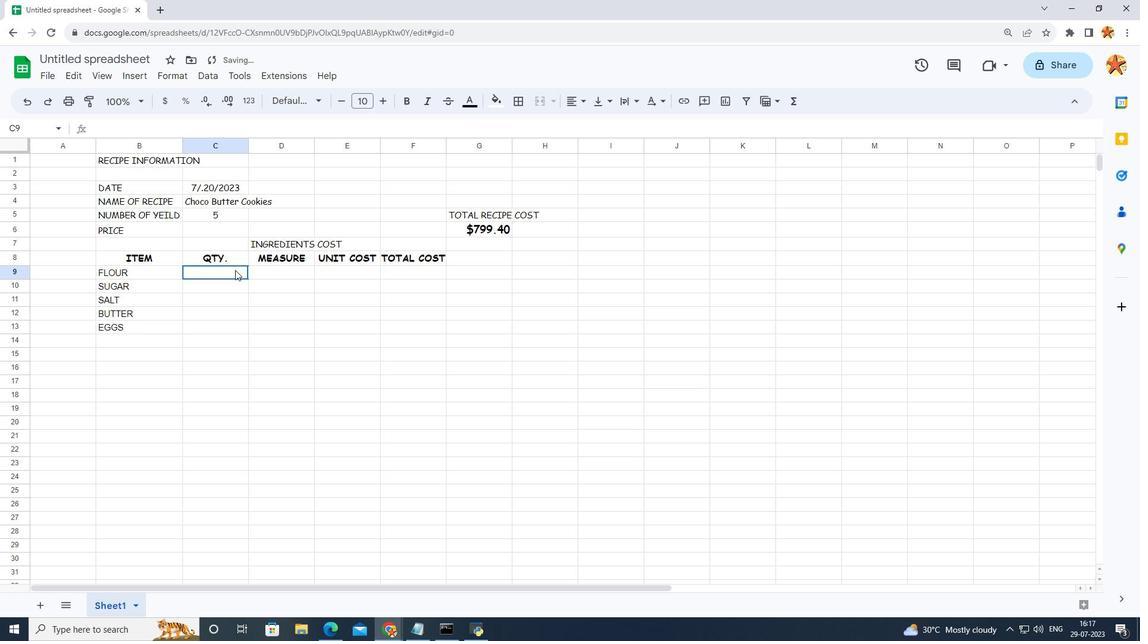 
Action: Mouse pressed left at (235, 270)
Screenshot: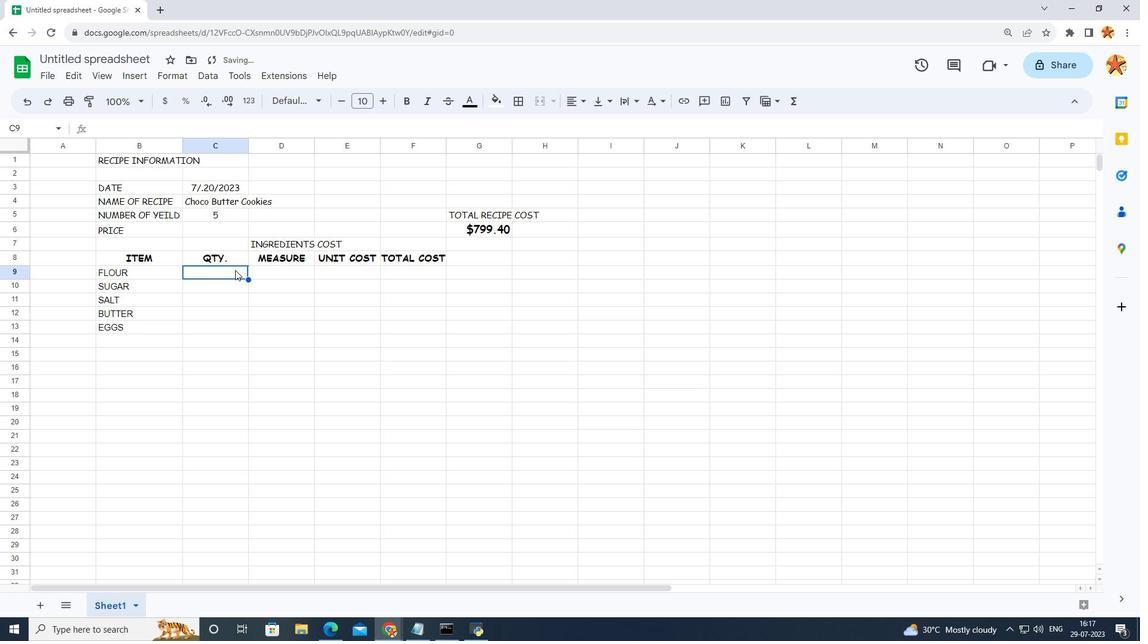 
Action: Mouse pressed left at (235, 270)
Screenshot: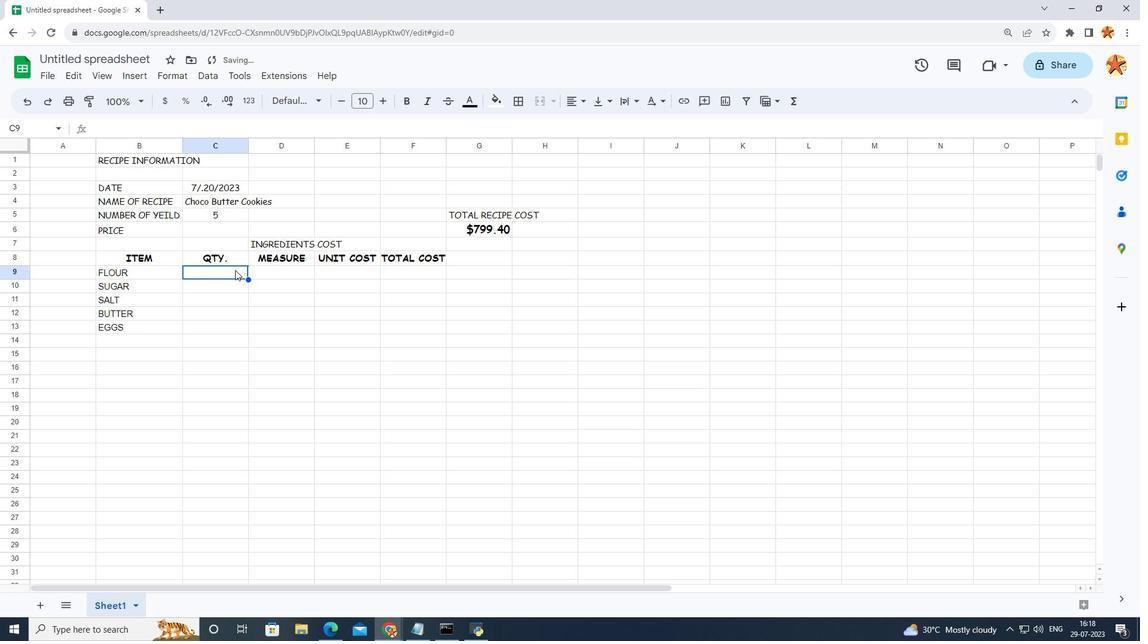 
Action: Key pressed 2
Screenshot: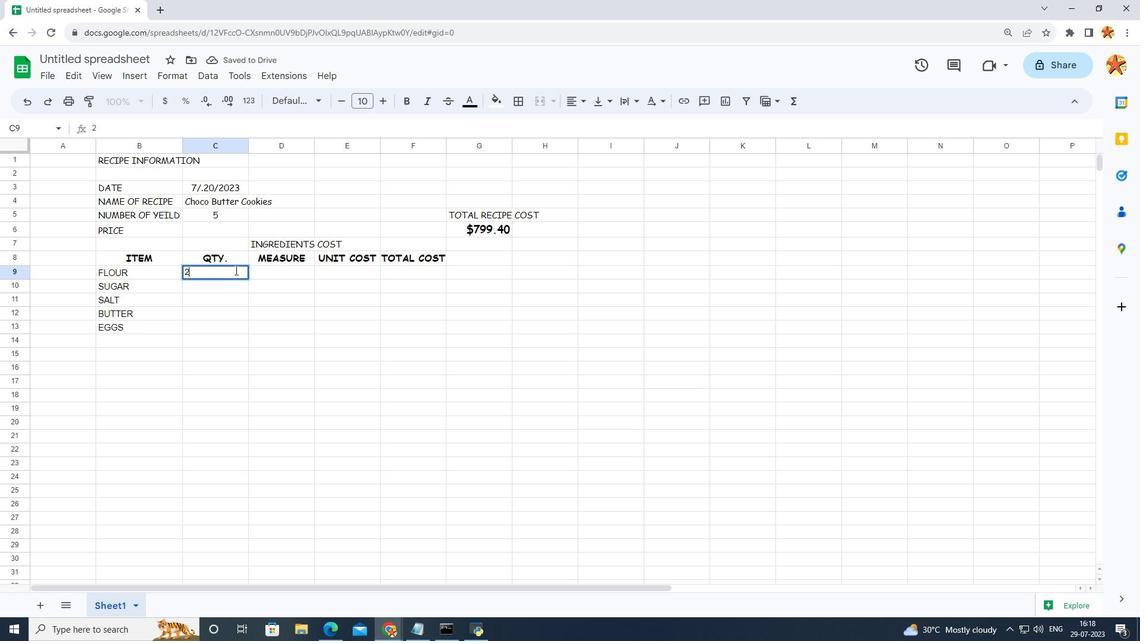 
Action: Mouse moved to (235, 270)
Screenshot: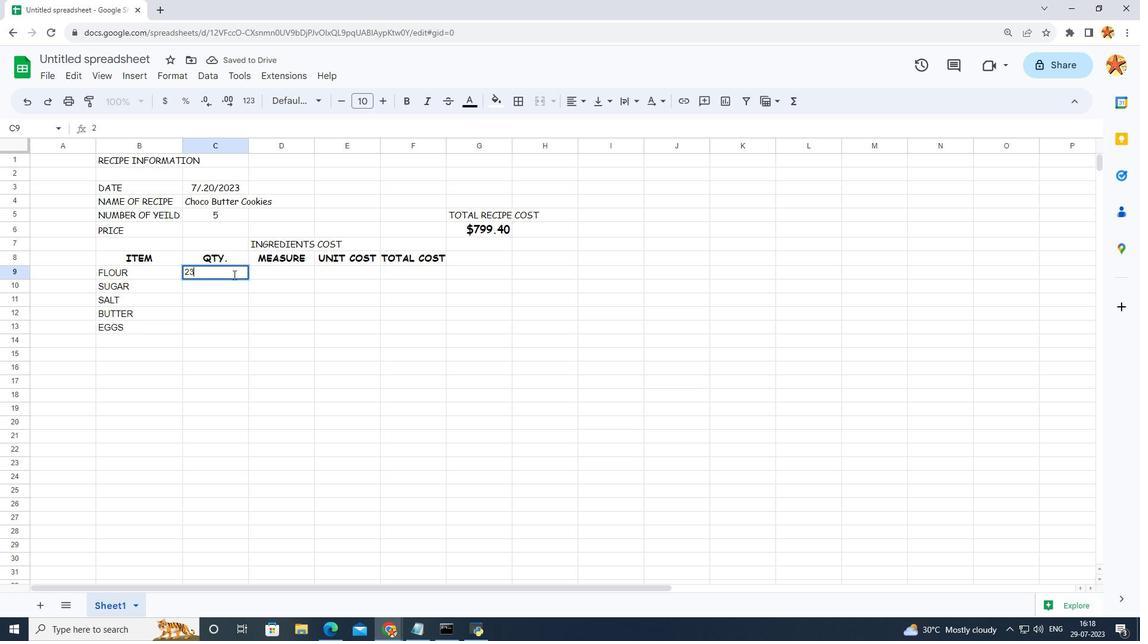 
Action: Key pressed 3
Screenshot: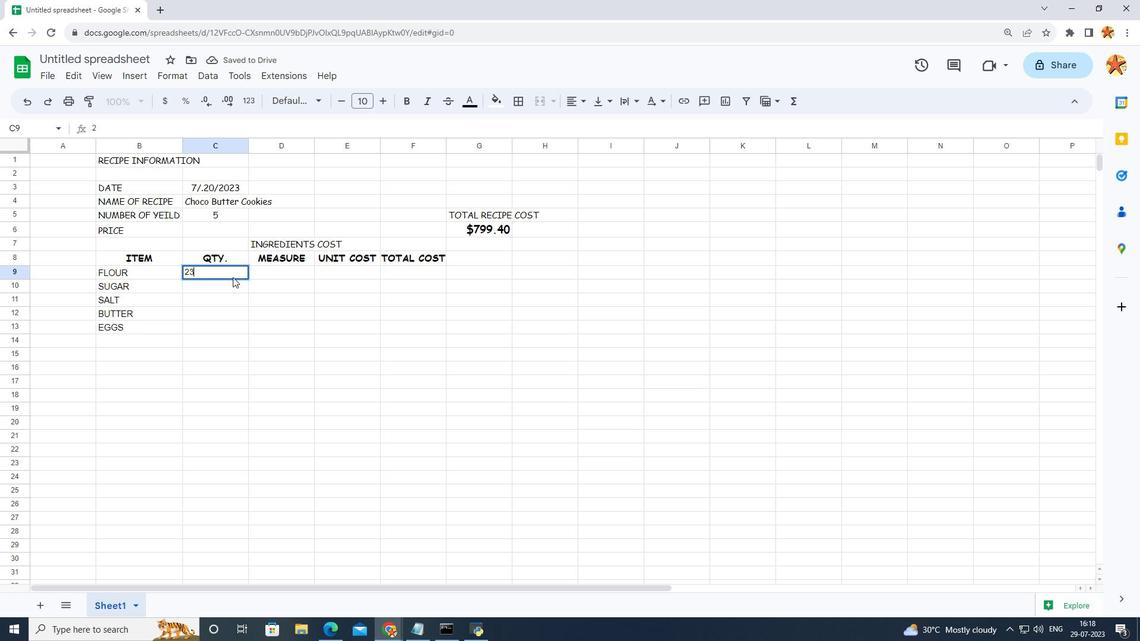 
Action: Mouse moved to (230, 281)
Screenshot: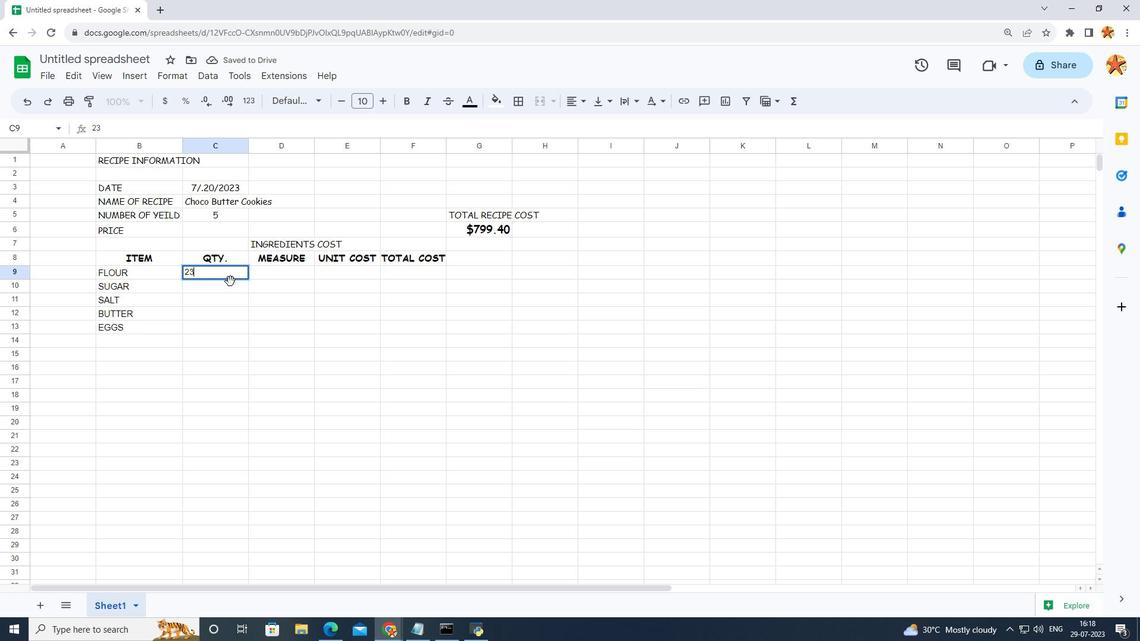 
Action: Mouse pressed left at (230, 281)
Screenshot: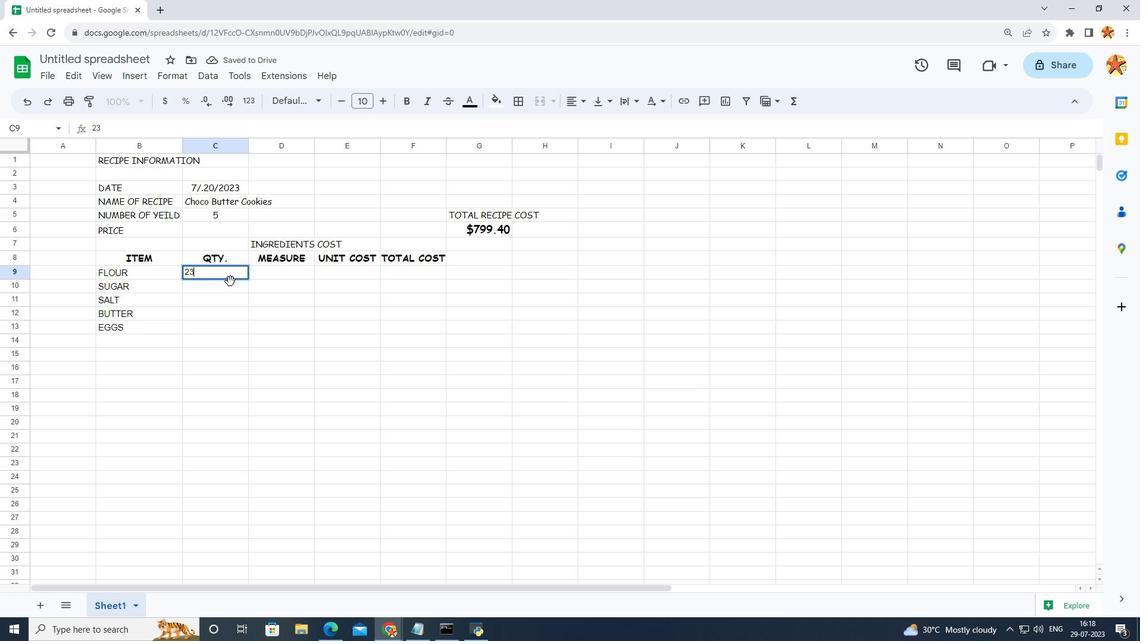 
Action: Key pressed 2<Key.backspace>390<Key.backspace><Key.backspace>0
Screenshot: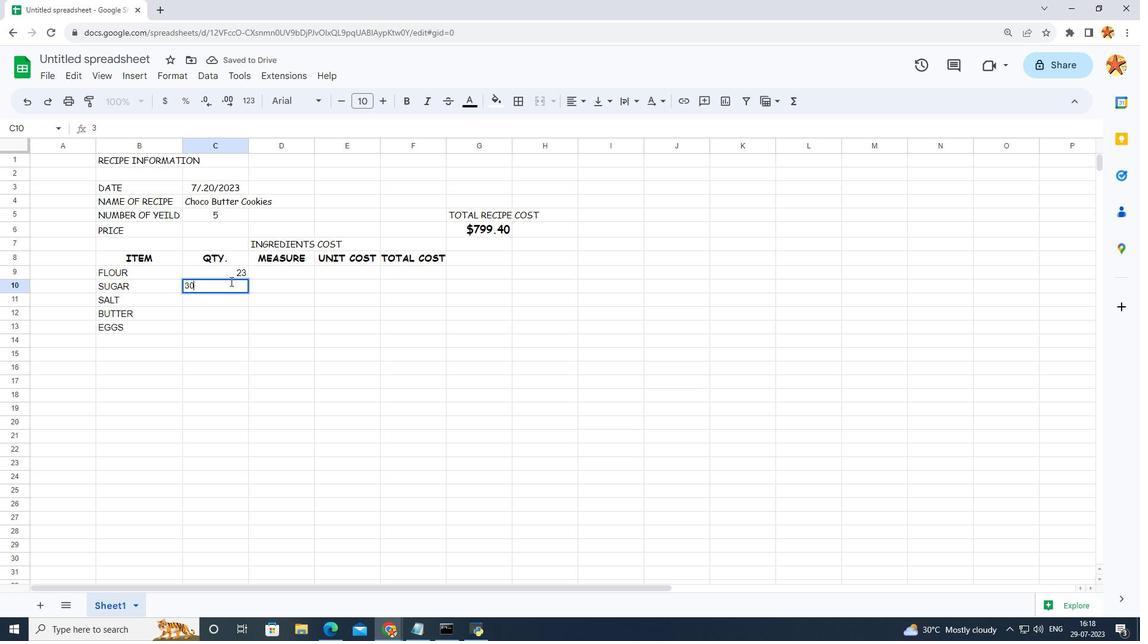 
Action: Mouse moved to (197, 296)
Screenshot: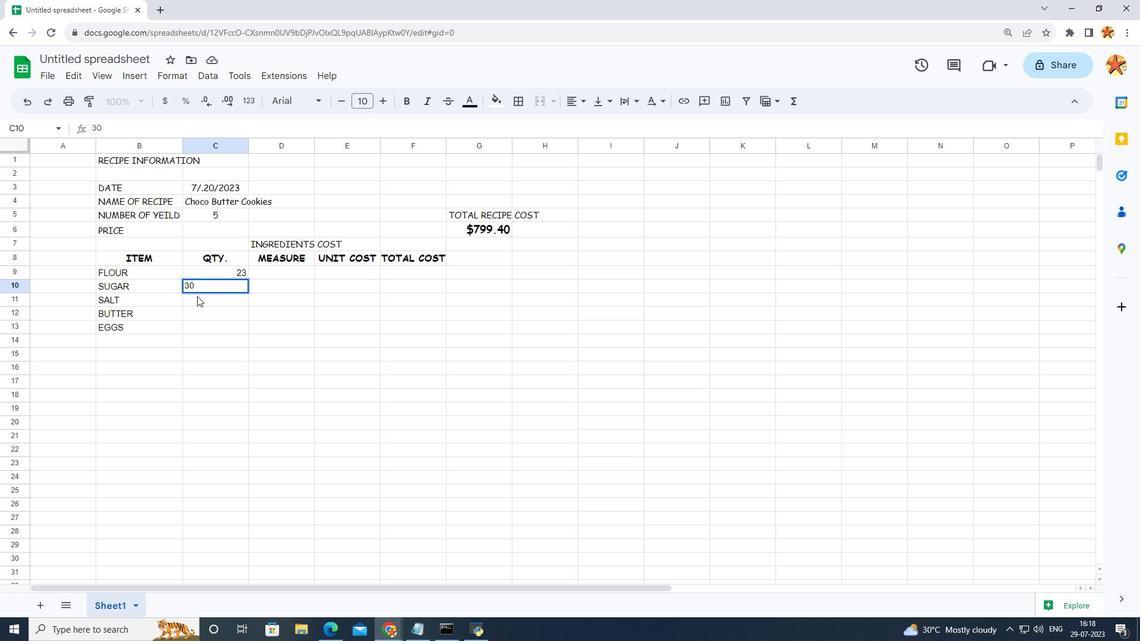 
Action: Mouse pressed left at (197, 296)
Screenshot: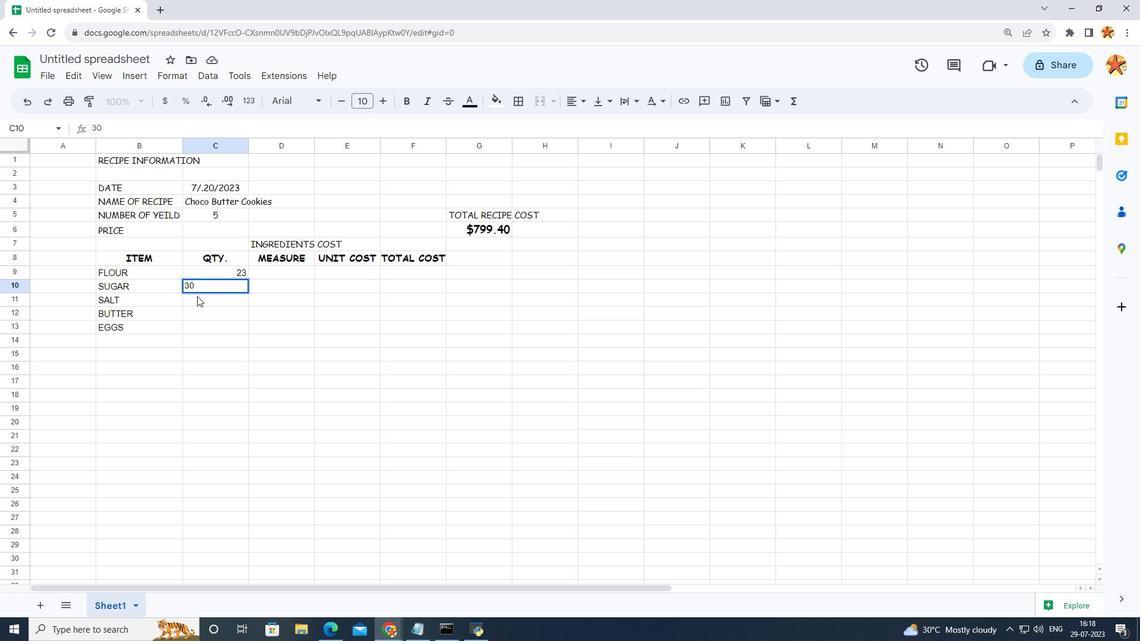 
Action: Key pressed 100
Screenshot: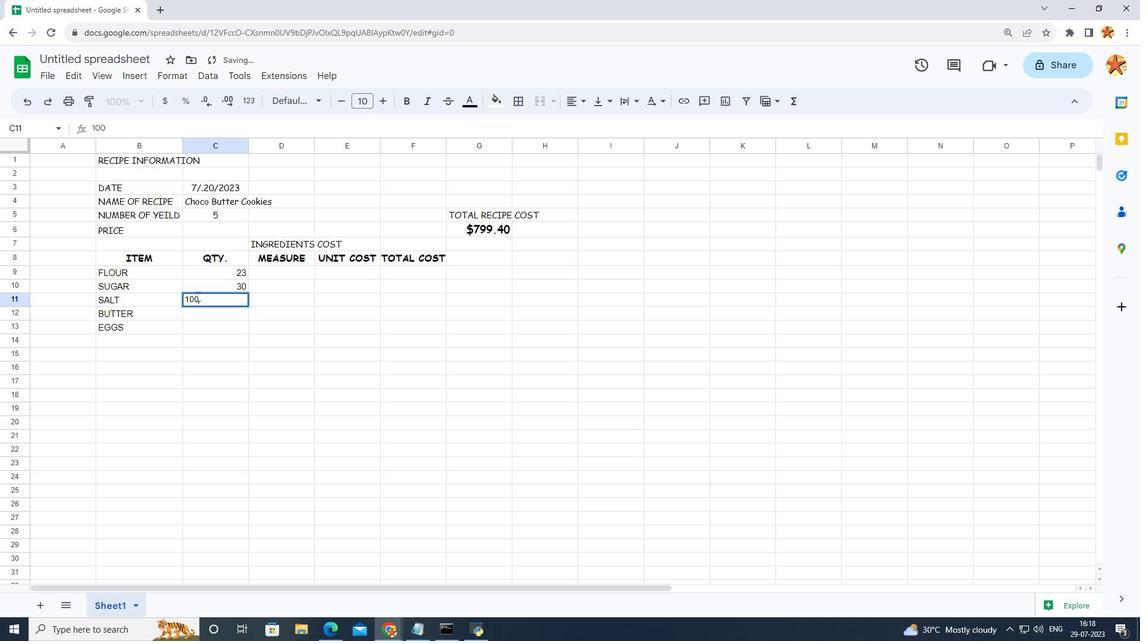 
Action: Mouse moved to (213, 315)
Screenshot: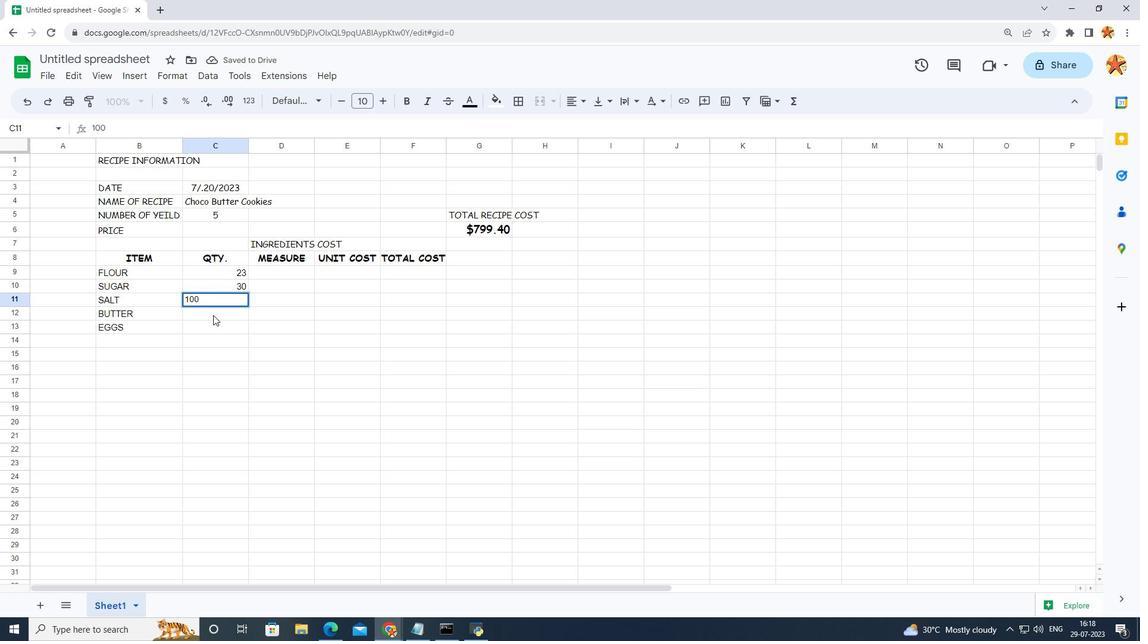 
Action: Mouse pressed left at (213, 315)
Screenshot: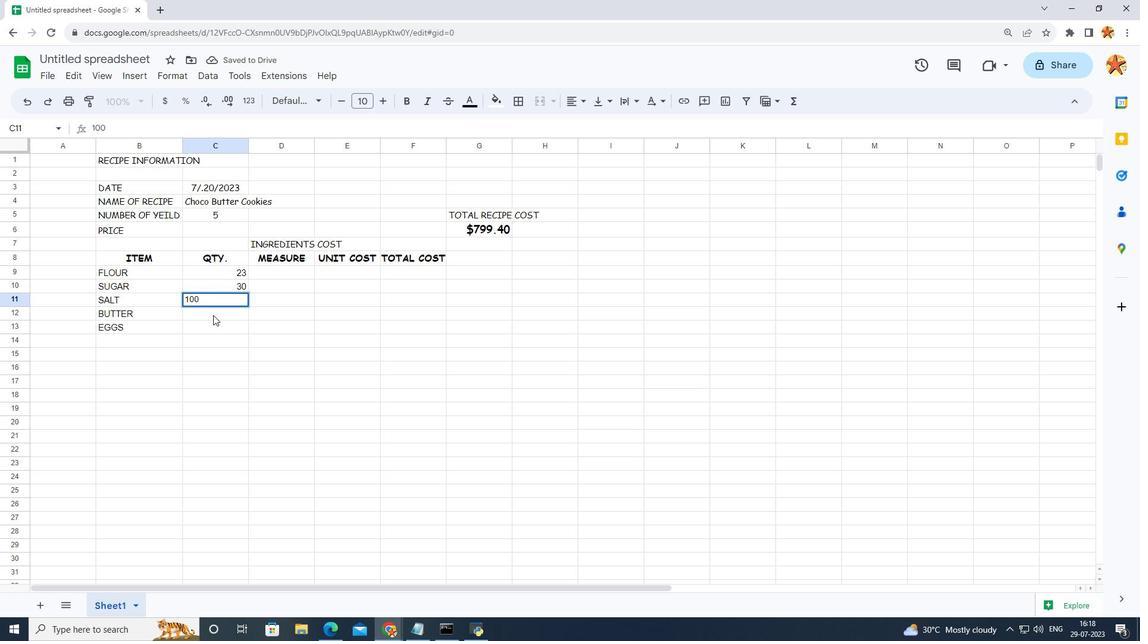 
Action: Key pressed 2
Screenshot: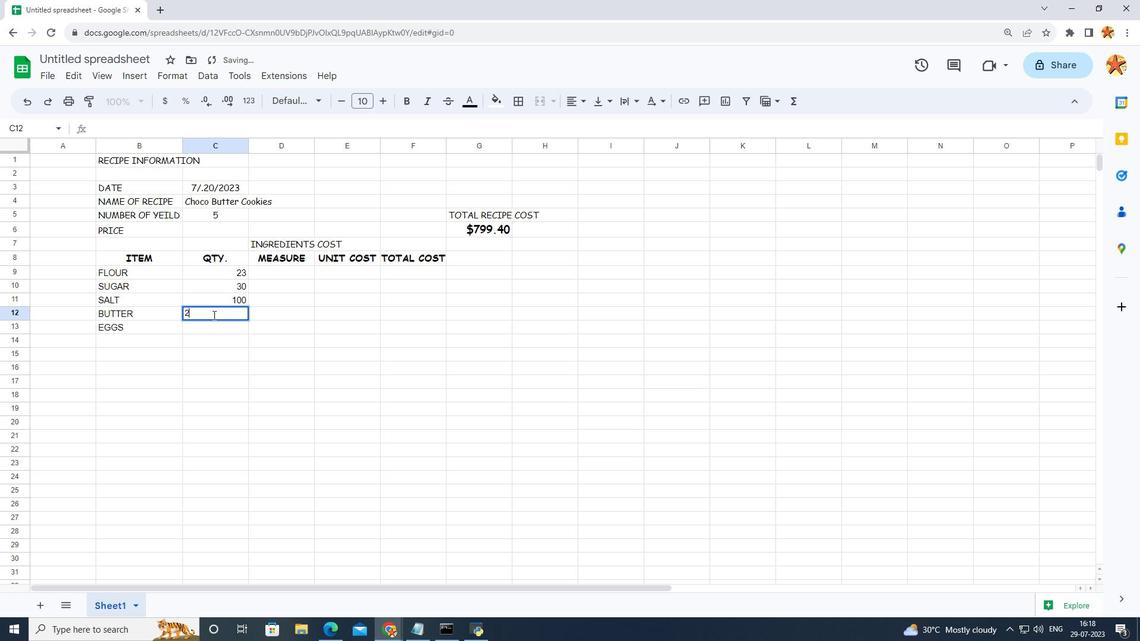 
Action: Mouse moved to (223, 313)
Screenshot: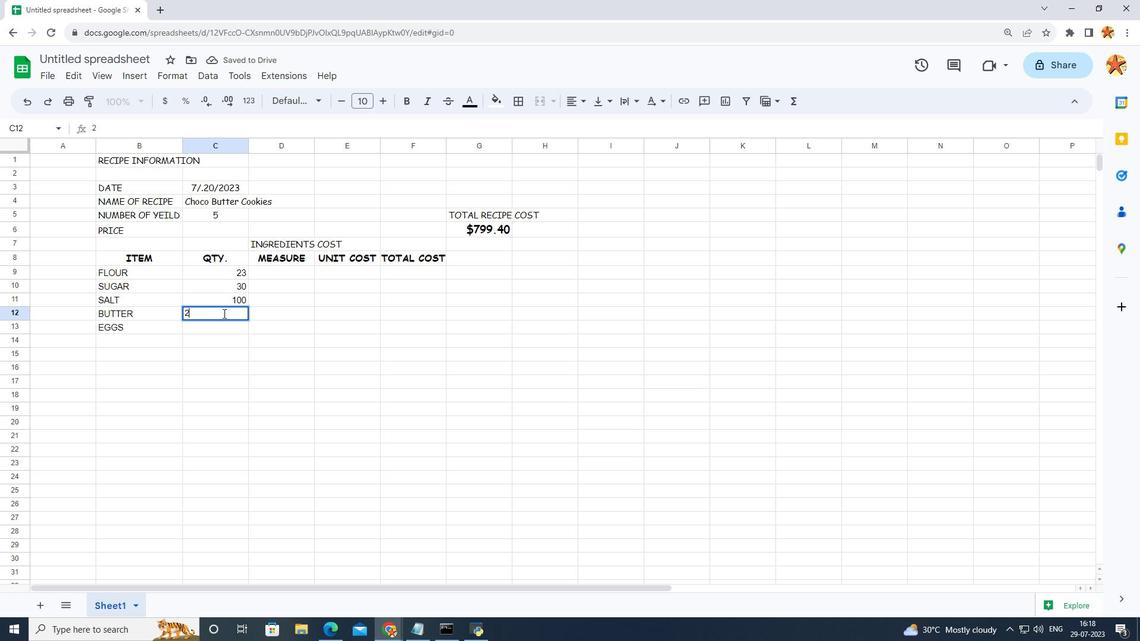 
Action: Mouse pressed left at (223, 313)
Screenshot: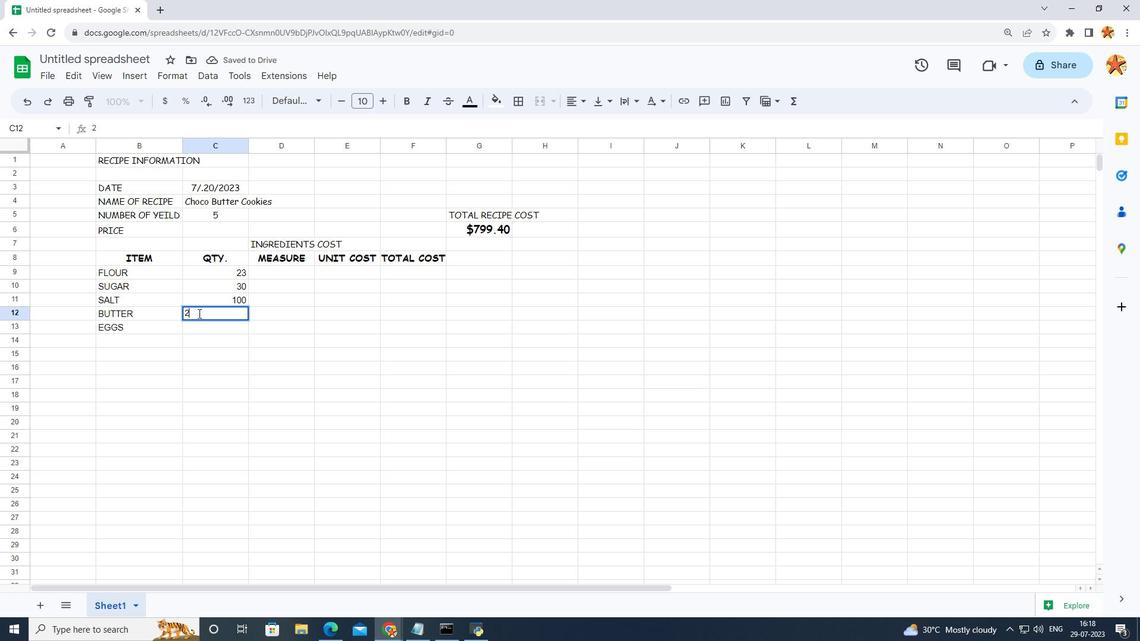 
Action: Mouse moved to (216, 324)
Screenshot: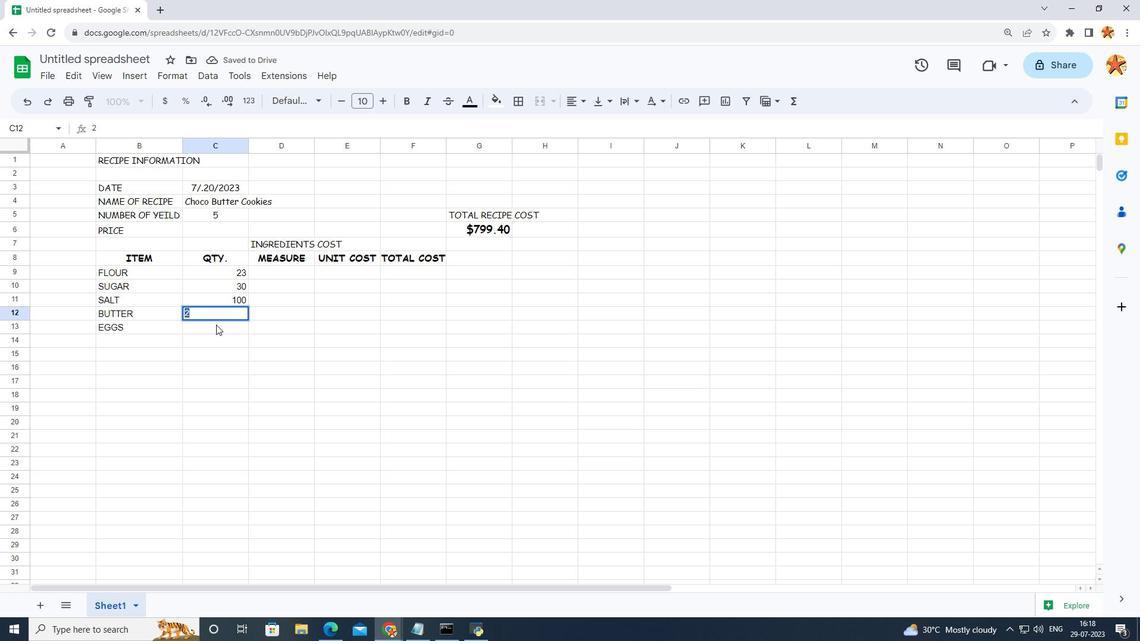 
Action: Mouse pressed left at (216, 324)
Screenshot: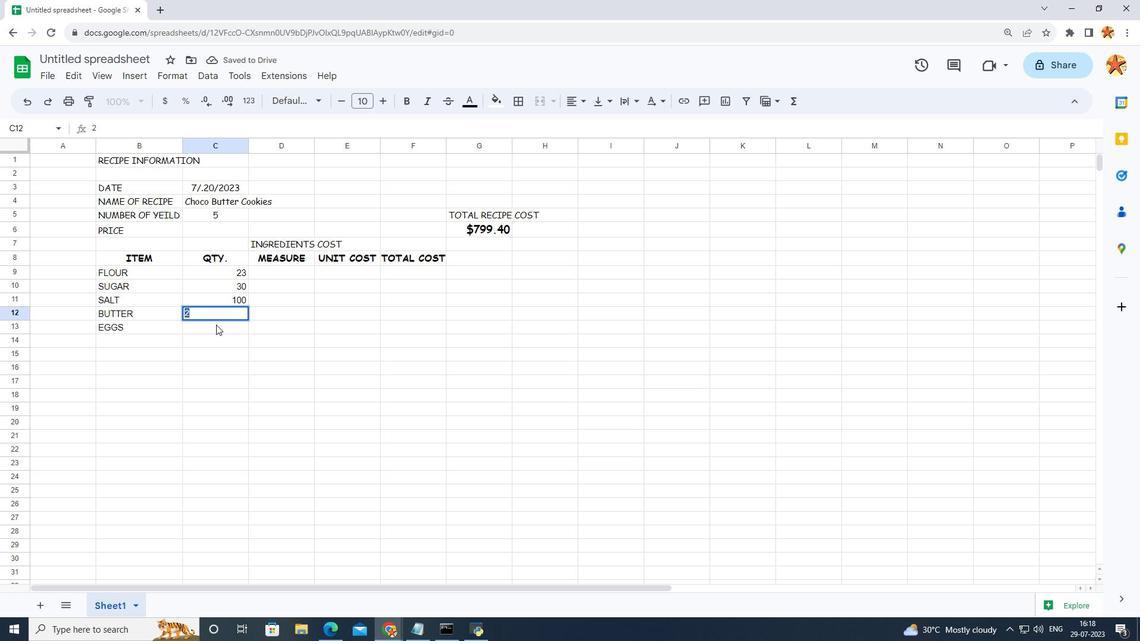 
Action: Key pressed 3
Screenshot: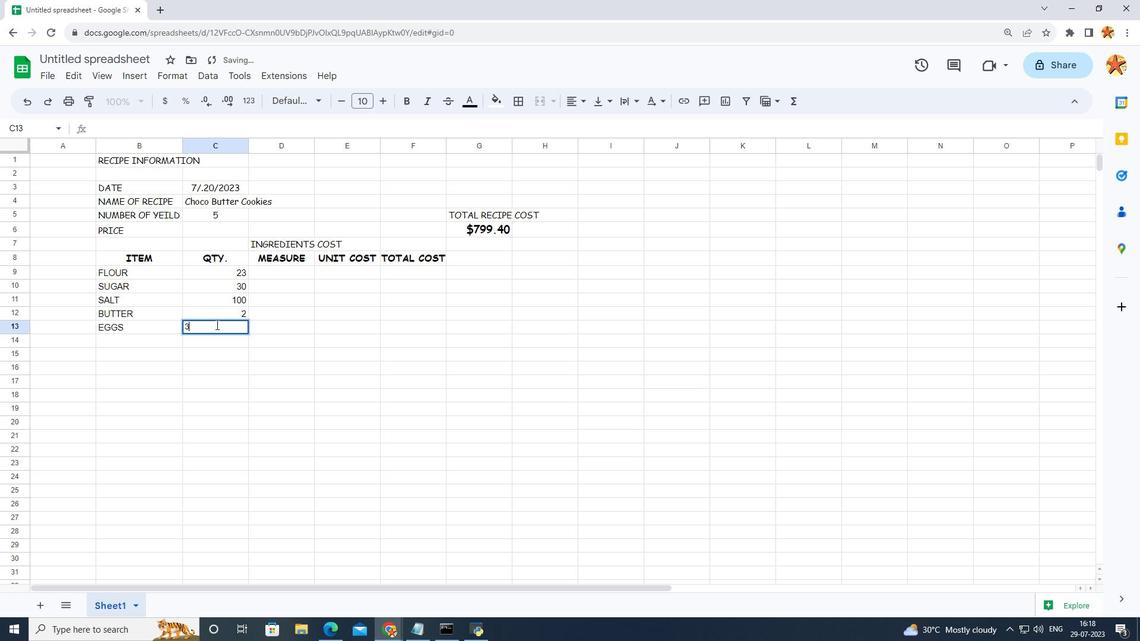 
Action: Mouse moved to (225, 347)
Screenshot: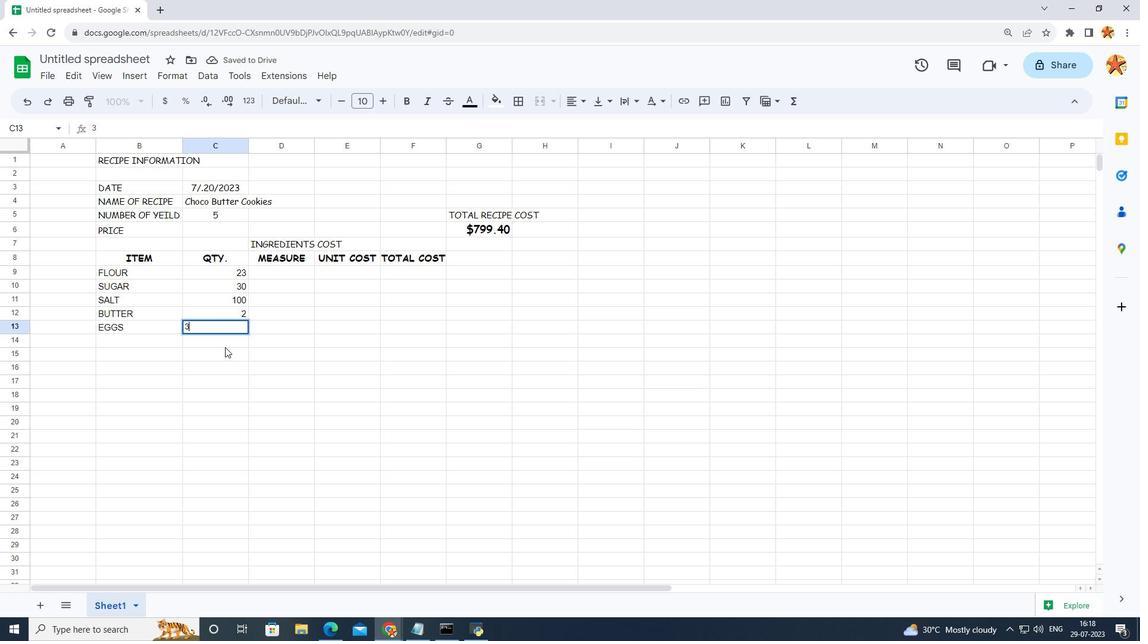
Action: Mouse pressed left at (225, 347)
Screenshot: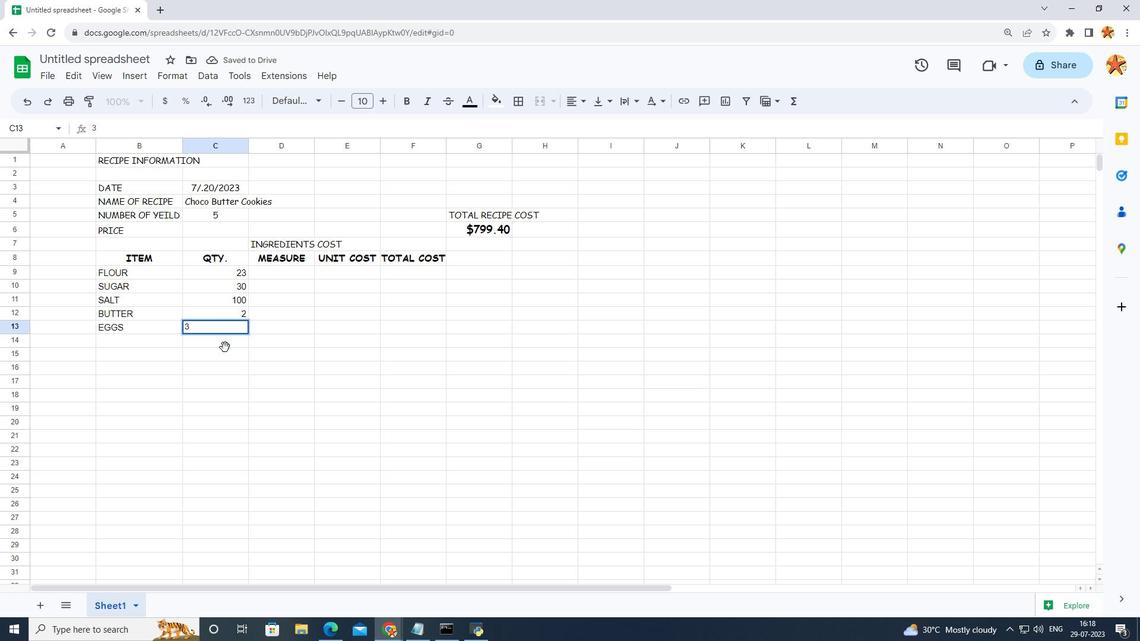 
Action: Mouse moved to (303, 269)
Screenshot: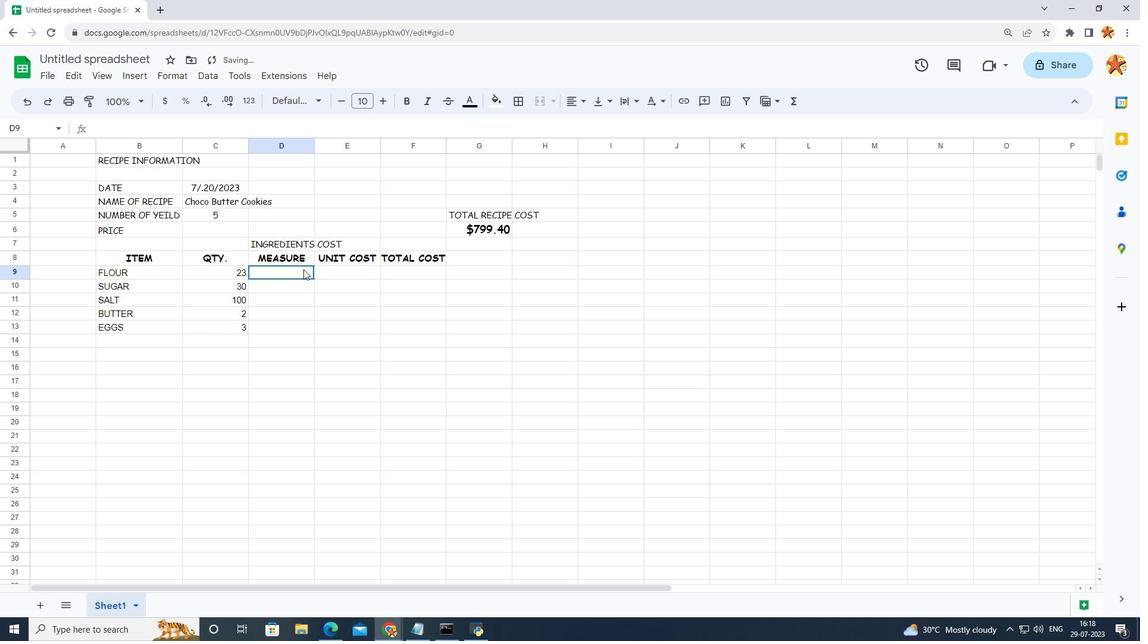 
Action: Mouse pressed left at (303, 269)
Screenshot: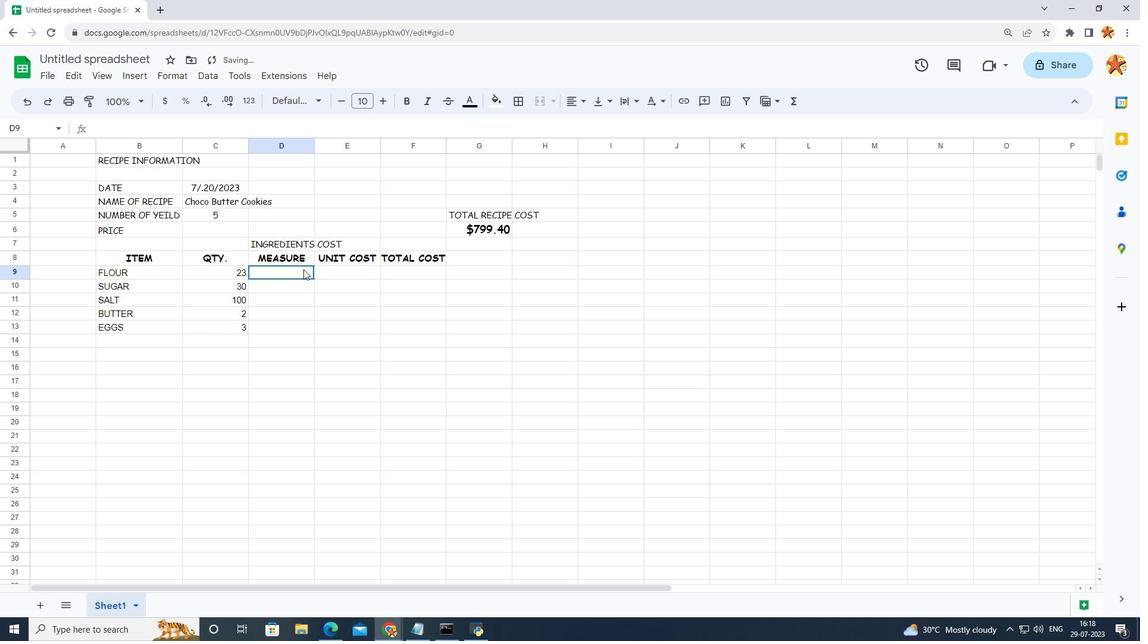 
Action: Mouse pressed left at (303, 269)
Screenshot: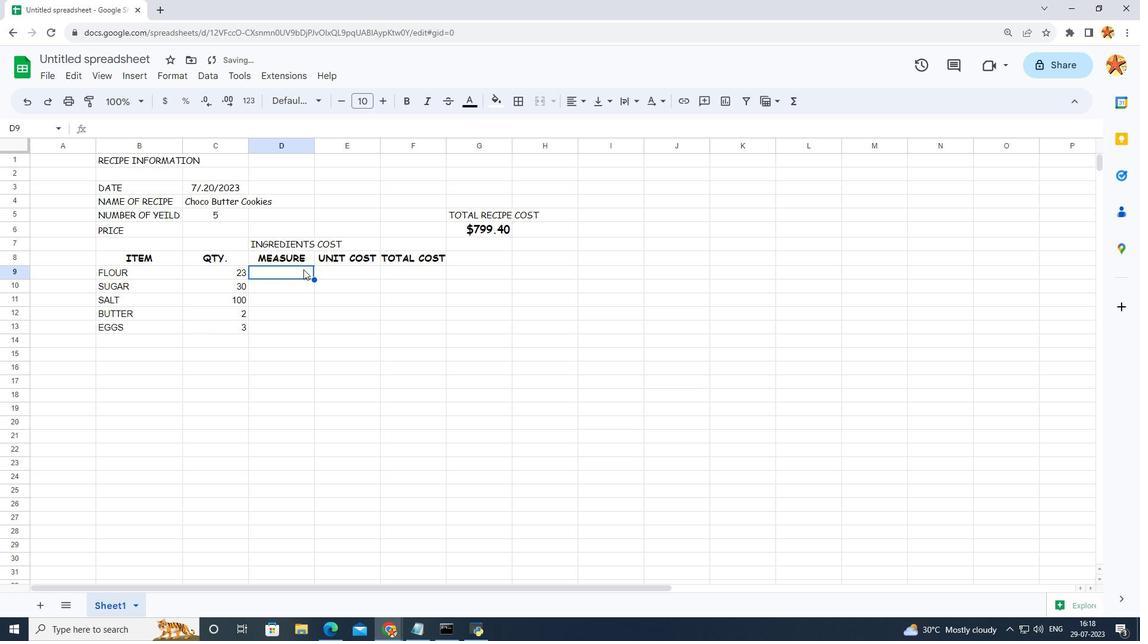 
Action: Key pressed <Key.caps_lock>g
Screenshot: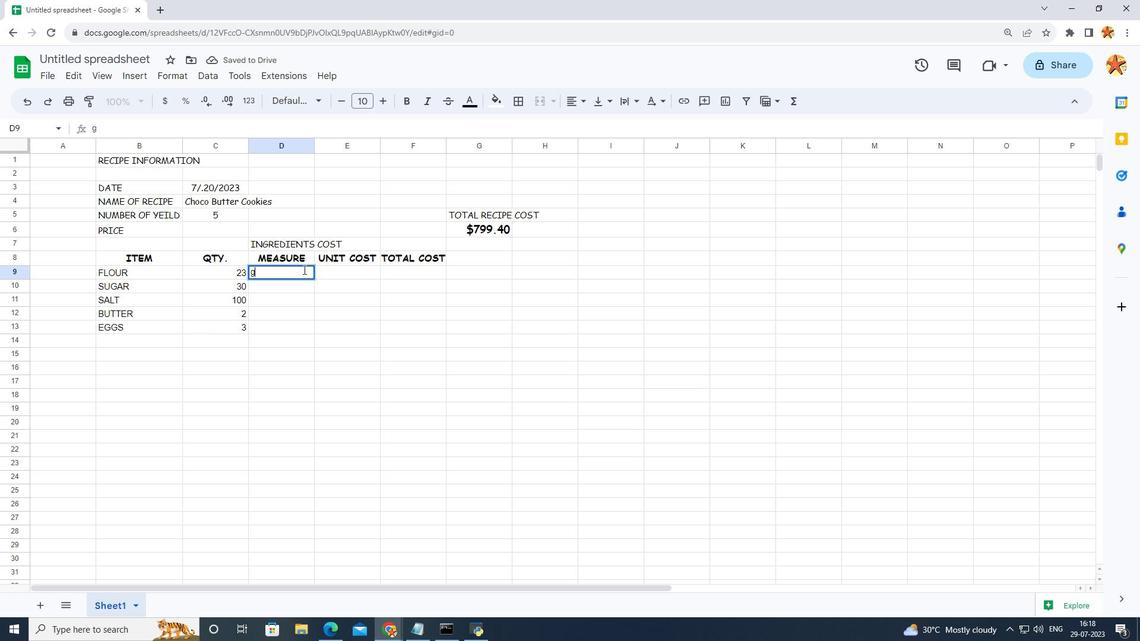 
Action: Mouse moved to (304, 284)
Screenshot: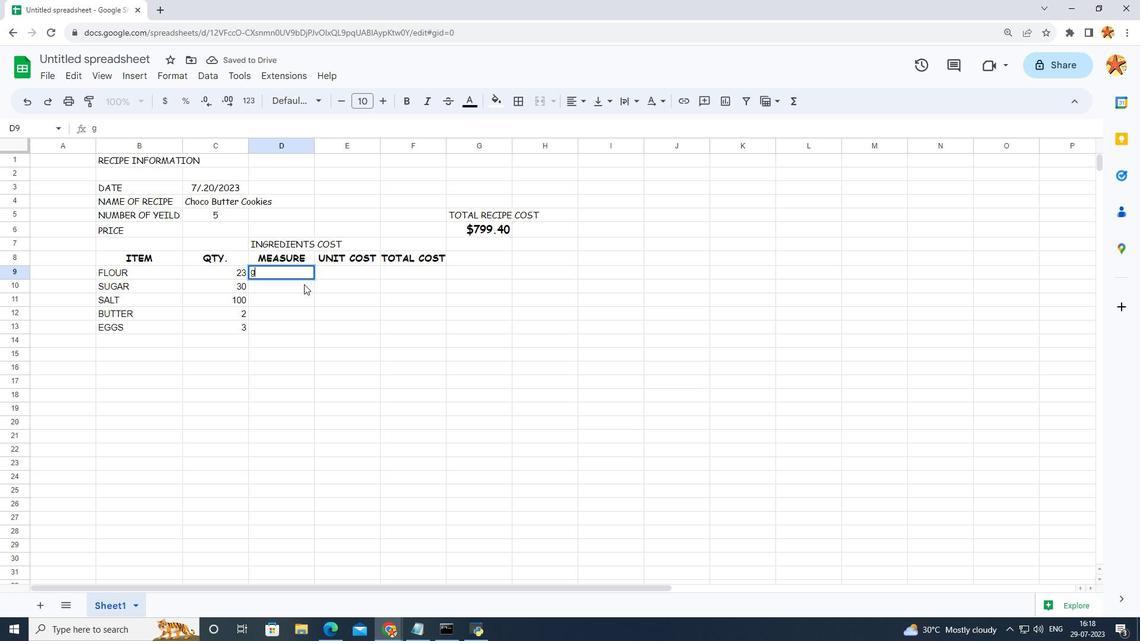 
Action: Mouse pressed left at (304, 284)
Screenshot: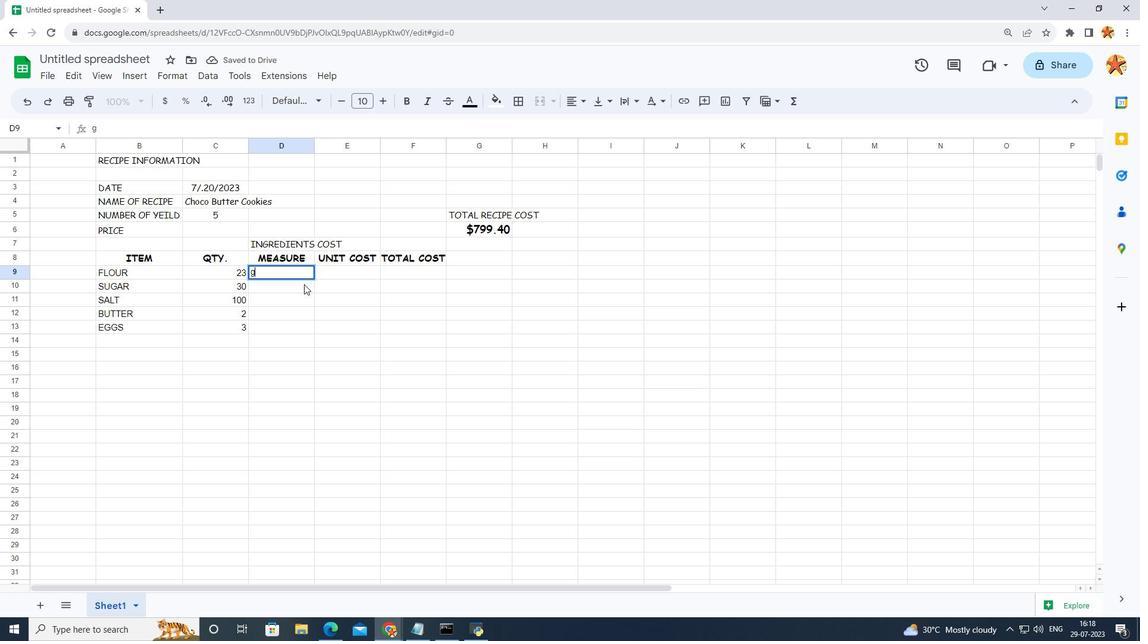 
Action: Mouse moved to (292, 286)
Screenshot: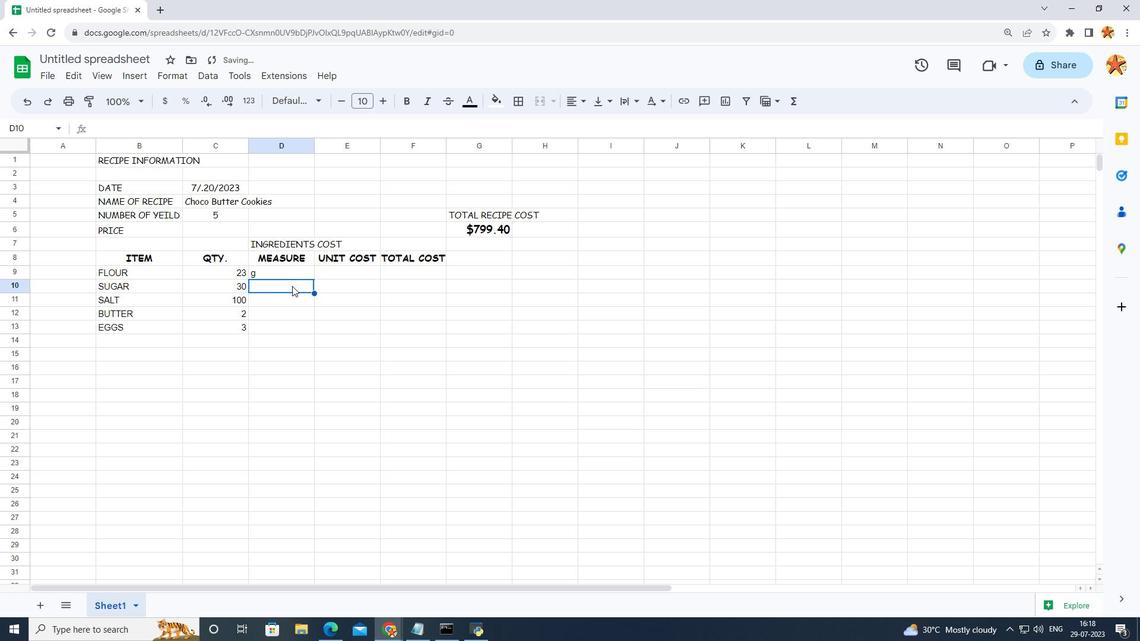 
Action: Key pressed g
Screenshot: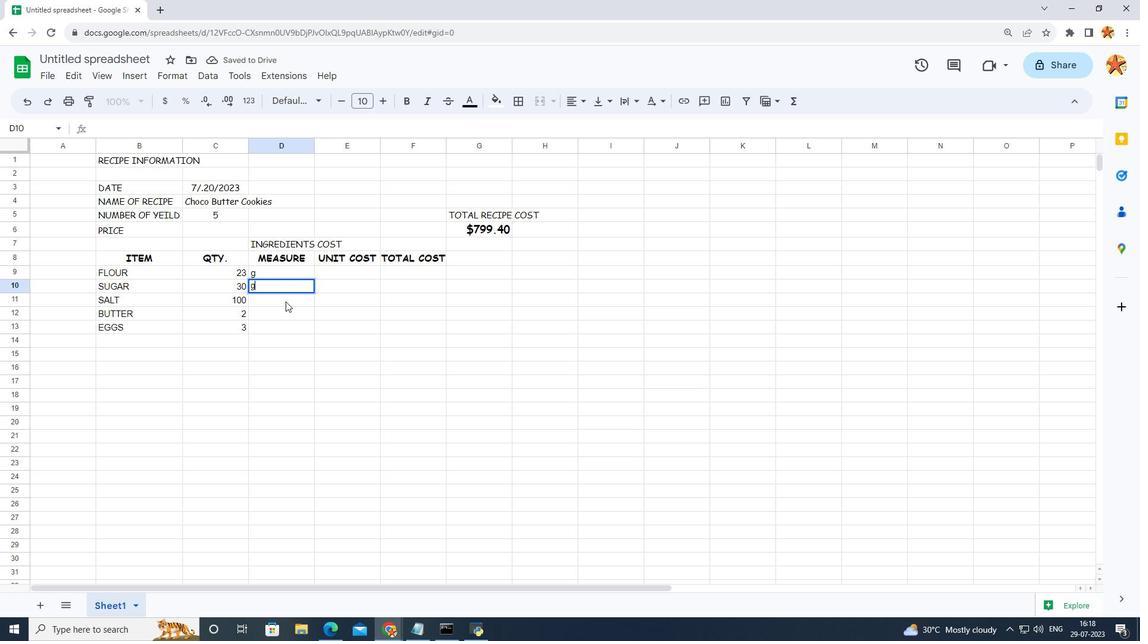 
Action: Mouse moved to (285, 302)
Screenshot: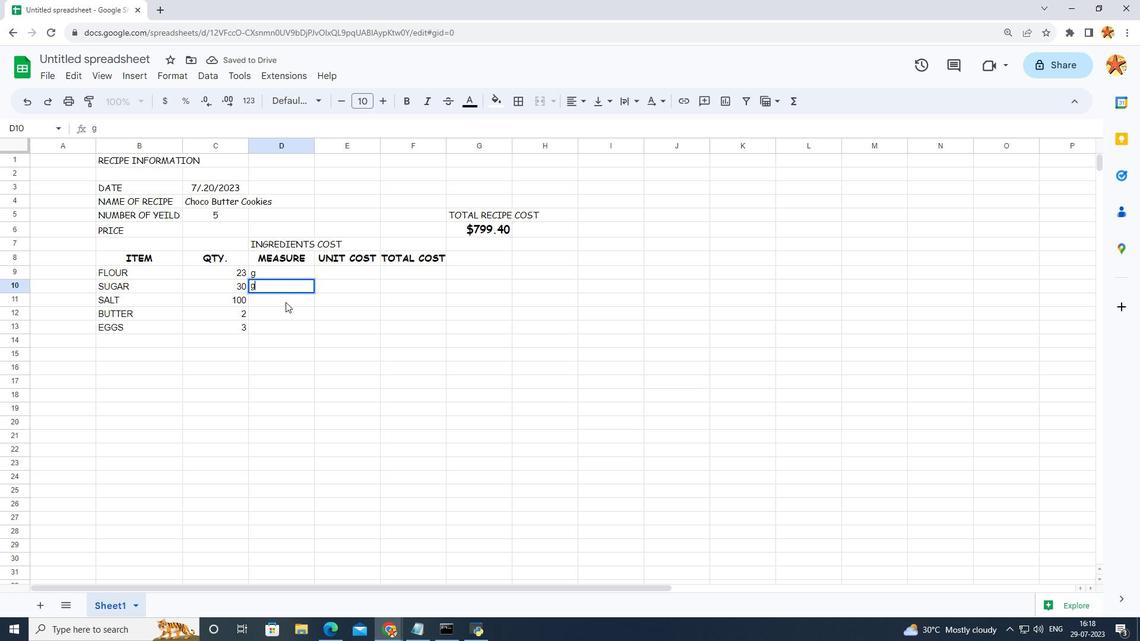 
Action: Mouse pressed left at (285, 302)
Screenshot: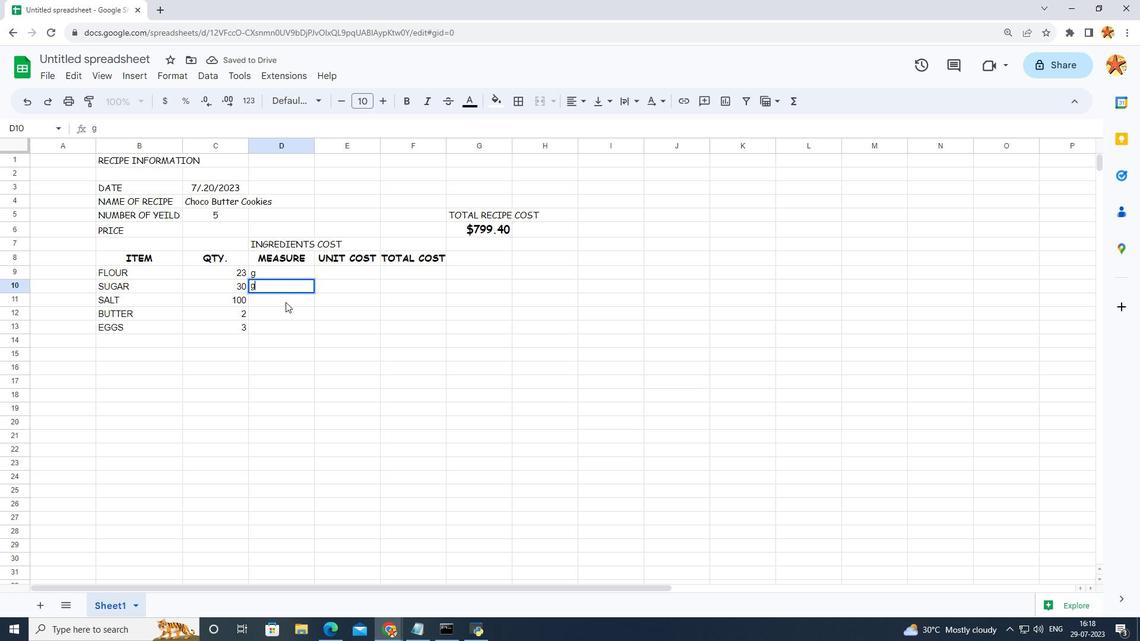 
Action: Key pressed g
Screenshot: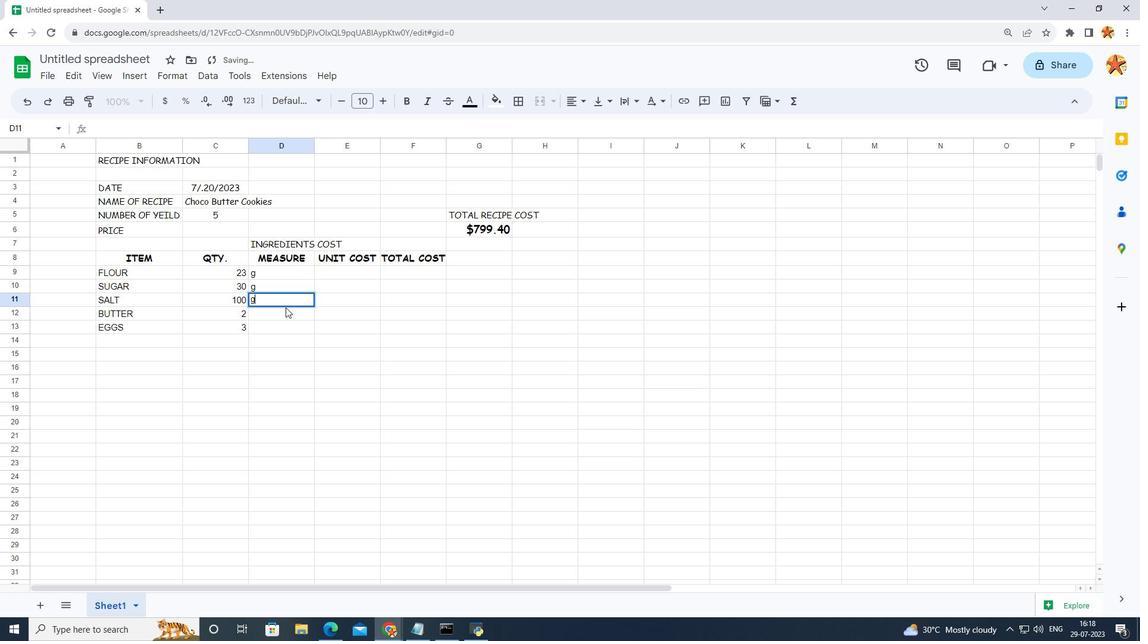 
Action: Mouse moved to (285, 312)
Screenshot: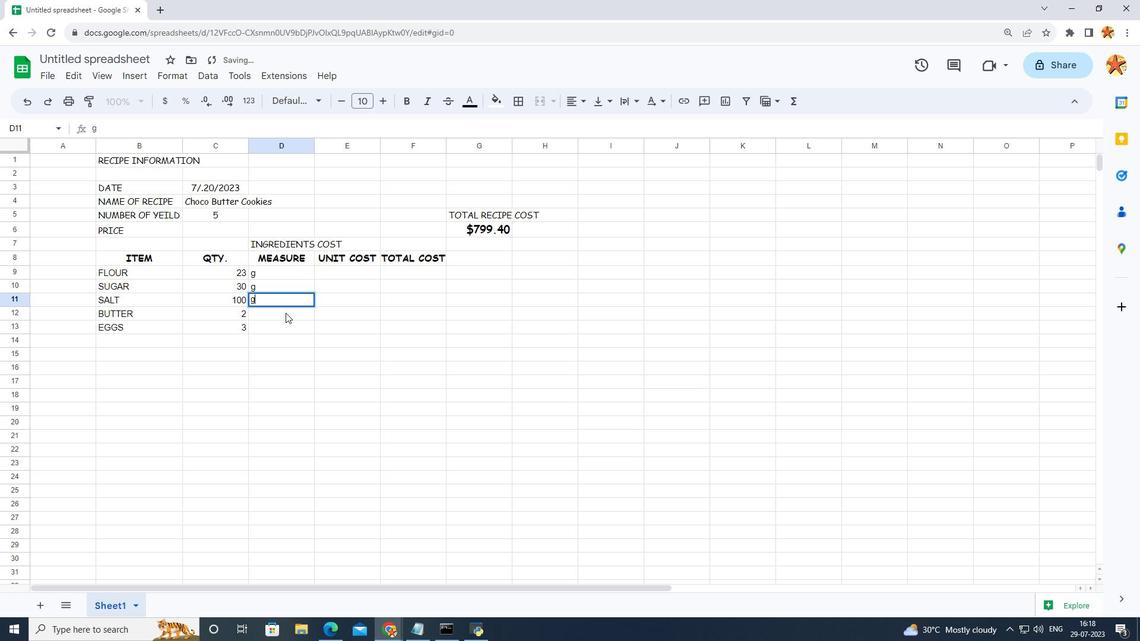 
Action: Mouse pressed left at (285, 312)
Screenshot: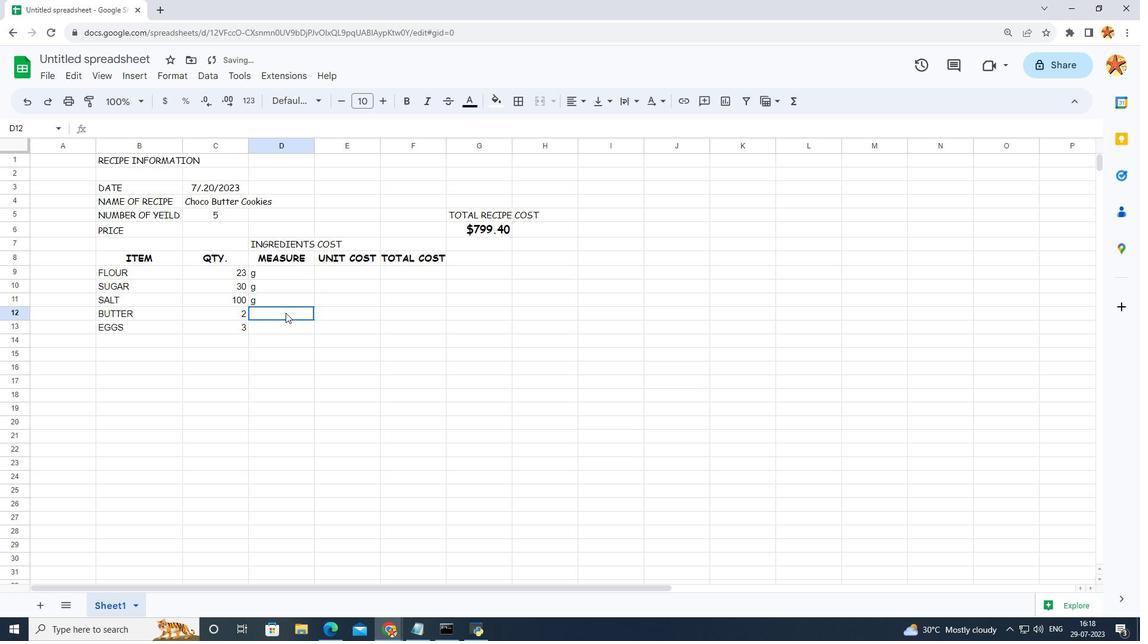 
Action: Key pressed piece
Screenshot: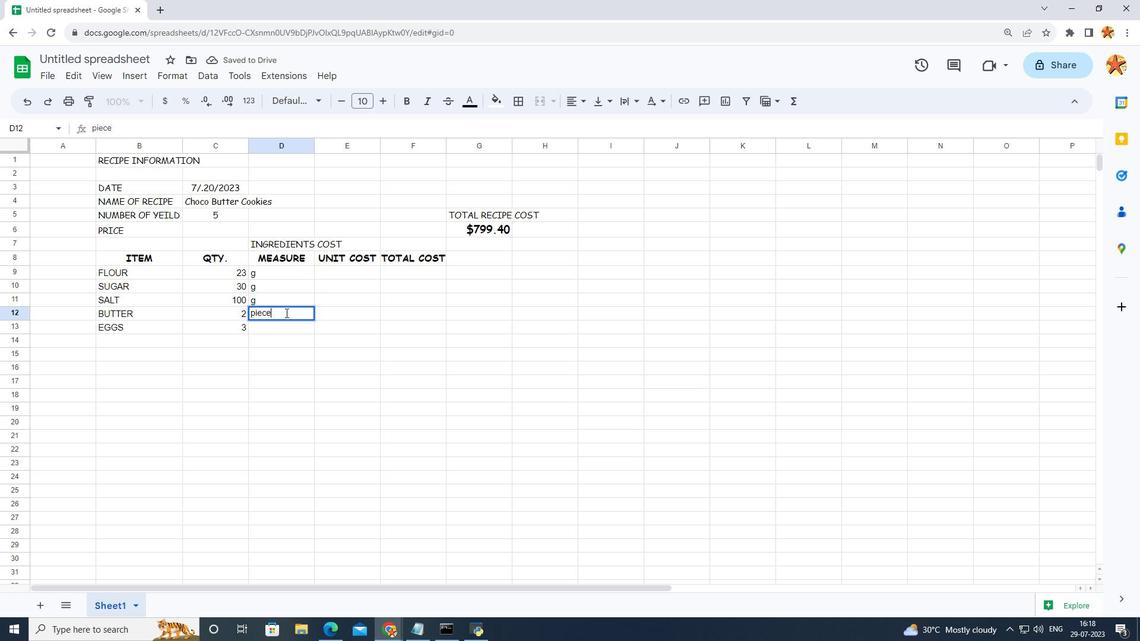 
Action: Mouse pressed left at (285, 312)
Screenshot: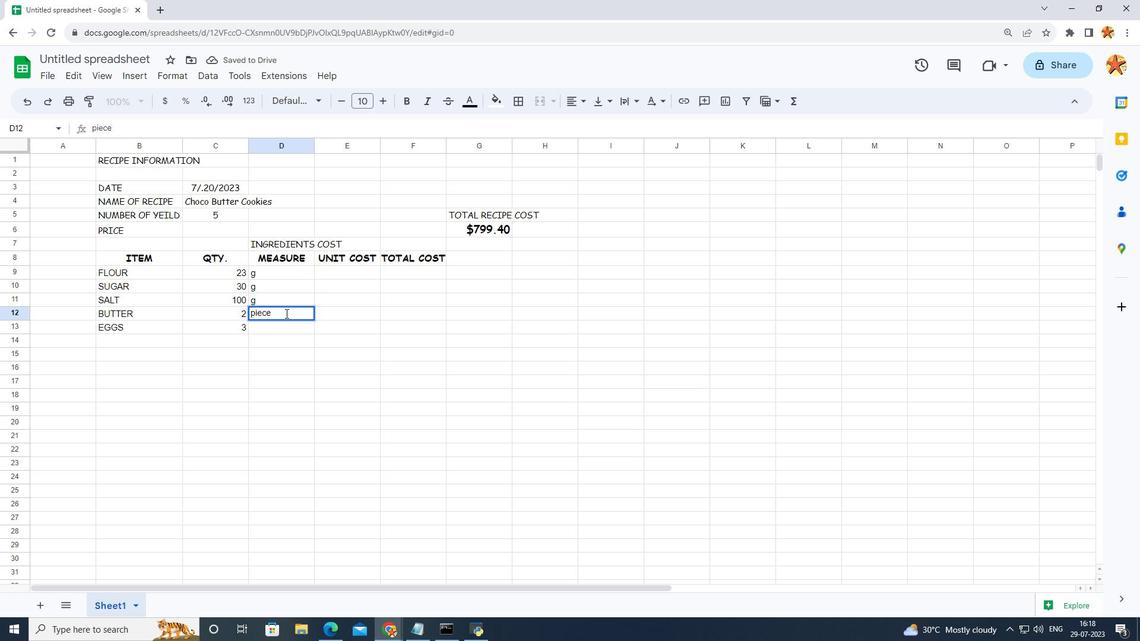 
Action: Mouse moved to (302, 324)
Screenshot: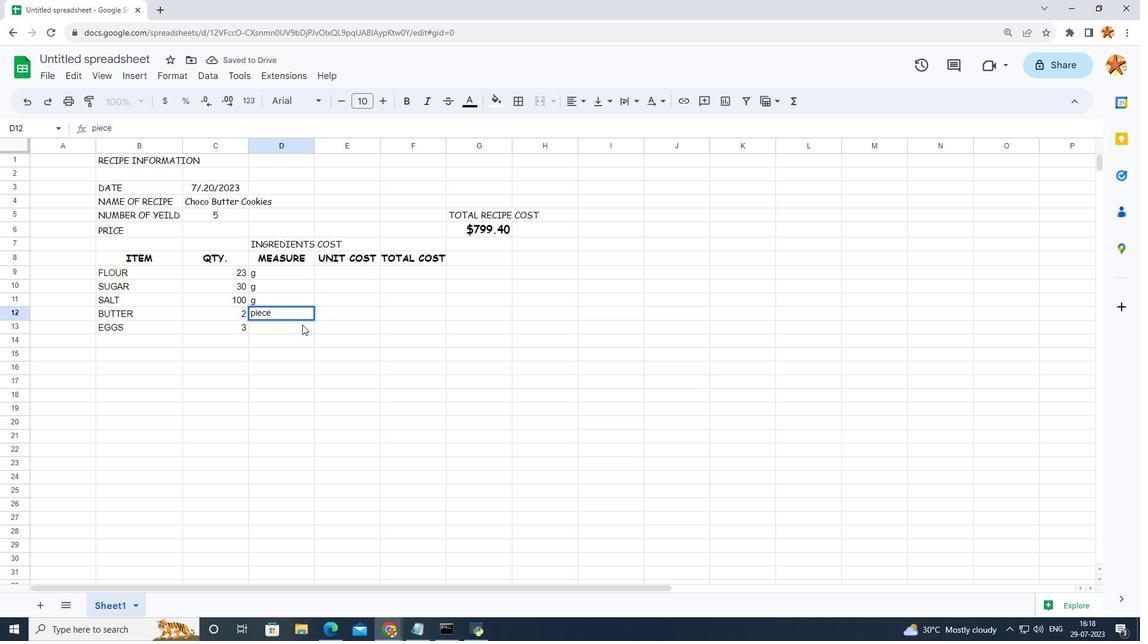 
Action: Mouse pressed left at (302, 324)
Screenshot: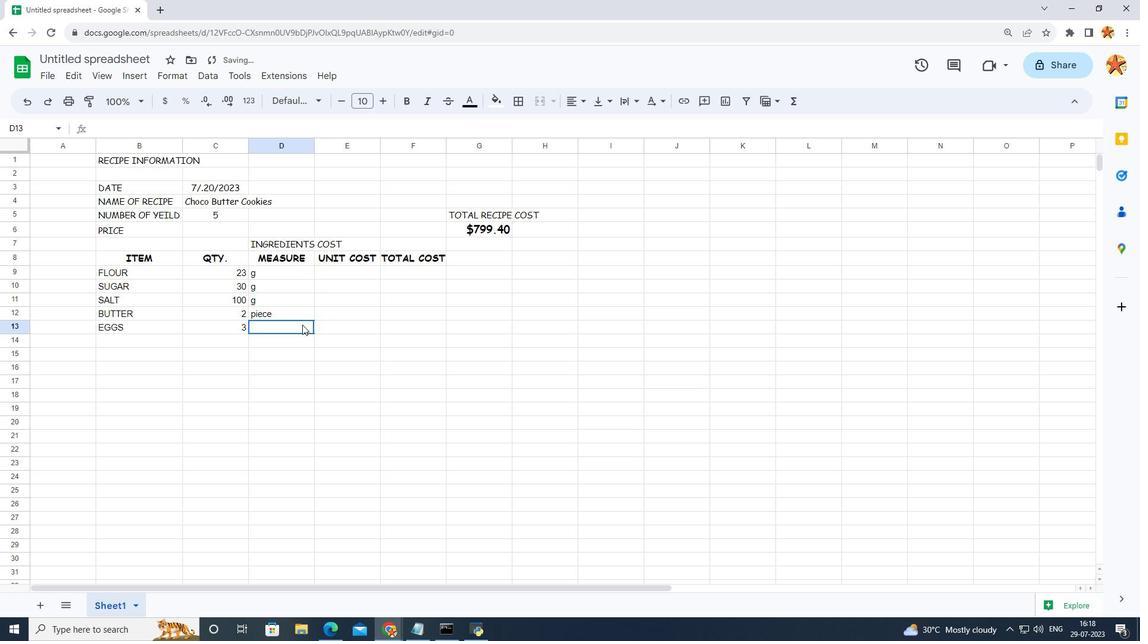 
Action: Mouse moved to (310, 320)
Screenshot: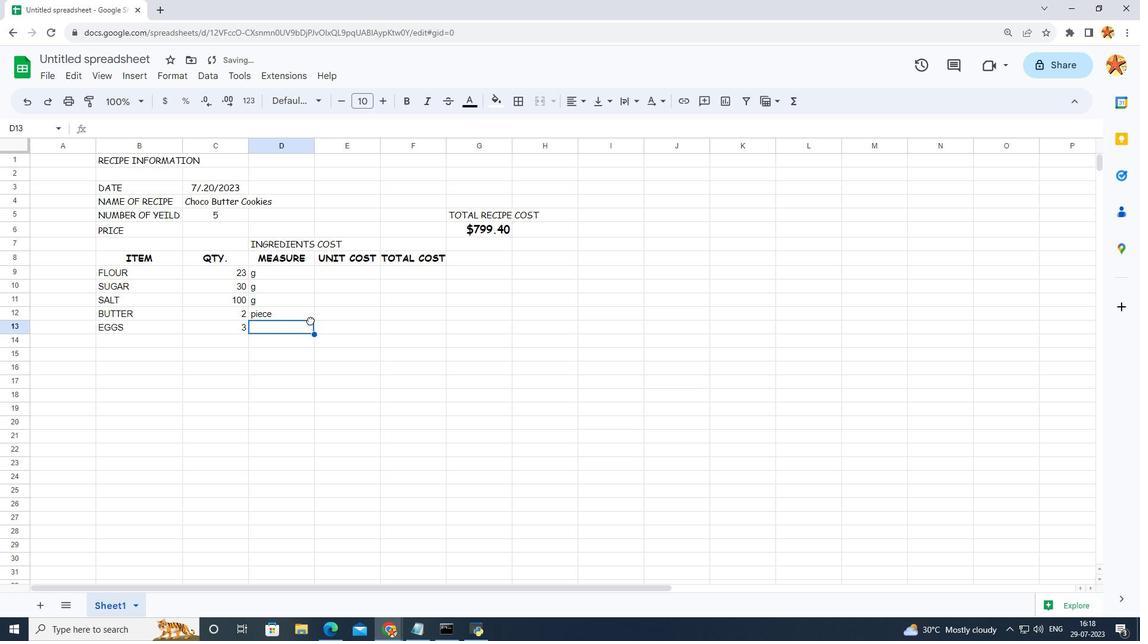 
Action: Mouse pressed left at (310, 320)
Screenshot: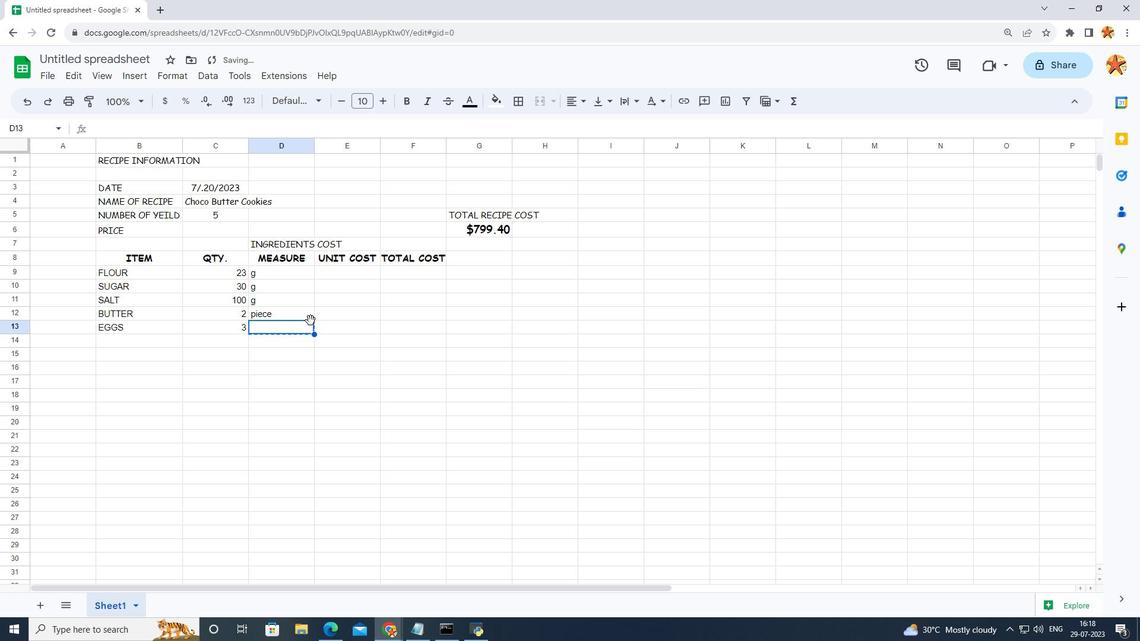 
Action: Mouse moved to (305, 318)
Screenshot: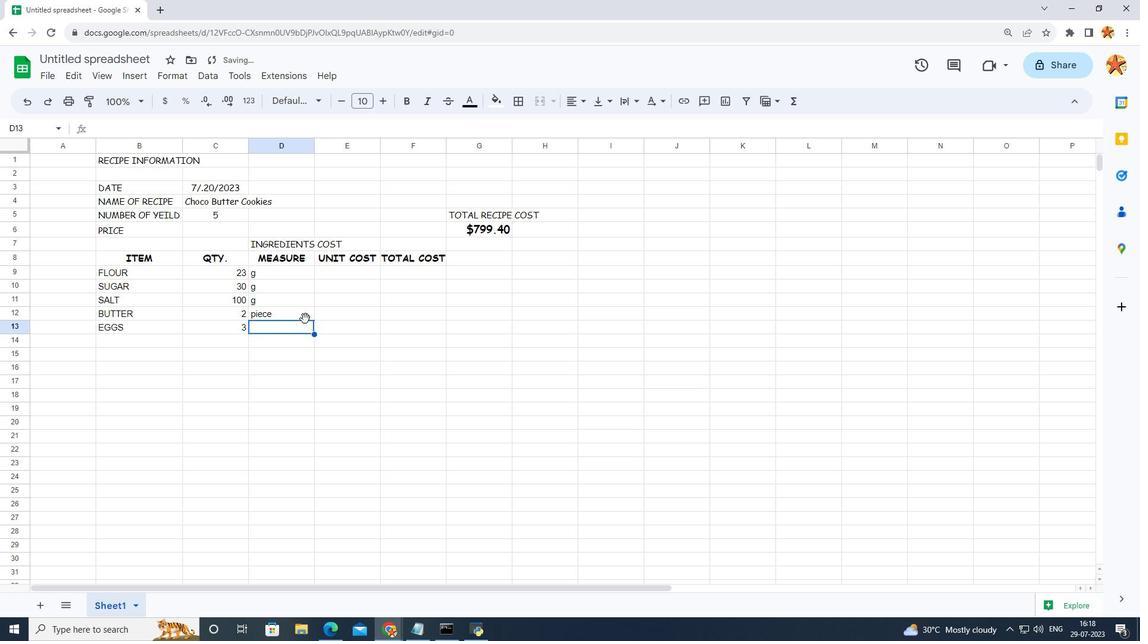 
Action: Mouse pressed left at (305, 318)
Screenshot: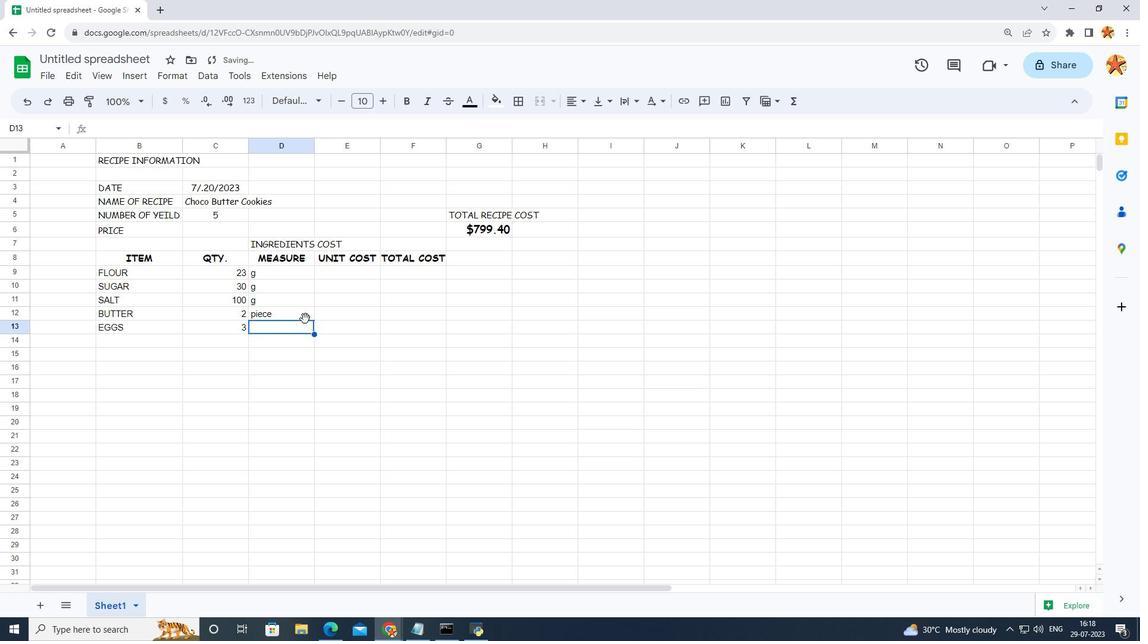 
Action: Mouse moved to (305, 316)
Screenshot: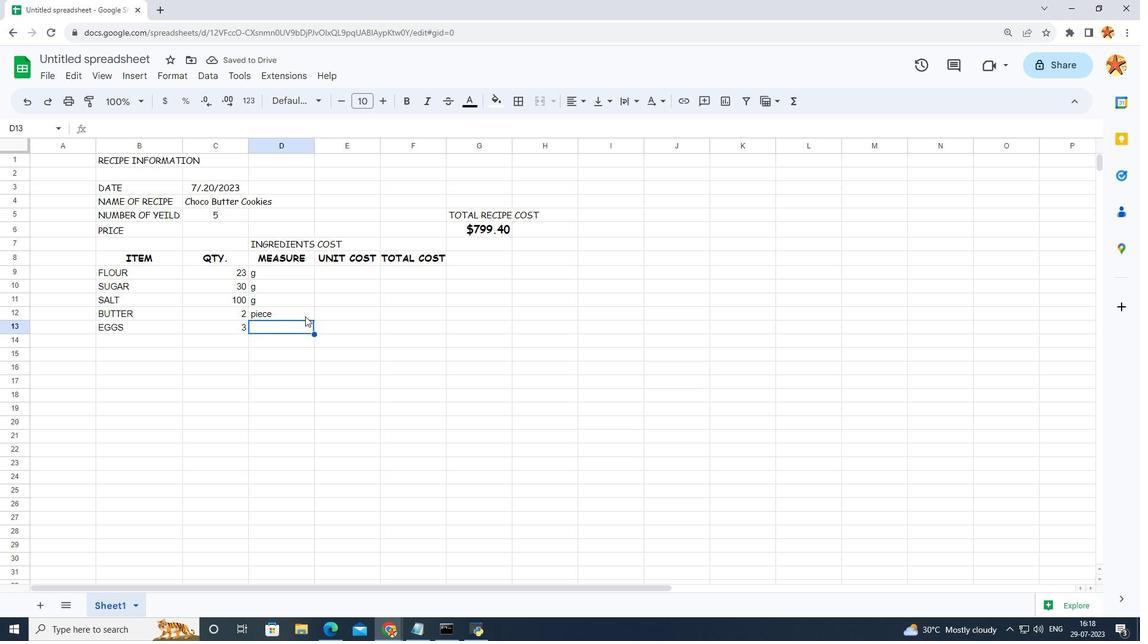 
Action: Mouse pressed left at (305, 316)
Screenshot: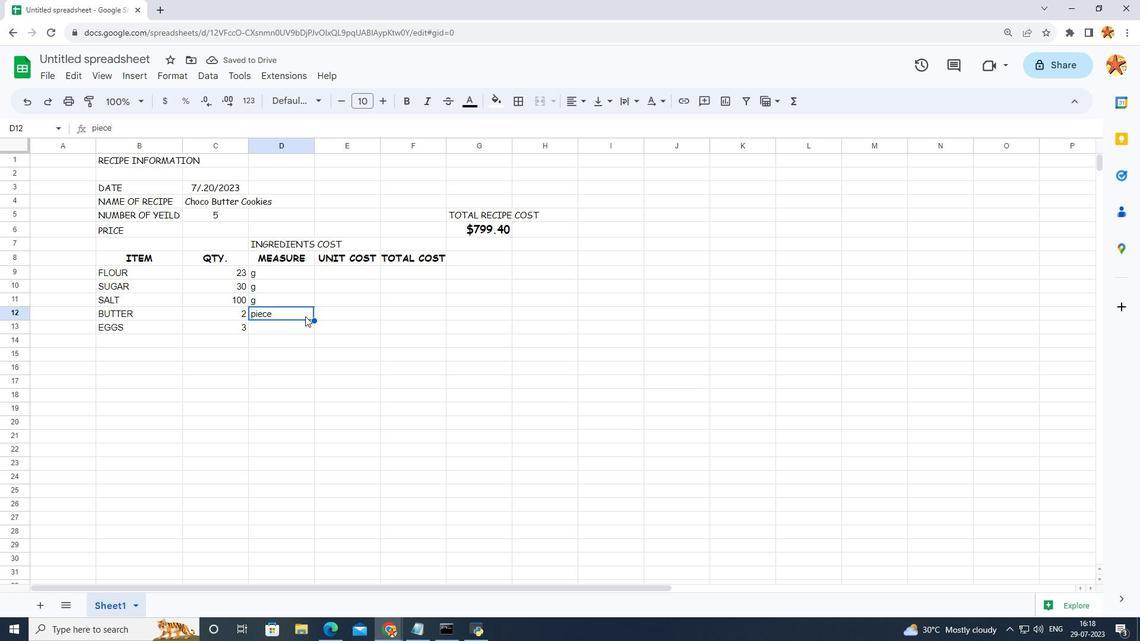 
Action: Mouse moved to (313, 320)
Screenshot: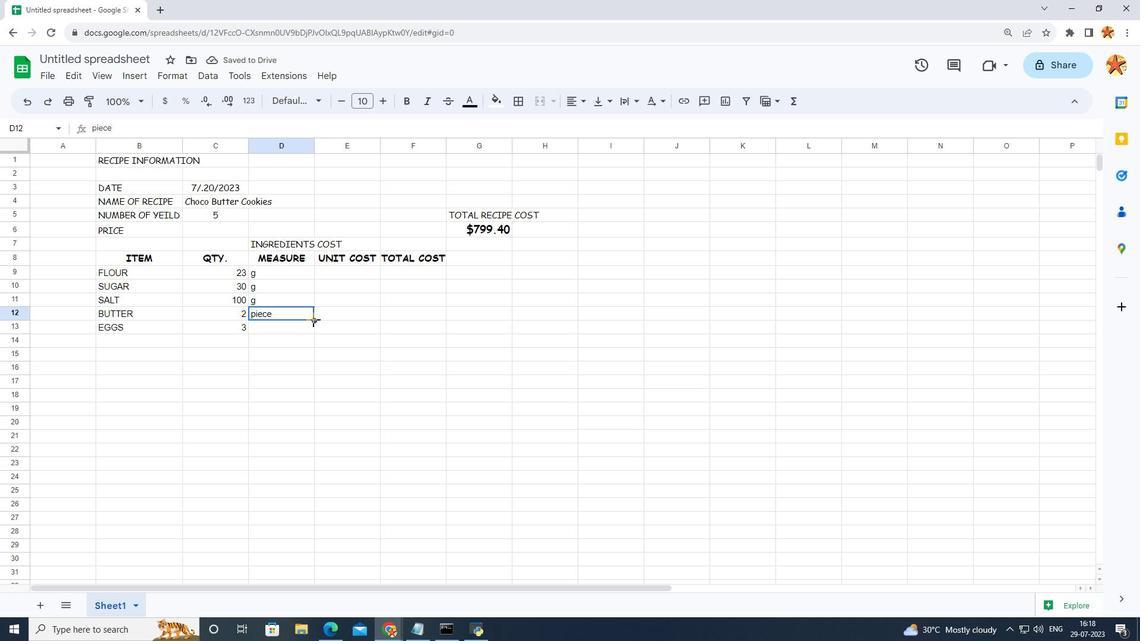 
Action: Mouse pressed left at (313, 320)
Screenshot: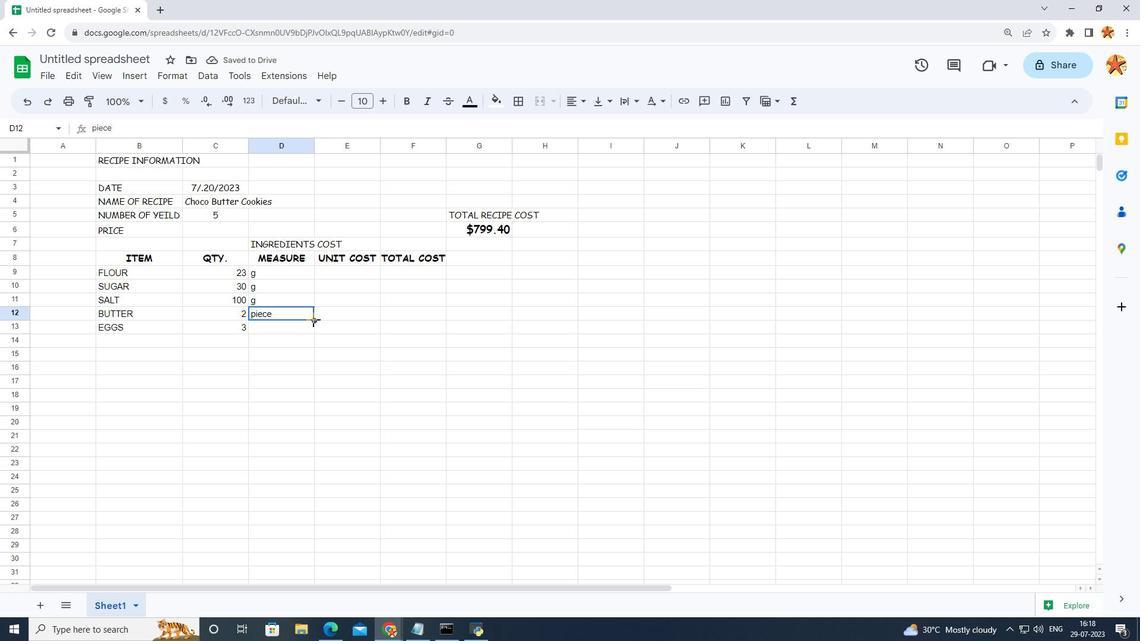 
Action: Mouse moved to (334, 296)
Screenshot: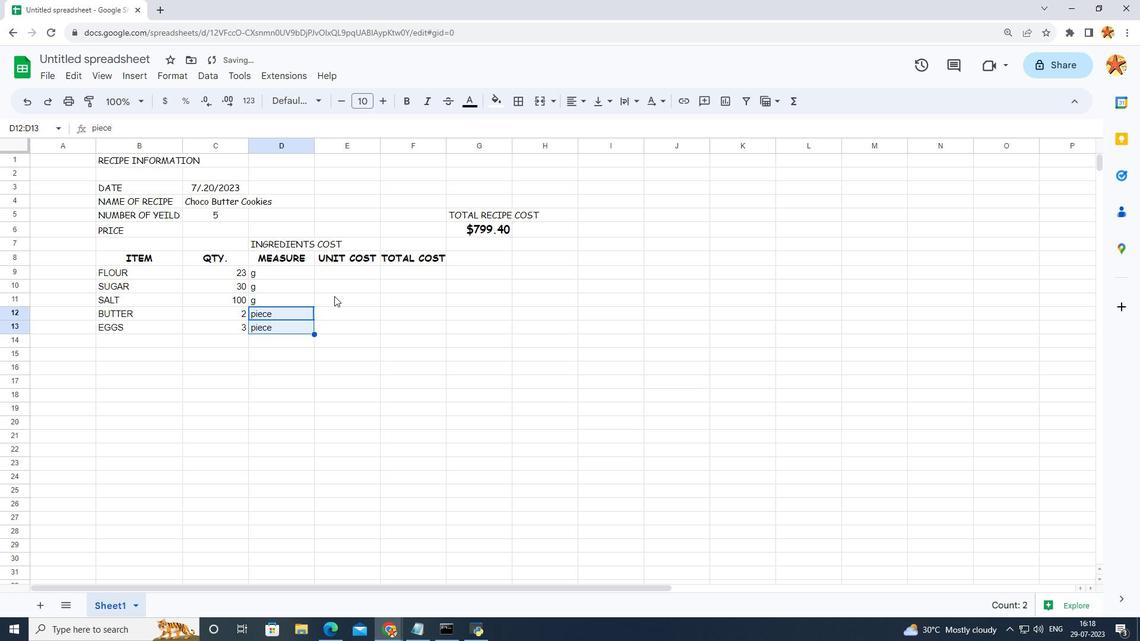 
Action: Mouse pressed left at (334, 296)
Screenshot: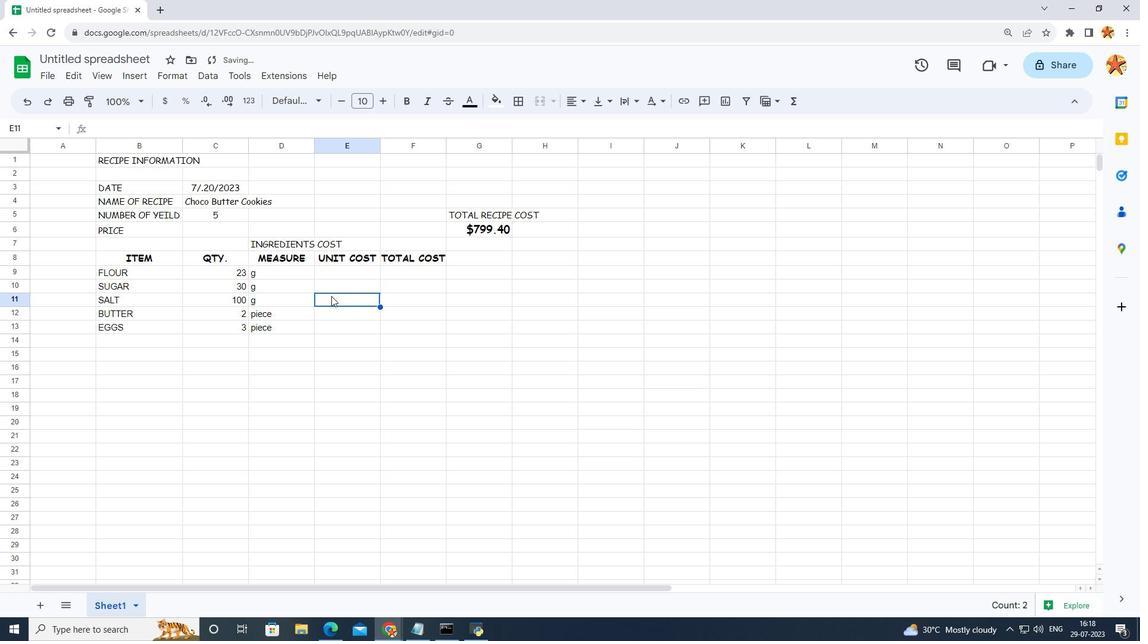 
Action: Mouse moved to (278, 271)
Screenshot: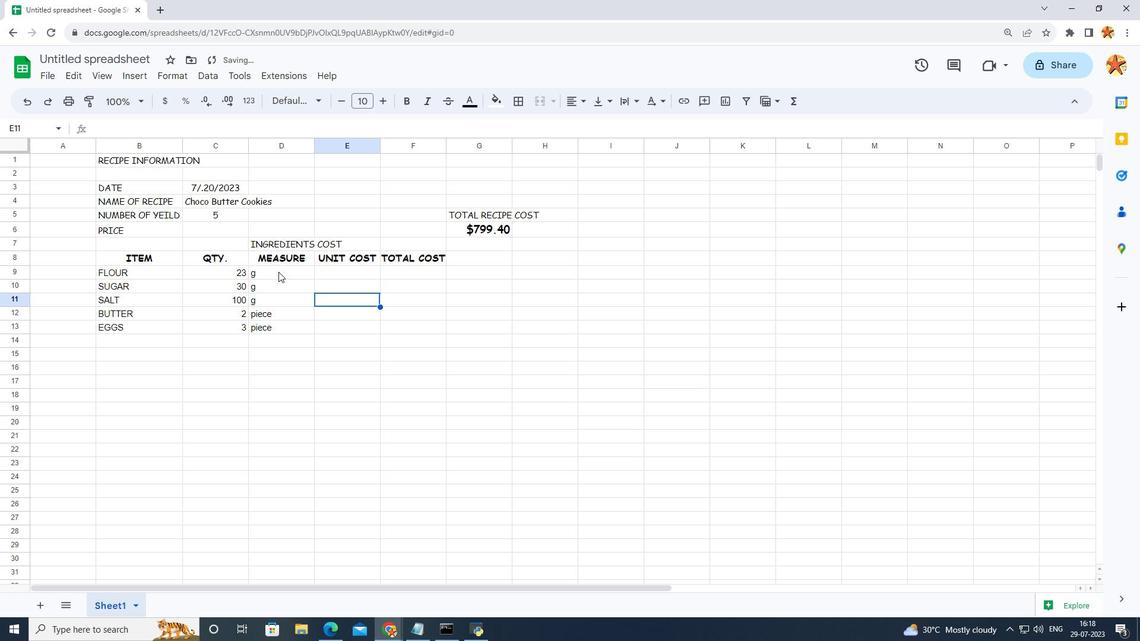 
Action: Mouse pressed left at (278, 271)
Screenshot: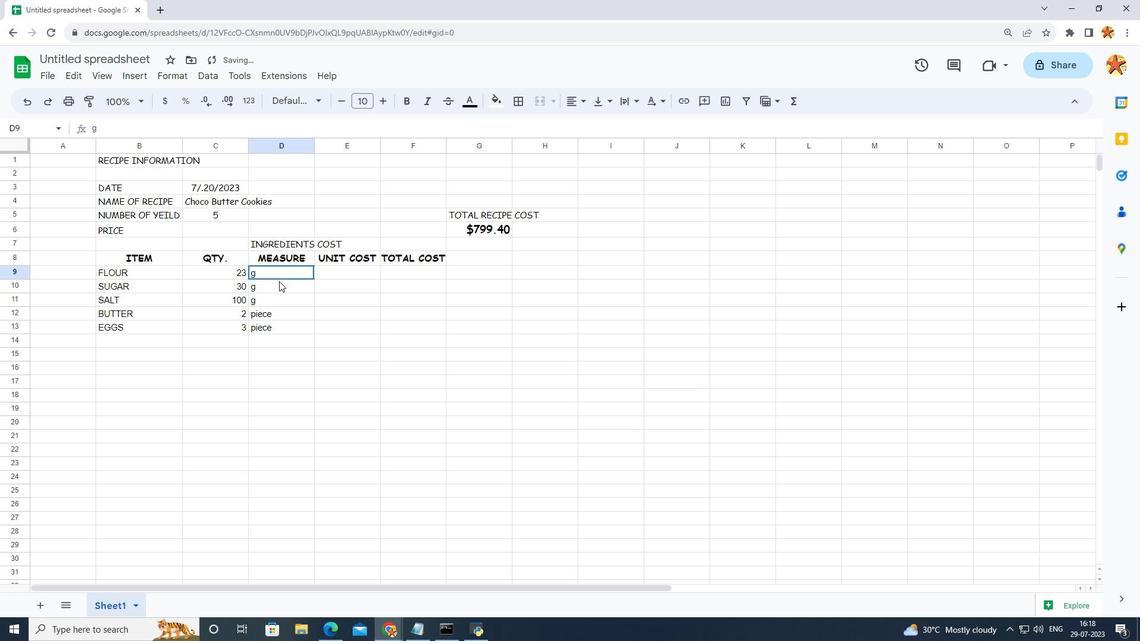 
Action: Mouse moved to (570, 96)
Screenshot: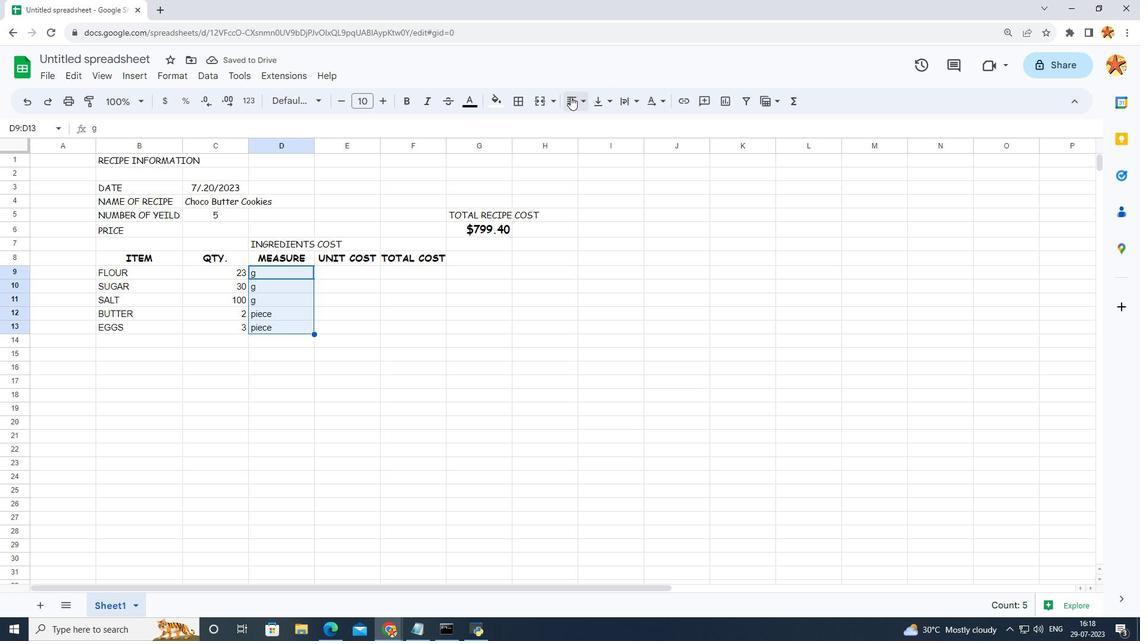 
Action: Mouse pressed left at (570, 96)
Screenshot: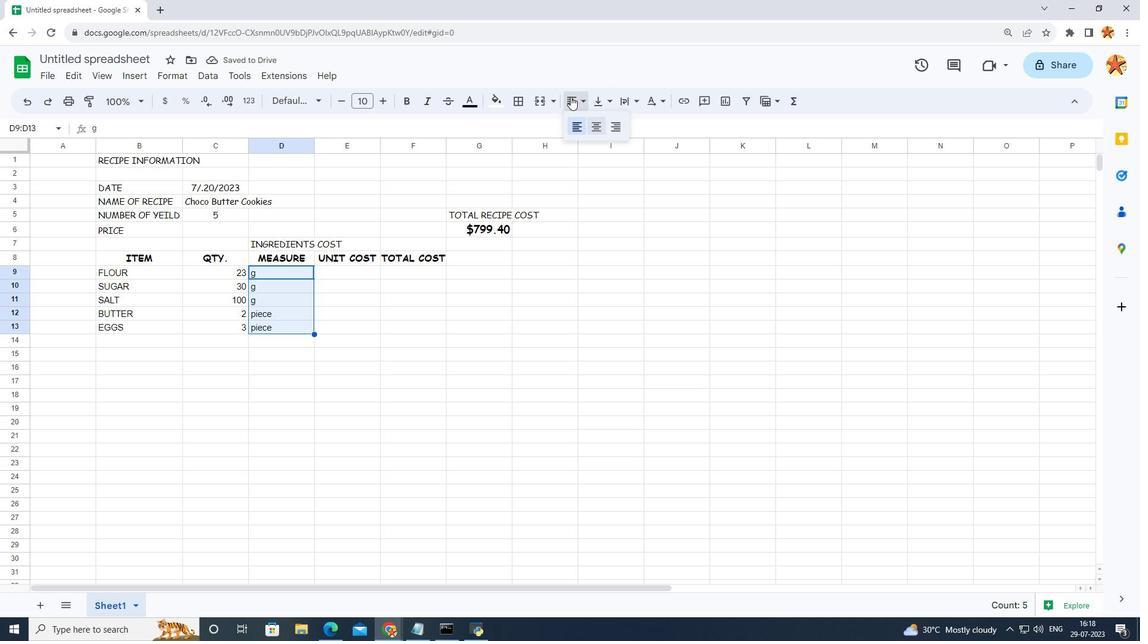 
Action: Mouse moved to (603, 121)
Screenshot: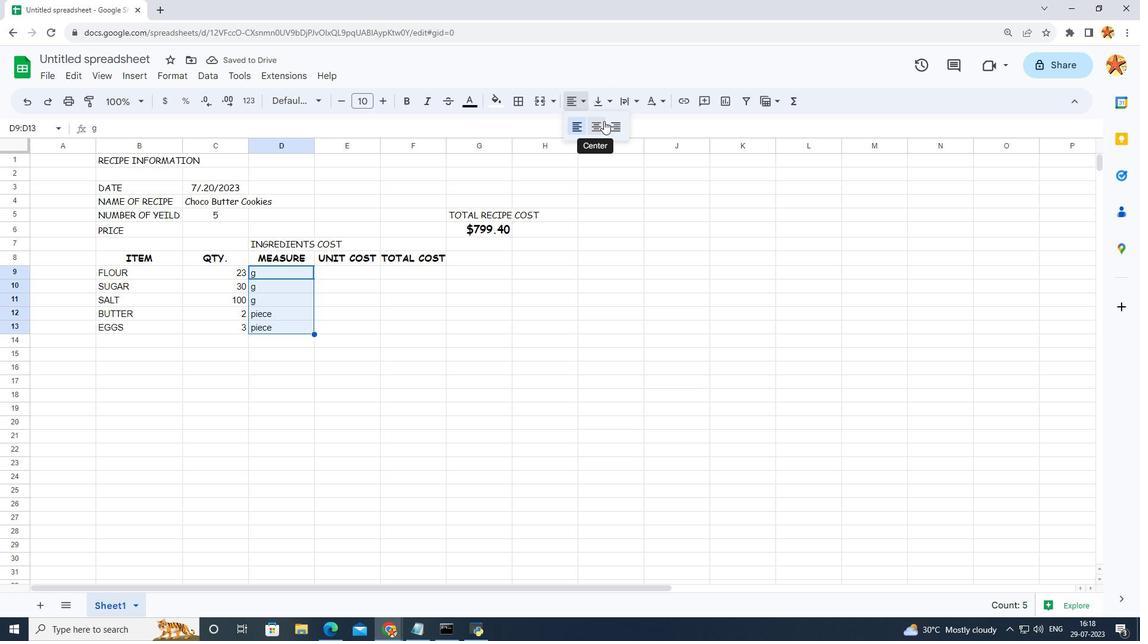 
Action: Mouse pressed left at (603, 121)
Screenshot: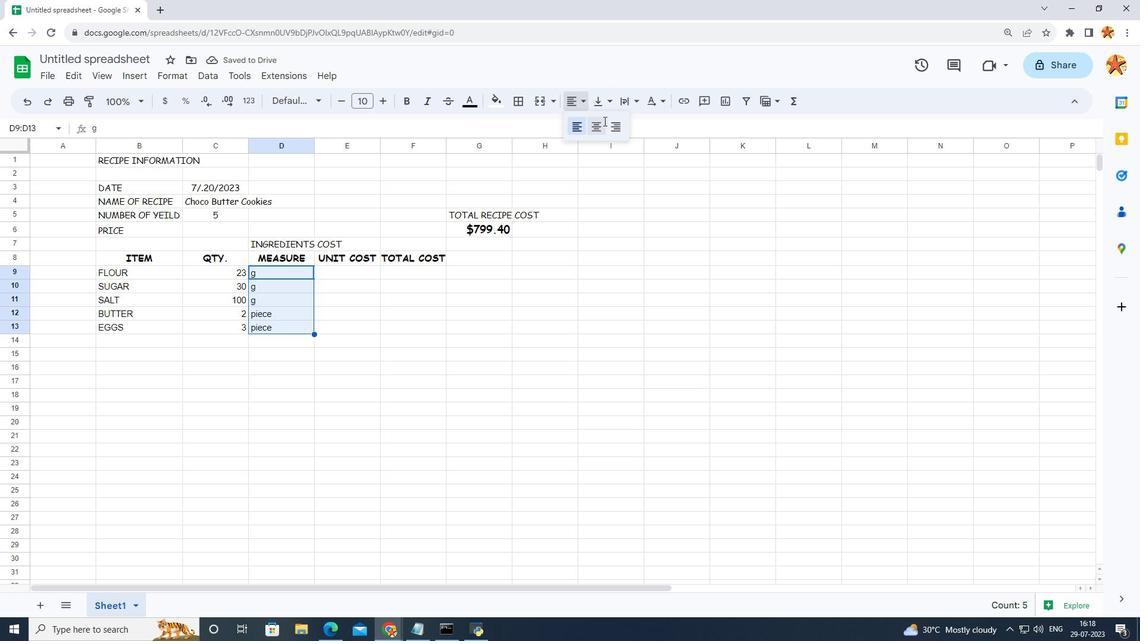 
Action: Mouse moved to (406, 219)
Screenshot: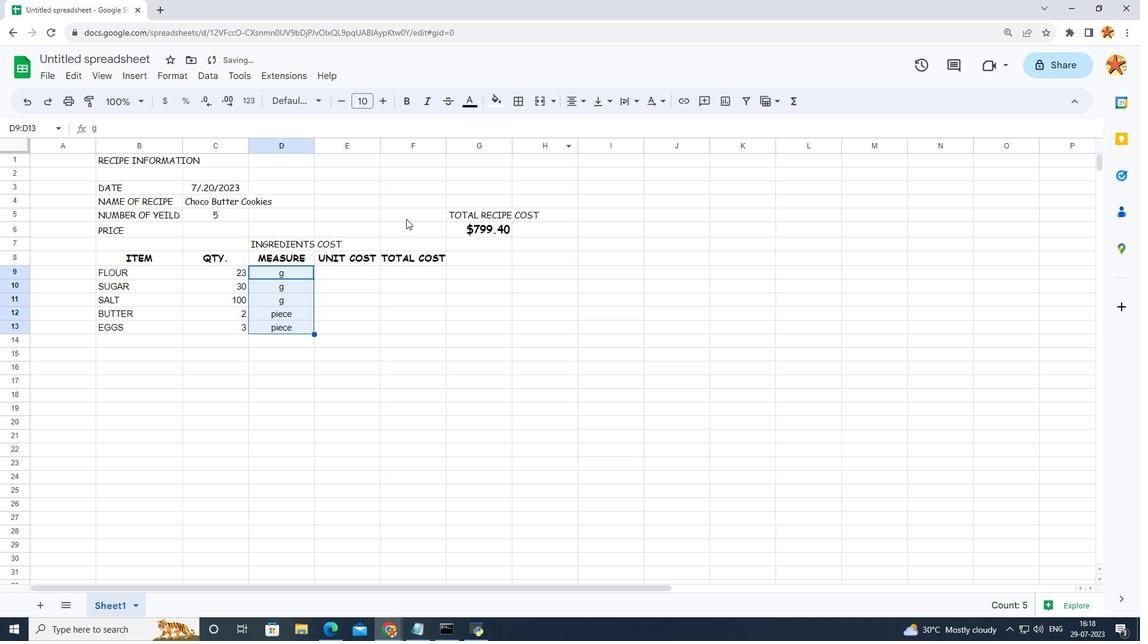 
Action: Mouse pressed left at (406, 219)
Screenshot: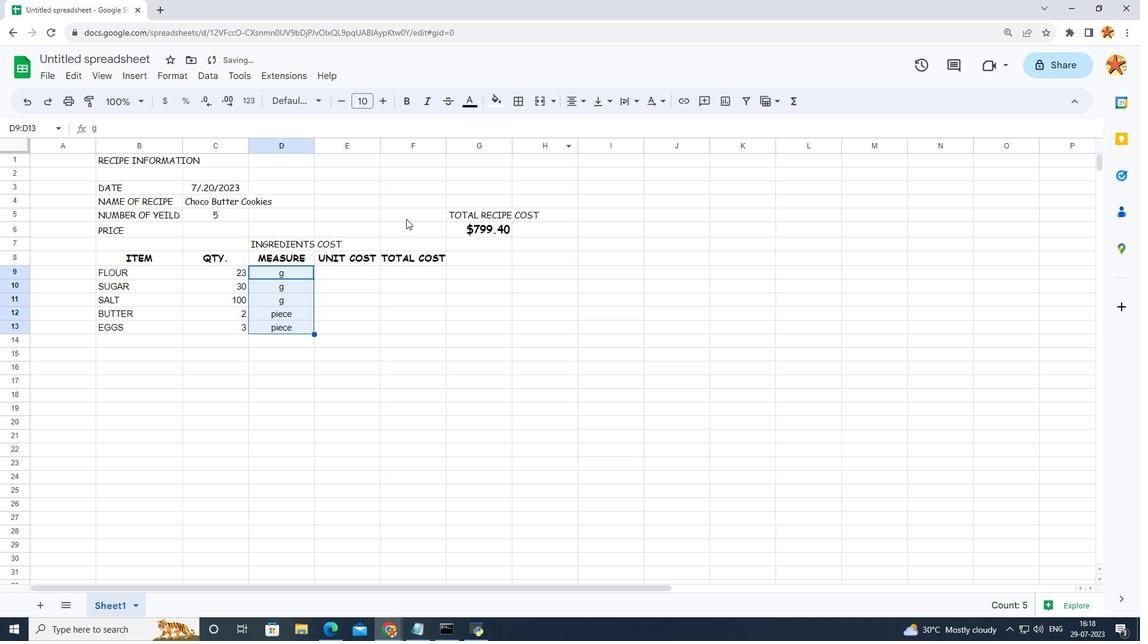 
Action: Mouse moved to (343, 267)
Screenshot: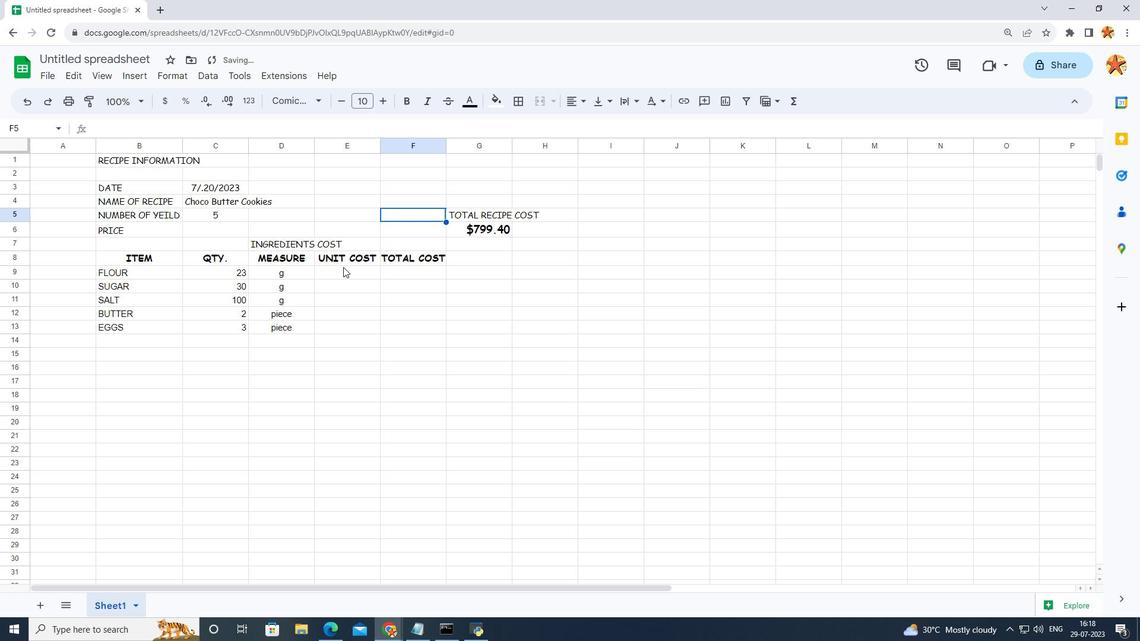 
Action: Mouse pressed left at (343, 267)
Screenshot: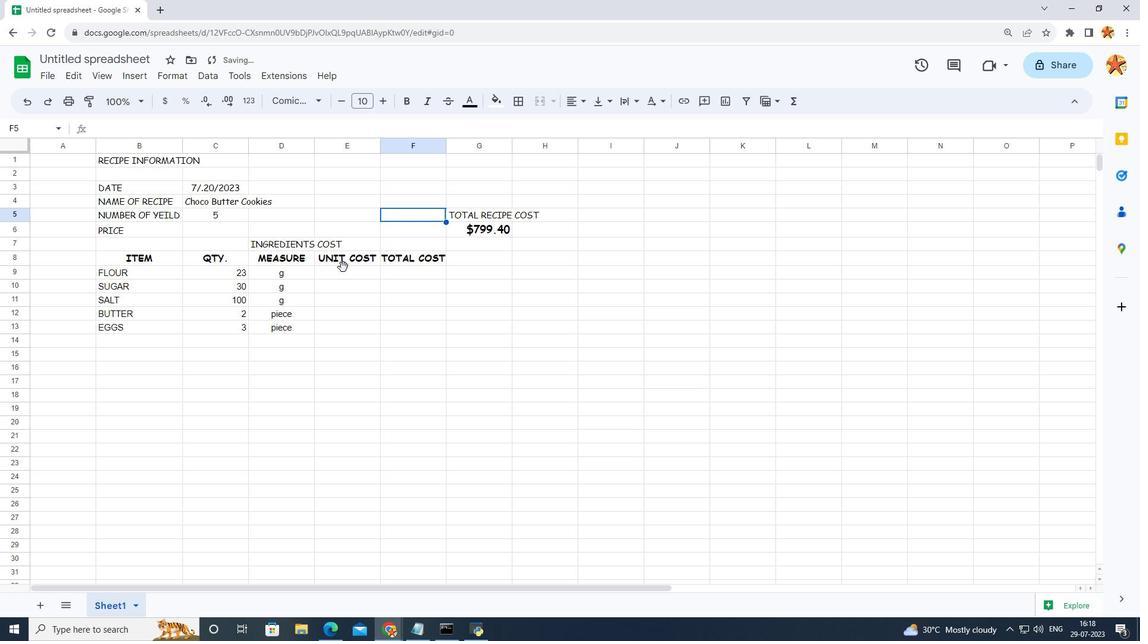
Action: Mouse pressed left at (343, 267)
Screenshot: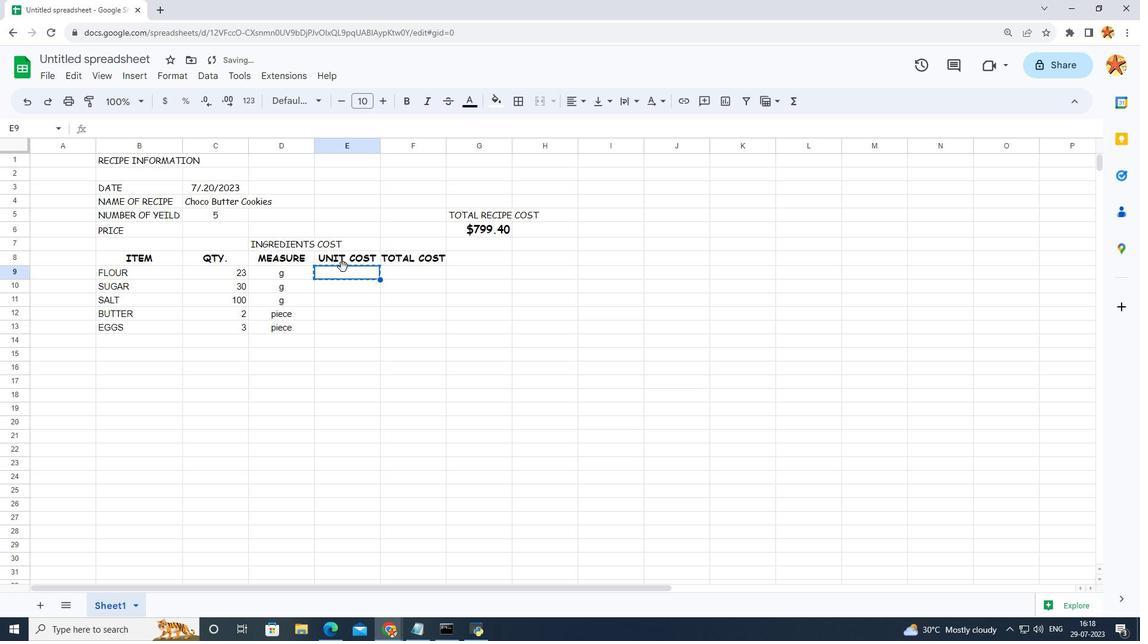 
Action: Mouse moved to (339, 273)
Screenshot: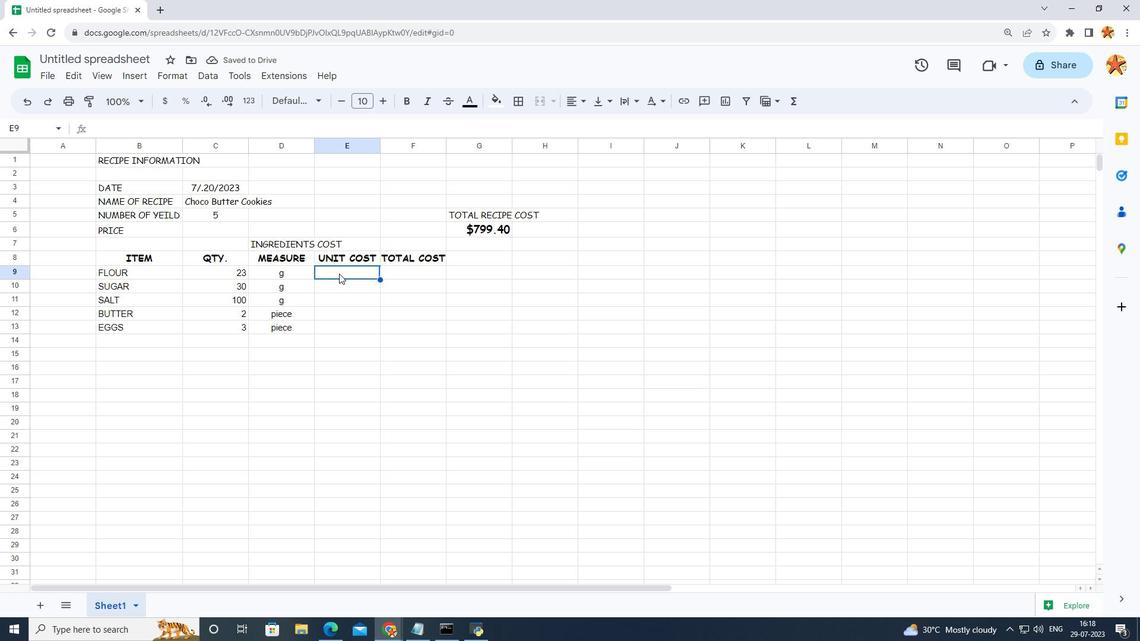 
Action: Mouse pressed left at (339, 273)
Screenshot: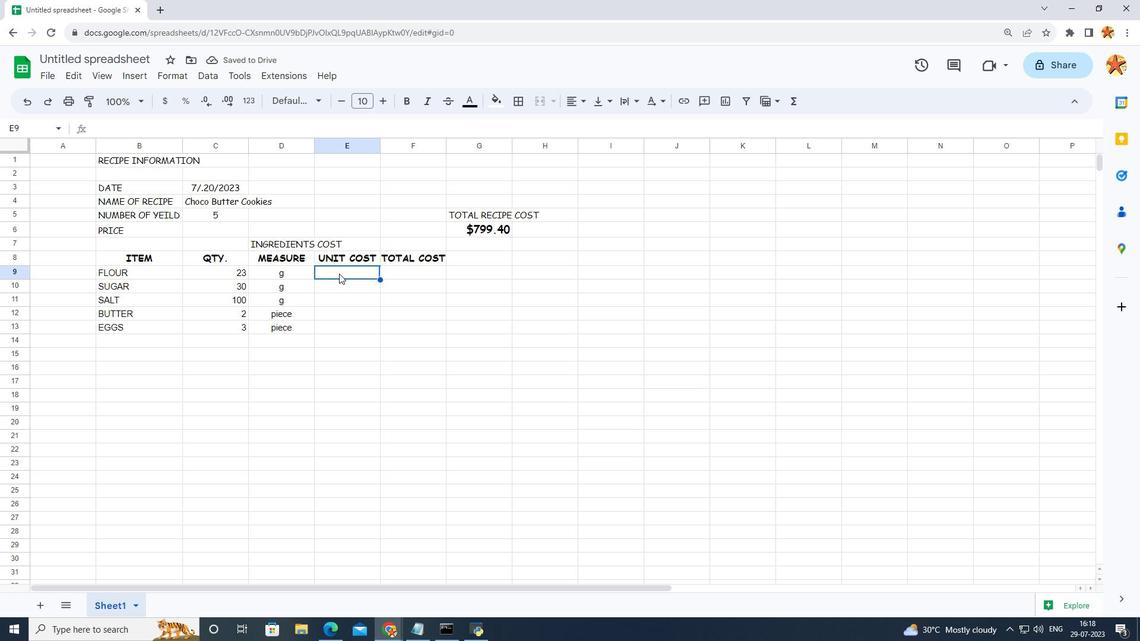 
Action: Mouse pressed left at (339, 273)
